 Task: Create a vintage postcard design with a travel theme.
Action: Mouse moved to (1188, 168)
Screenshot: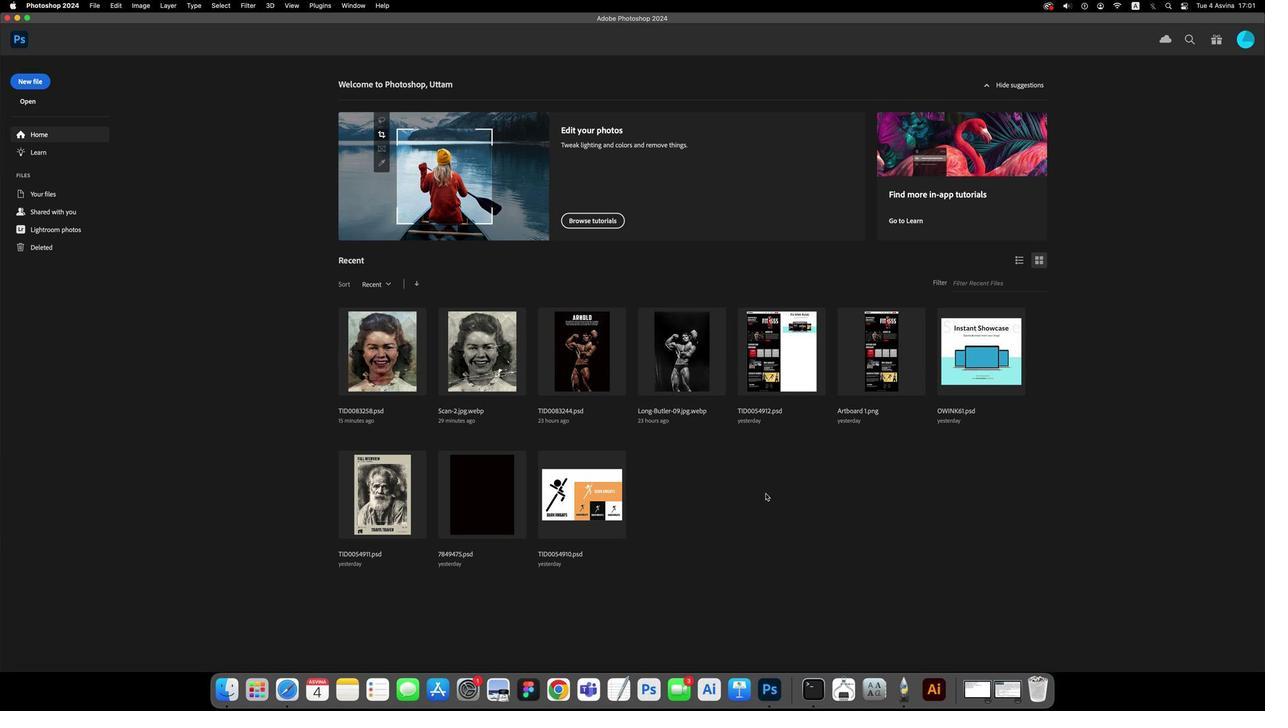 
Action: Mouse pressed left at (1188, 168)
Screenshot: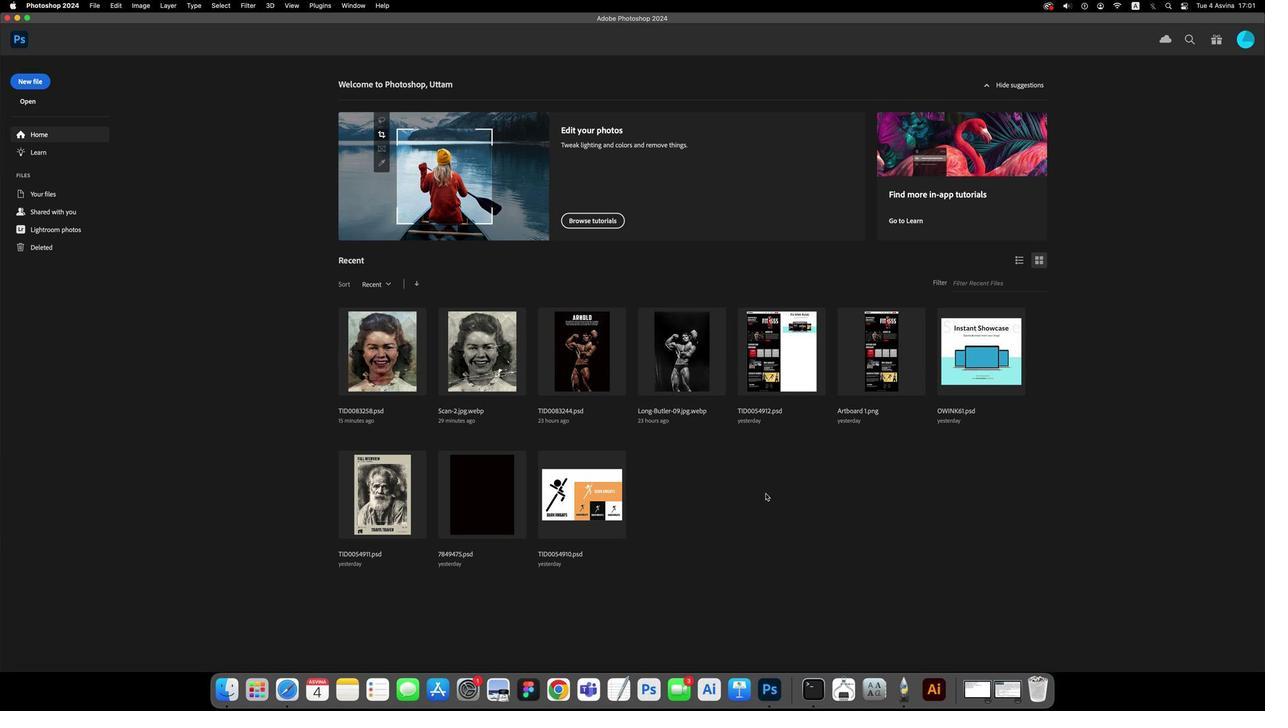 
Action: Mouse moved to (1188, 168)
Screenshot: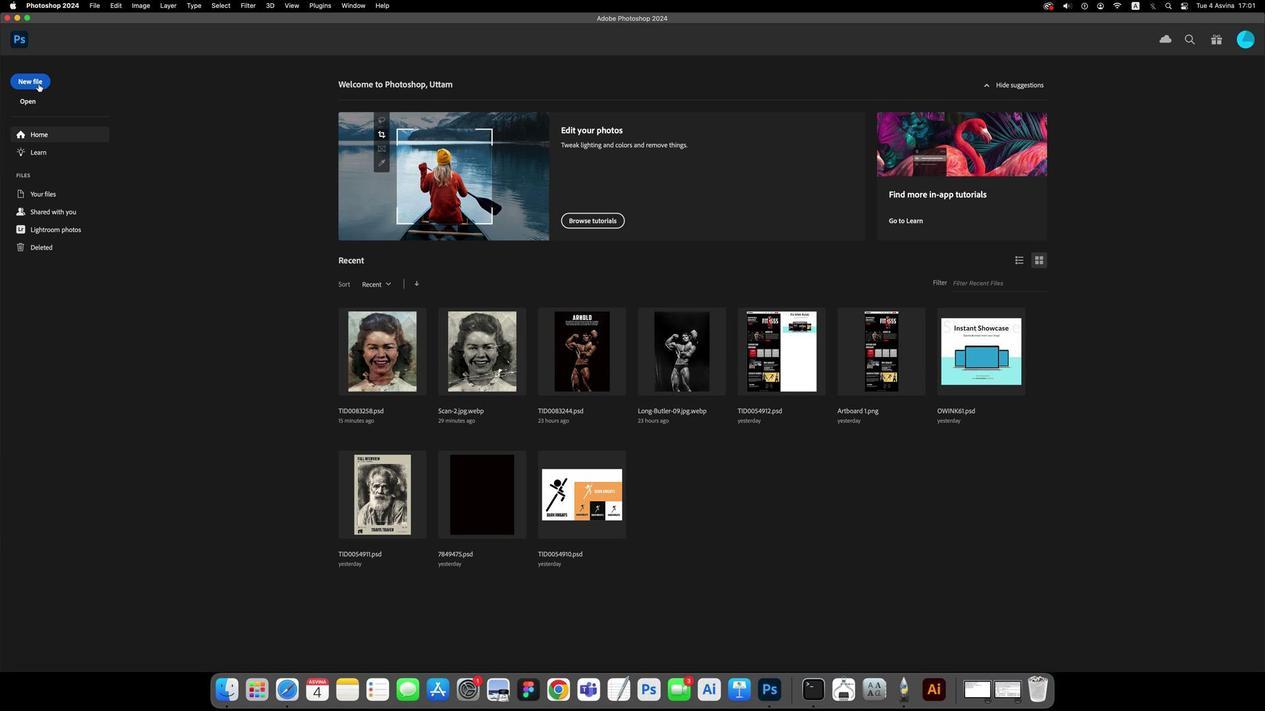 
Action: Mouse pressed left at (1188, 168)
Screenshot: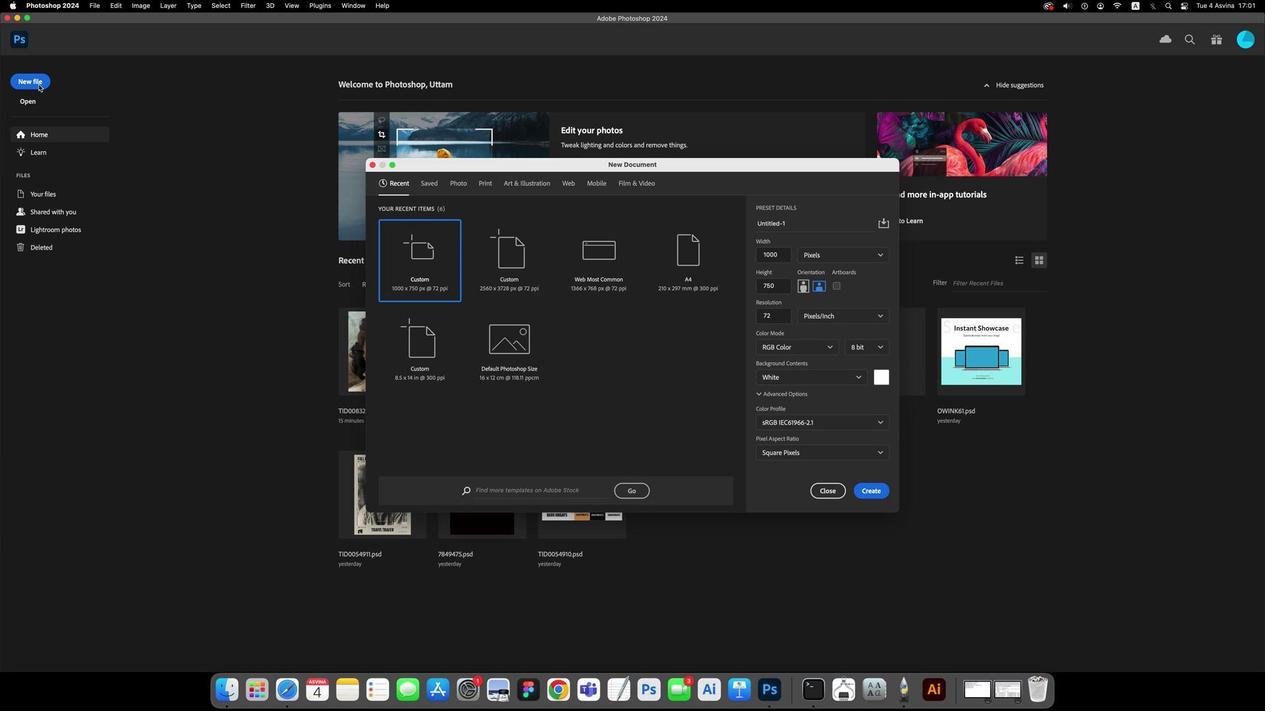 
Action: Mouse moved to (1188, 168)
Screenshot: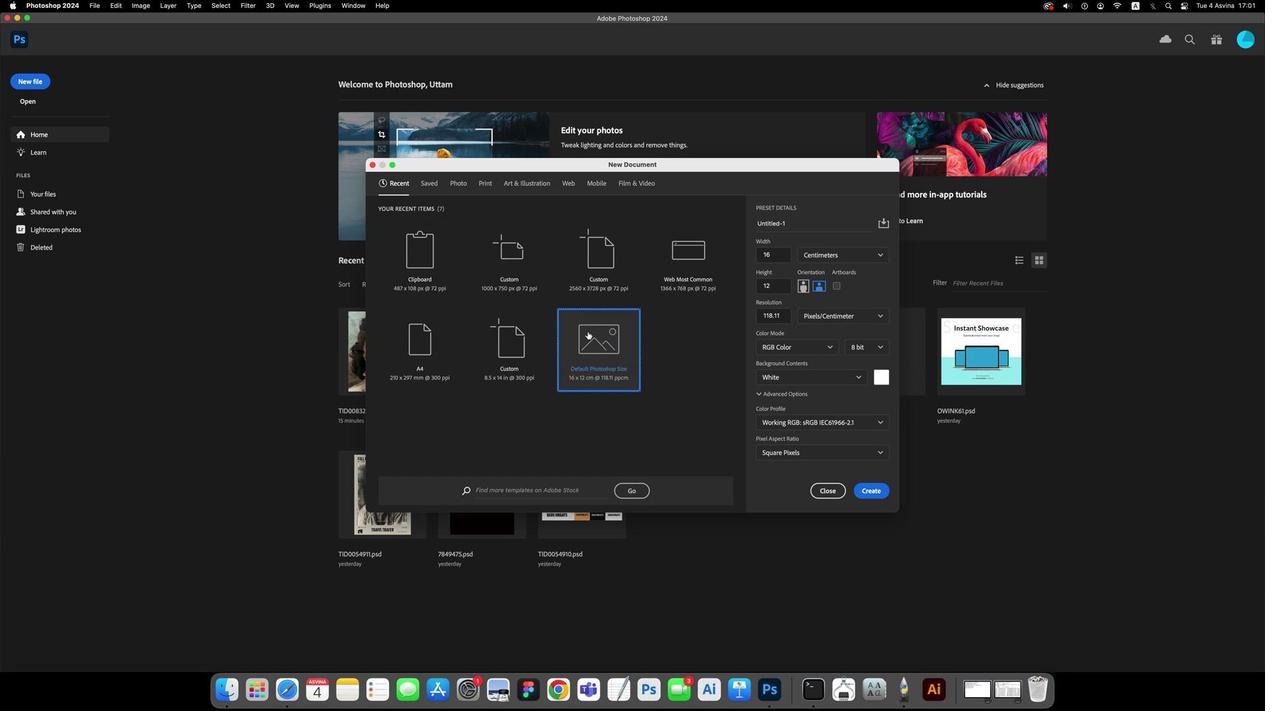 
Action: Mouse pressed left at (1188, 168)
Screenshot: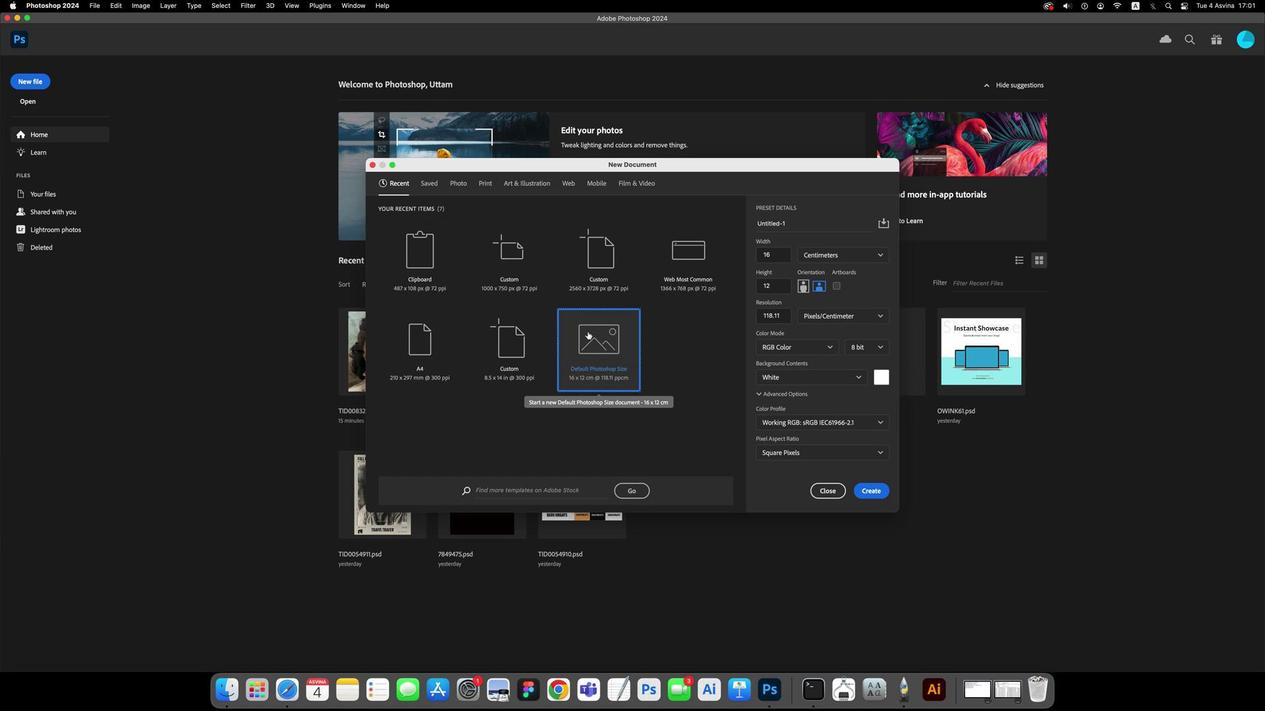 
Action: Mouse moved to (1188, 168)
Screenshot: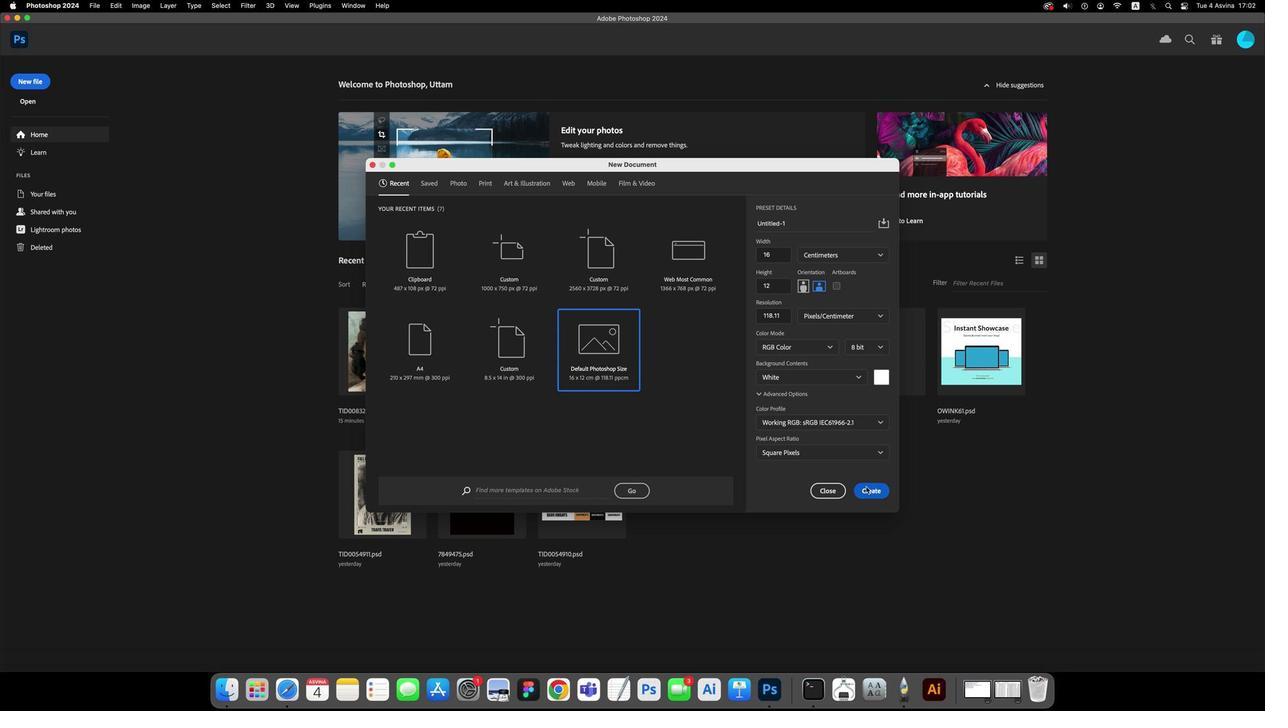 
Action: Mouse pressed left at (1188, 168)
Screenshot: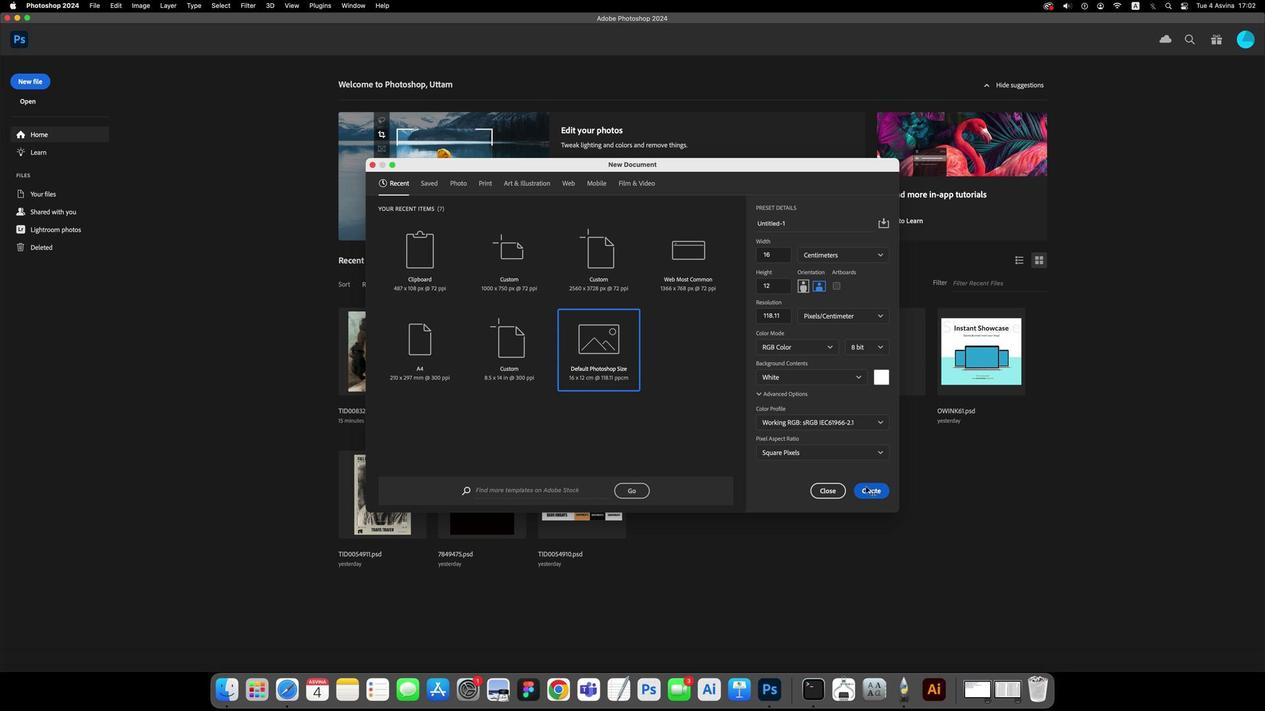 
Action: Mouse moved to (1188, 168)
Screenshot: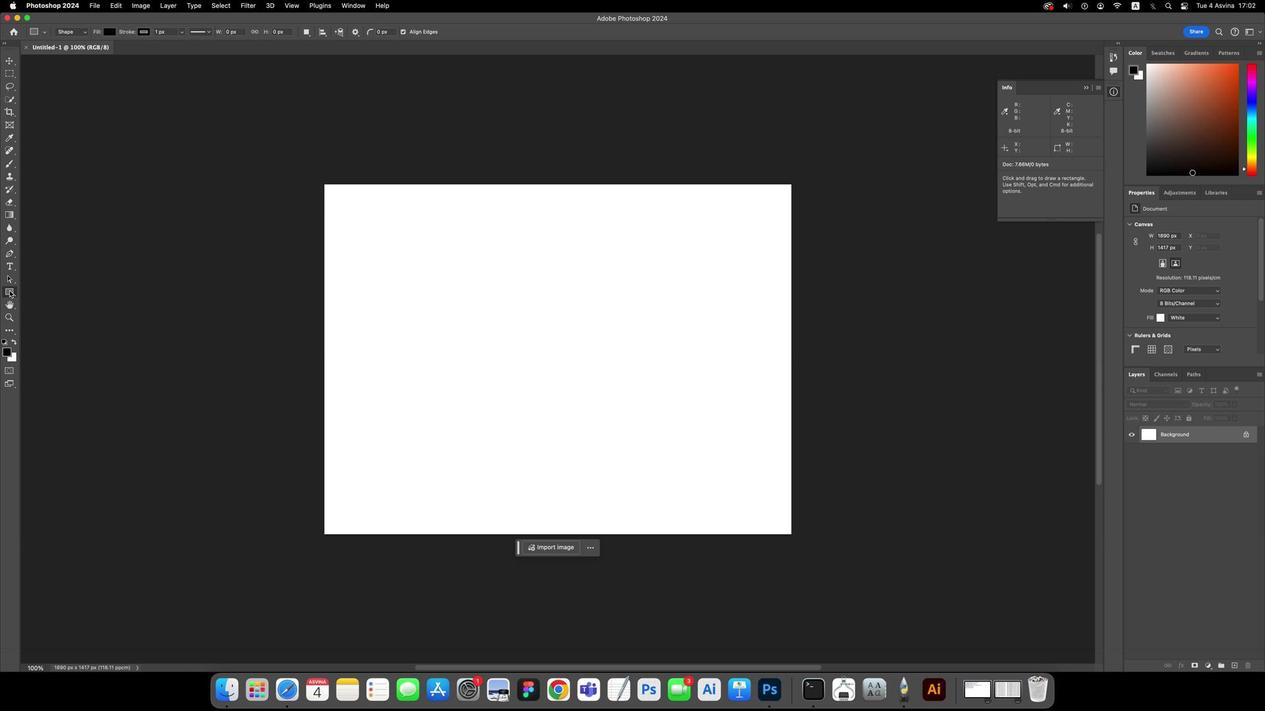 
Action: Mouse pressed left at (1188, 168)
Screenshot: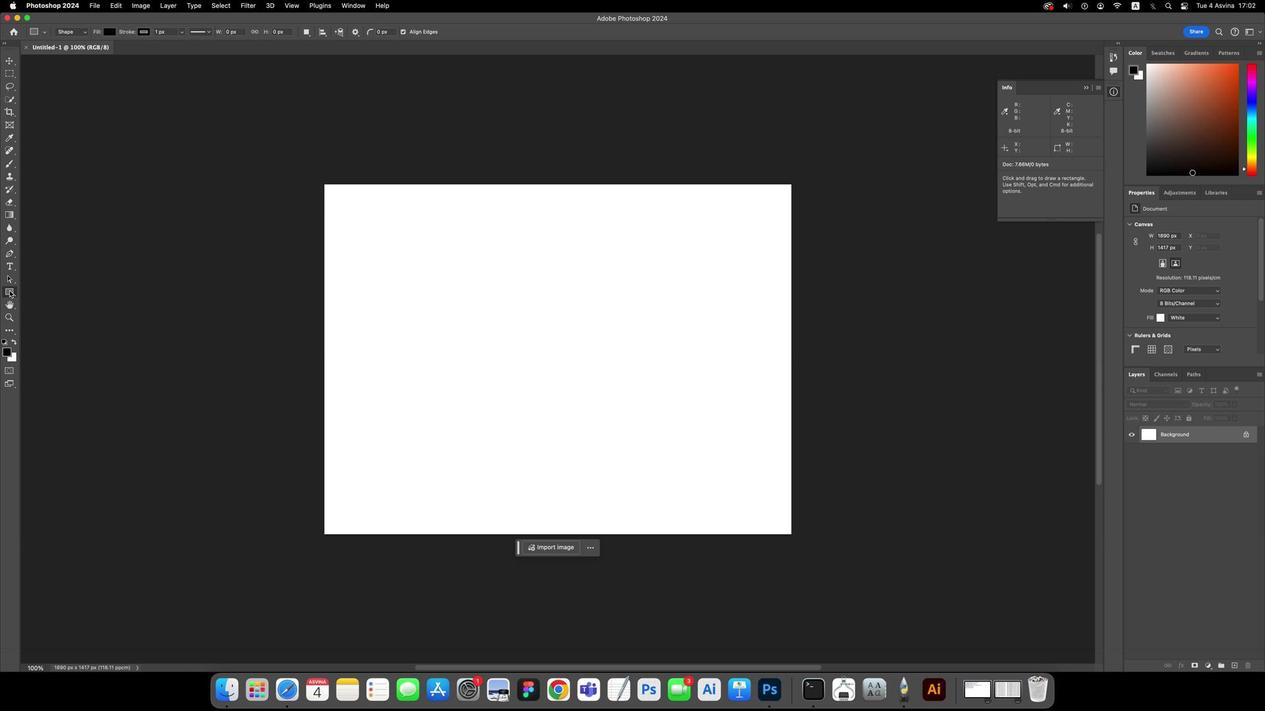 
Action: Mouse moved to (1188, 168)
Screenshot: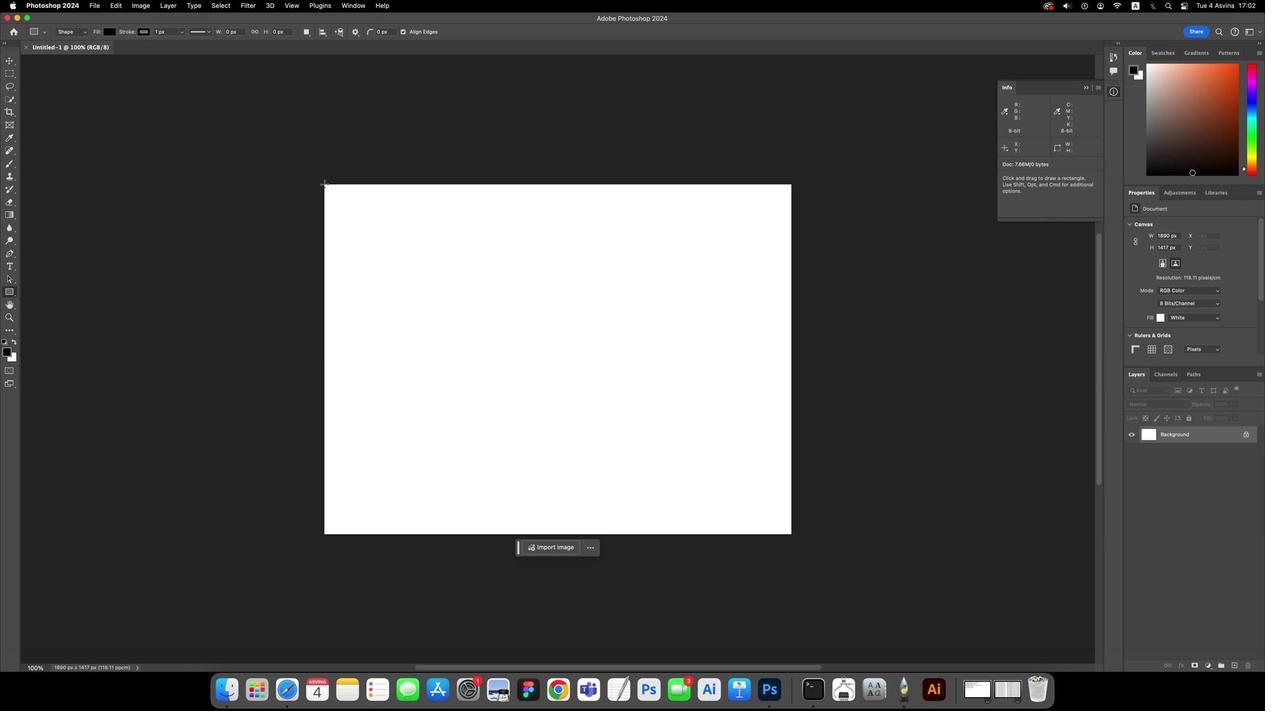
Action: Mouse pressed left at (1188, 168)
Screenshot: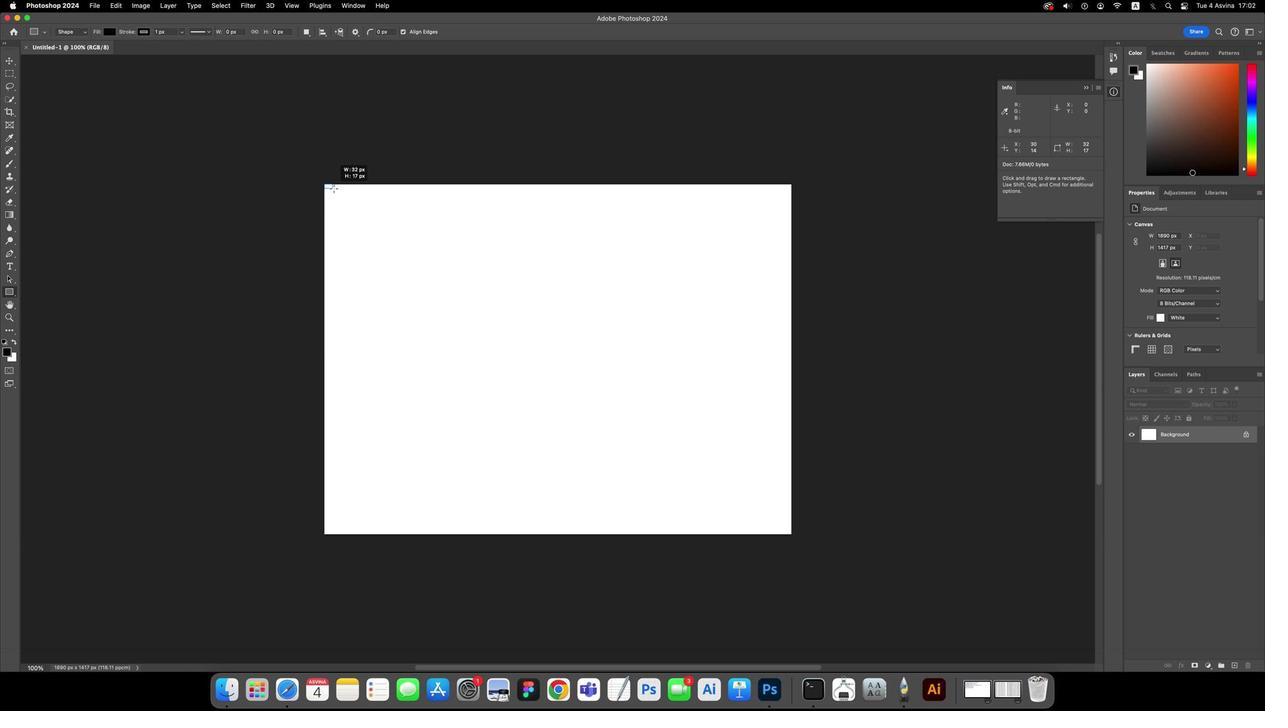 
Action: Mouse moved to (1188, 168)
Screenshot: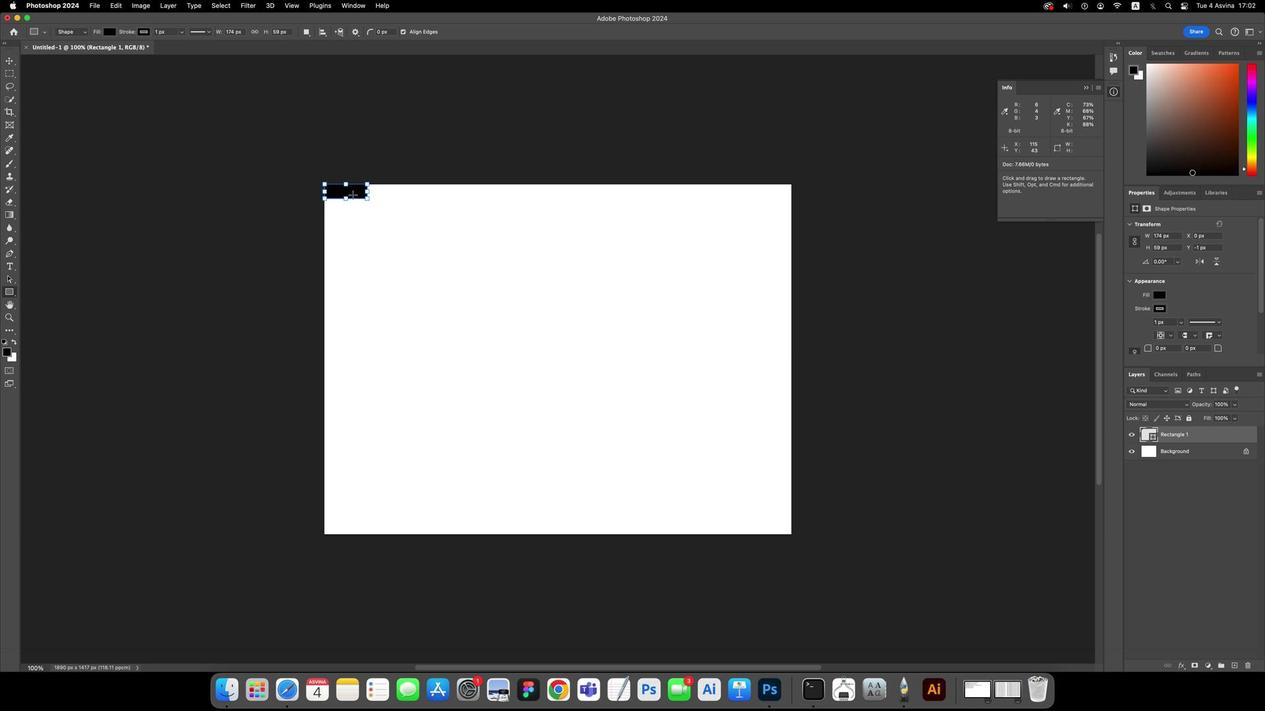 
Action: Key pressed 'v'
Screenshot: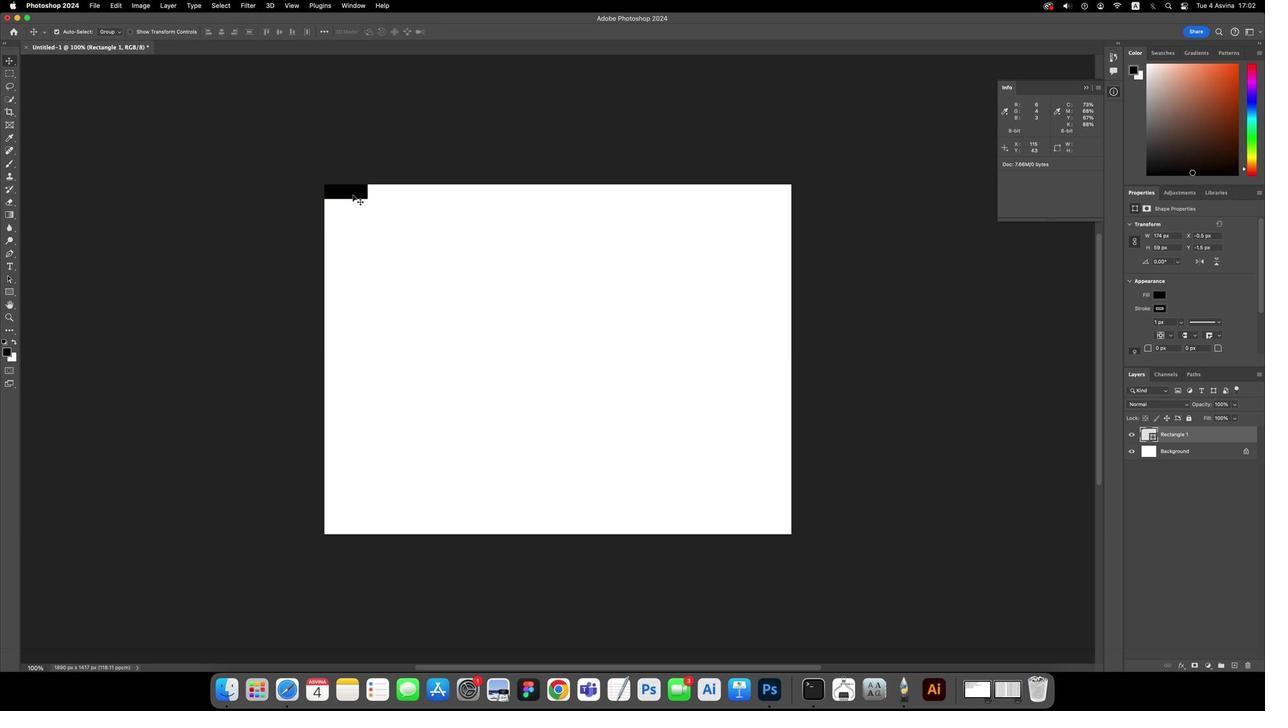
Action: Mouse moved to (1188, 168)
Screenshot: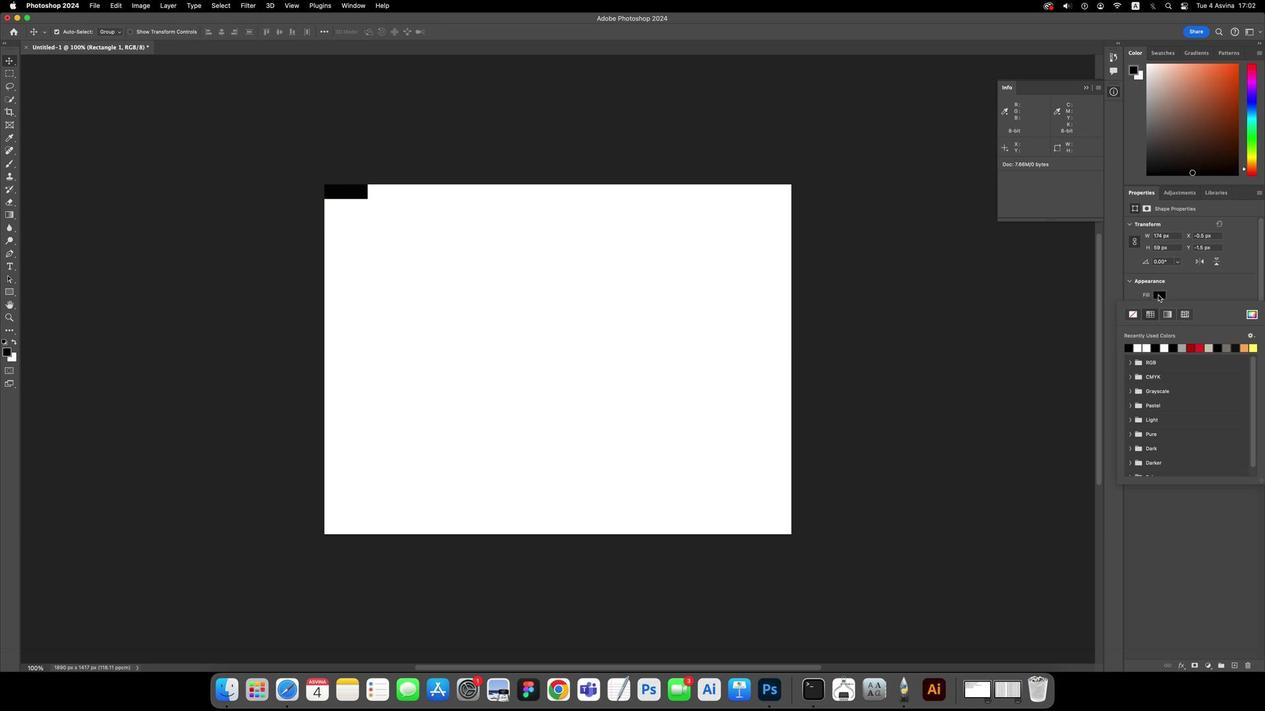 
Action: Mouse pressed left at (1188, 168)
Screenshot: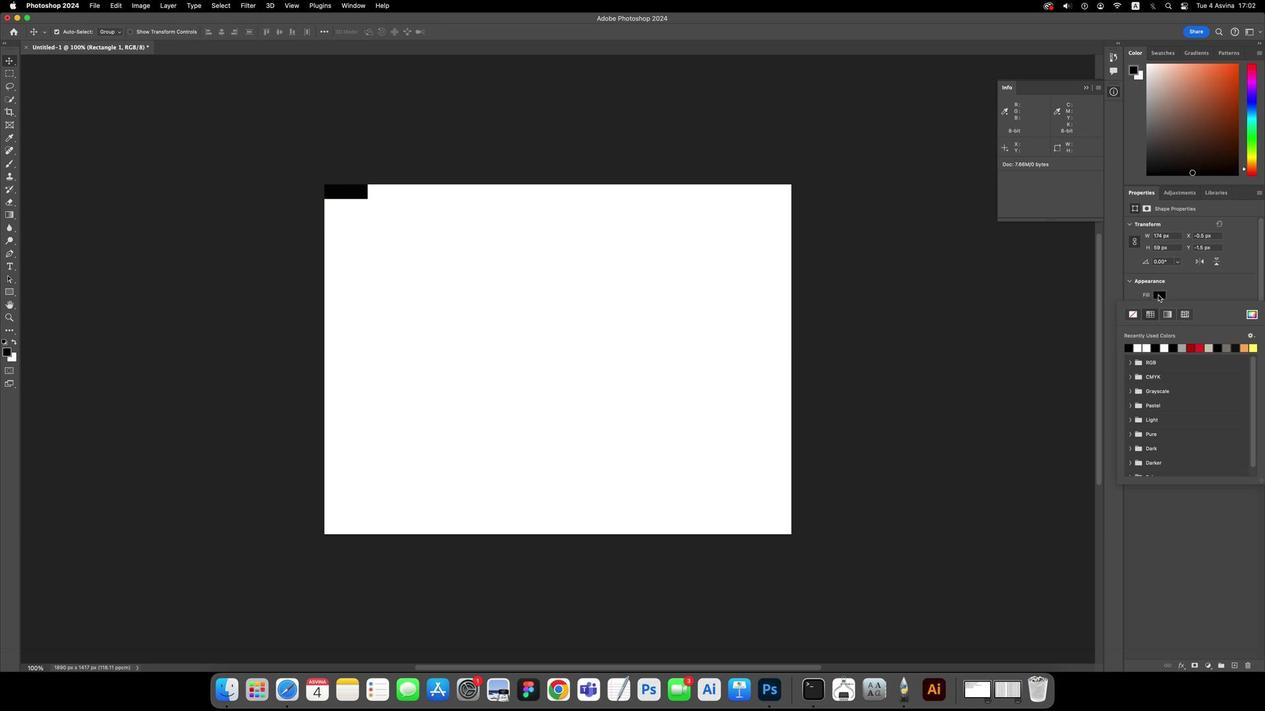 
Action: Mouse moved to (1188, 168)
Screenshot: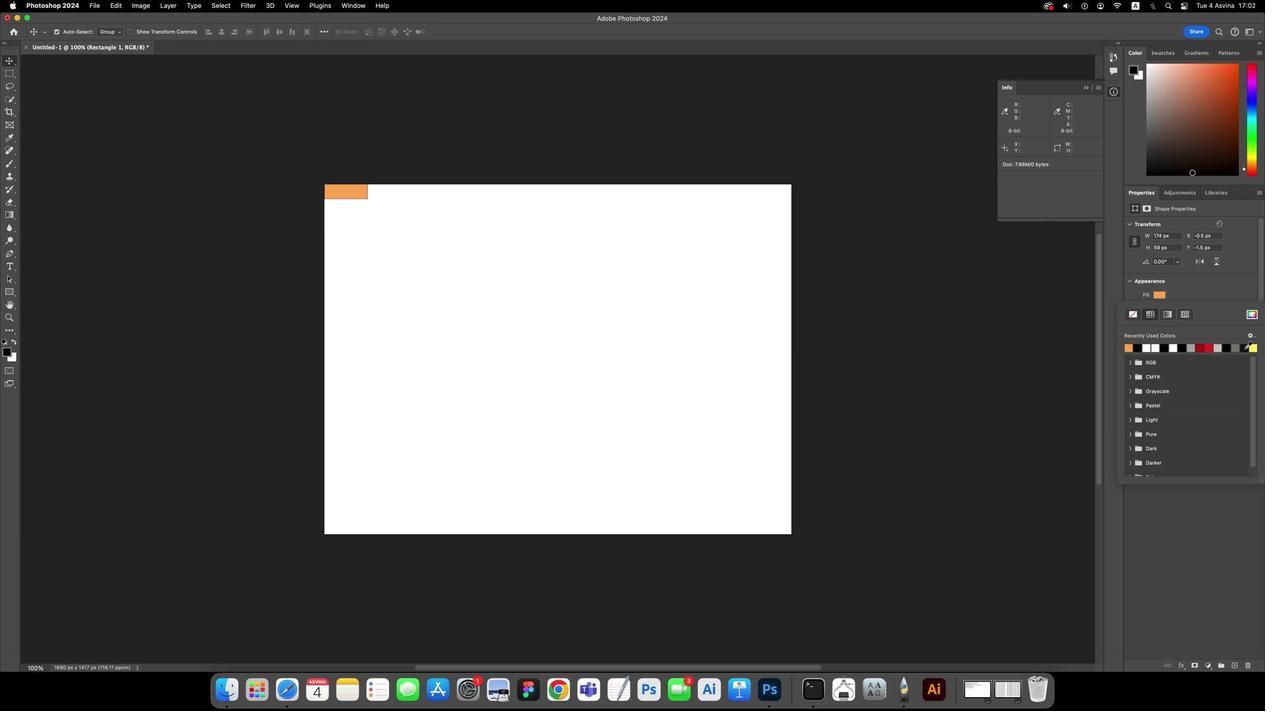 
Action: Mouse pressed left at (1188, 168)
Screenshot: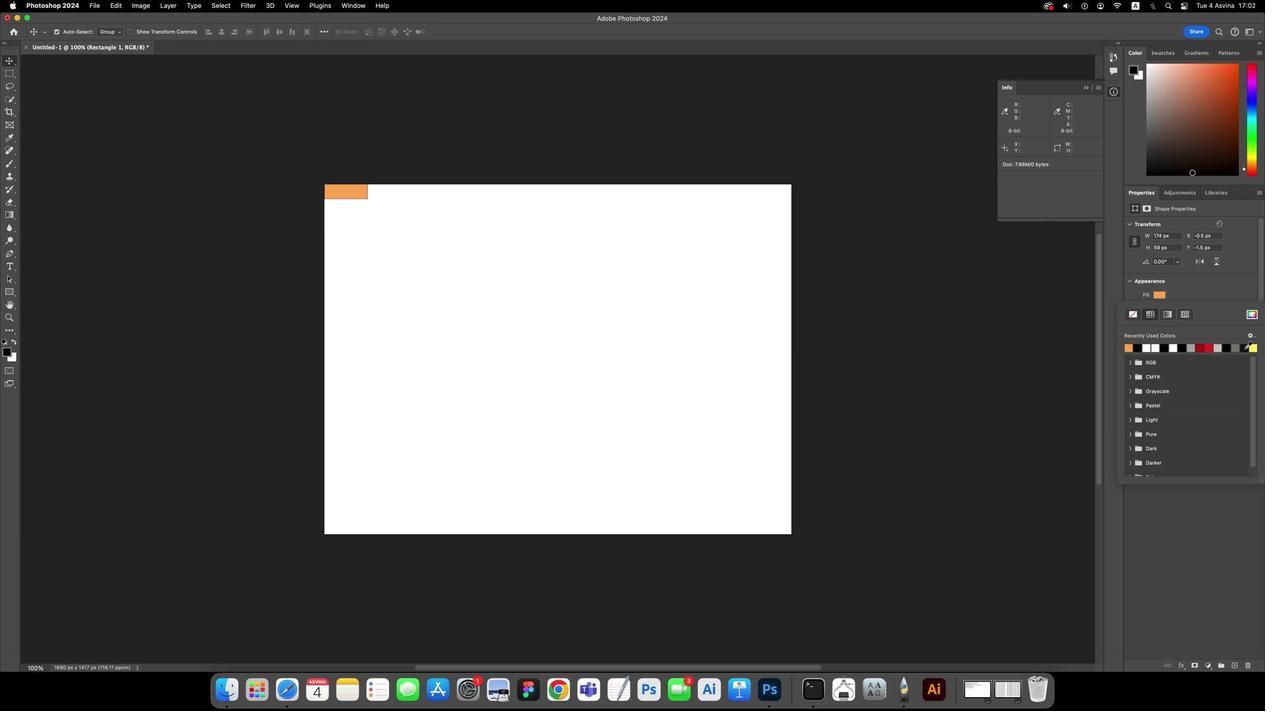 
Action: Mouse moved to (1188, 168)
Screenshot: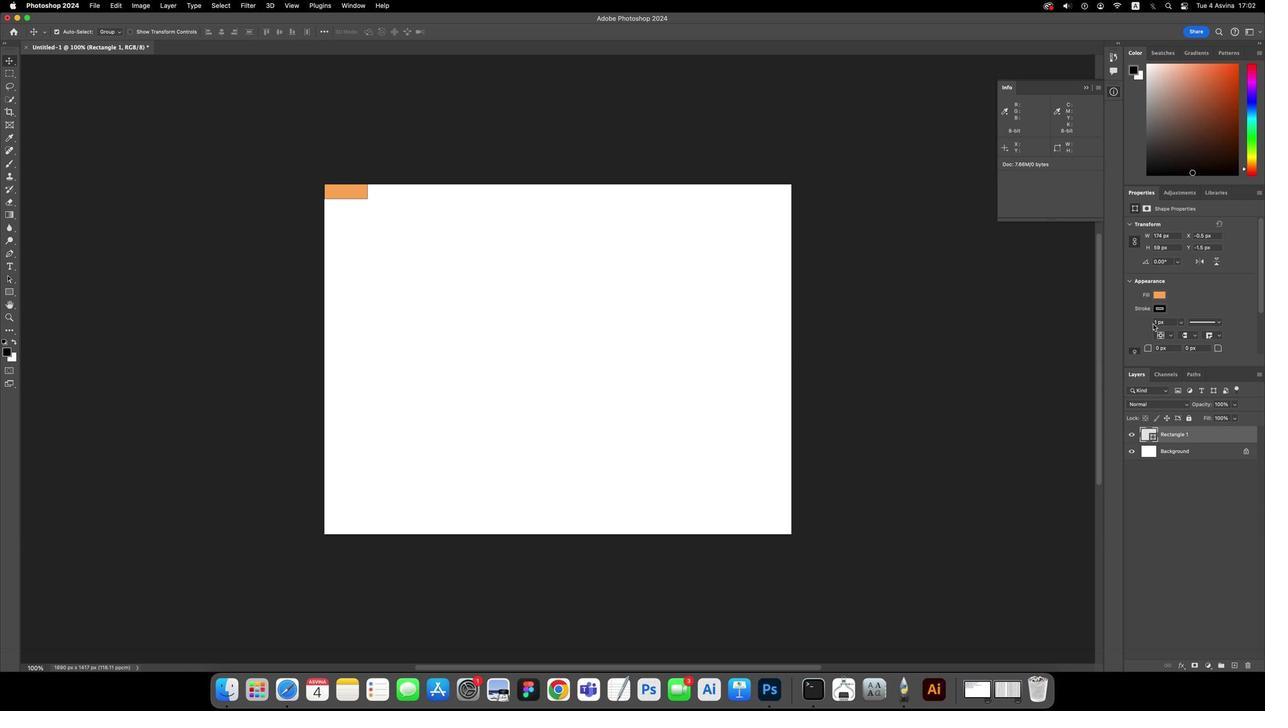 
Action: Mouse pressed left at (1188, 168)
Screenshot: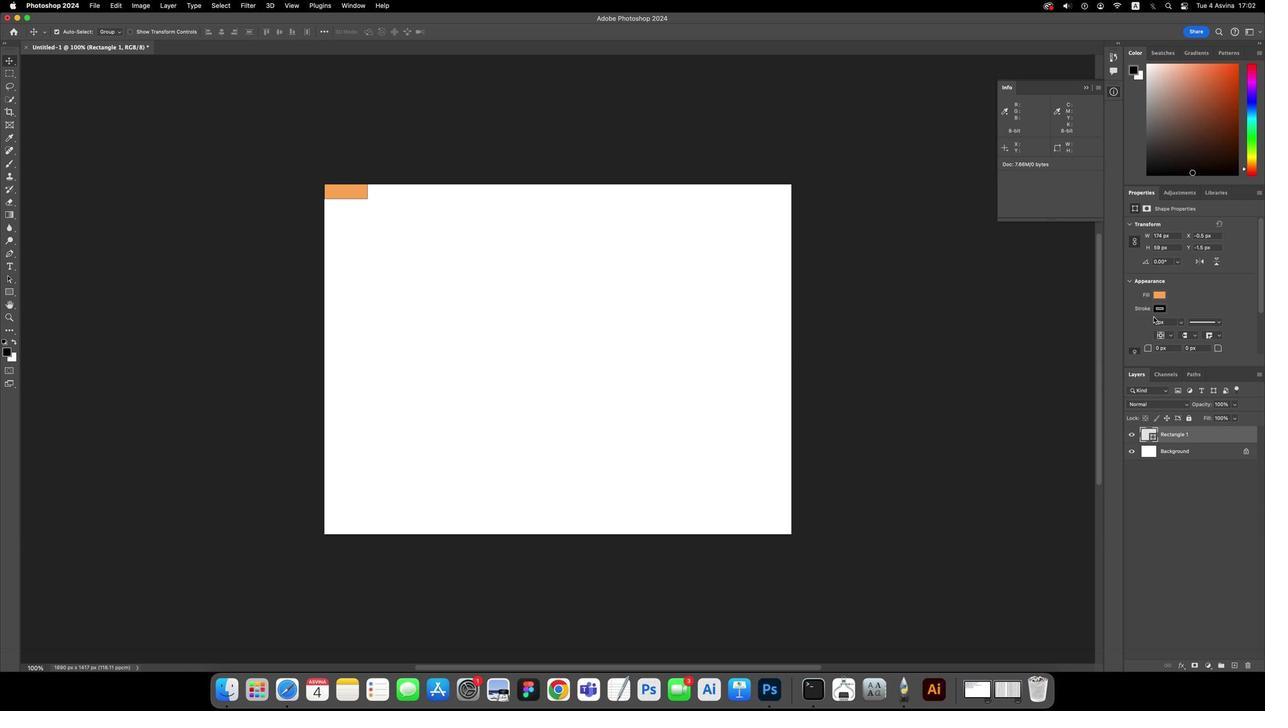 
Action: Mouse moved to (1188, 168)
Screenshot: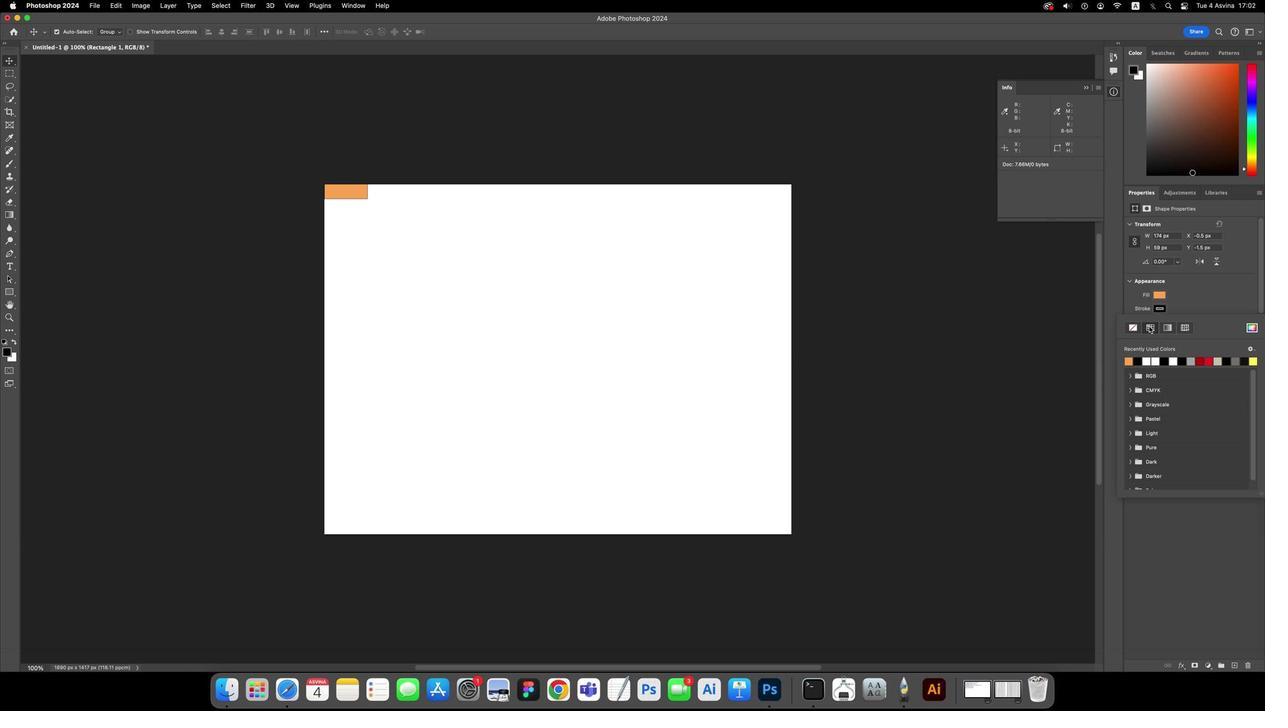 
Action: Mouse pressed left at (1188, 168)
Screenshot: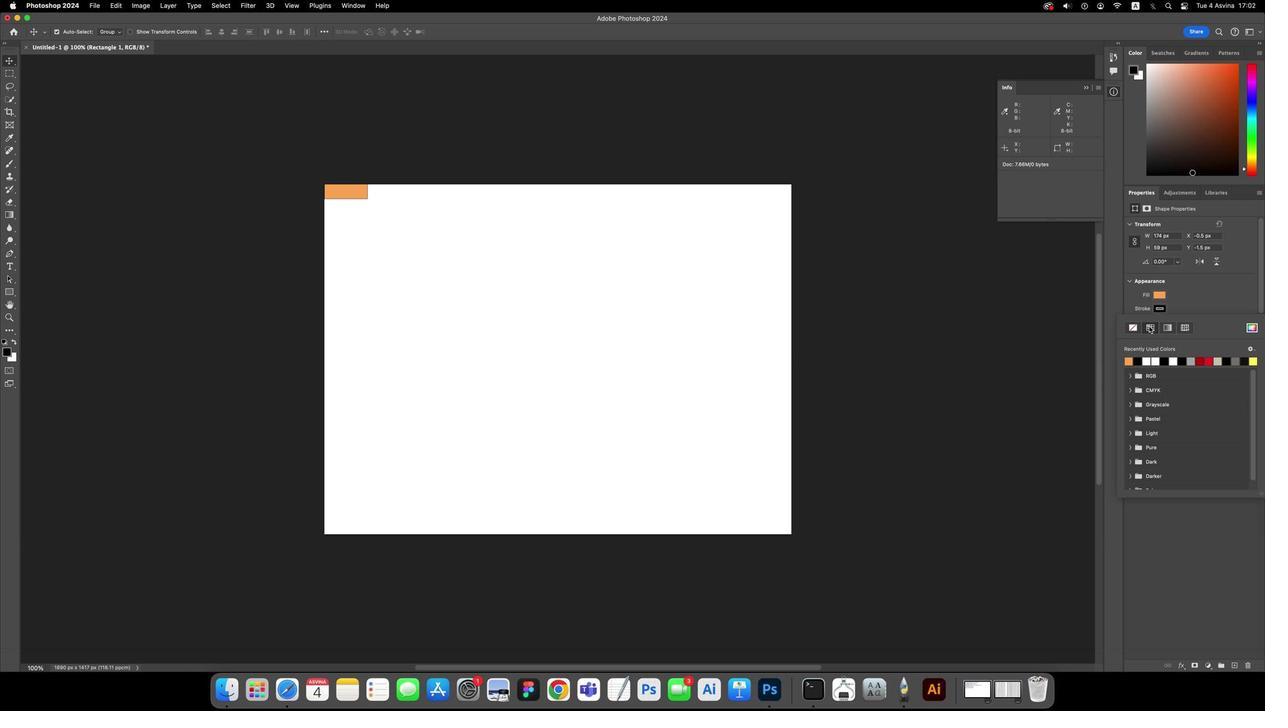 
Action: Mouse moved to (1188, 168)
Screenshot: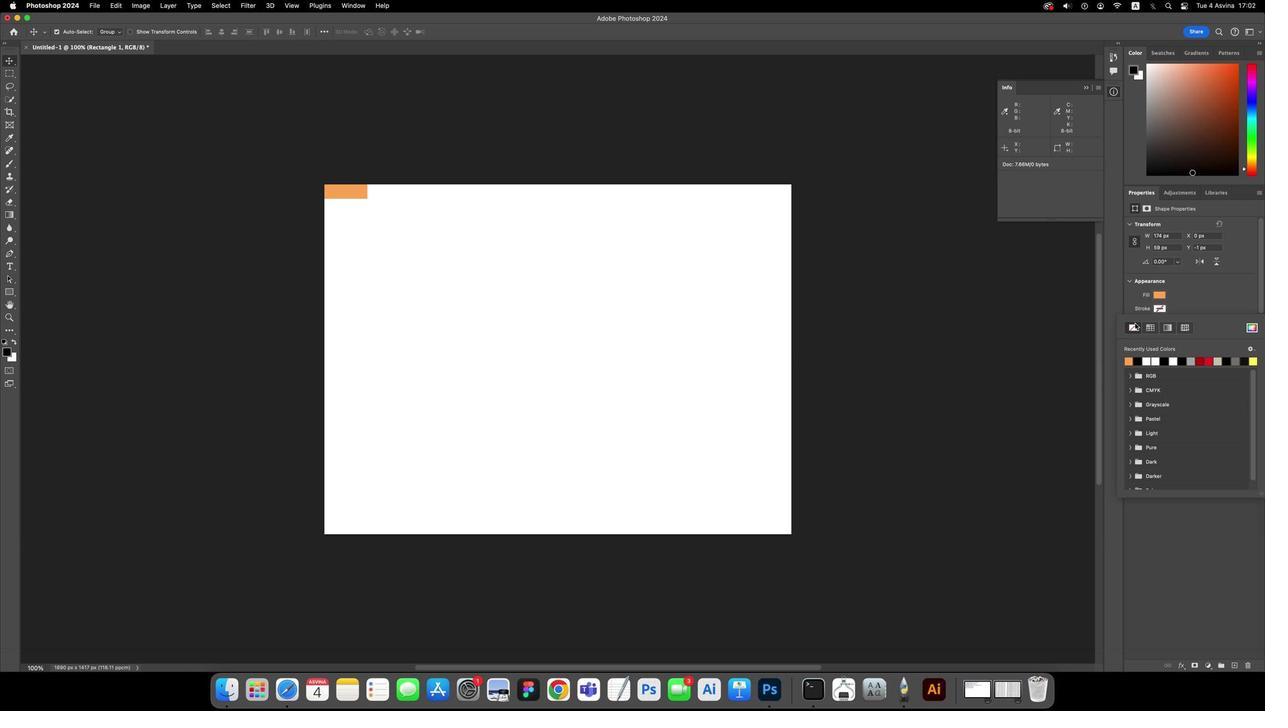 
Action: Mouse pressed left at (1188, 168)
Screenshot: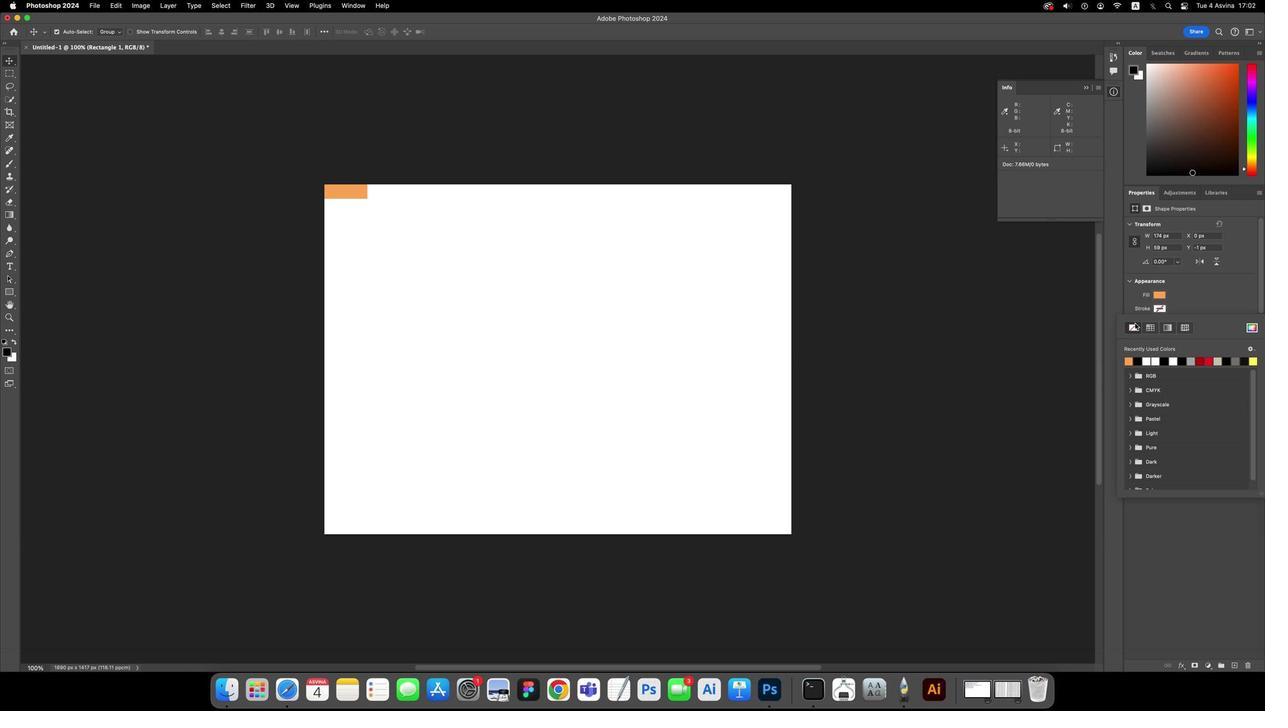 
Action: Mouse moved to (1188, 168)
Screenshot: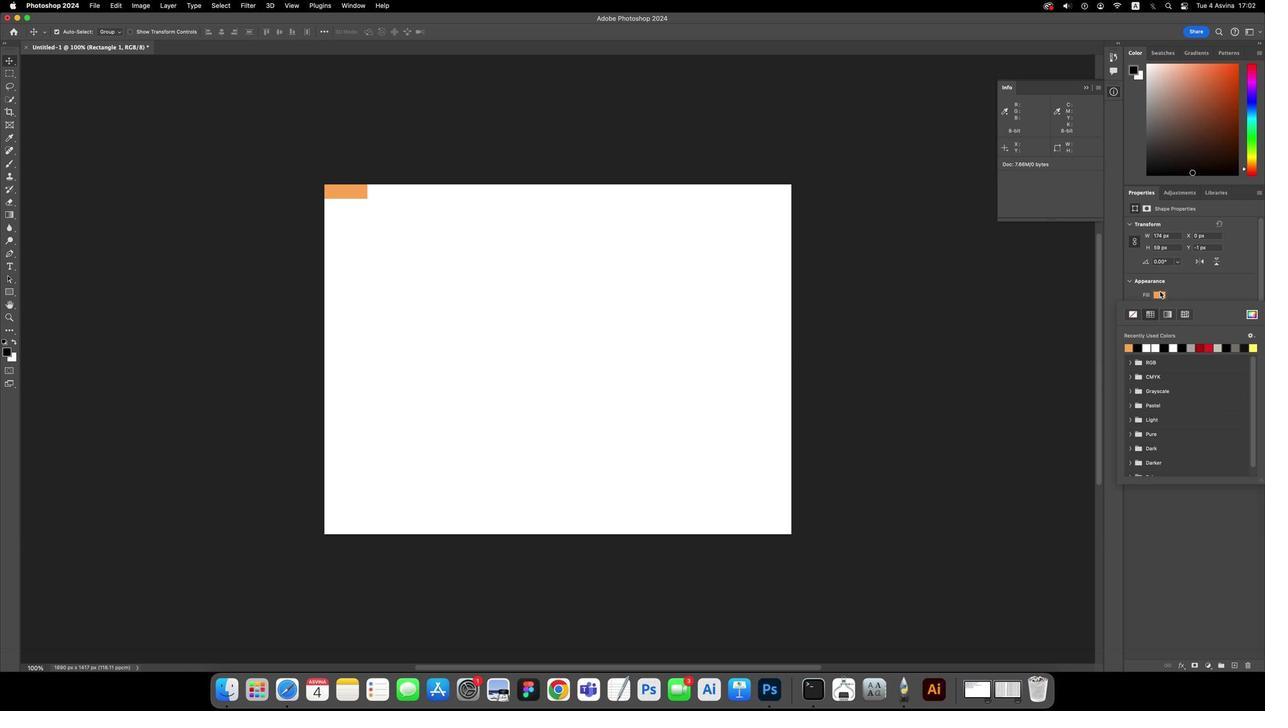 
Action: Mouse pressed left at (1188, 168)
Screenshot: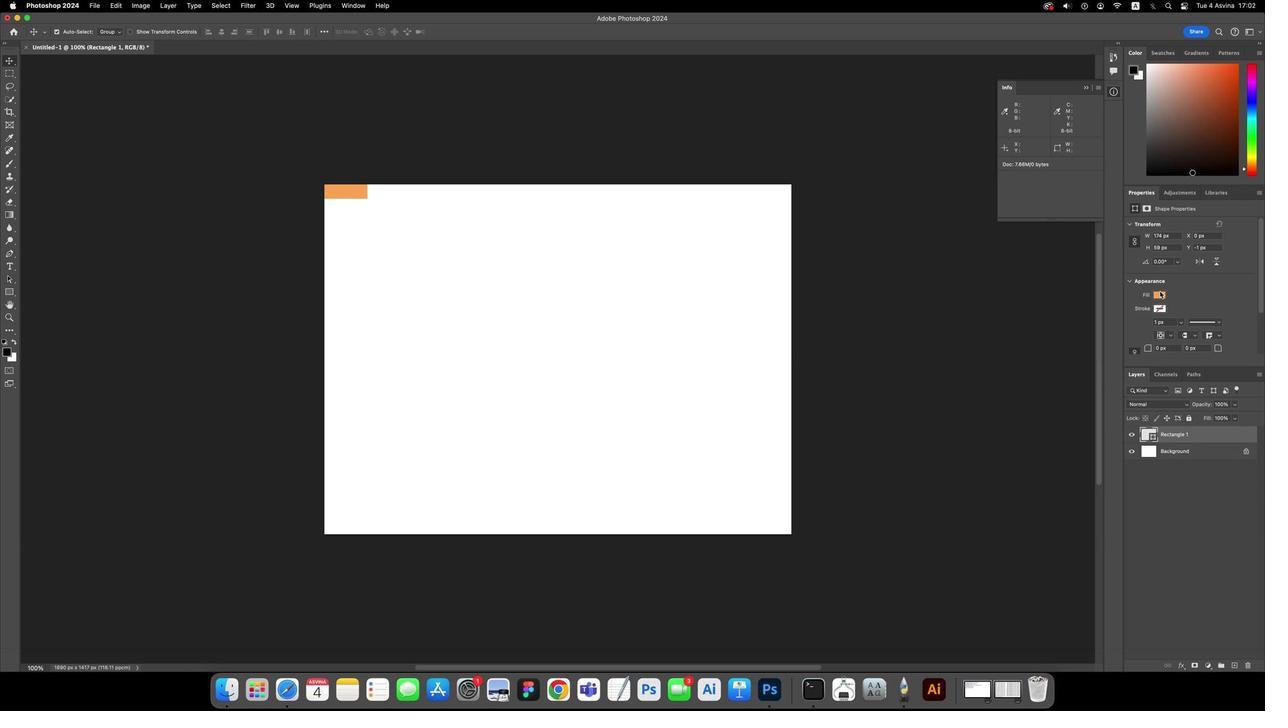 
Action: Mouse moved to (1188, 168)
Screenshot: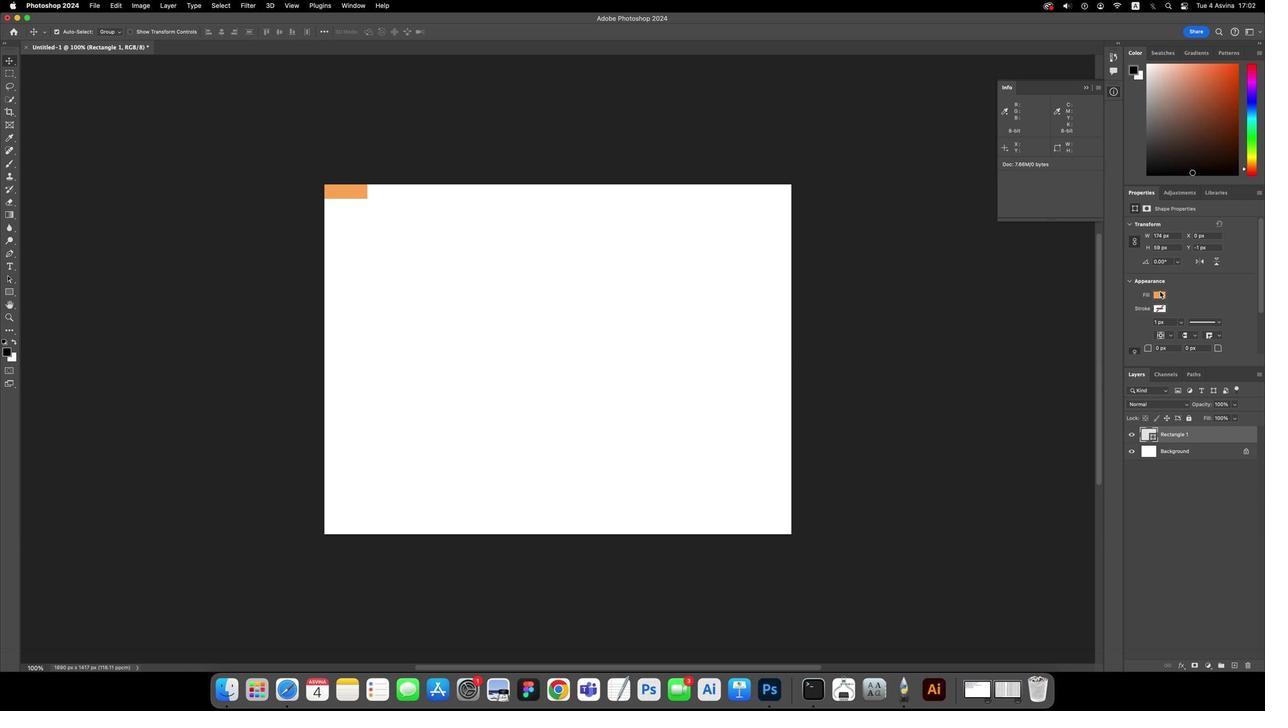
Action: Mouse pressed left at (1188, 168)
Screenshot: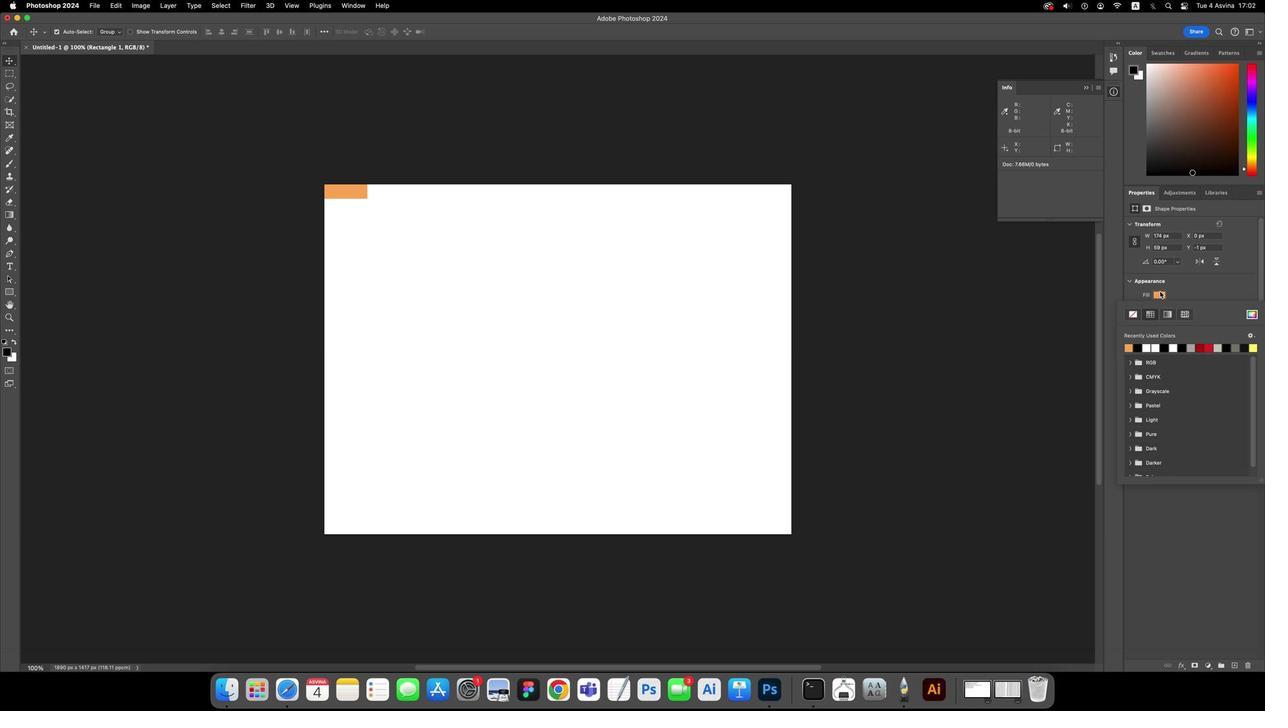 
Action: Mouse moved to (1188, 168)
Screenshot: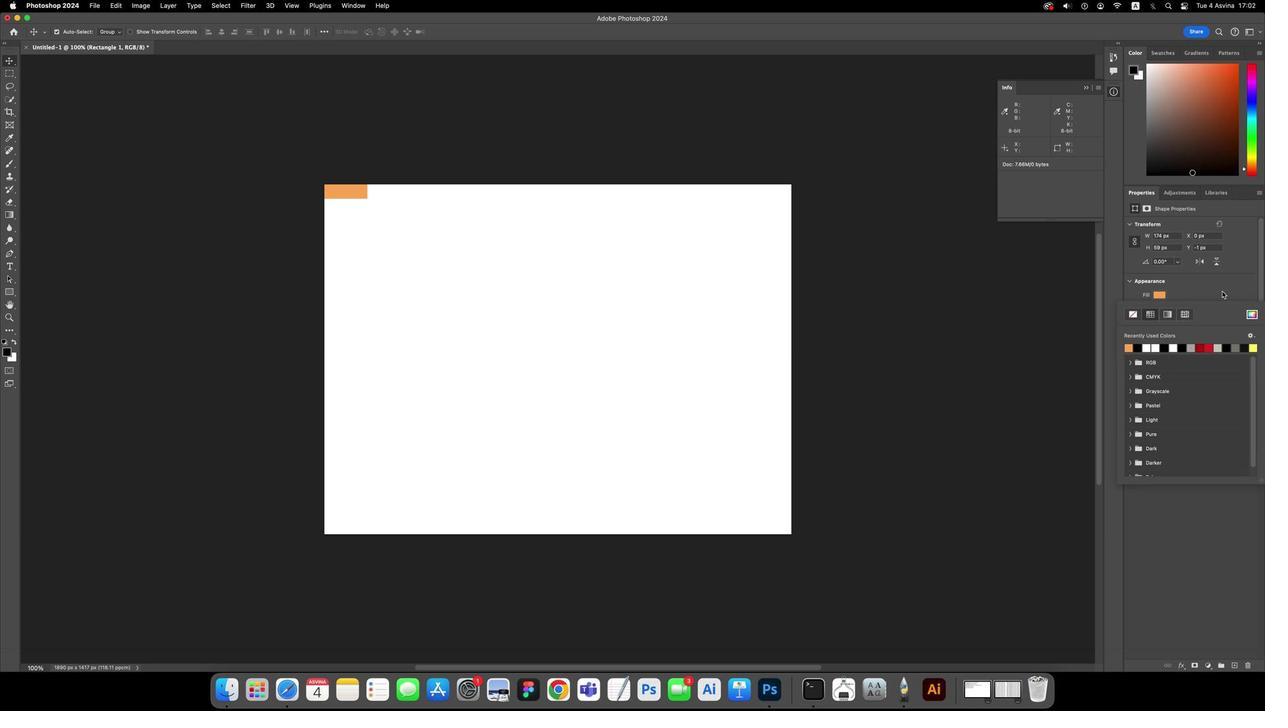 
Action: Mouse pressed left at (1188, 168)
Screenshot: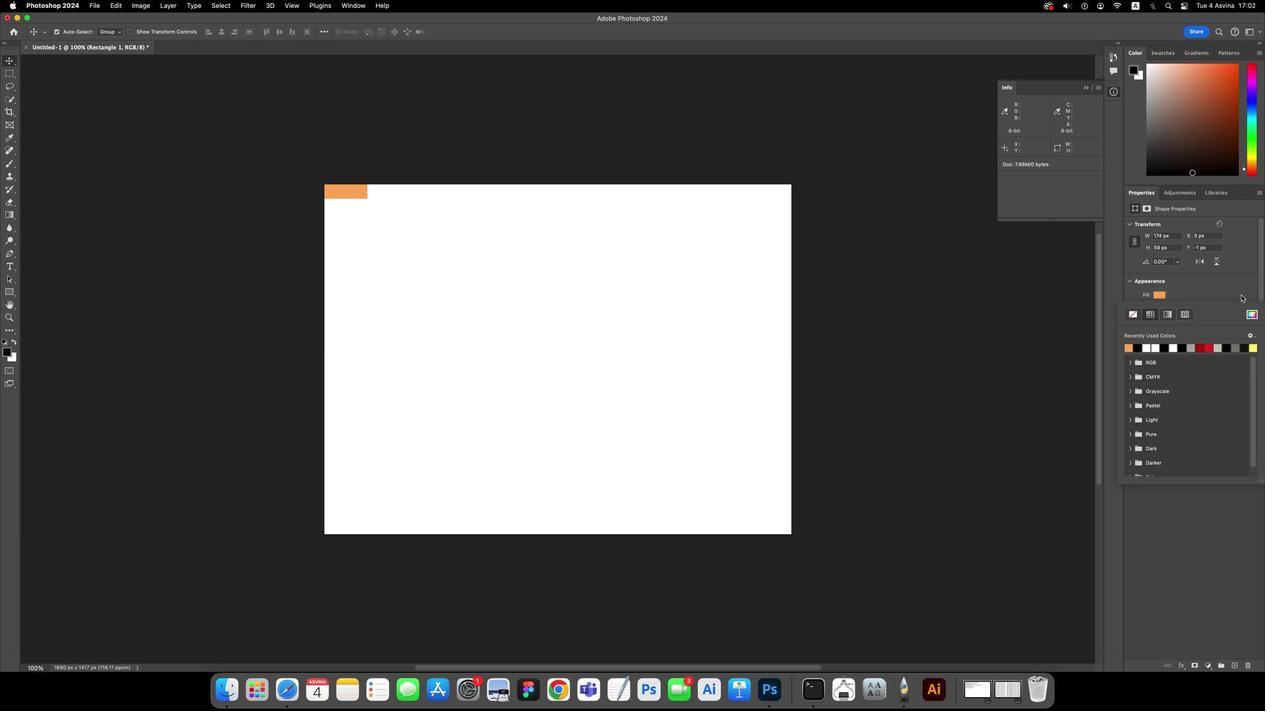 
Action: Mouse moved to (1188, 168)
Screenshot: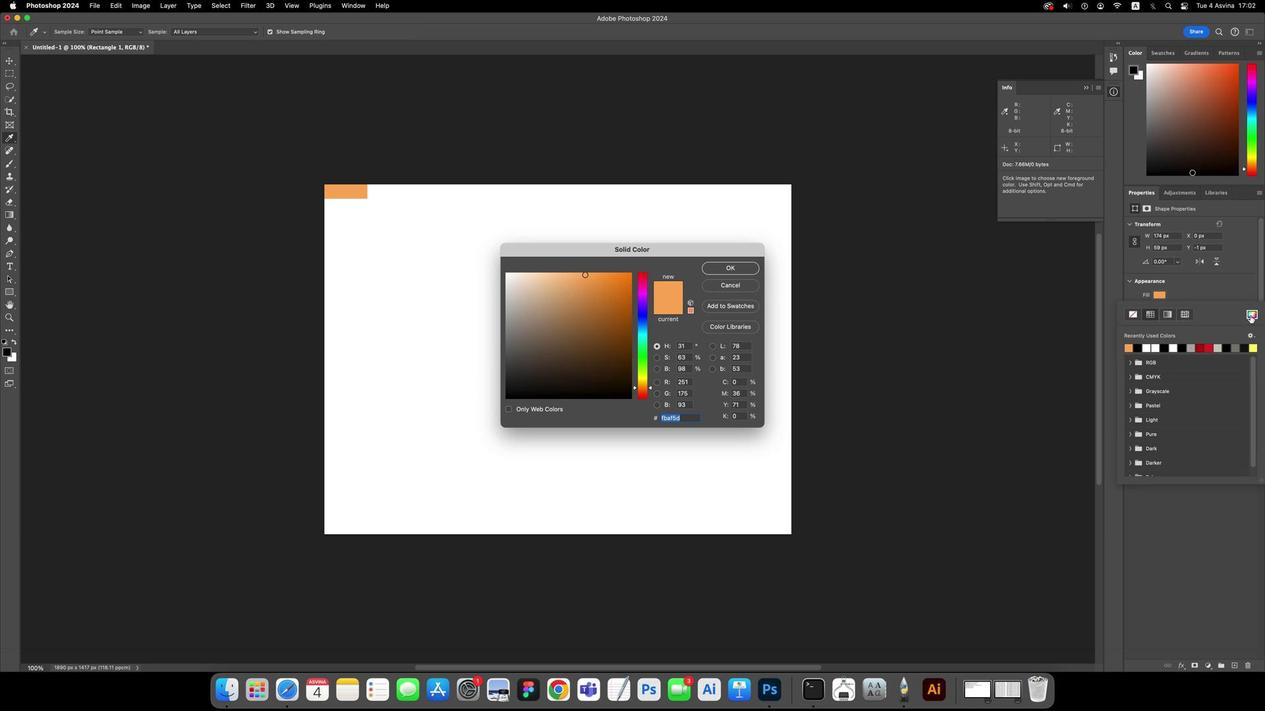 
Action: Mouse pressed left at (1188, 168)
Screenshot: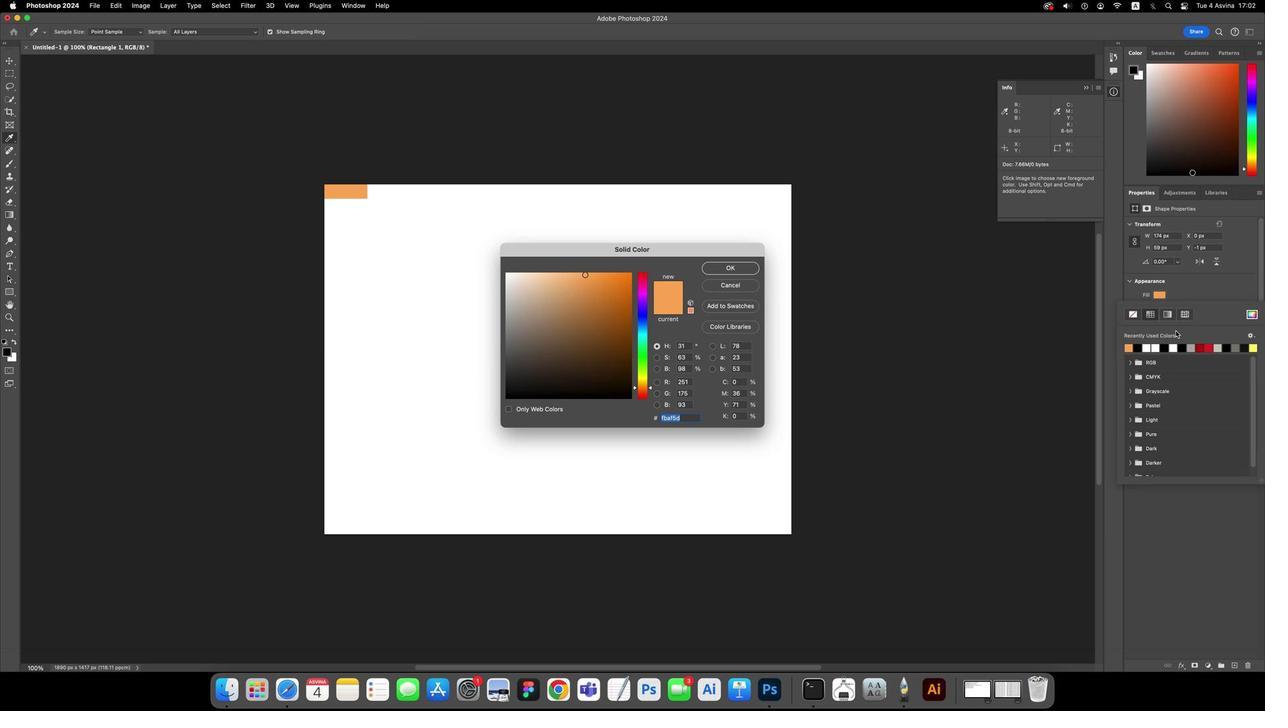 
Action: Mouse moved to (1188, 168)
Screenshot: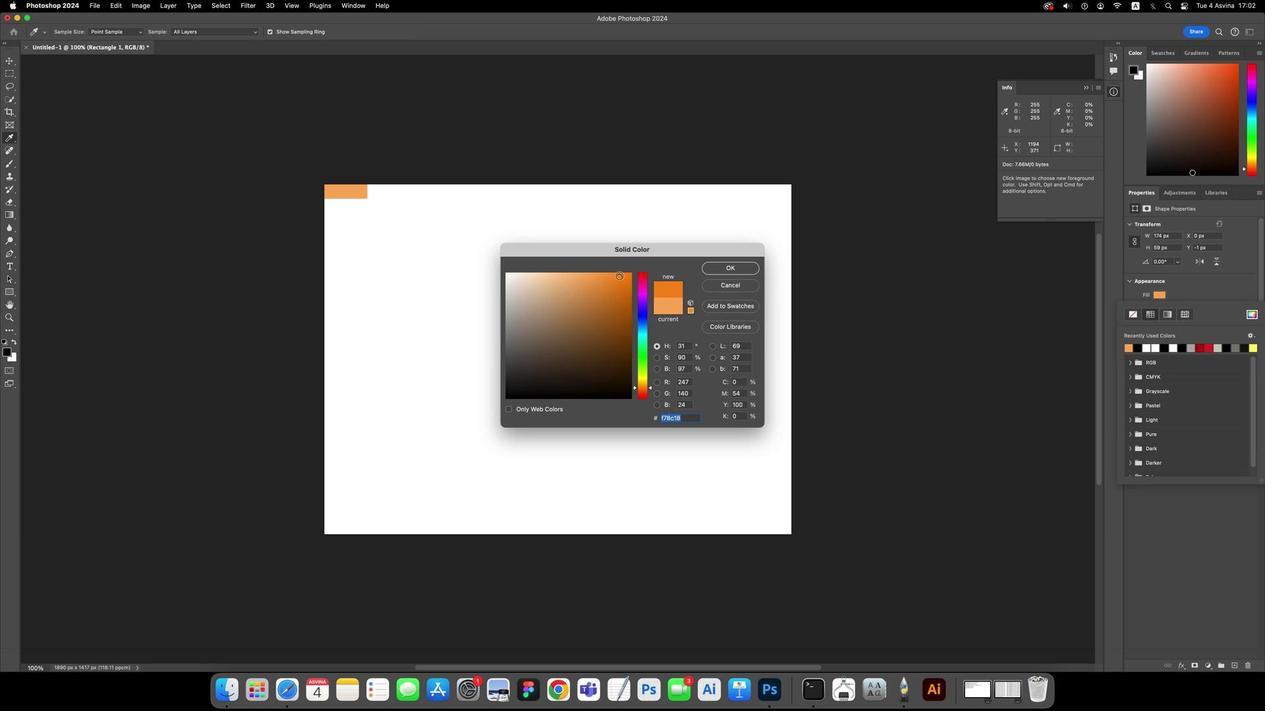 
Action: Mouse pressed left at (1188, 168)
Screenshot: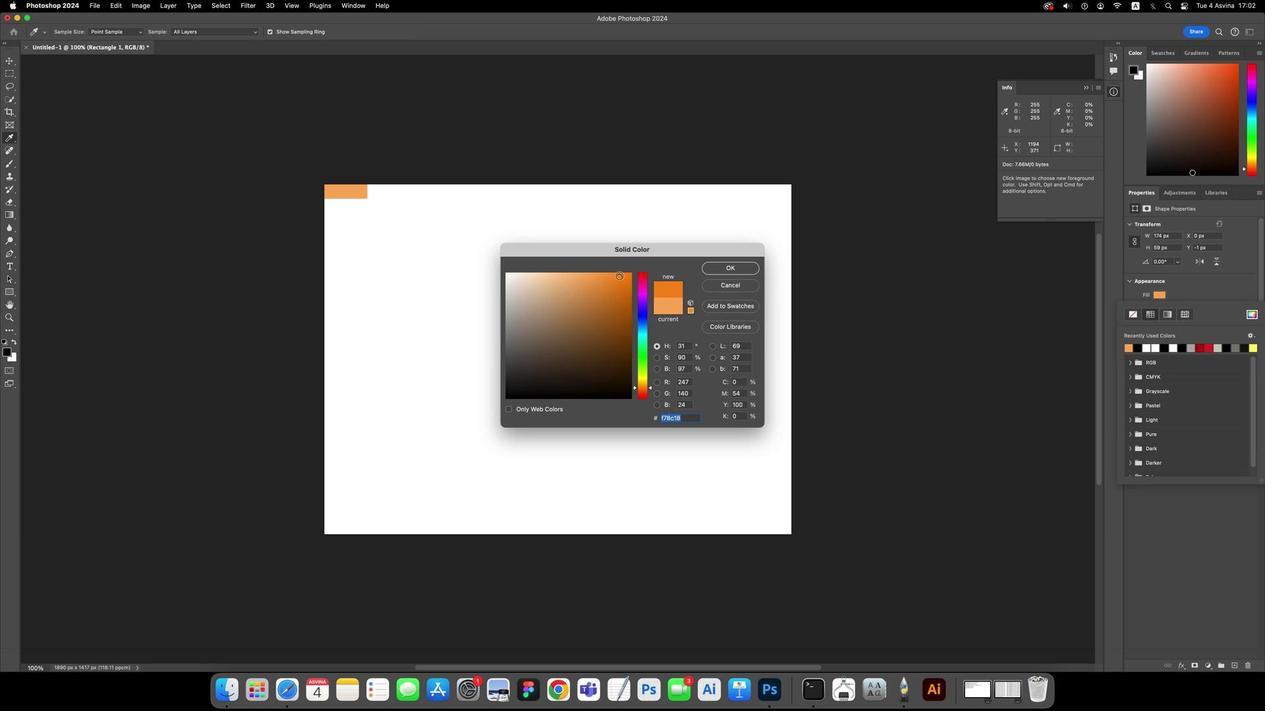 
Action: Mouse moved to (1188, 168)
Screenshot: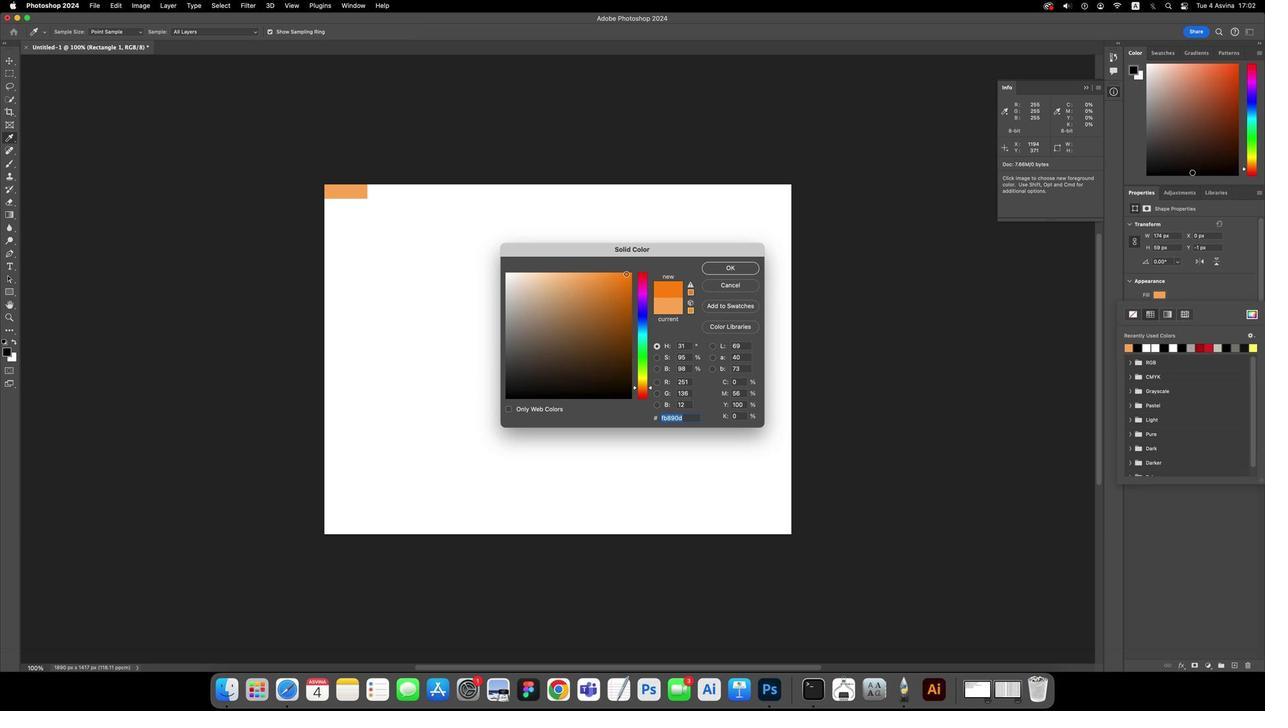 
Action: Mouse pressed left at (1188, 168)
Screenshot: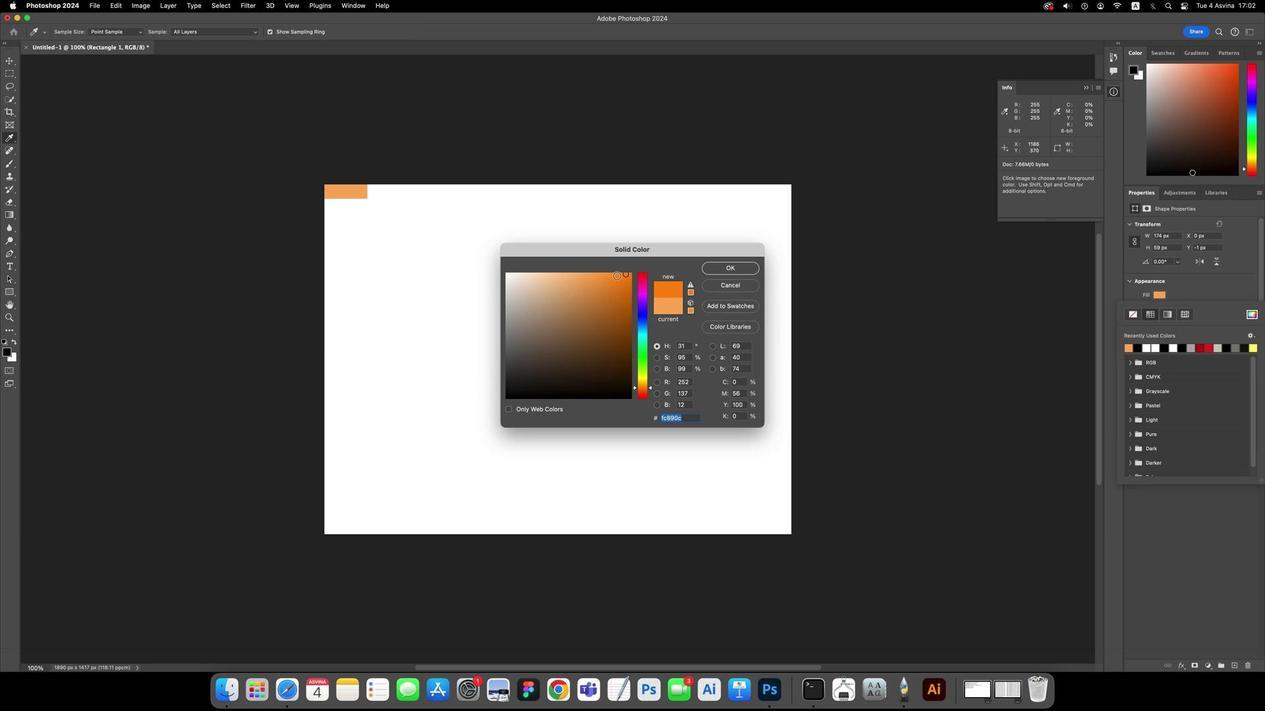 
Action: Mouse moved to (1188, 168)
Screenshot: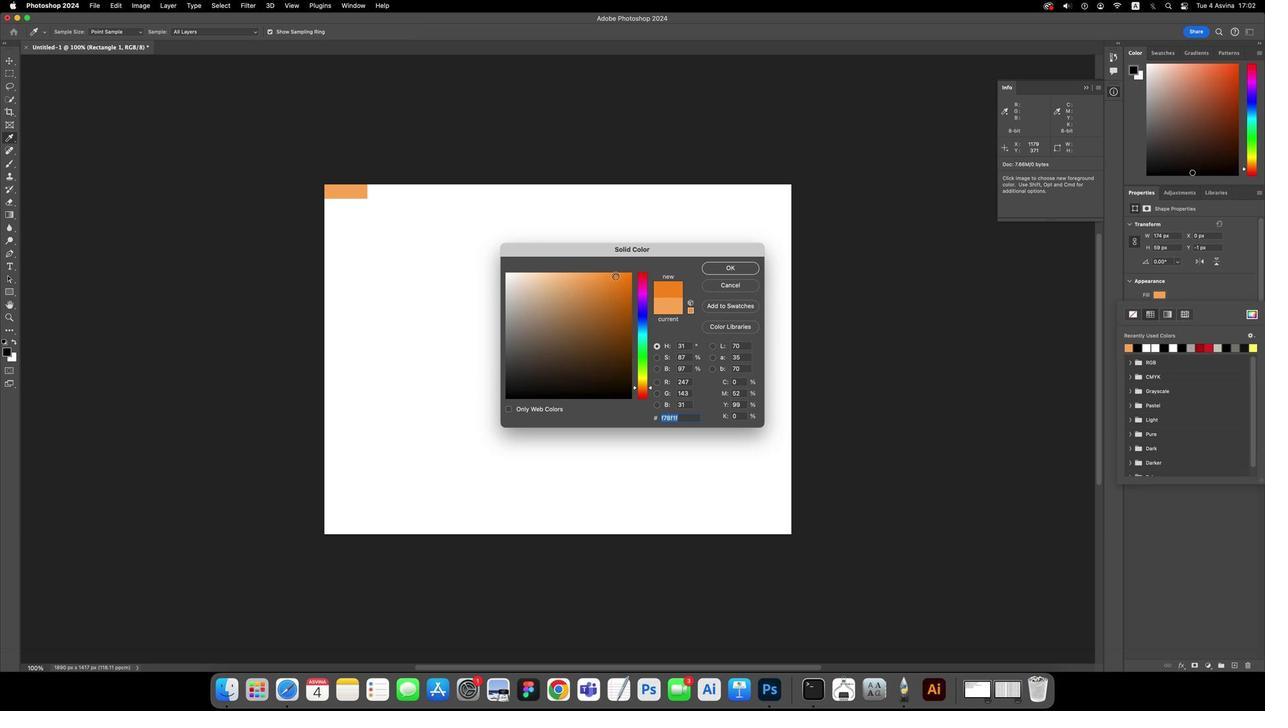 
Action: Mouse pressed left at (1188, 168)
Screenshot: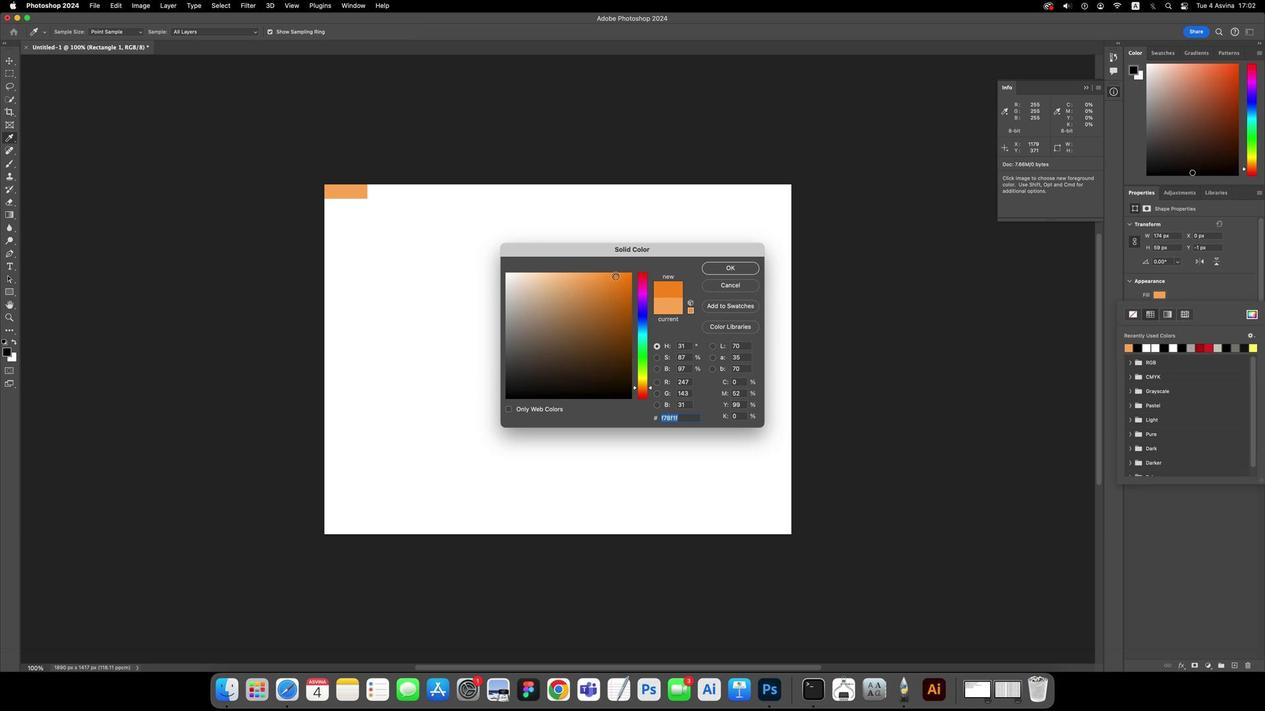 
Action: Mouse moved to (1188, 168)
Screenshot: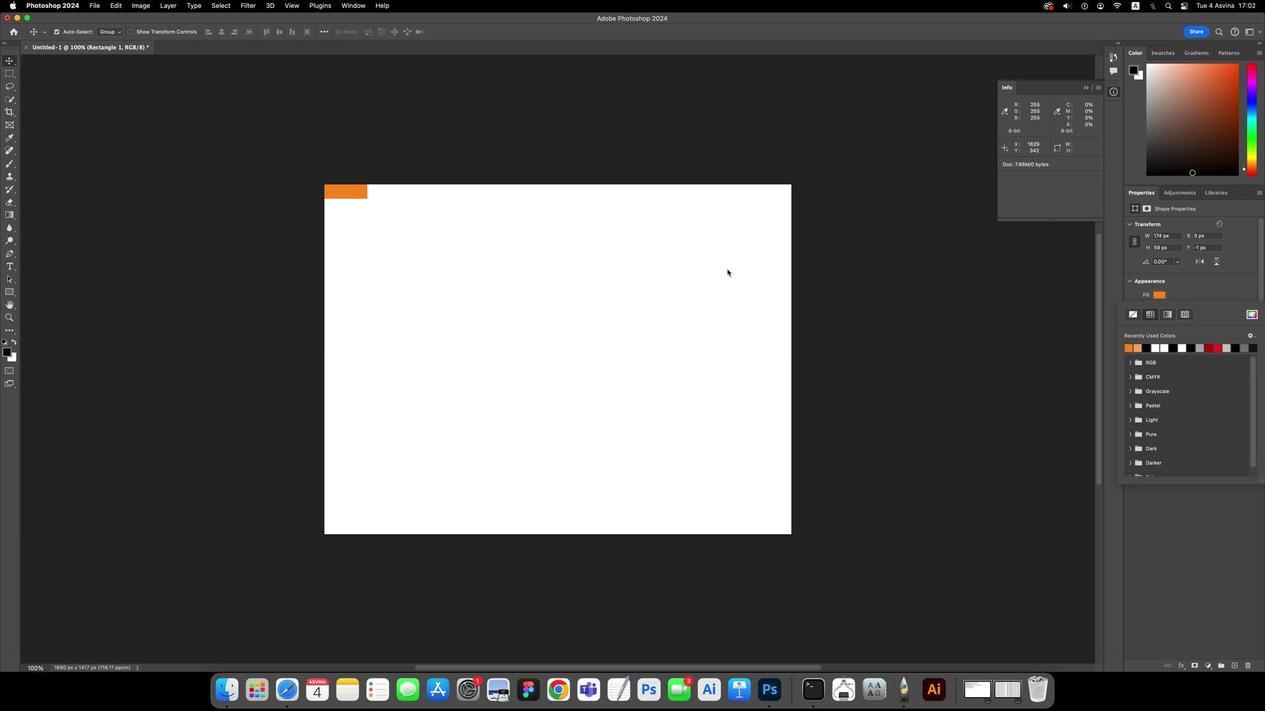 
Action: Mouse pressed left at (1188, 168)
Screenshot: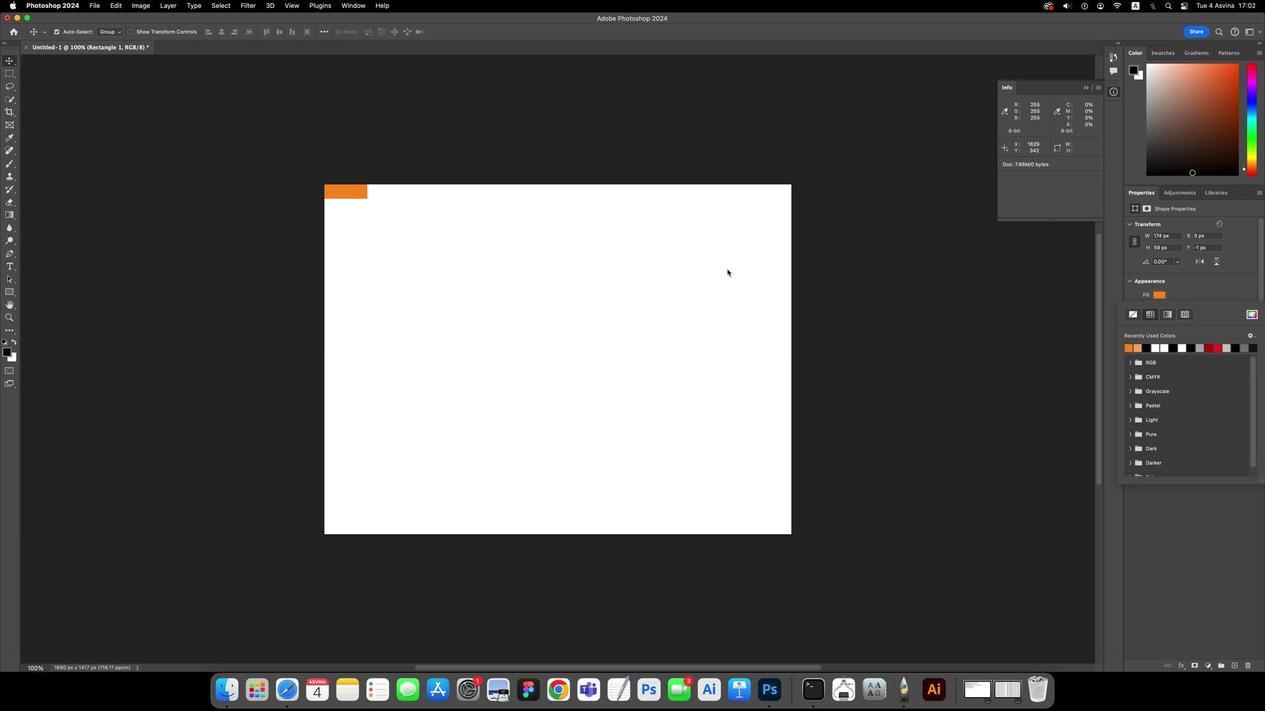 
Action: Mouse moved to (1188, 168)
Screenshot: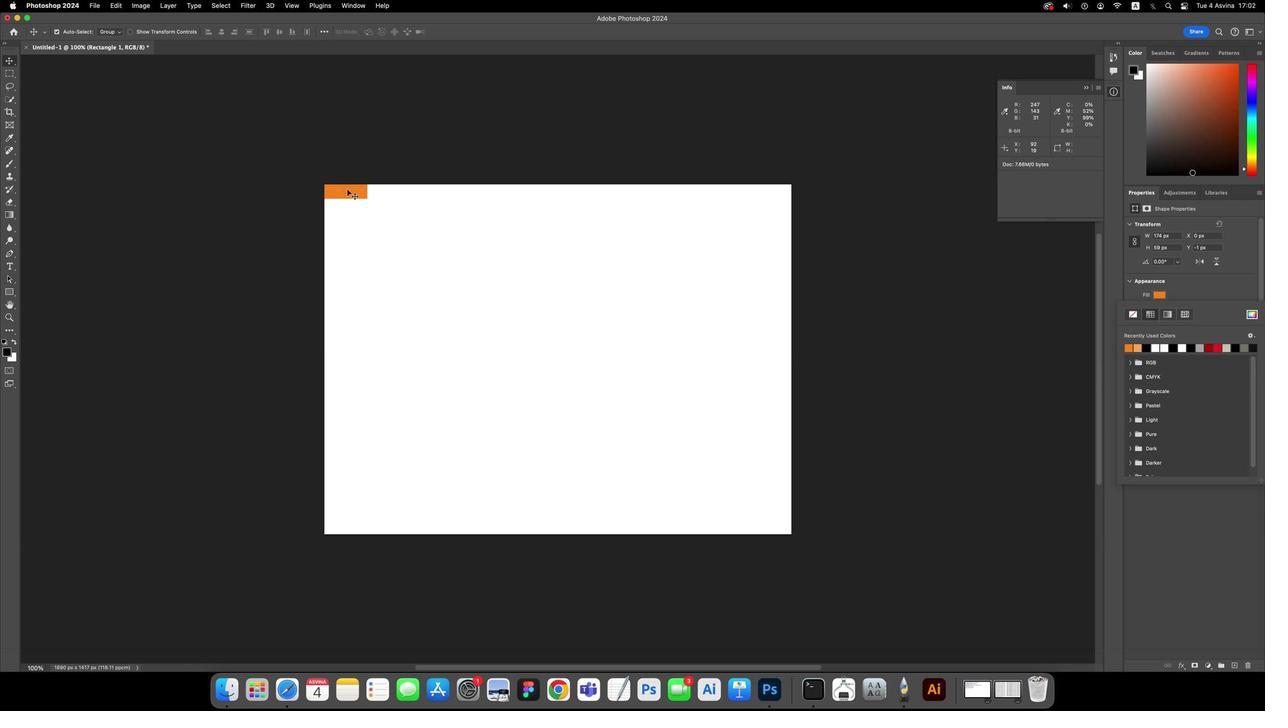 
Action: Key pressed Key.alt
Screenshot: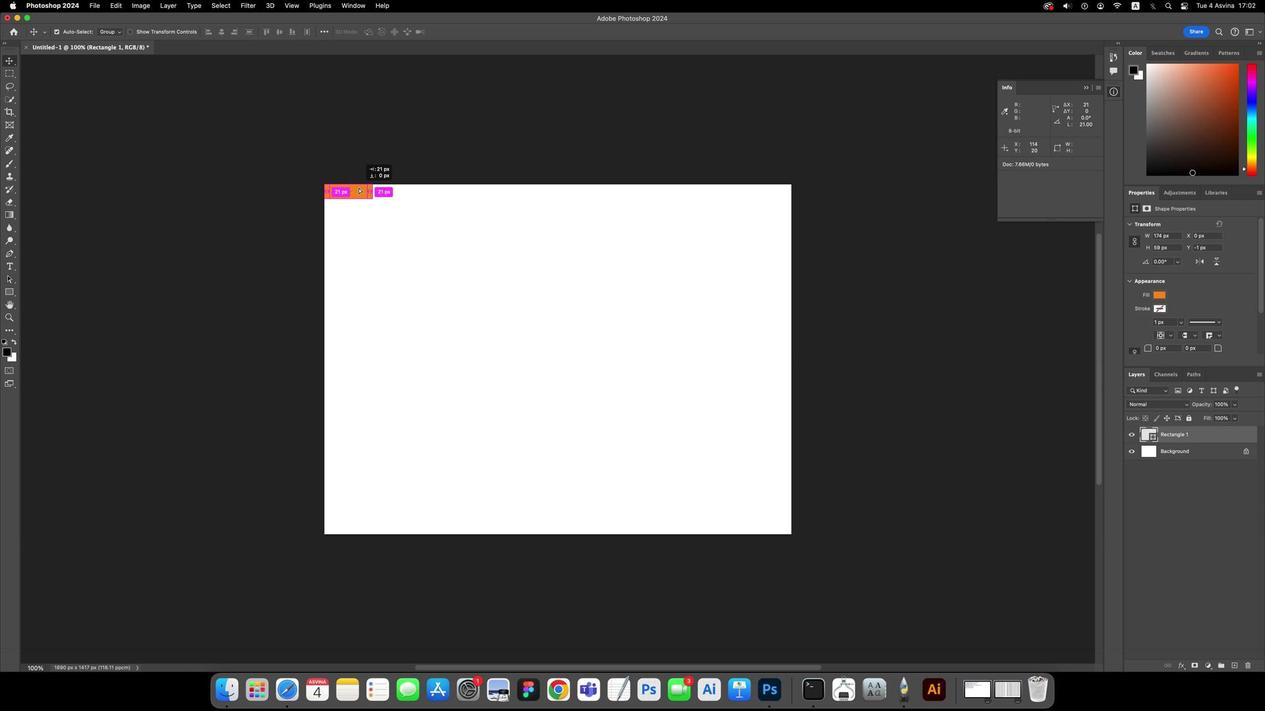 
Action: Mouse pressed left at (1188, 168)
Screenshot: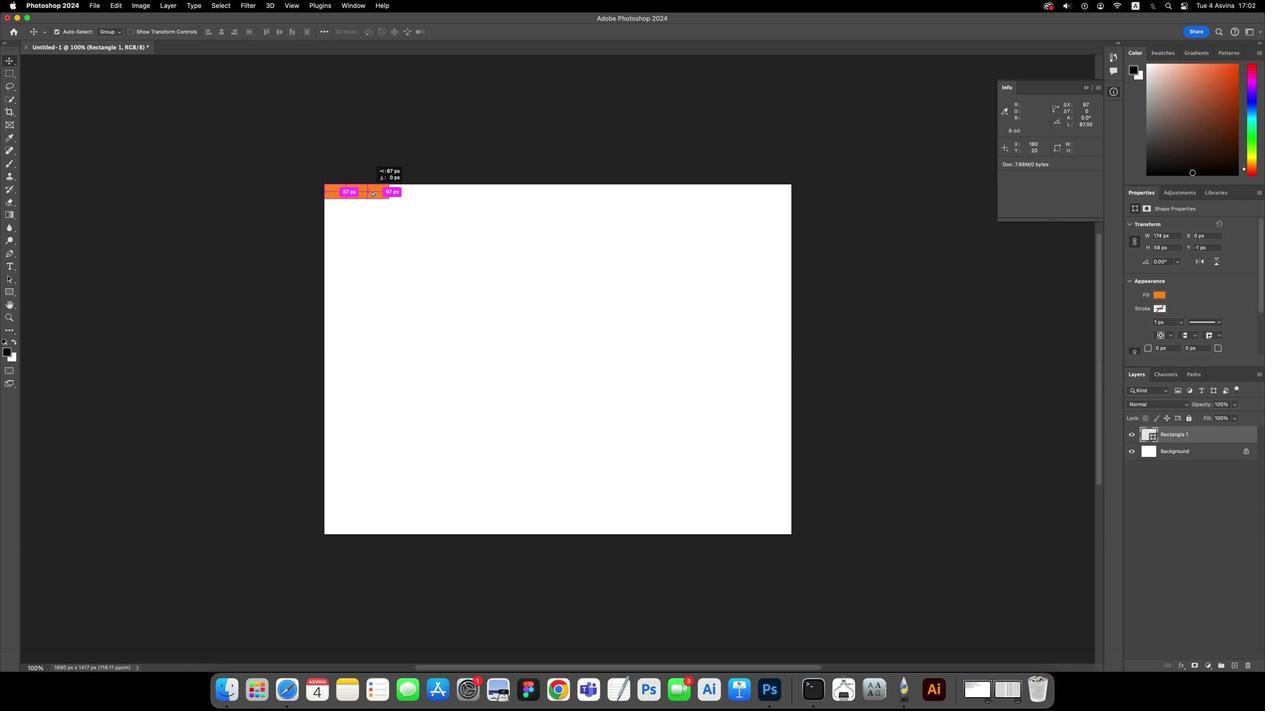 
Action: Mouse moved to (1188, 168)
Screenshot: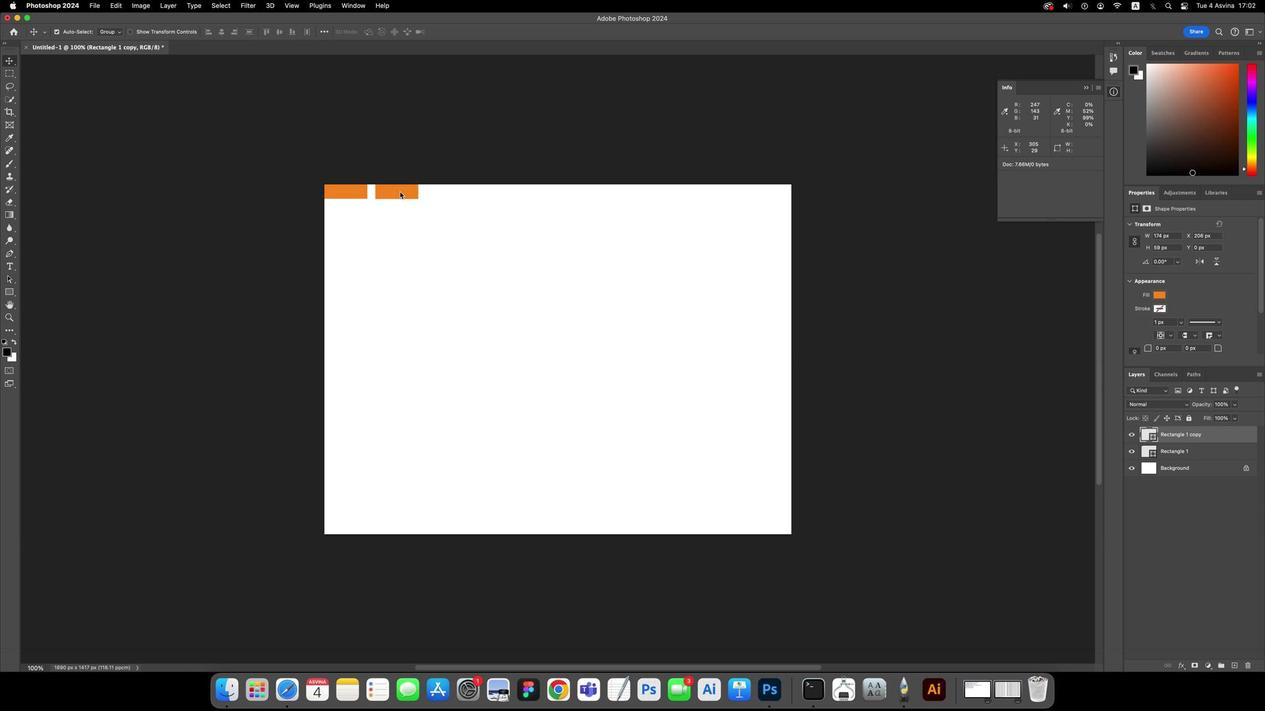 
Action: Key pressed Key.alt
Screenshot: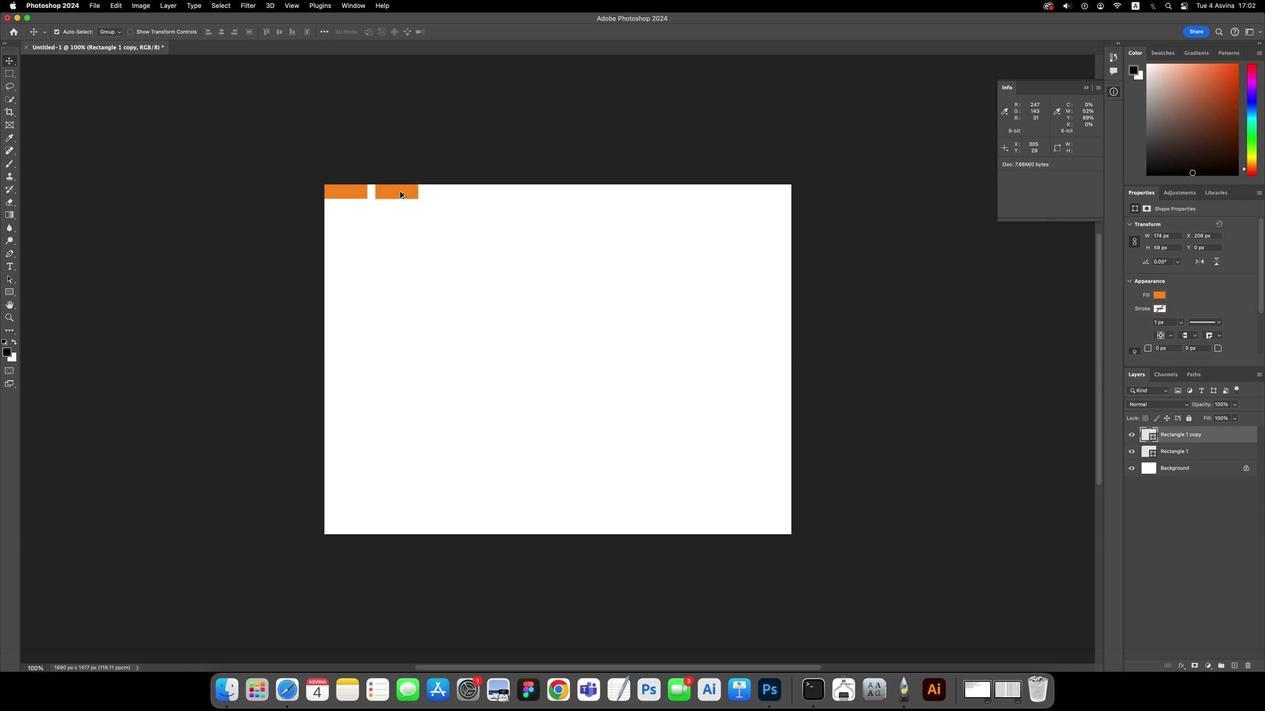 
Action: Mouse pressed left at (1188, 168)
Screenshot: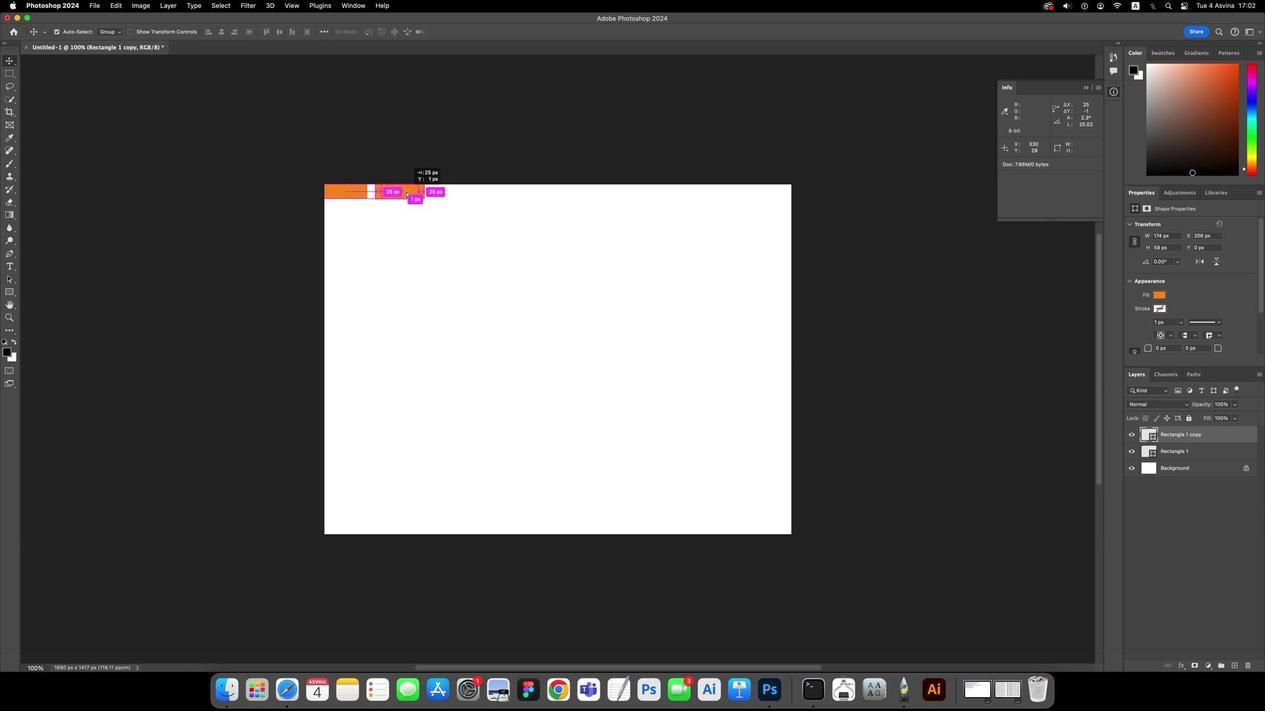 
Action: Mouse moved to (1188, 168)
Screenshot: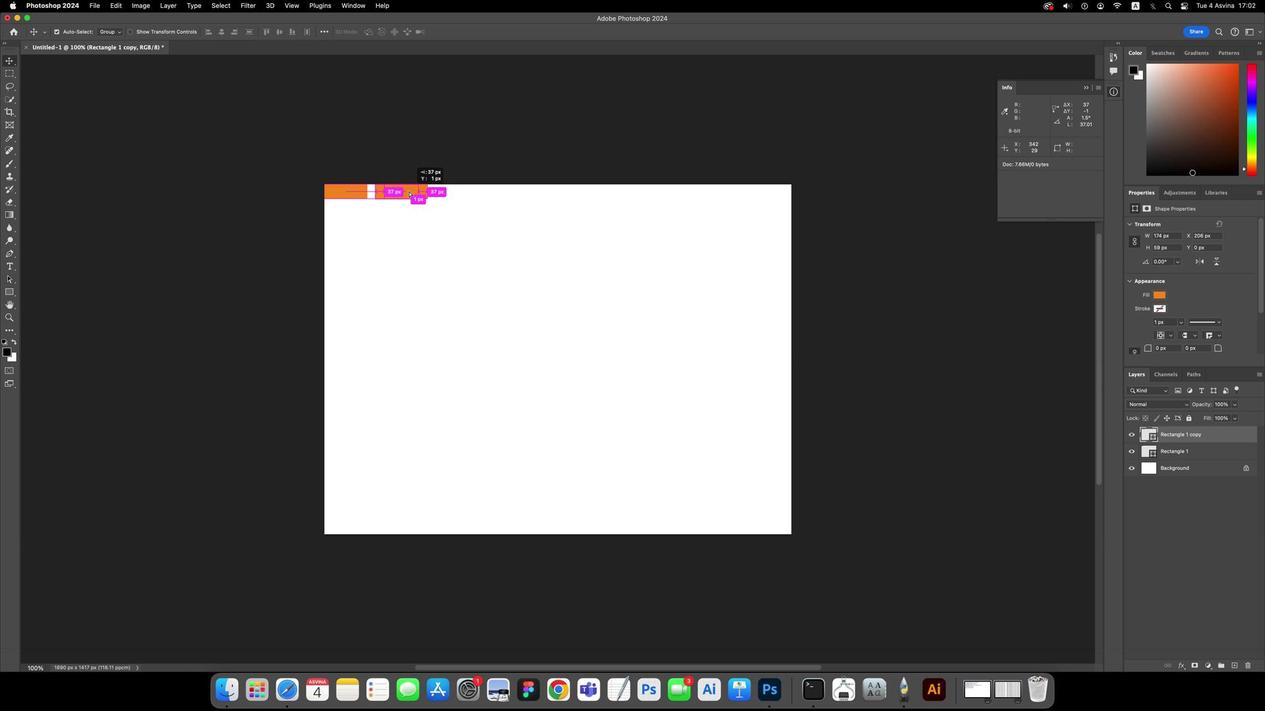 
Action: Key pressed Key.cmd'z'
Screenshot: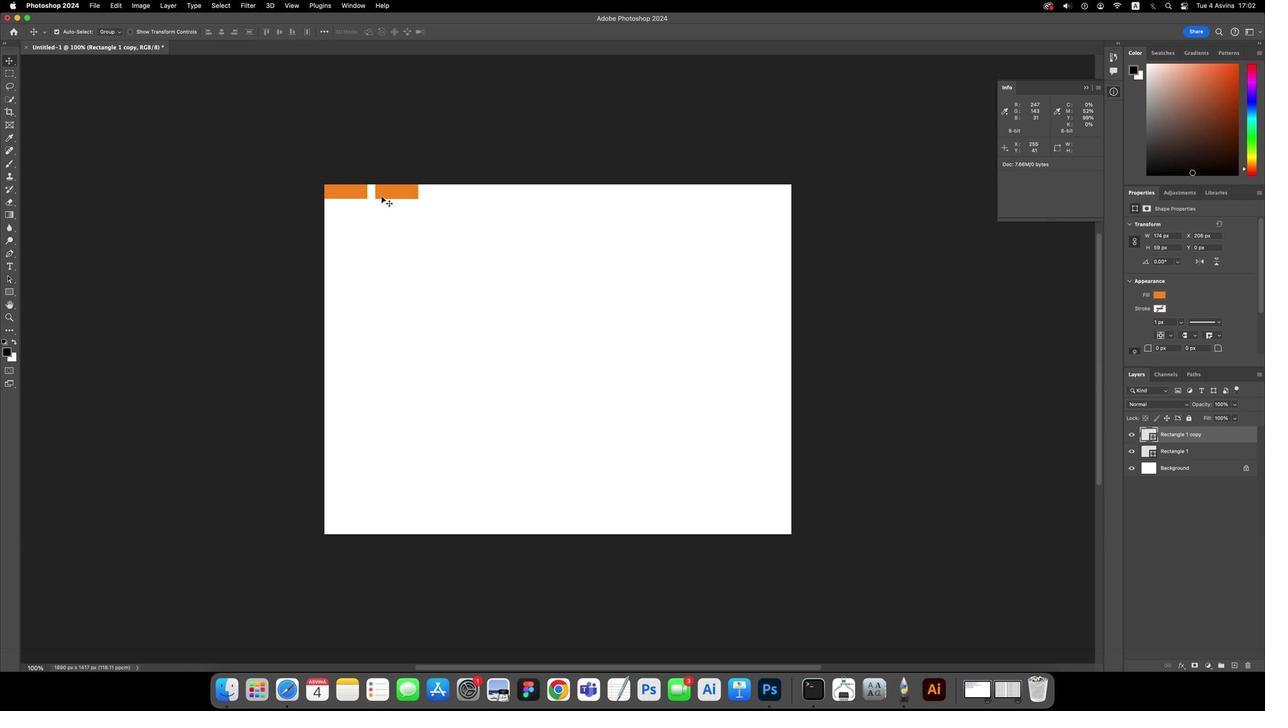 
Action: Mouse moved to (1188, 168)
Screenshot: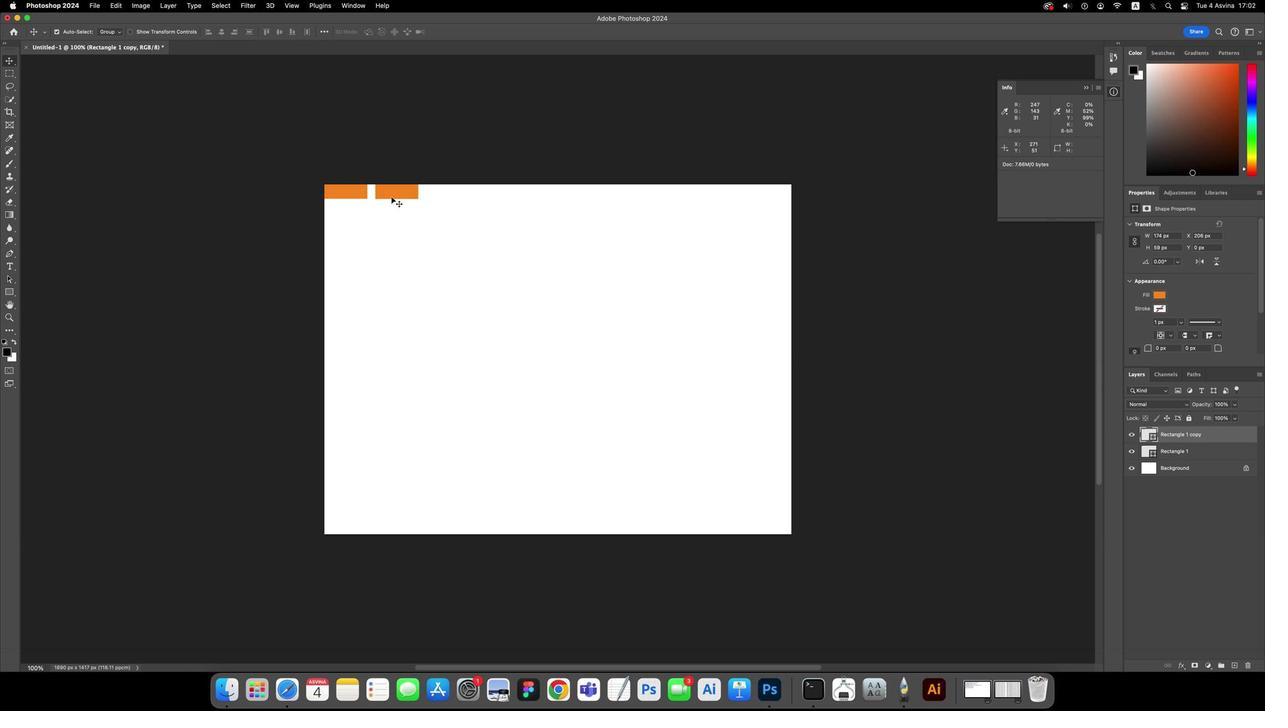 
Action: Mouse pressed left at (1188, 168)
Screenshot: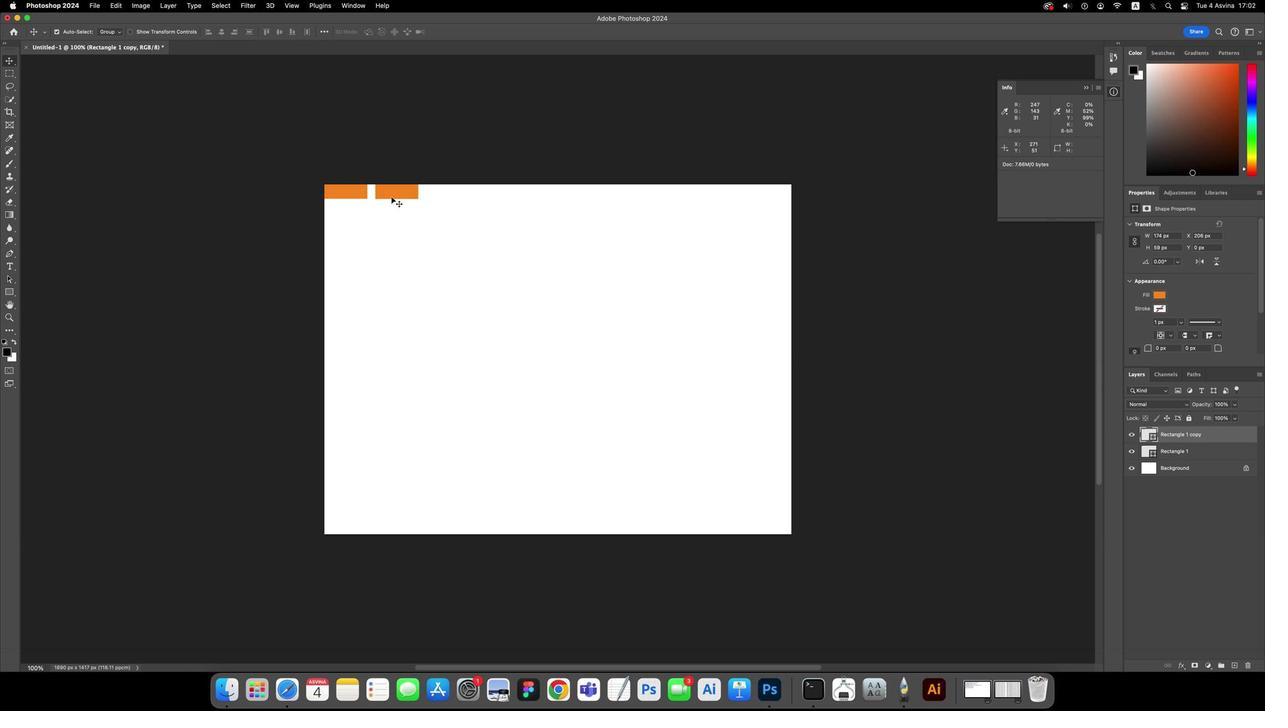 
Action: Mouse moved to (1188, 168)
Screenshot: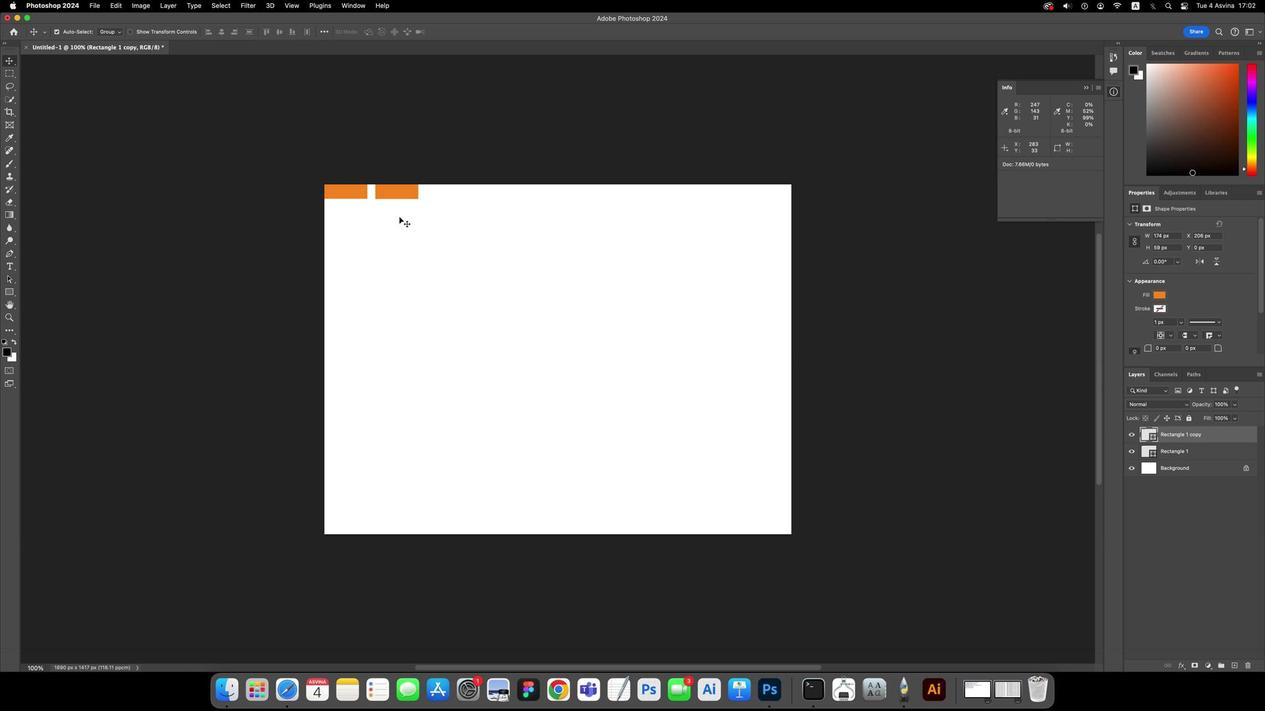 
Action: Mouse pressed left at (1188, 168)
Screenshot: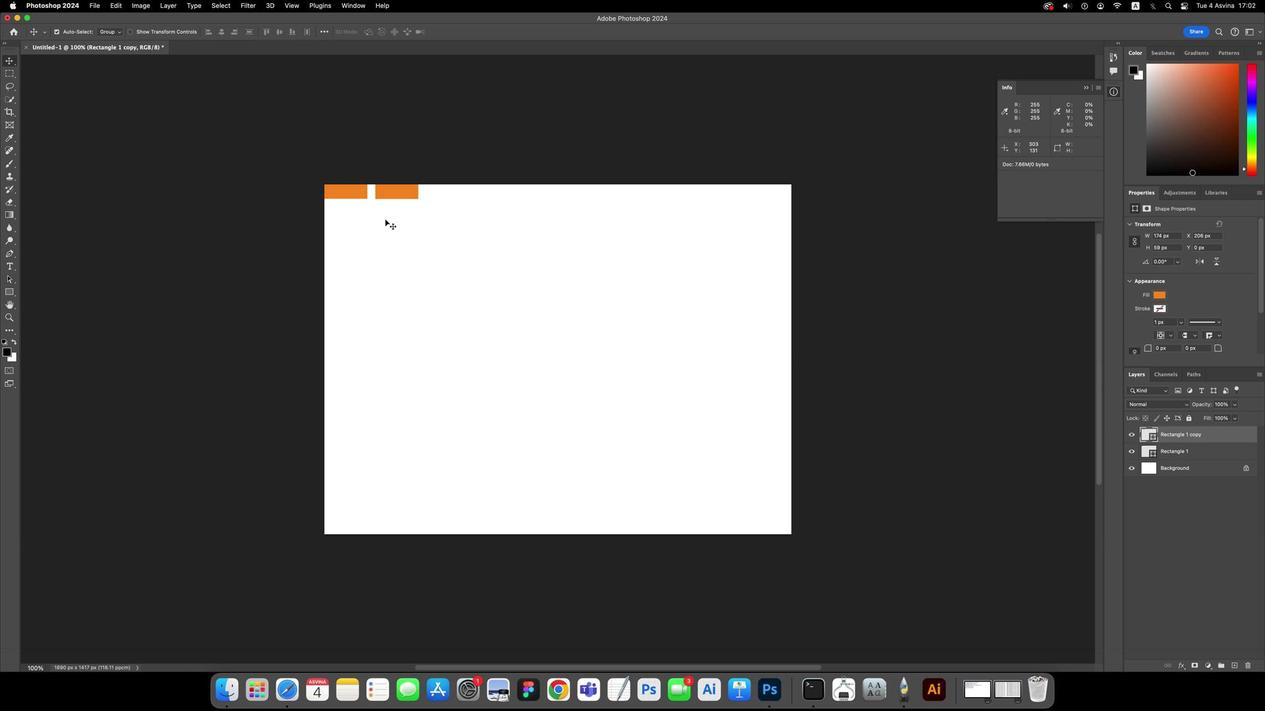 
Action: Mouse moved to (1188, 168)
Screenshot: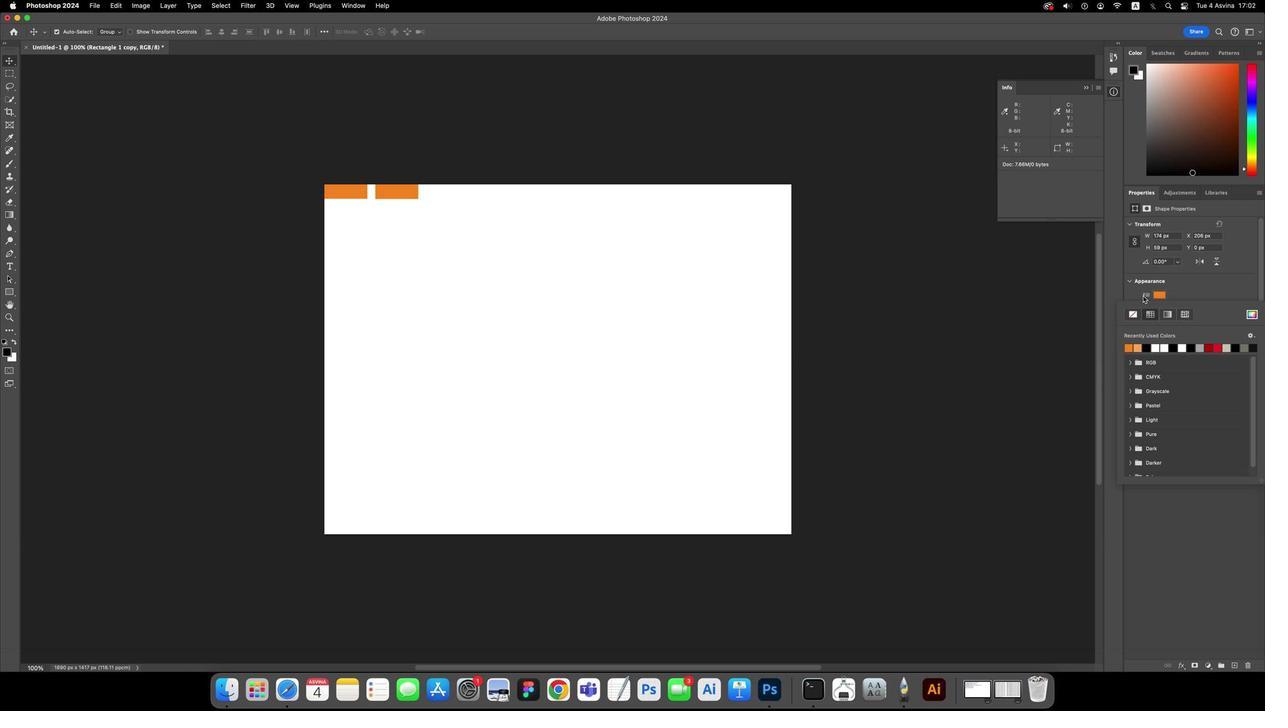 
Action: Mouse pressed left at (1188, 168)
Screenshot: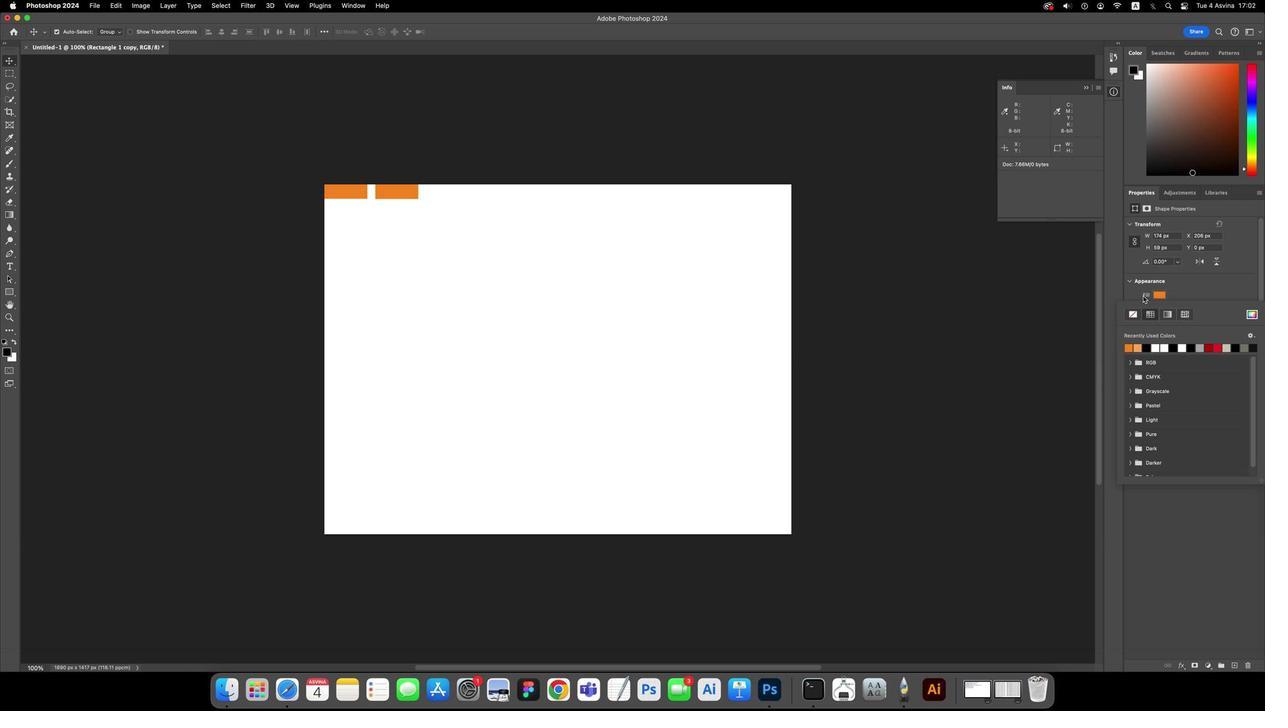 
Action: Mouse moved to (1188, 168)
Screenshot: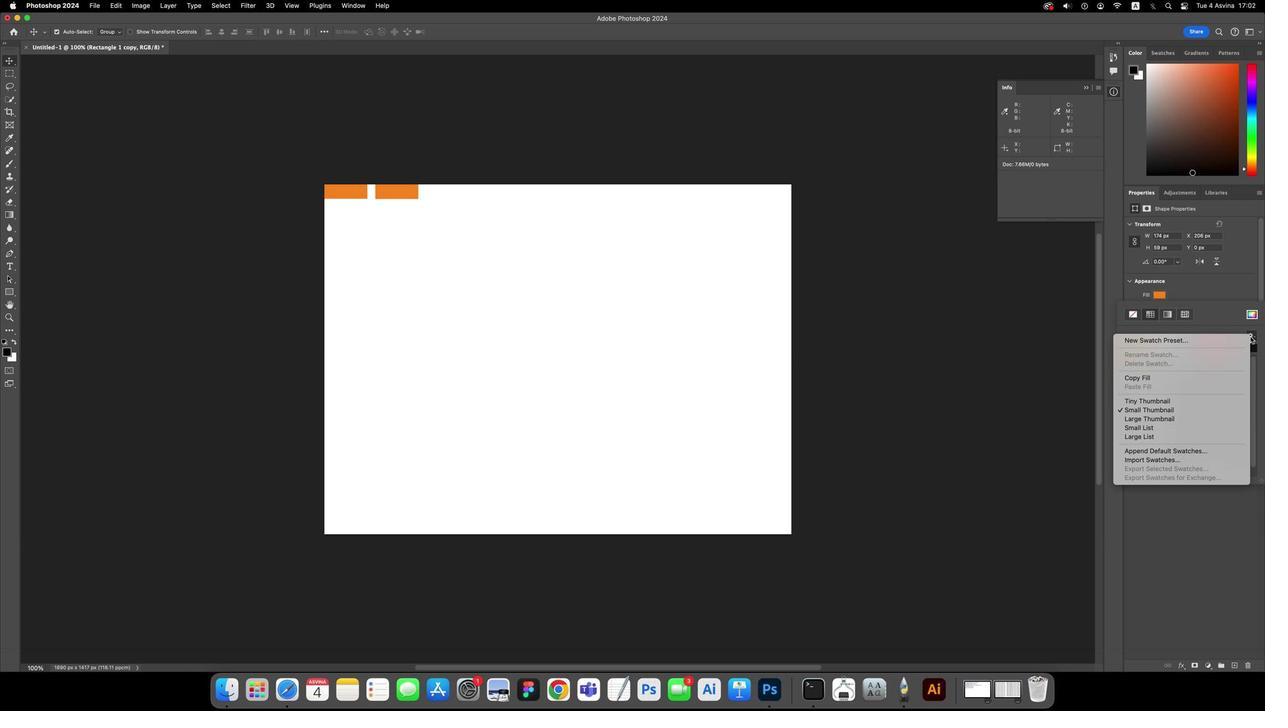 
Action: Mouse pressed left at (1188, 168)
Screenshot: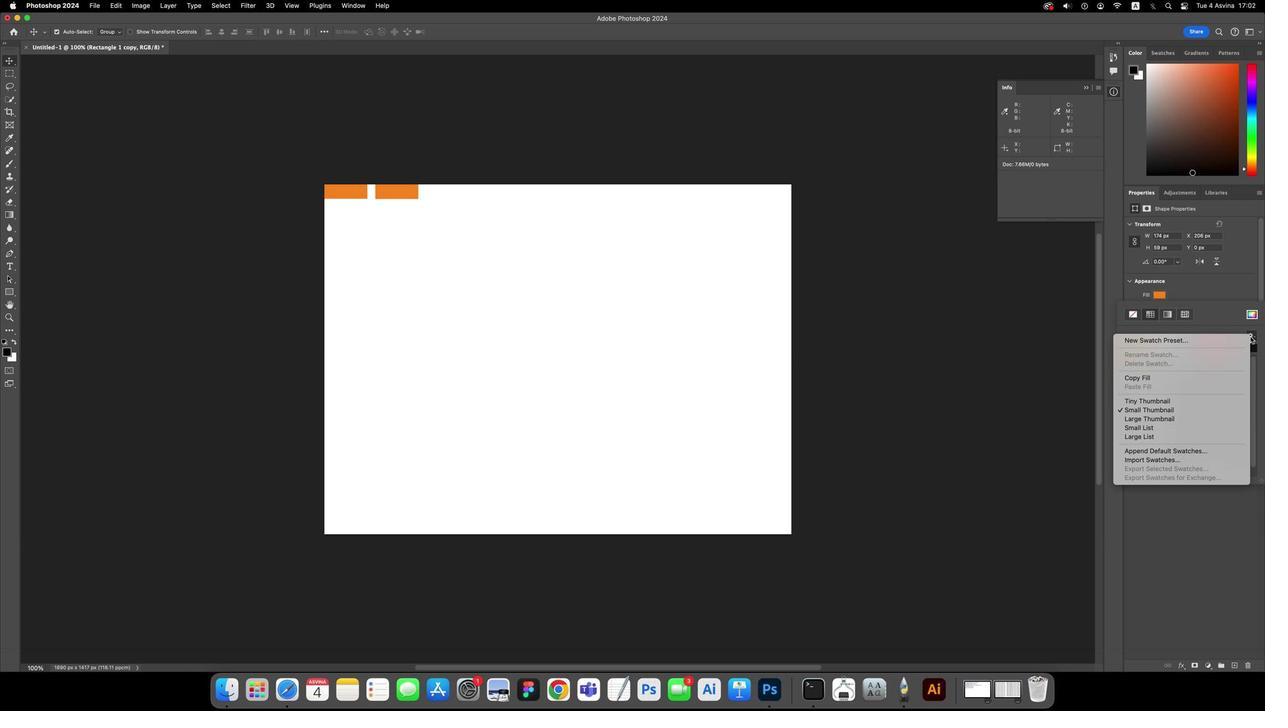 
Action: Mouse pressed left at (1188, 168)
Screenshot: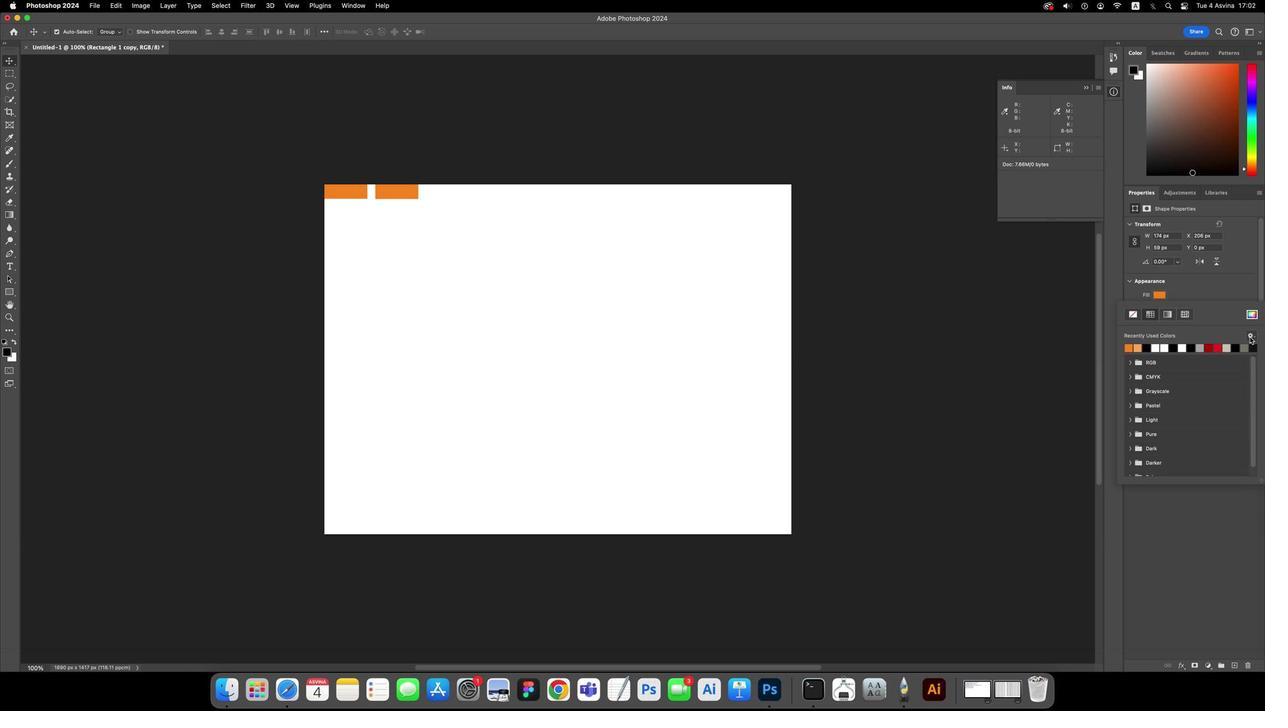 
Action: Mouse moved to (1188, 168)
Screenshot: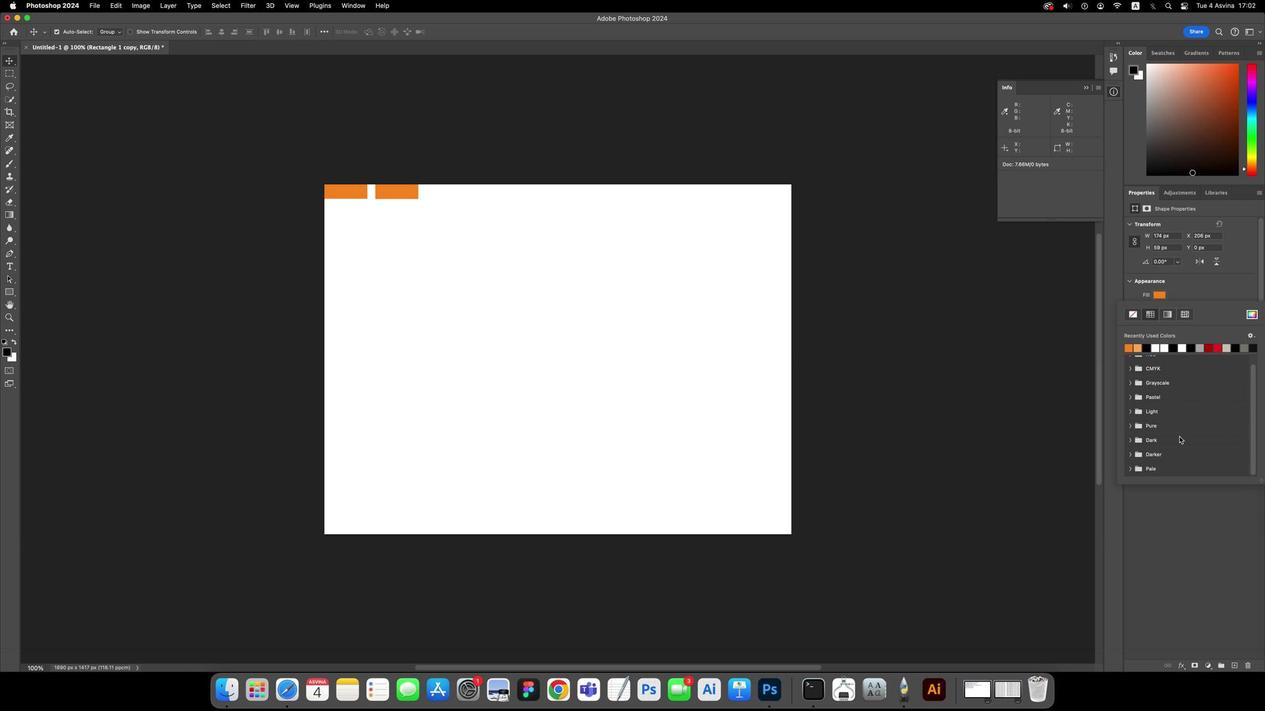 
Action: Mouse scrolled (1188, 168) with delta (1188, 168)
Screenshot: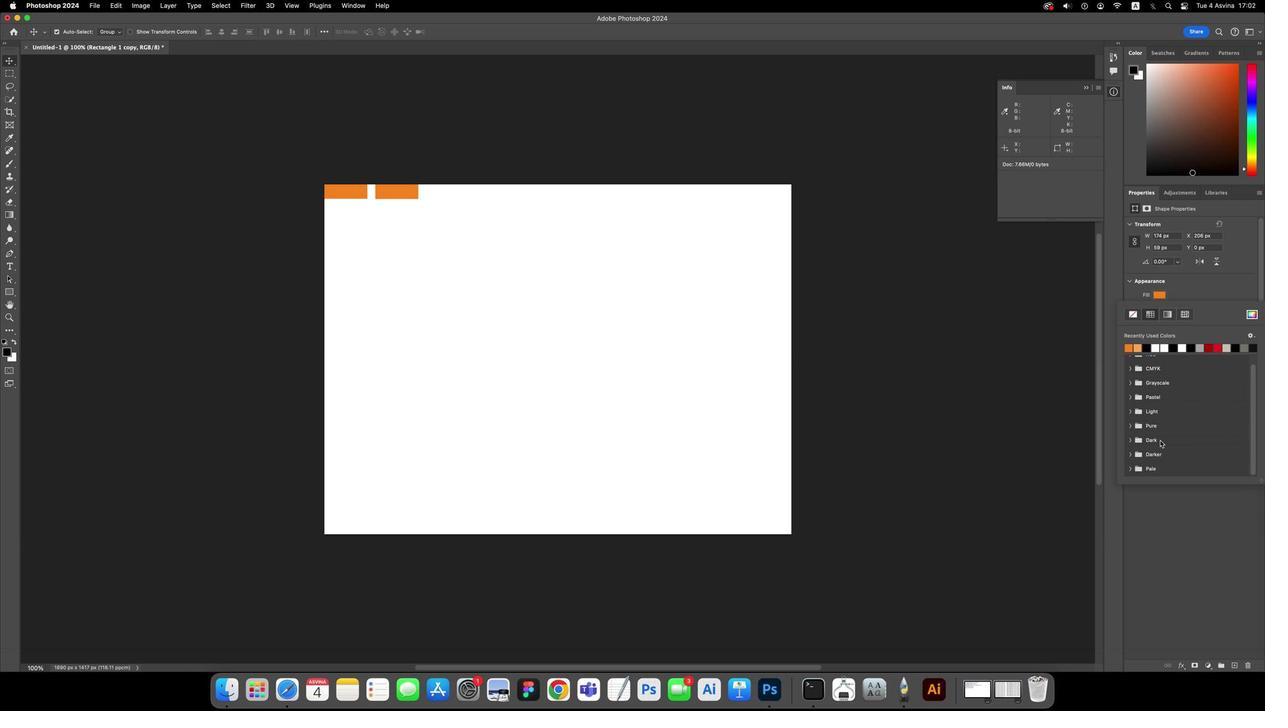 
Action: Mouse scrolled (1188, 168) with delta (1188, 168)
Screenshot: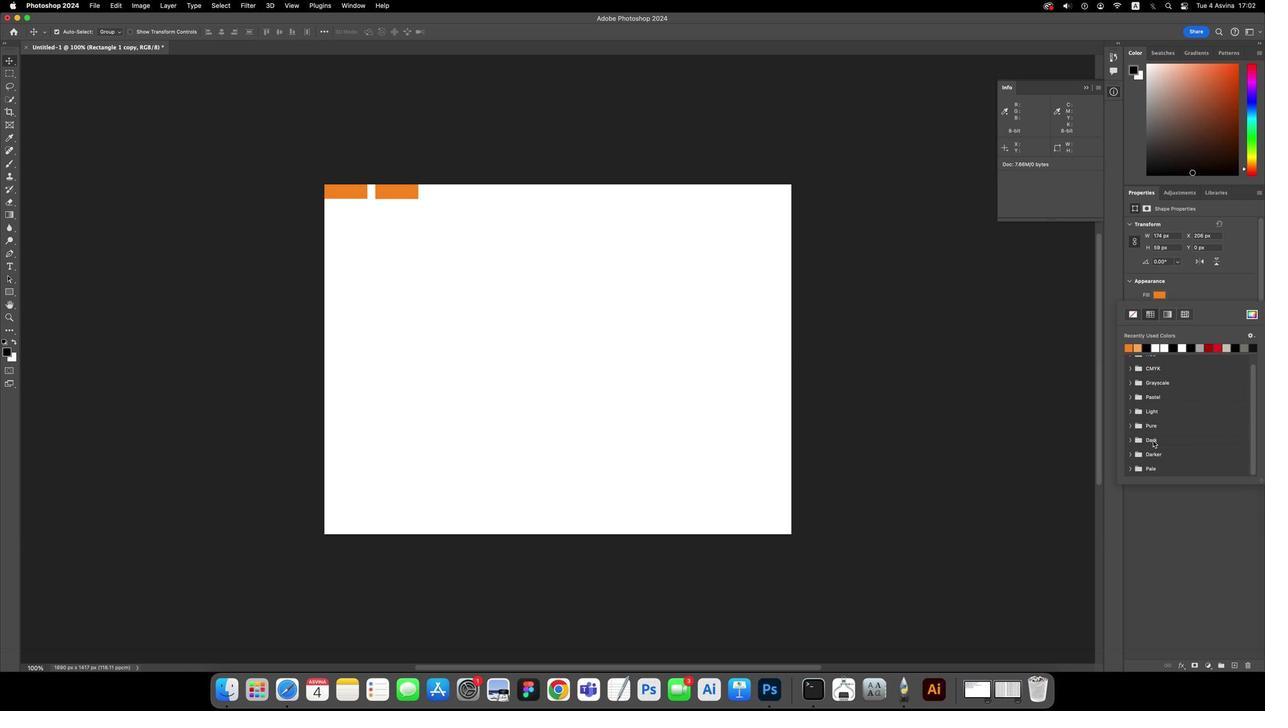 
Action: Mouse scrolled (1188, 168) with delta (1188, 168)
Screenshot: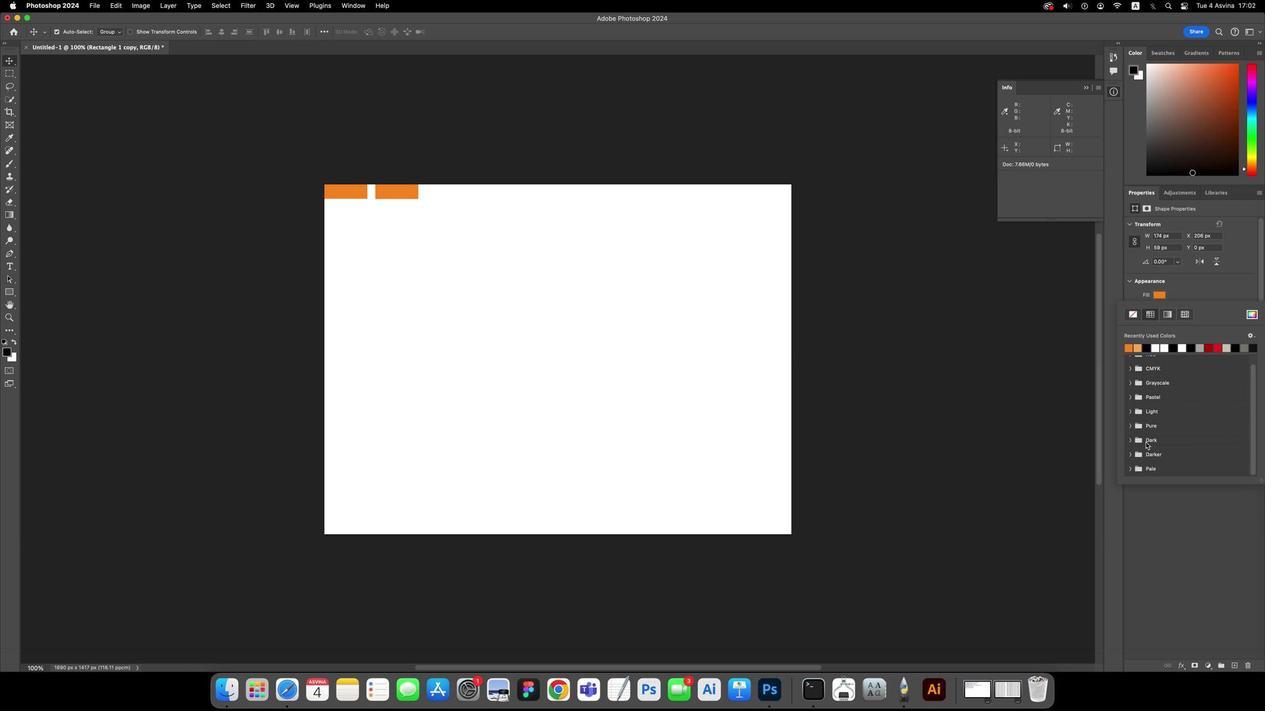 
Action: Mouse moved to (1188, 168)
Screenshot: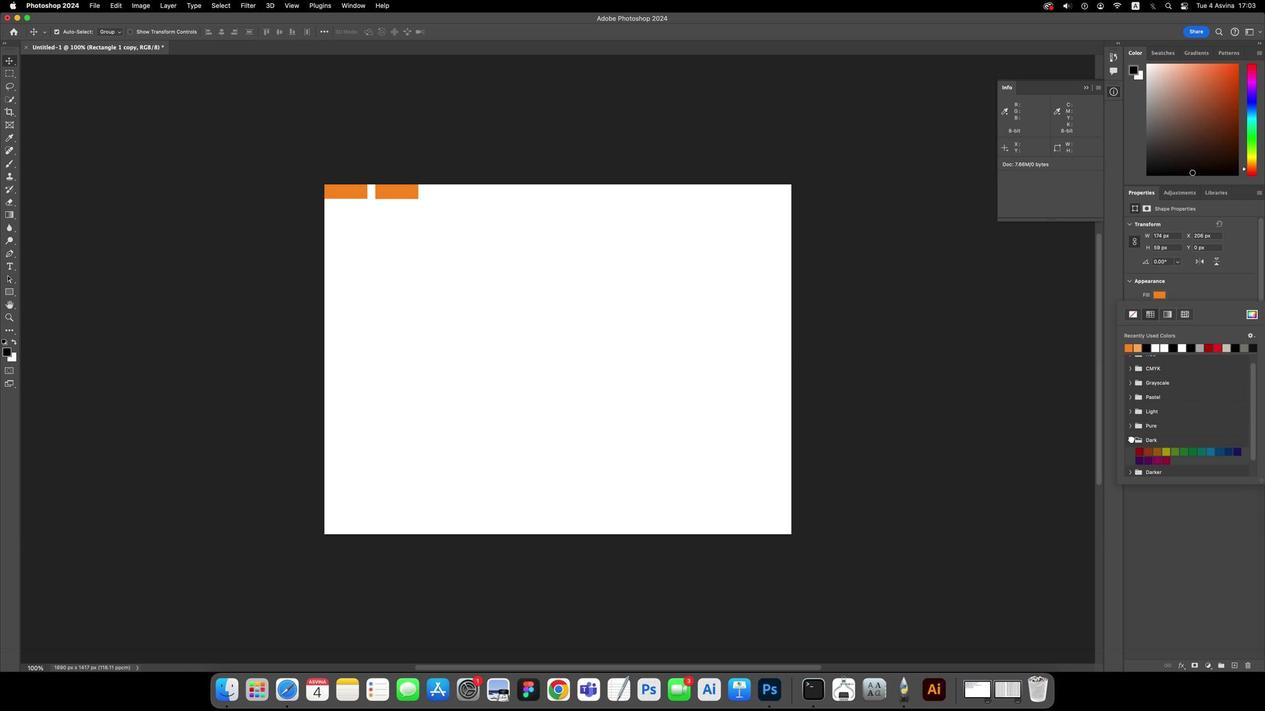 
Action: Mouse pressed left at (1188, 168)
Screenshot: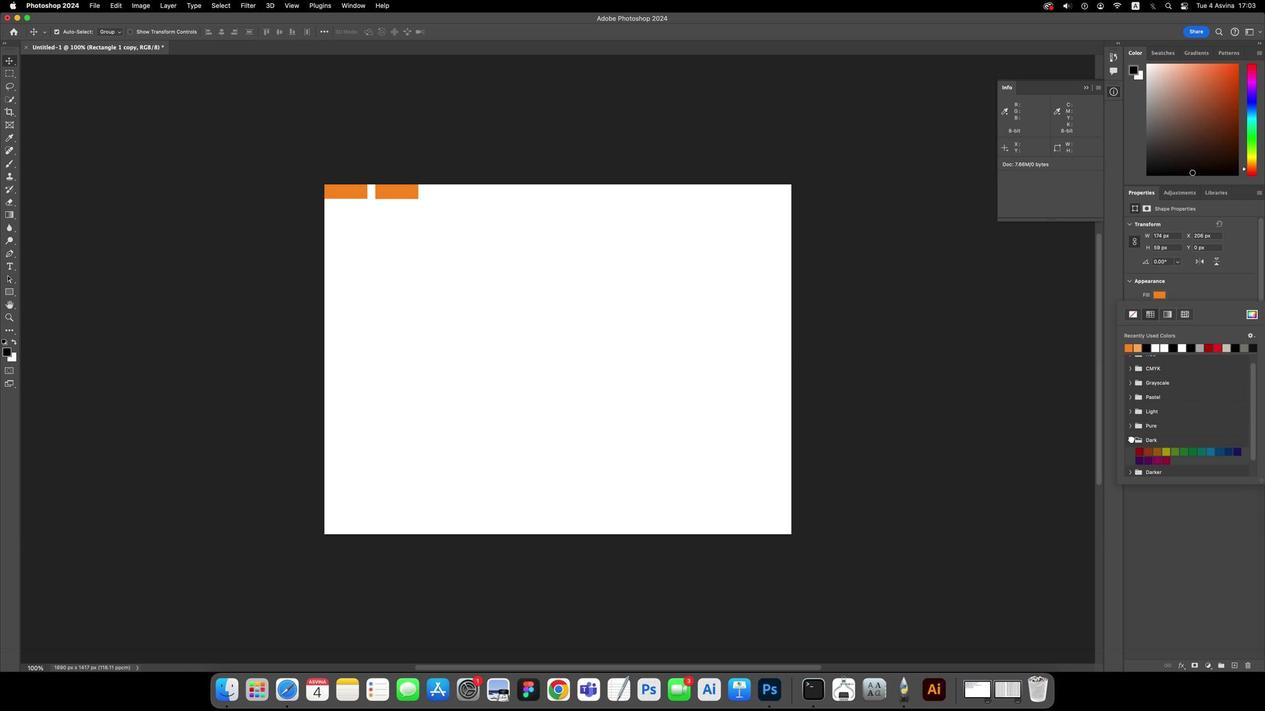 
Action: Mouse pressed left at (1188, 168)
Screenshot: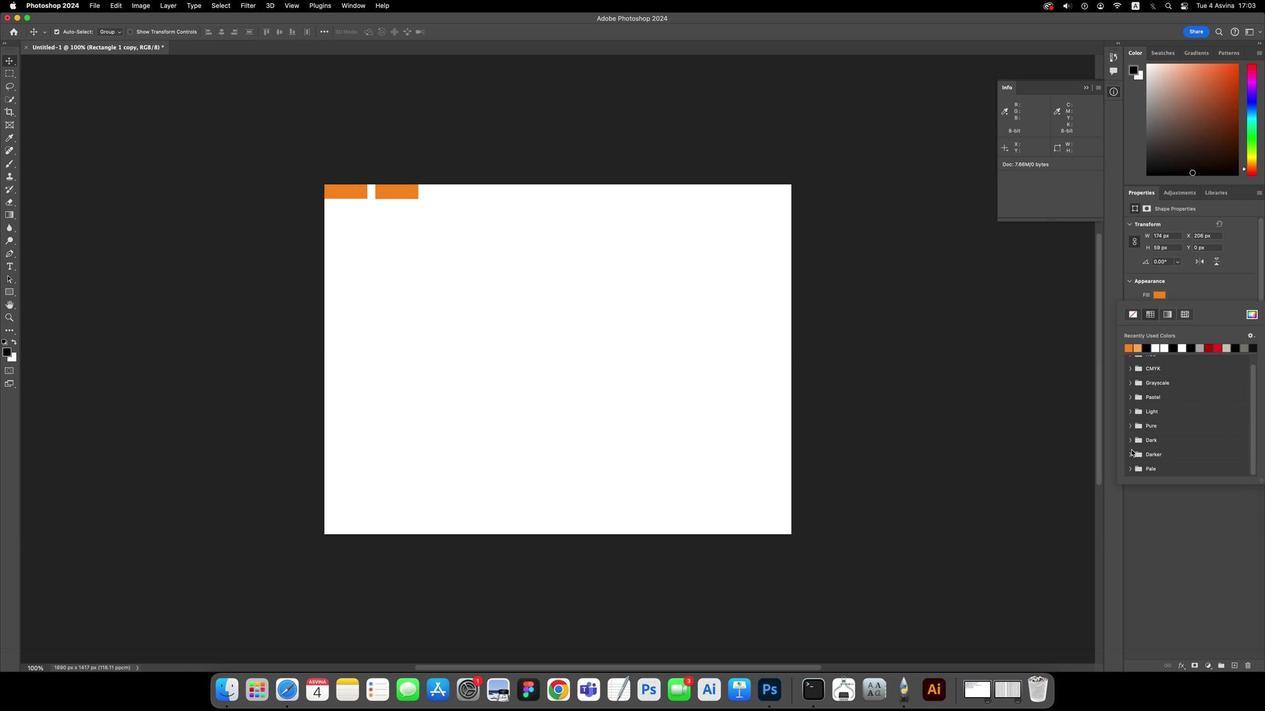 
Action: Mouse moved to (1188, 168)
Screenshot: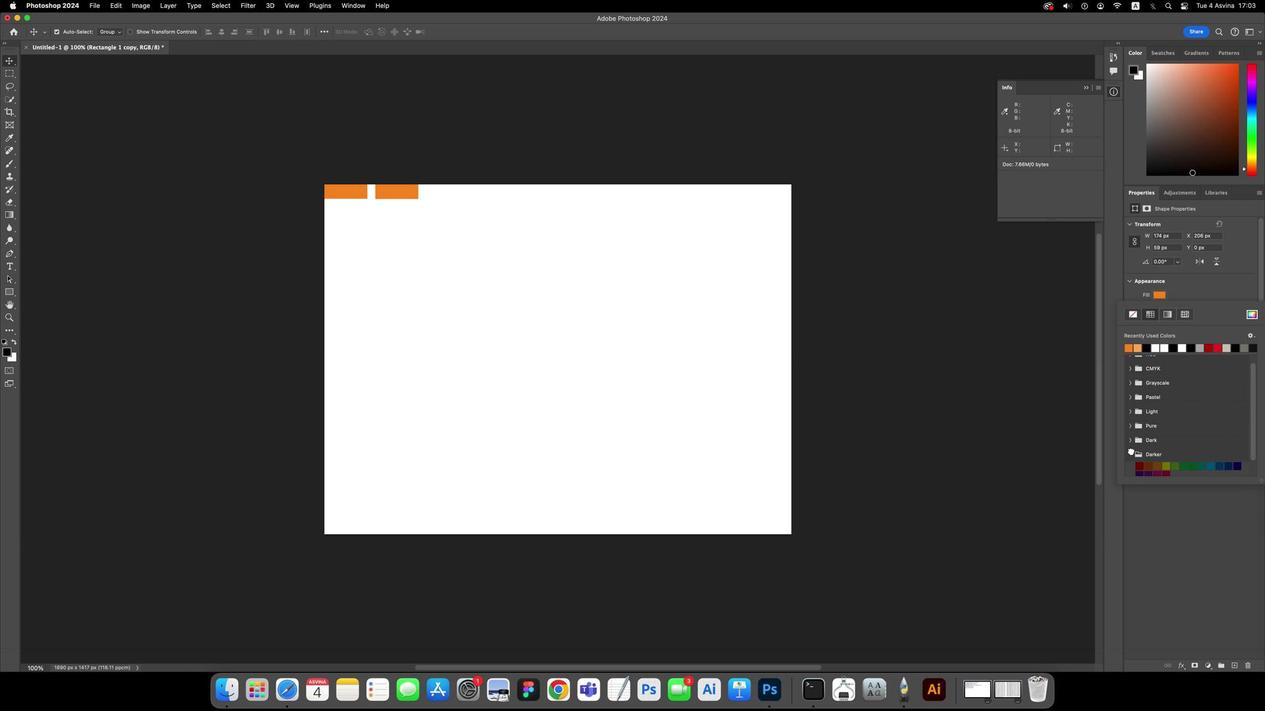 
Action: Mouse pressed left at (1188, 168)
Screenshot: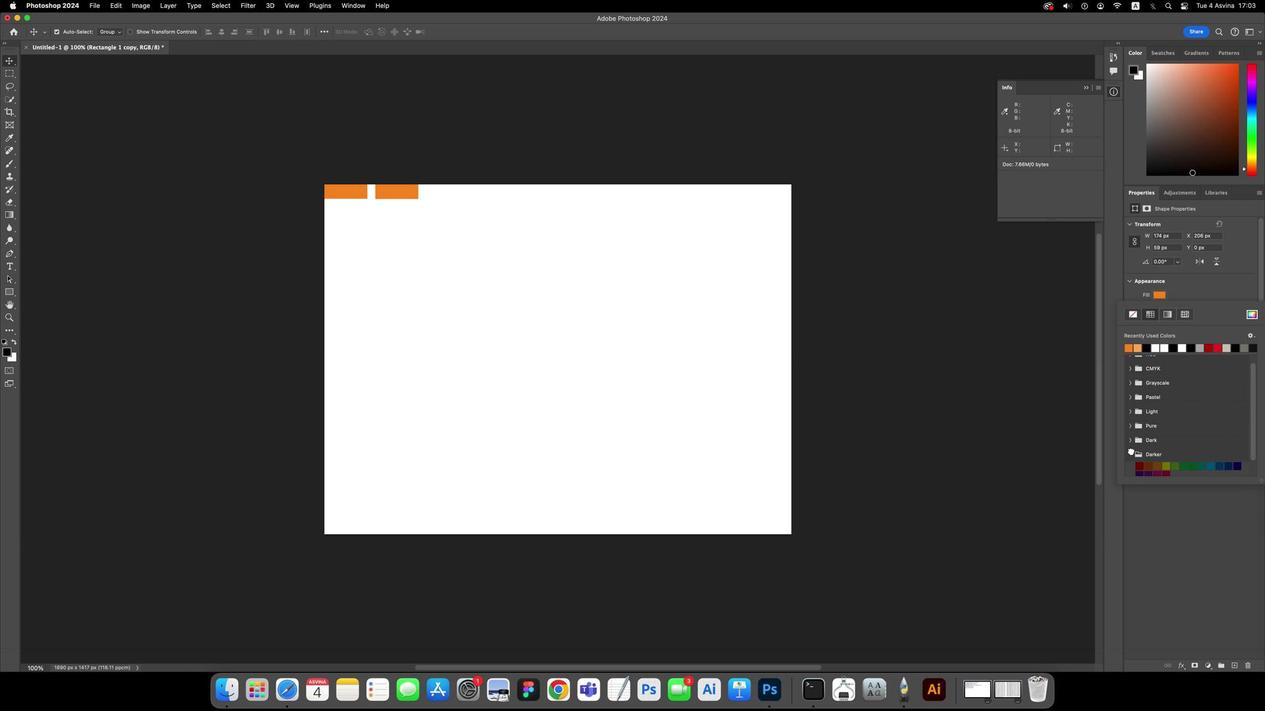
Action: Mouse pressed left at (1188, 168)
Screenshot: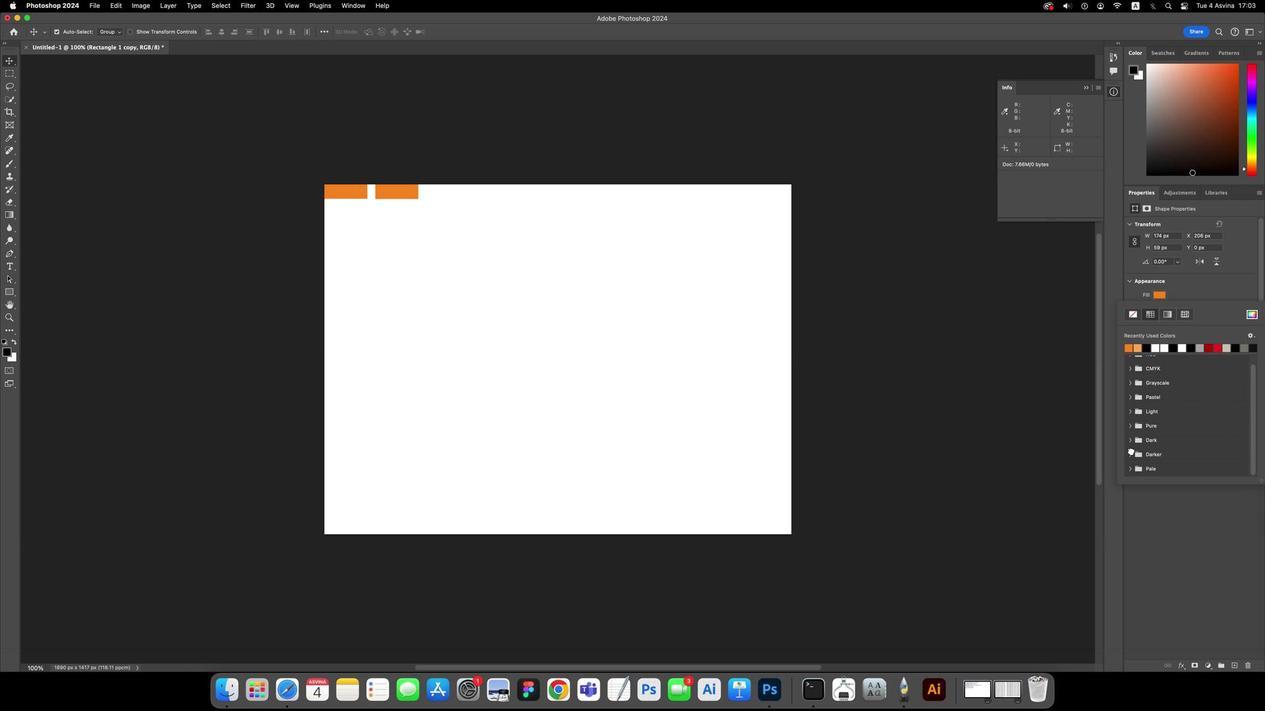 
Action: Mouse scrolled (1188, 168) with delta (1188, 168)
Screenshot: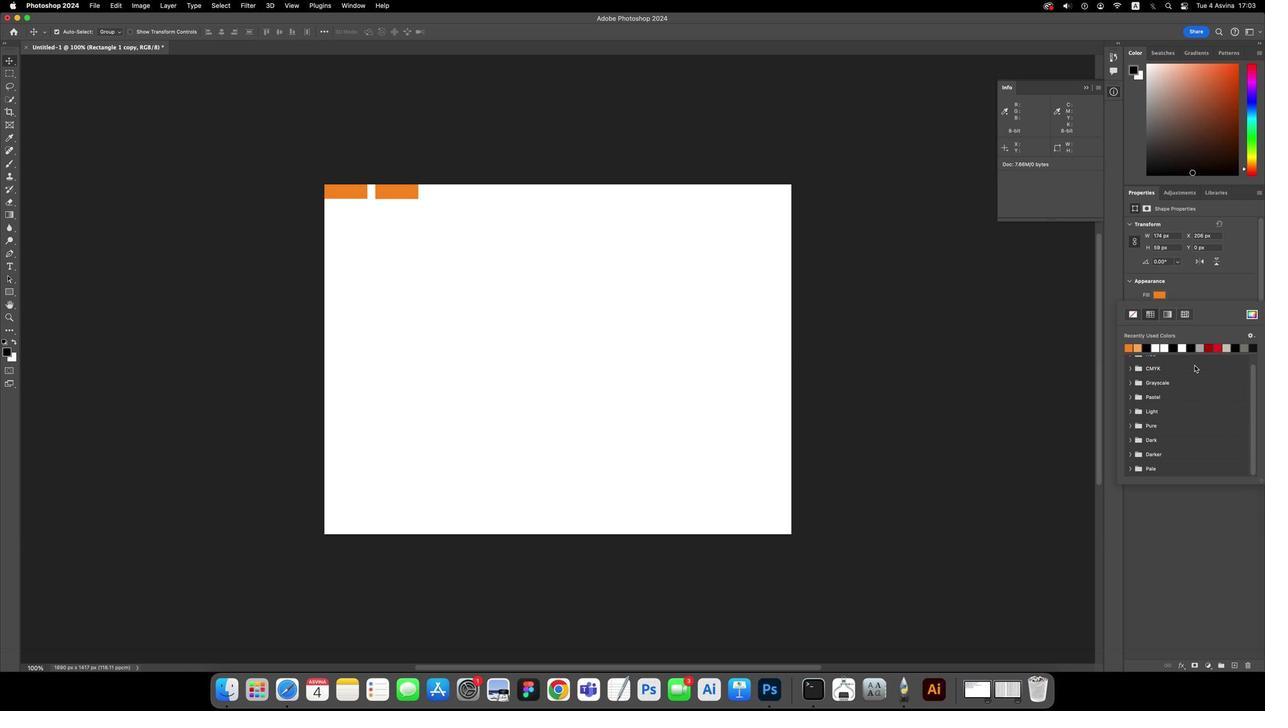 
Action: Mouse scrolled (1188, 168) with delta (1188, 168)
Screenshot: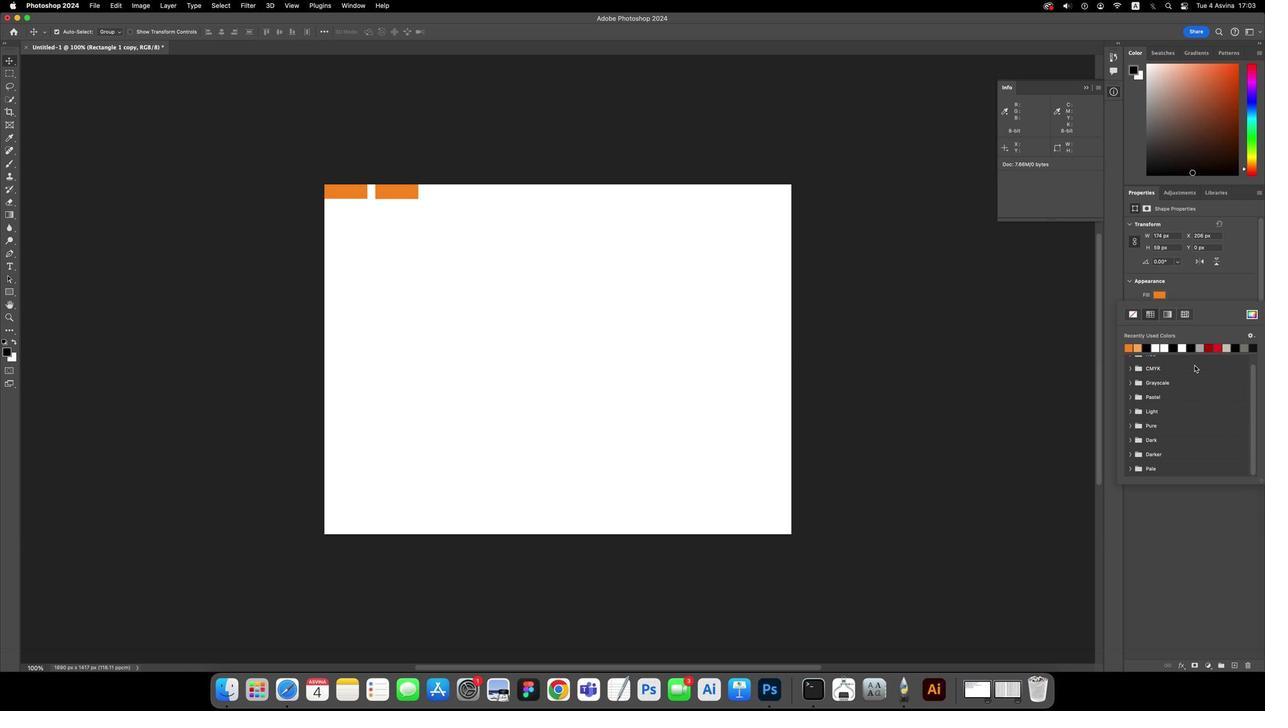
Action: Mouse moved to (1188, 168)
Screenshot: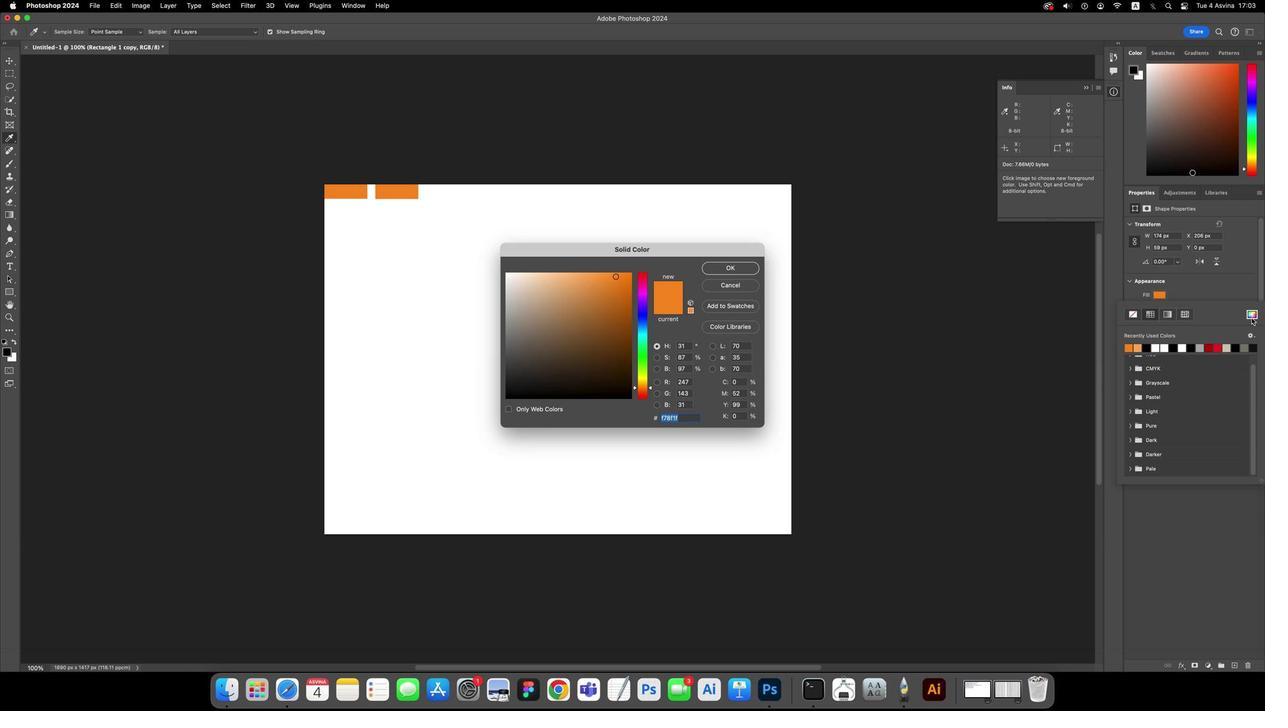 
Action: Mouse pressed left at (1188, 168)
Screenshot: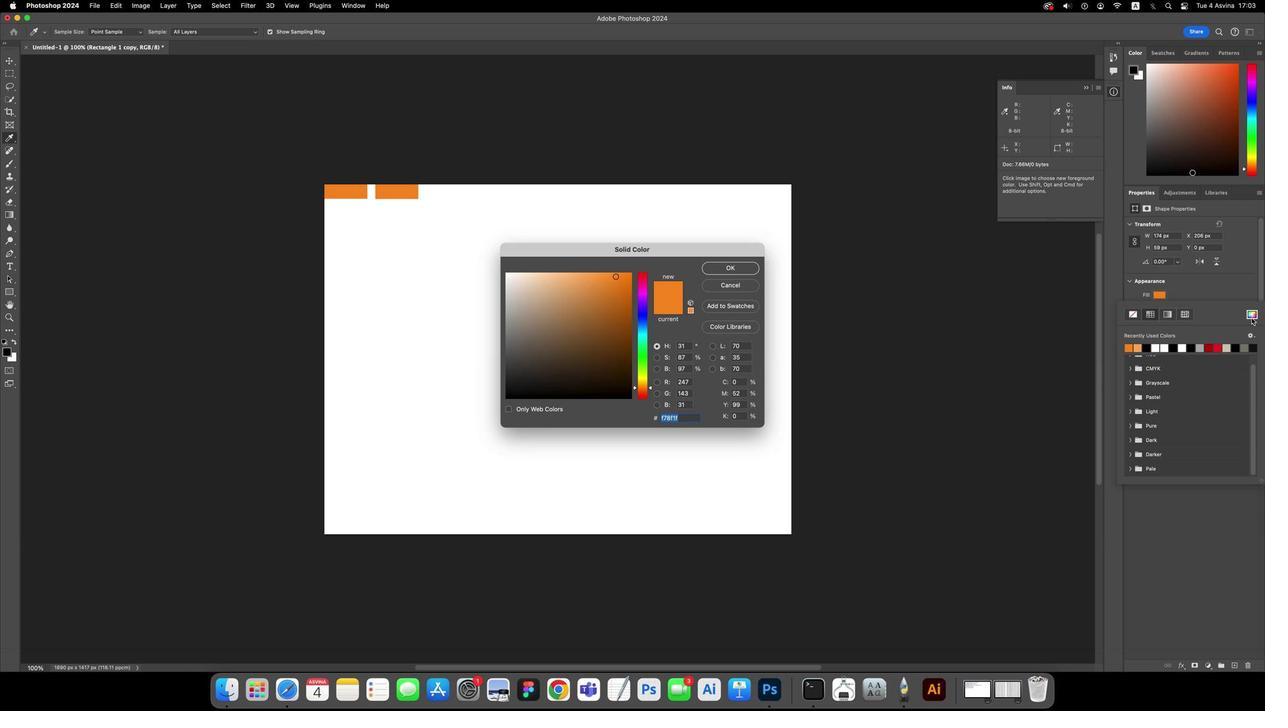 
Action: Mouse moved to (1188, 168)
Screenshot: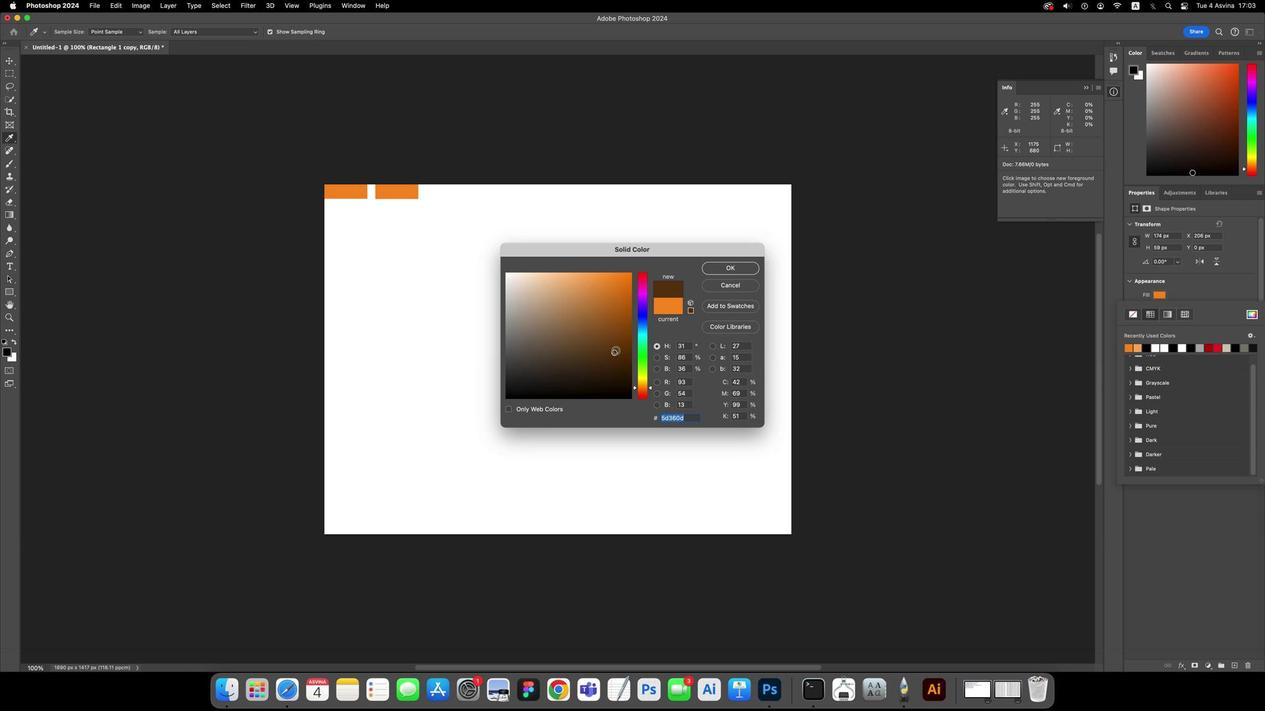 
Action: Mouse pressed left at (1188, 168)
Screenshot: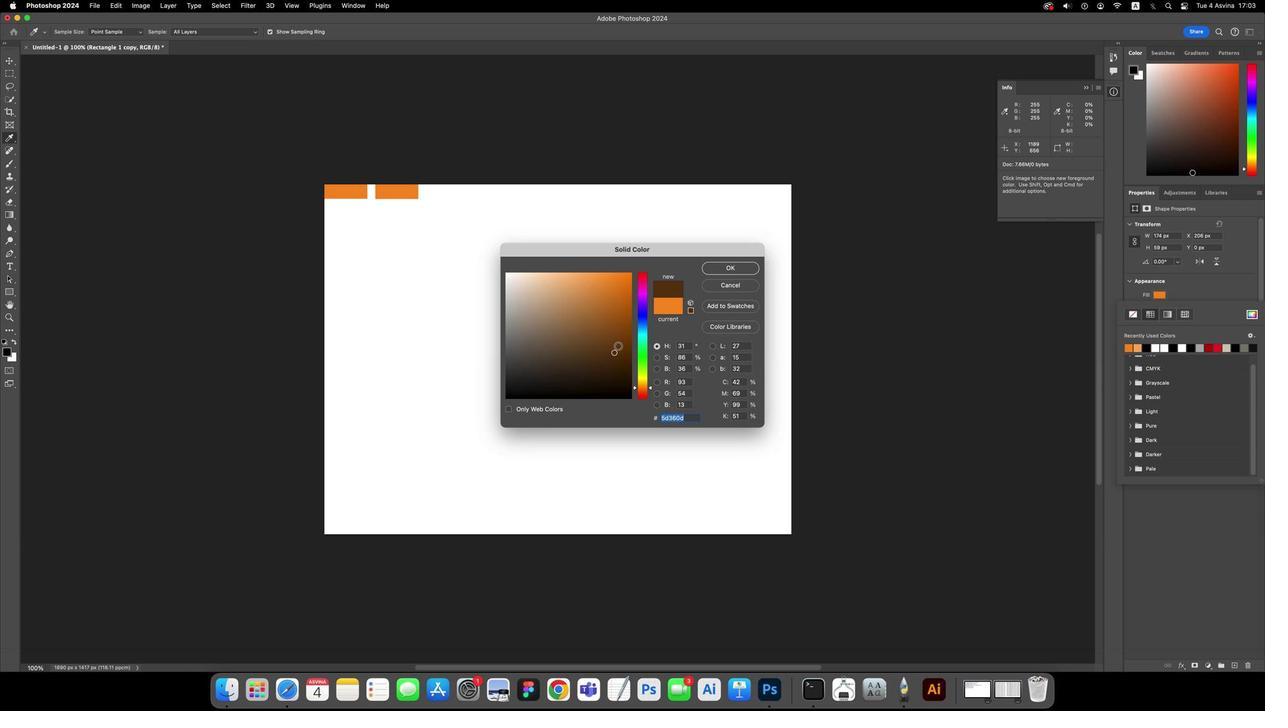 
Action: Mouse moved to (1188, 168)
Screenshot: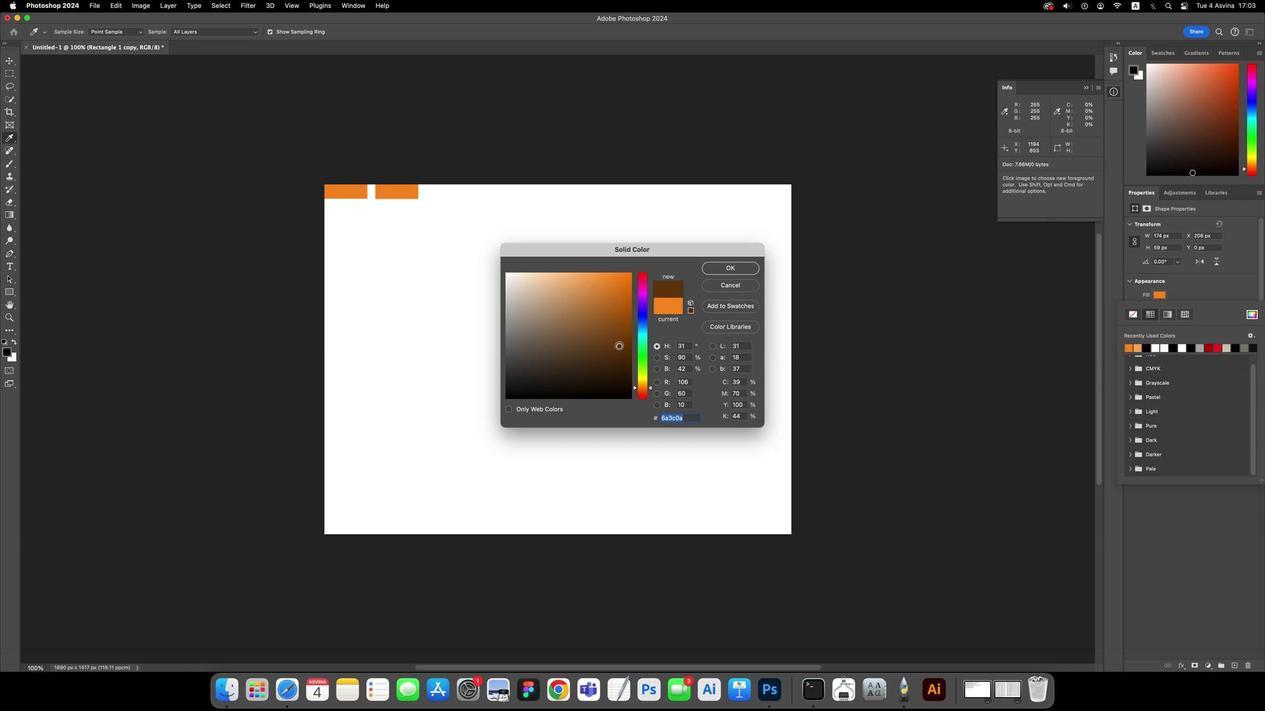
Action: Mouse pressed left at (1188, 168)
Screenshot: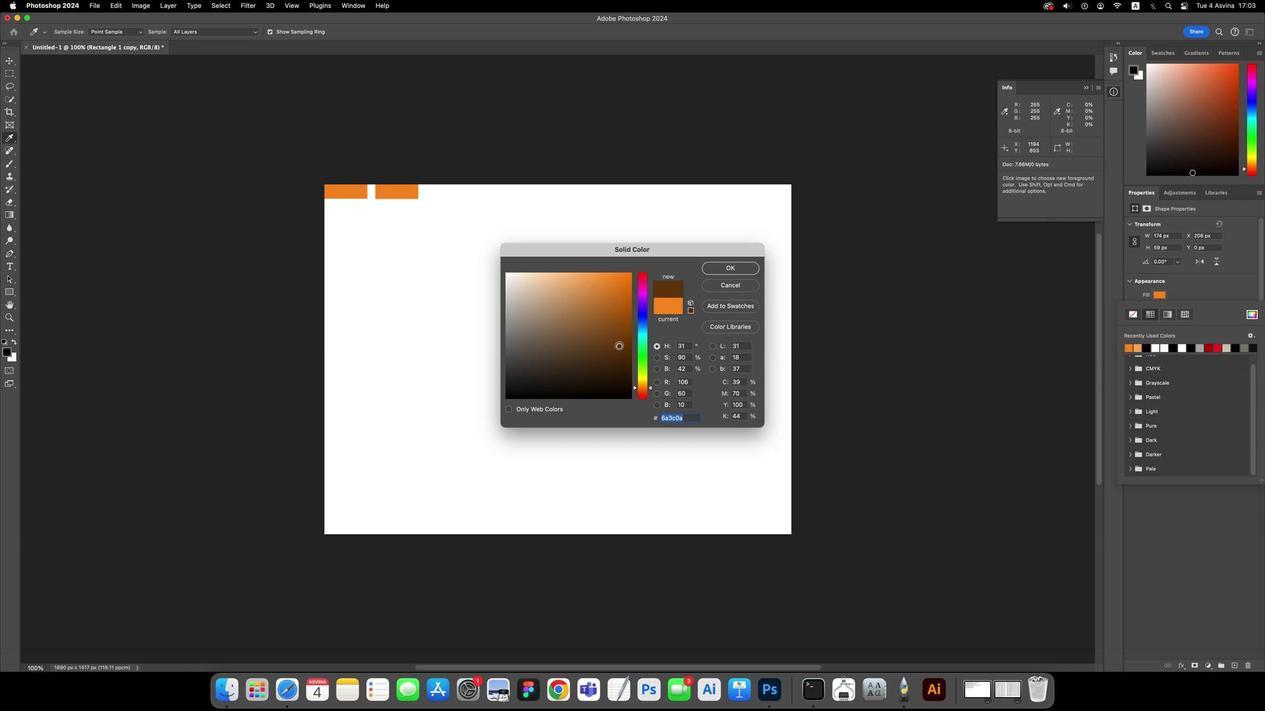 
Action: Mouse moved to (1188, 168)
Screenshot: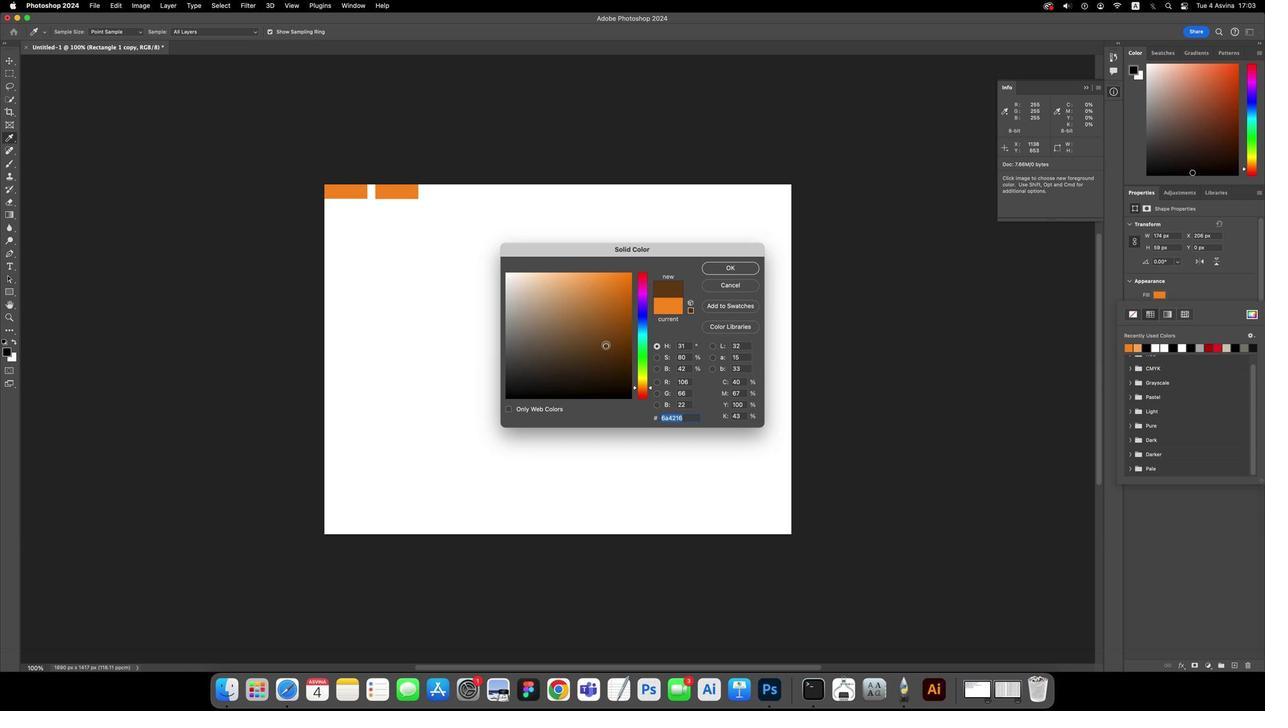 
Action: Mouse pressed left at (1188, 168)
Screenshot: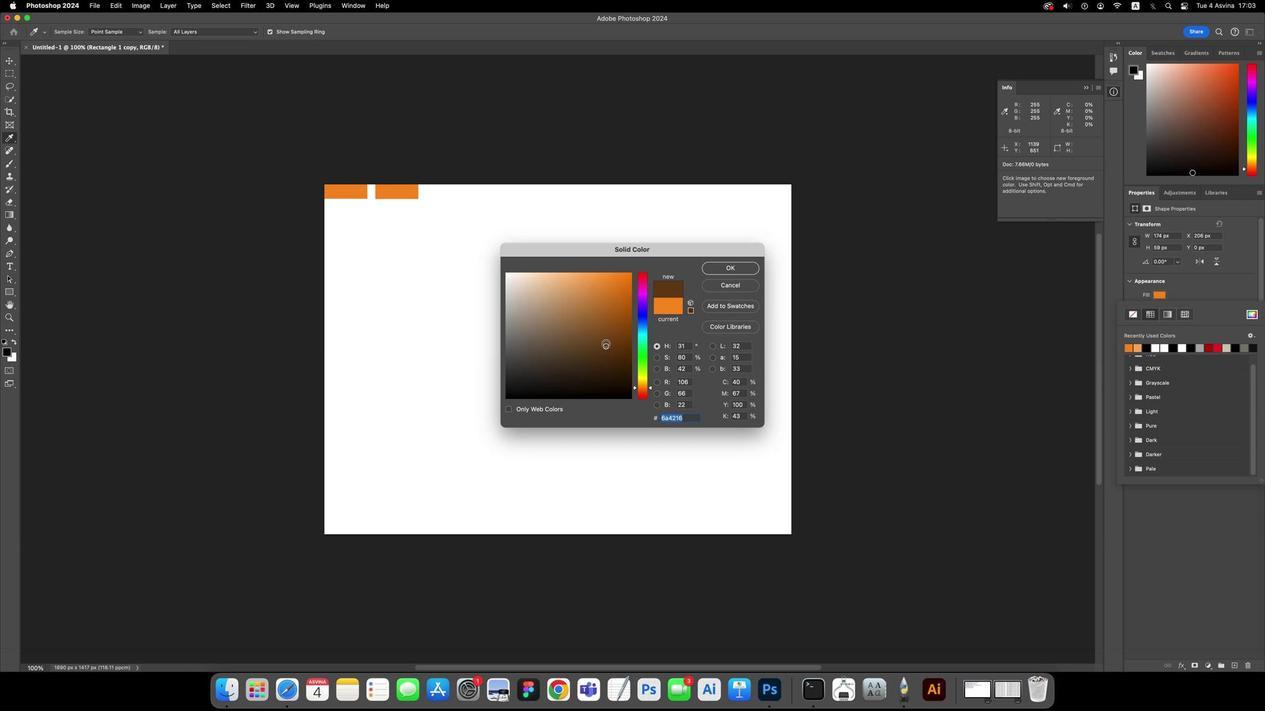 
Action: Mouse moved to (1188, 168)
Screenshot: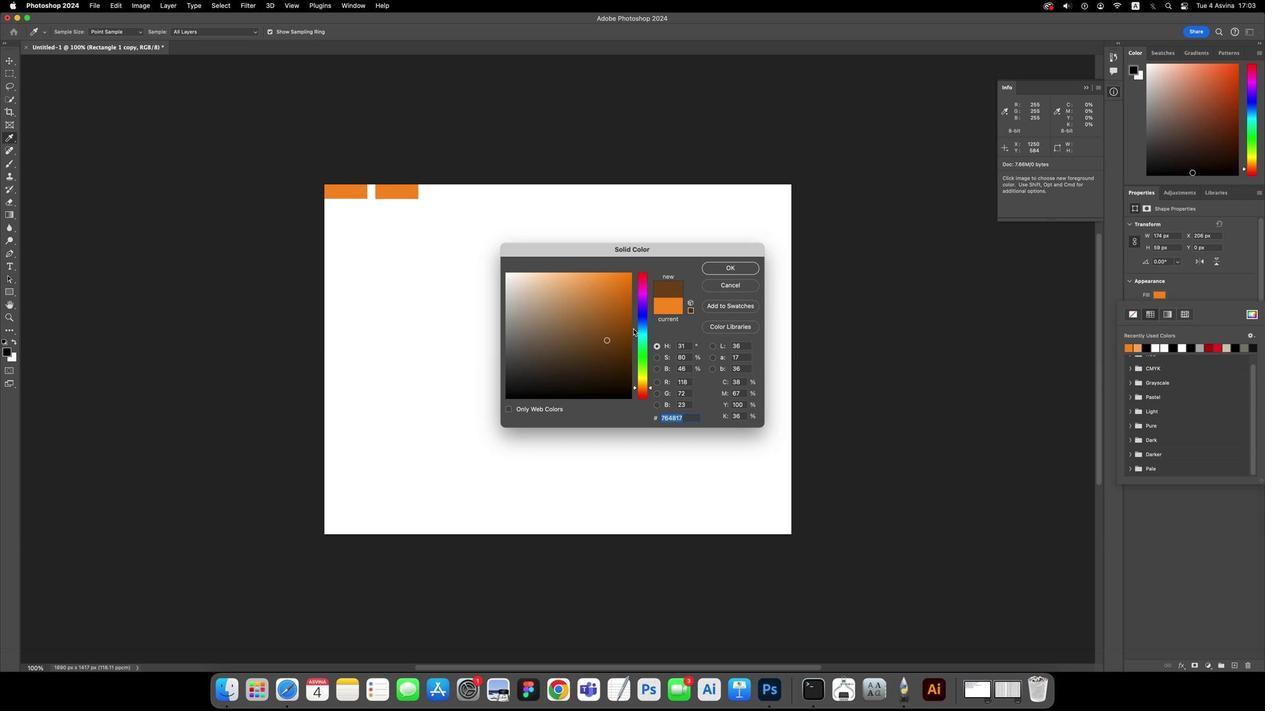 
Action: Mouse pressed left at (1188, 168)
Screenshot: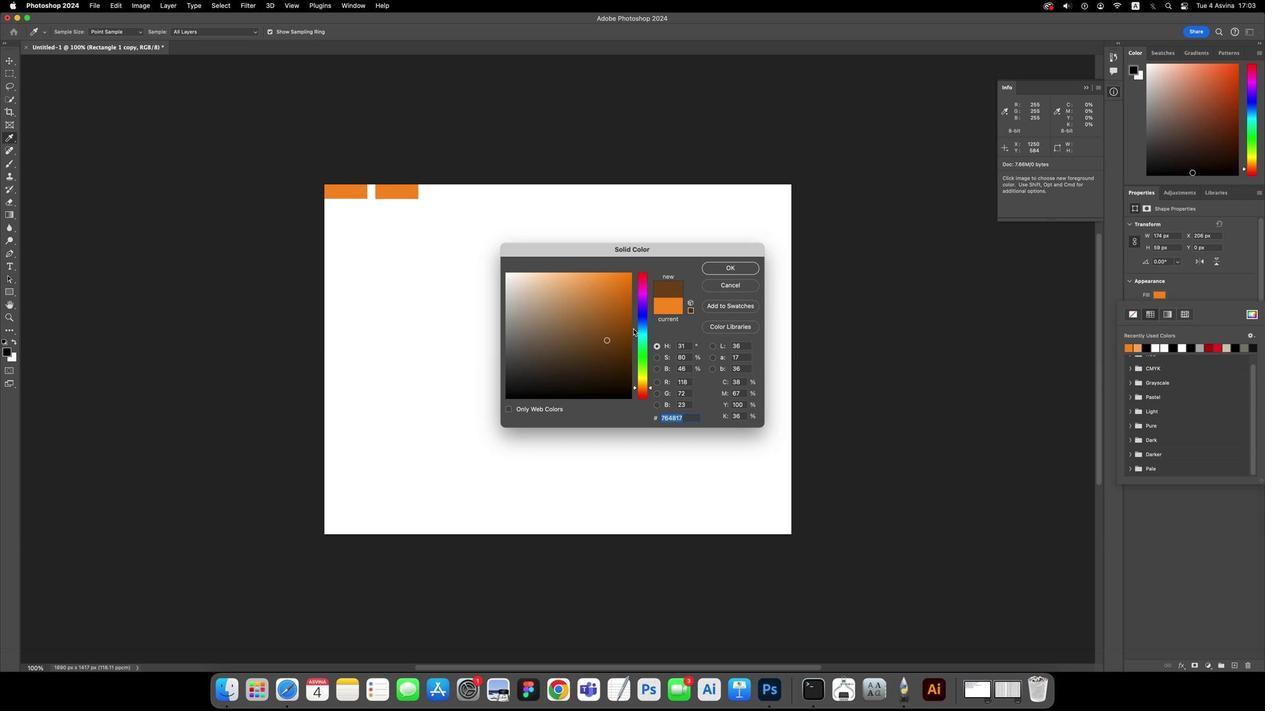 
Action: Mouse moved to (1188, 168)
Screenshot: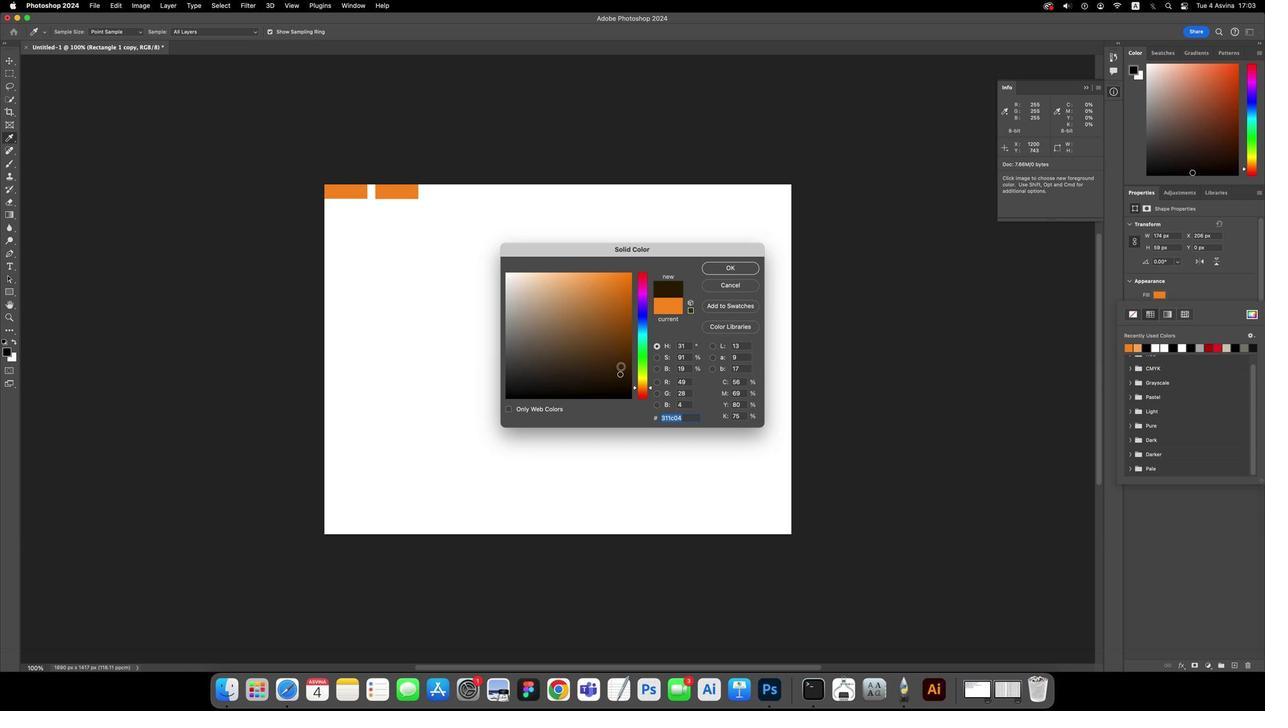 
Action: Mouse pressed left at (1188, 168)
Screenshot: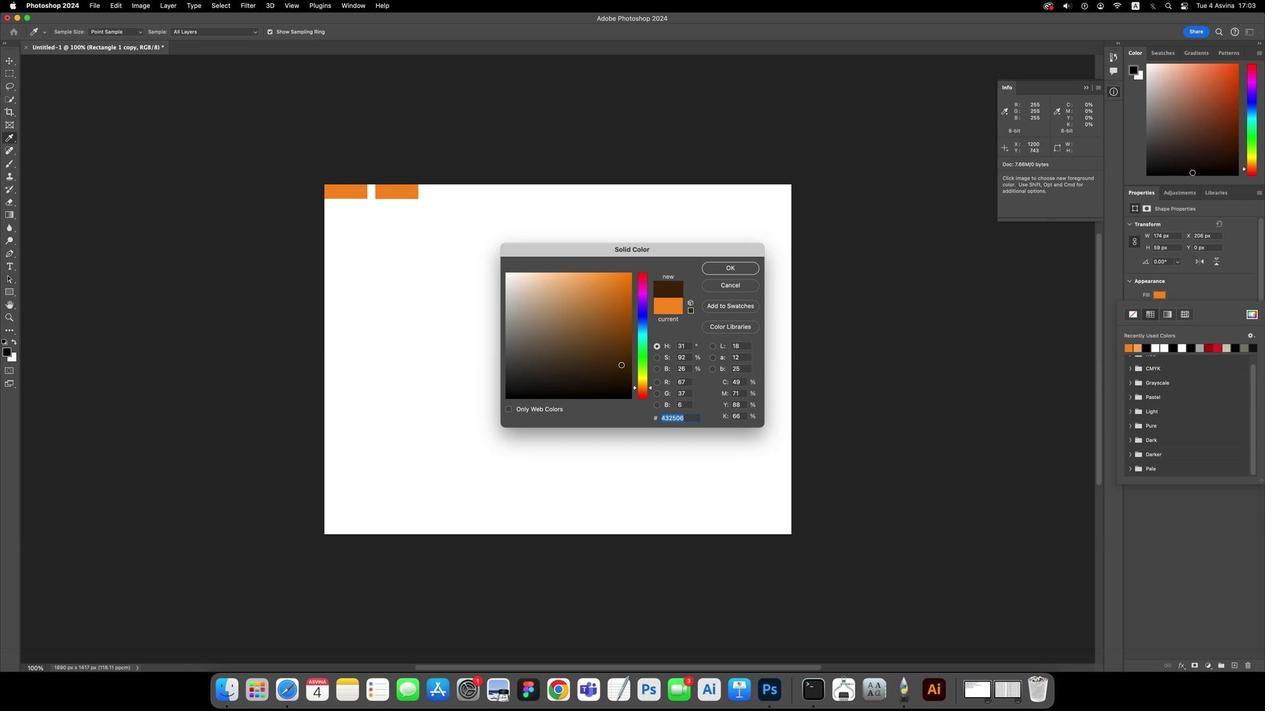 
Action: Mouse moved to (1188, 168)
Screenshot: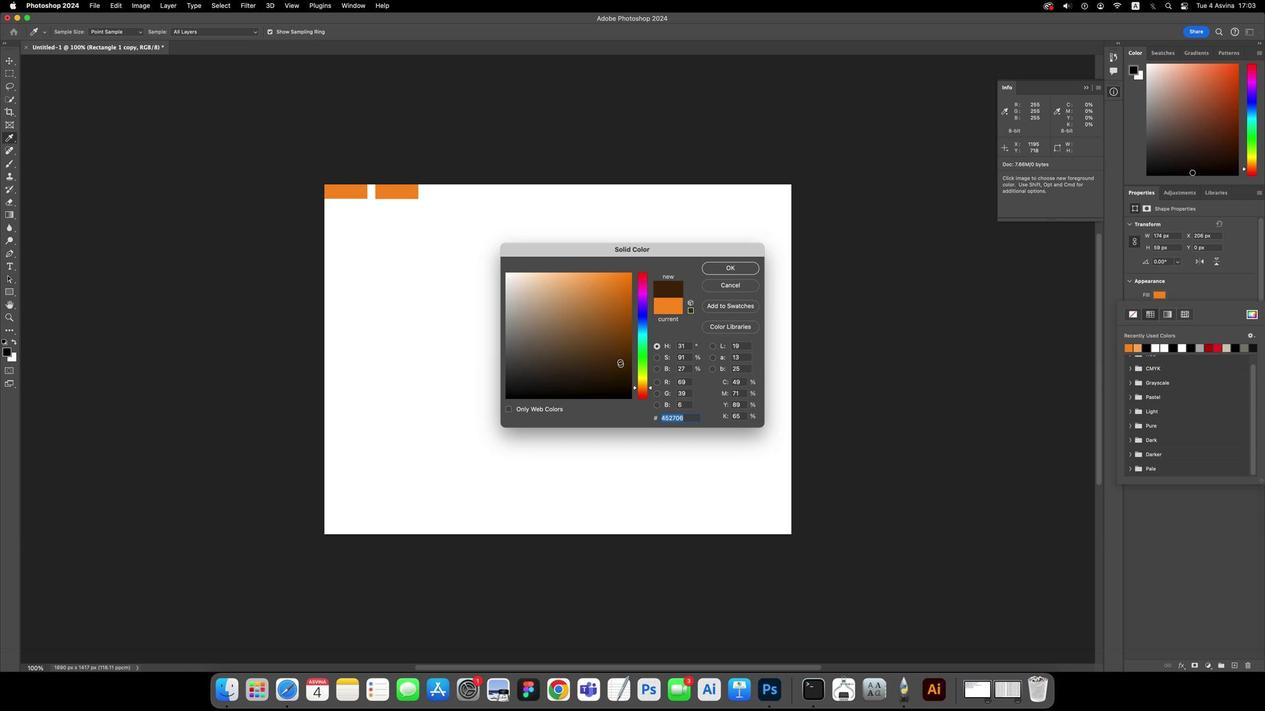 
Action: Mouse pressed left at (1188, 168)
Screenshot: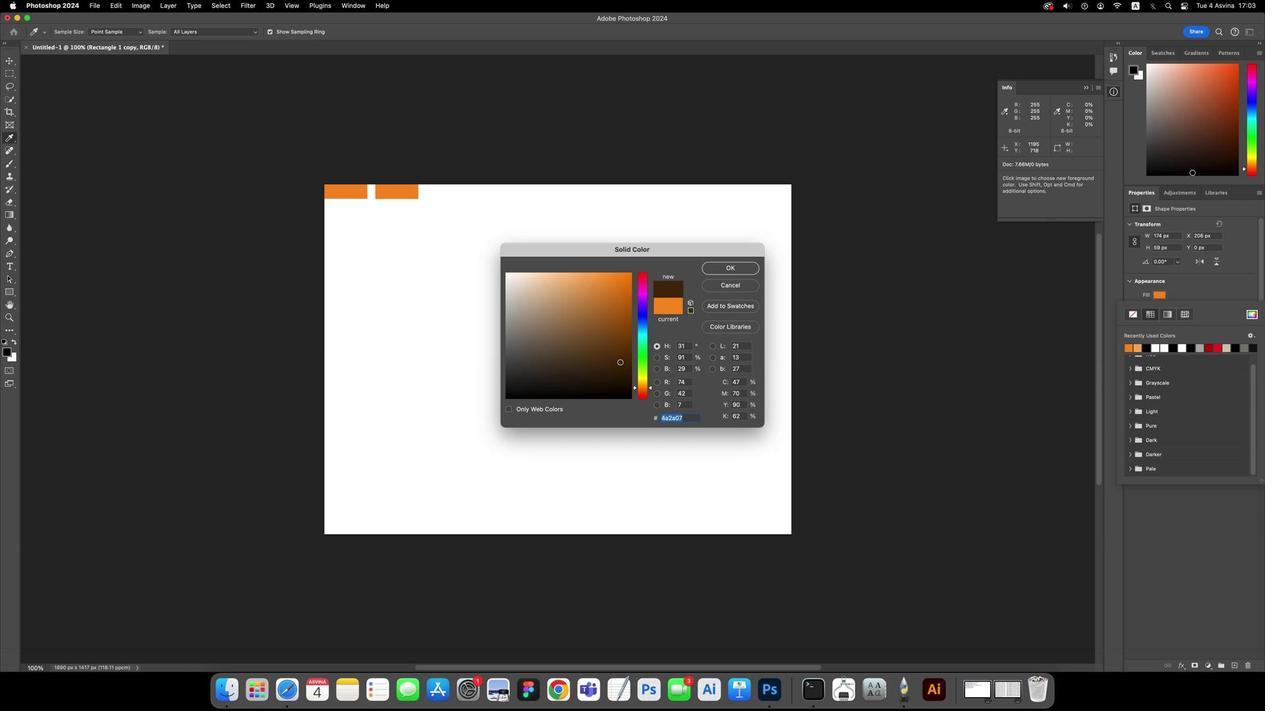 
Action: Mouse moved to (1188, 168)
Screenshot: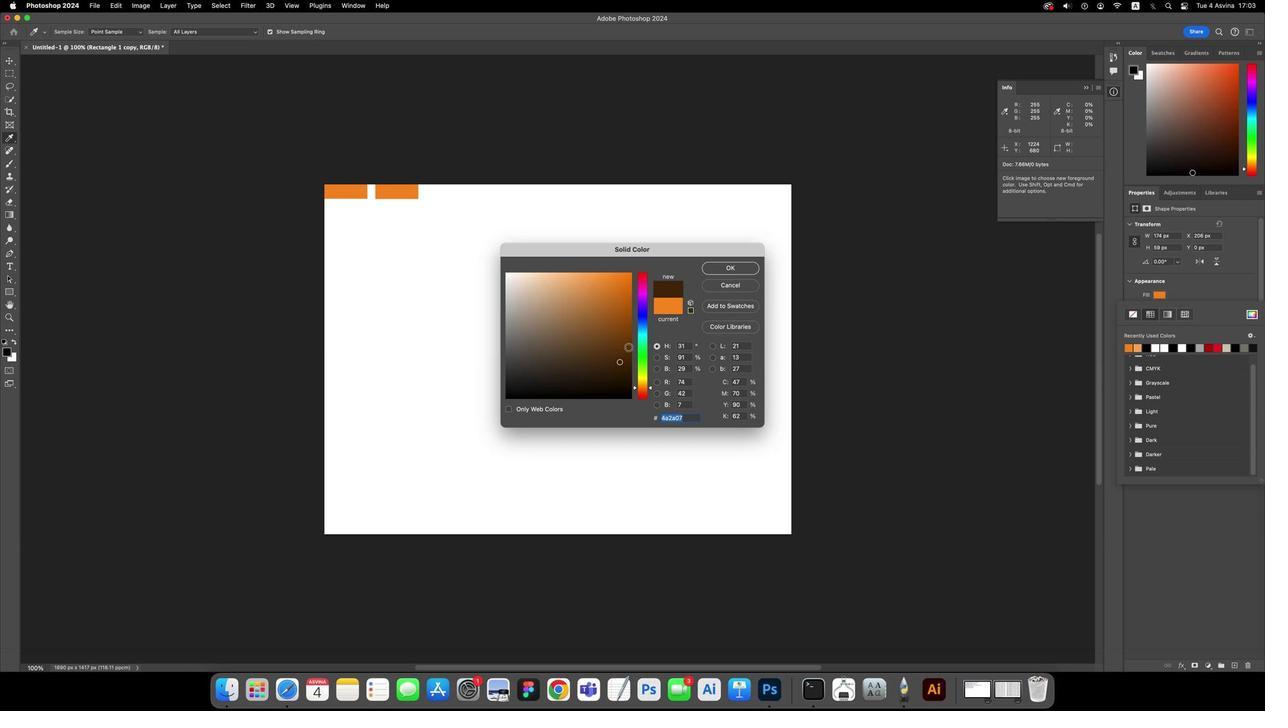 
Action: Mouse pressed left at (1188, 168)
Screenshot: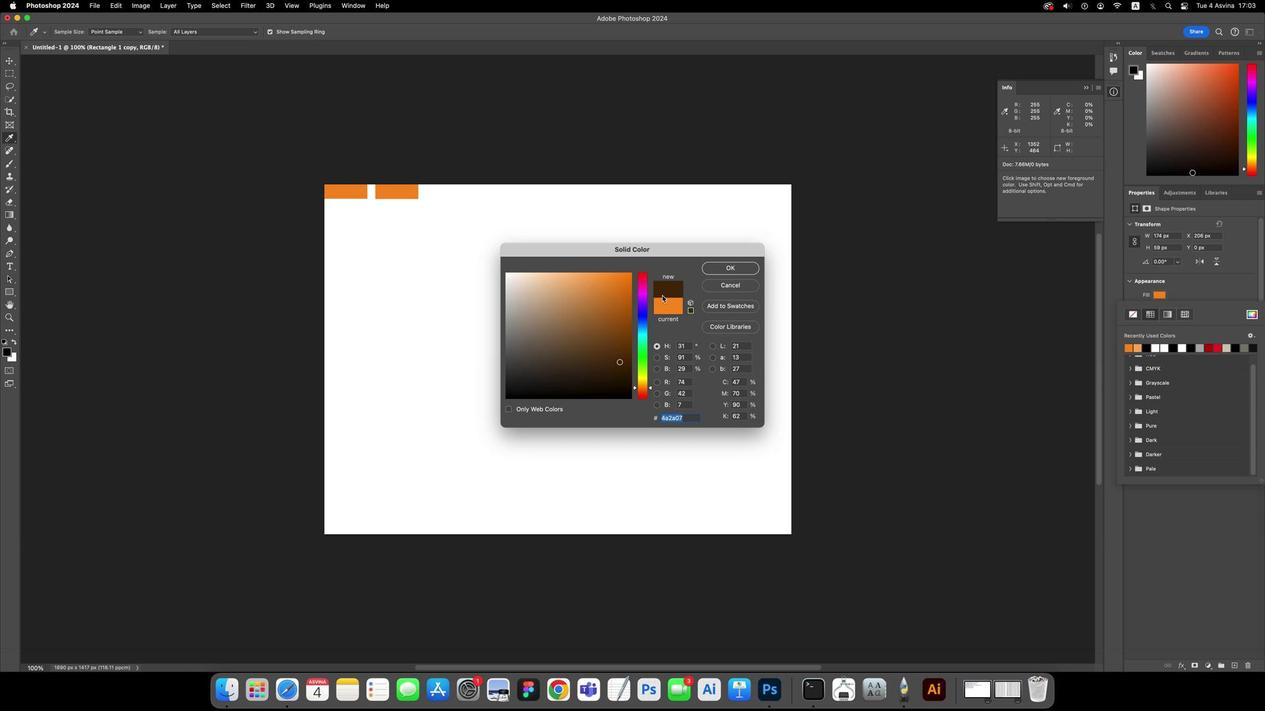 
Action: Mouse moved to (1188, 168)
Screenshot: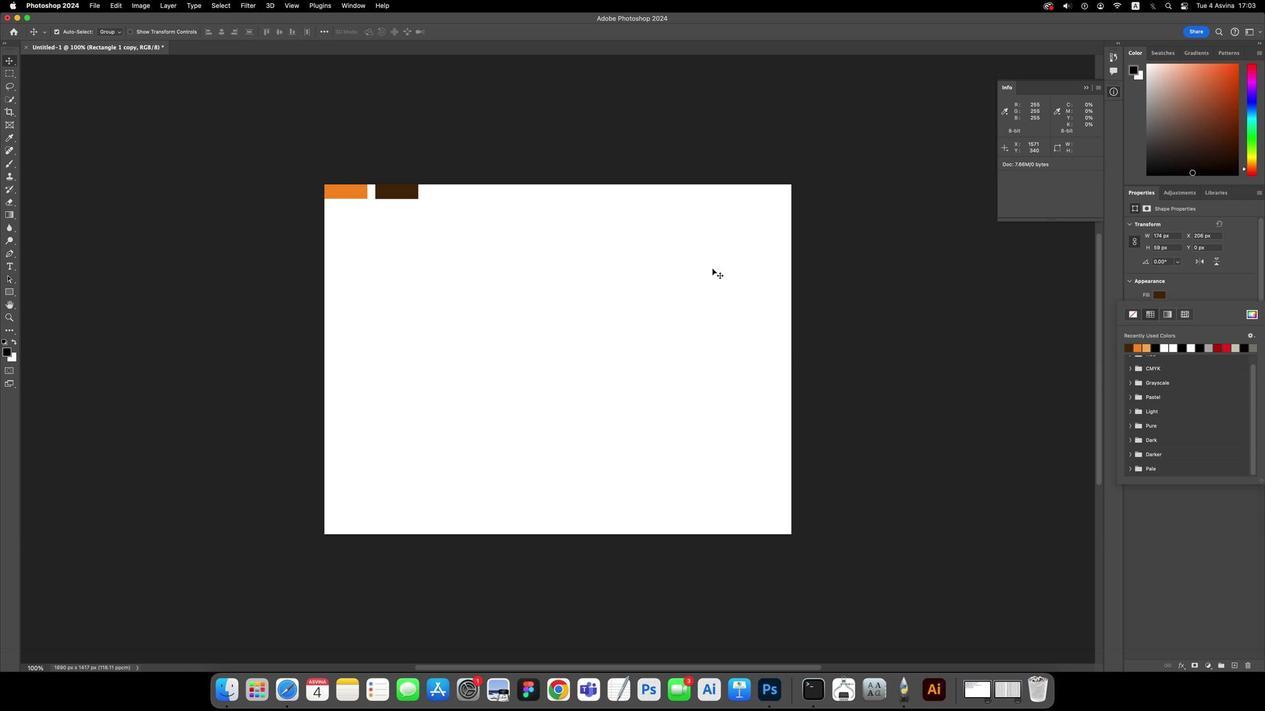 
Action: Mouse pressed left at (1188, 168)
Screenshot: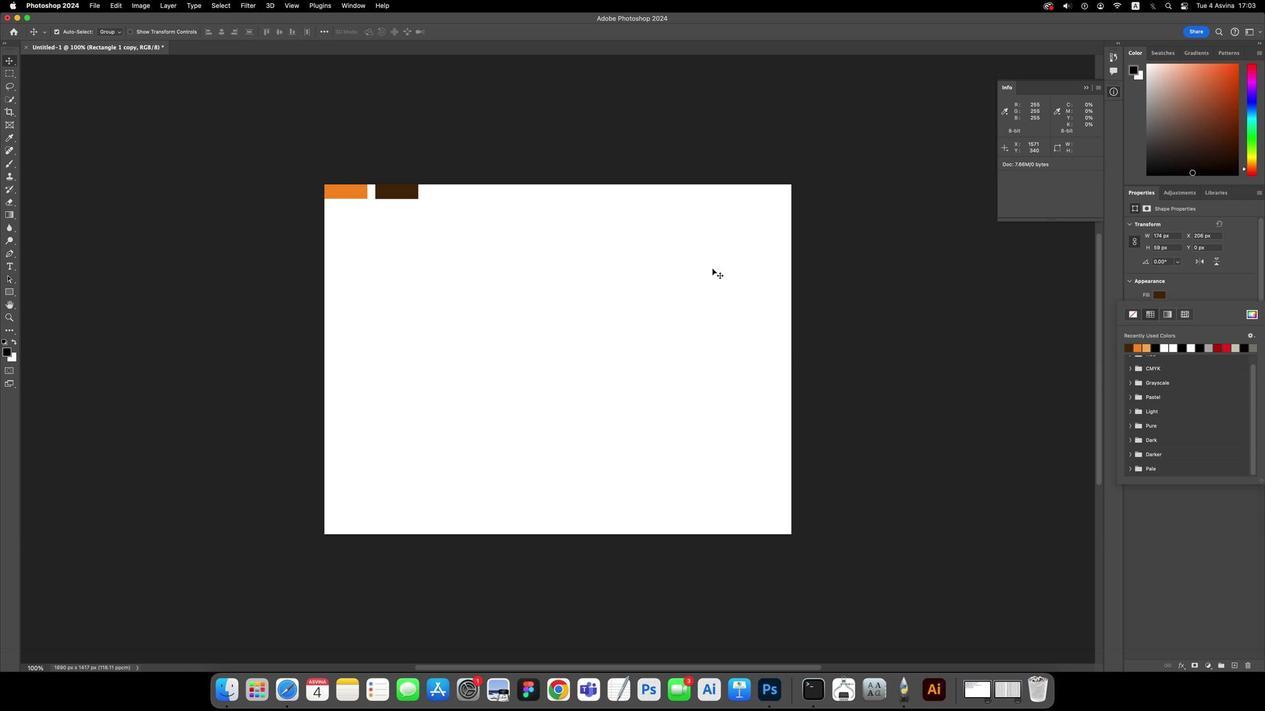 
Action: Mouse moved to (1188, 168)
Screenshot: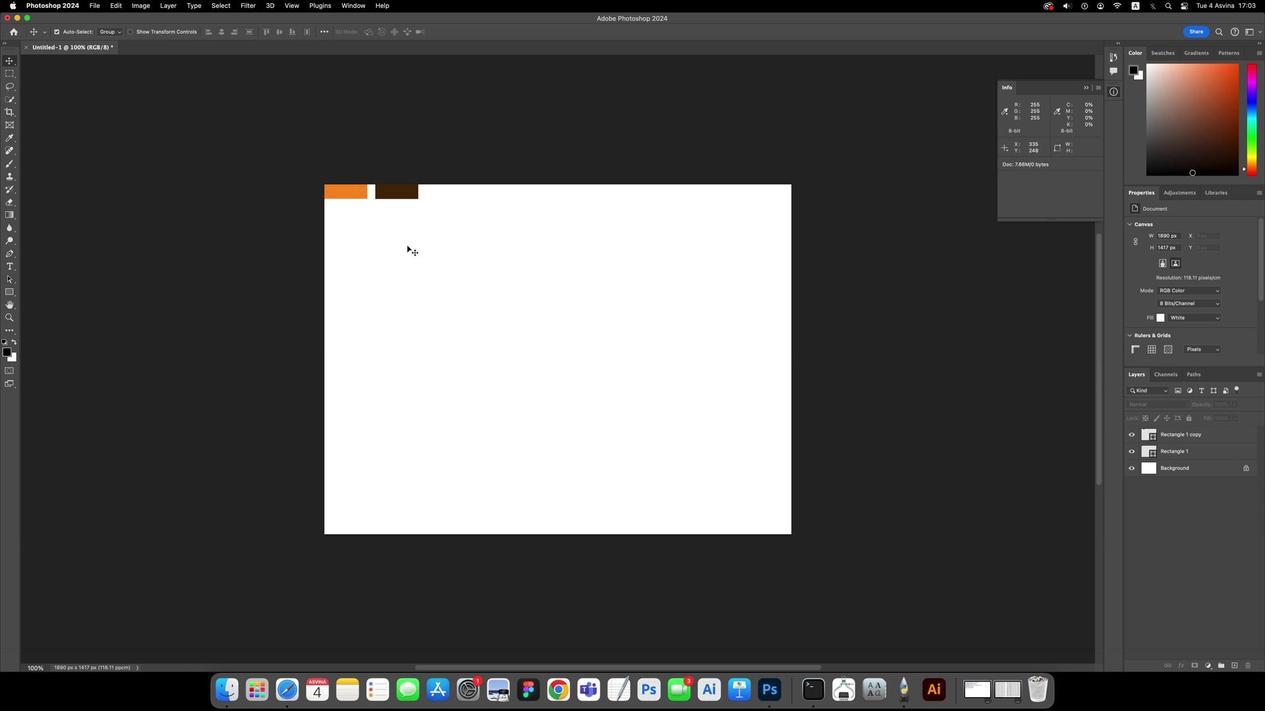 
Action: Mouse pressed left at (1188, 168)
Screenshot: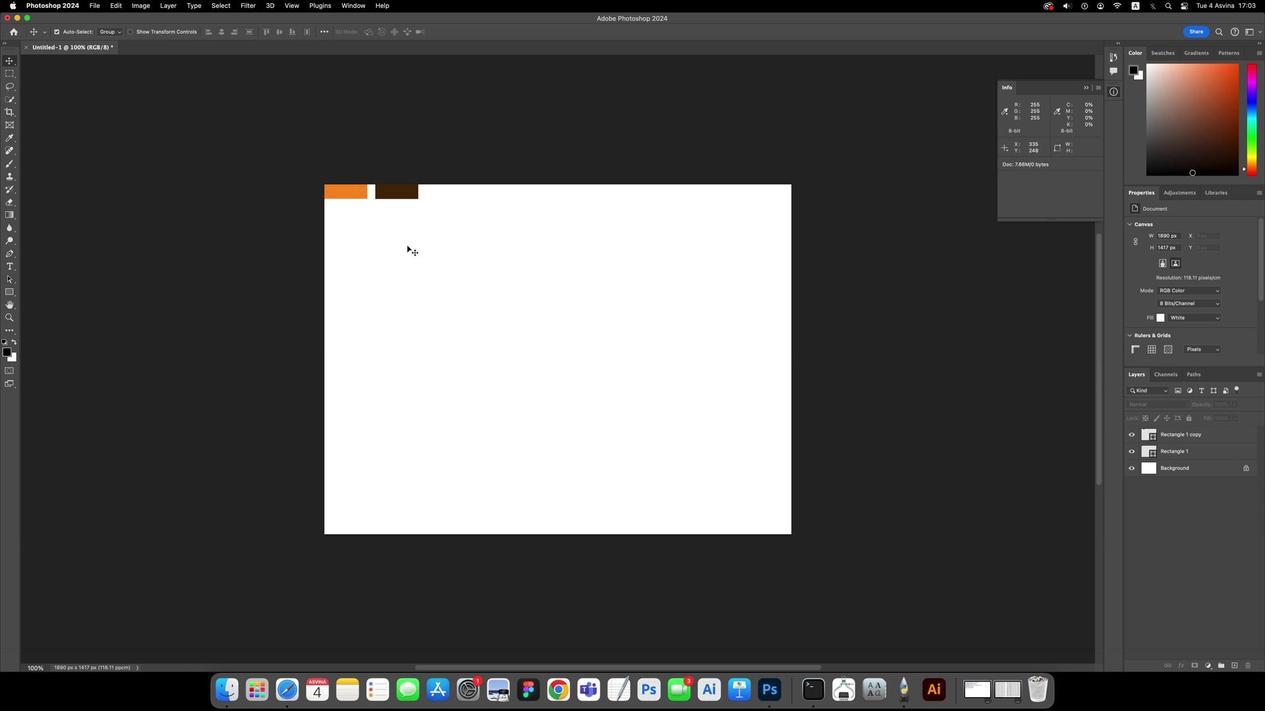 
Action: Mouse moved to (1188, 168)
Screenshot: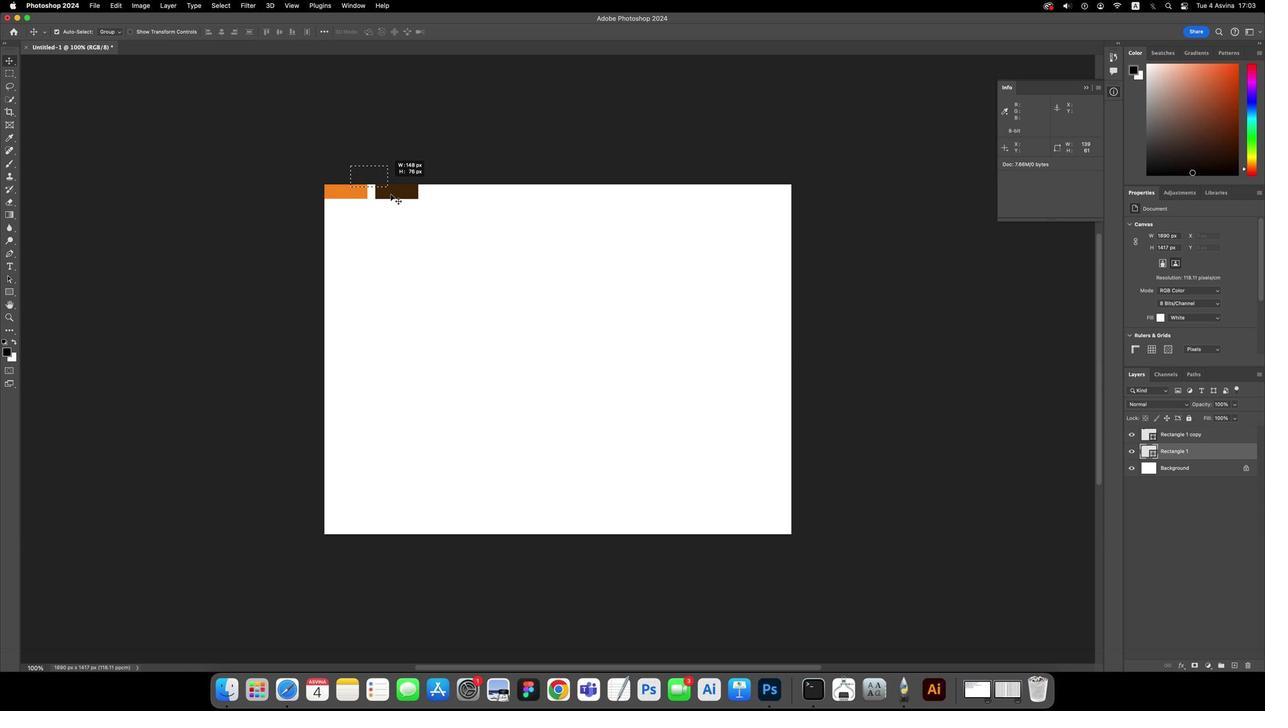 
Action: Mouse pressed left at (1188, 168)
Screenshot: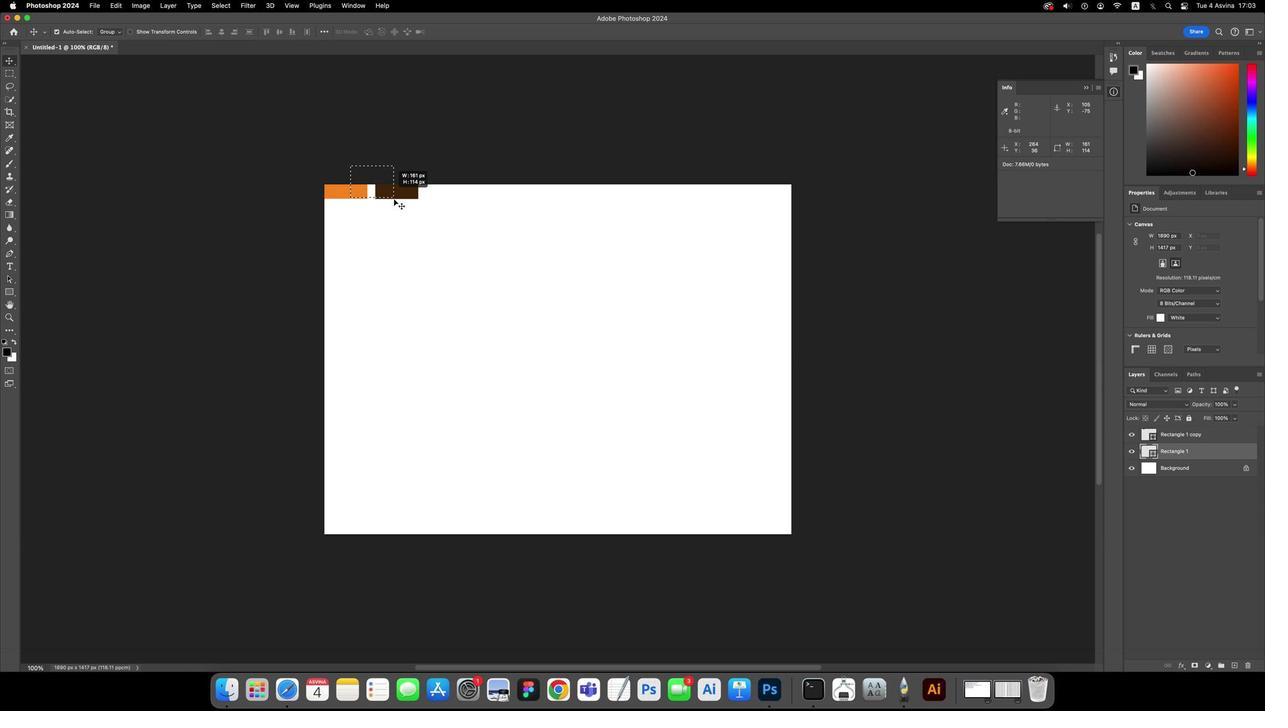 
Action: Mouse moved to (1188, 168)
Screenshot: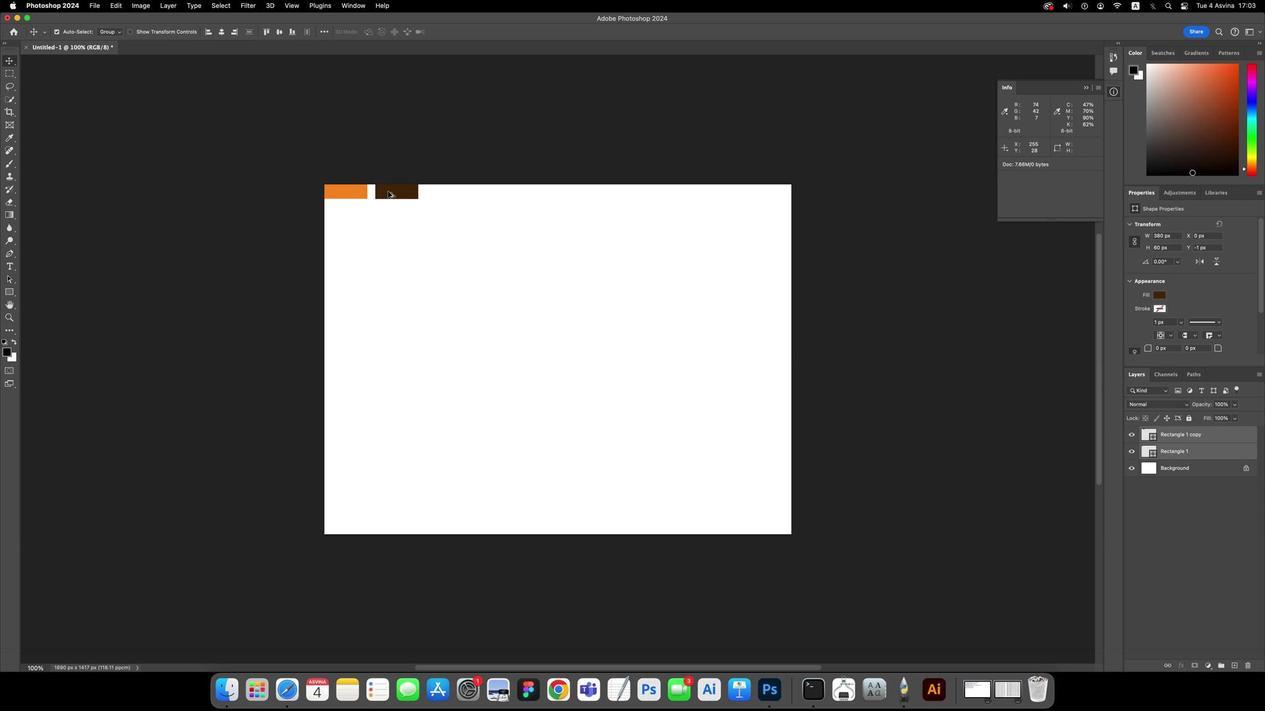 
Action: Key pressed Key.alt
Screenshot: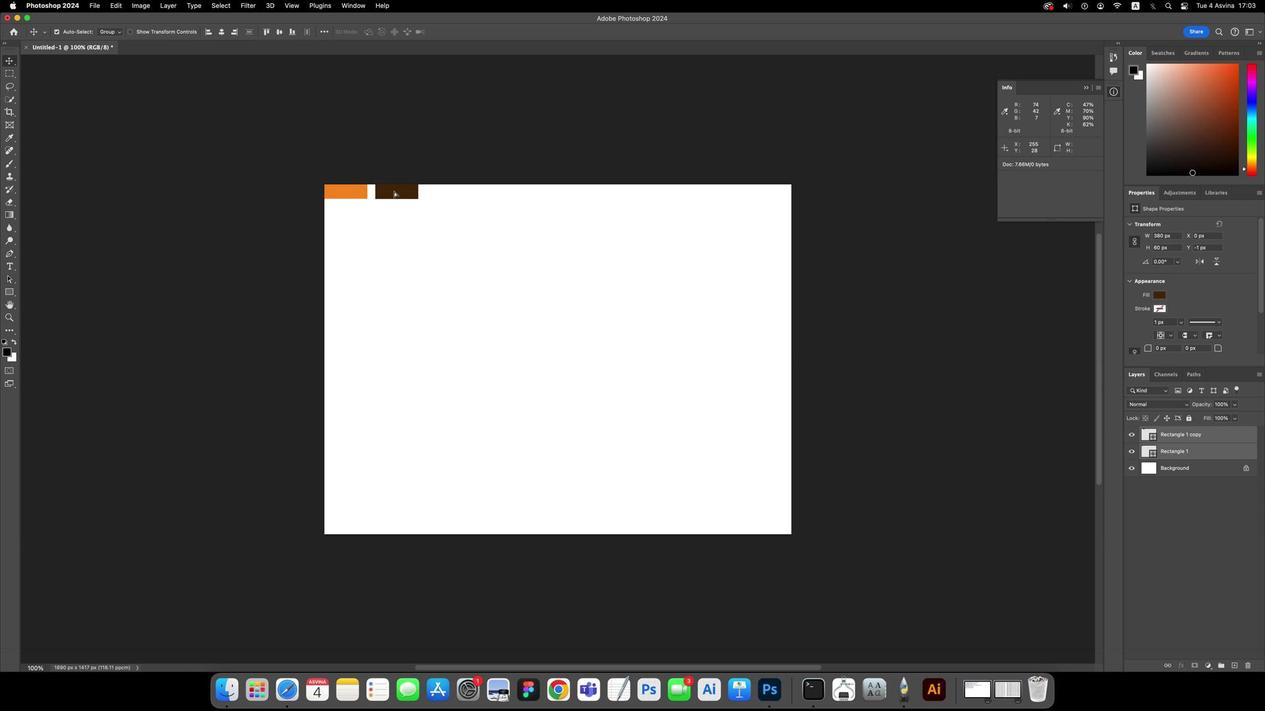 
Action: Mouse moved to (1188, 168)
Screenshot: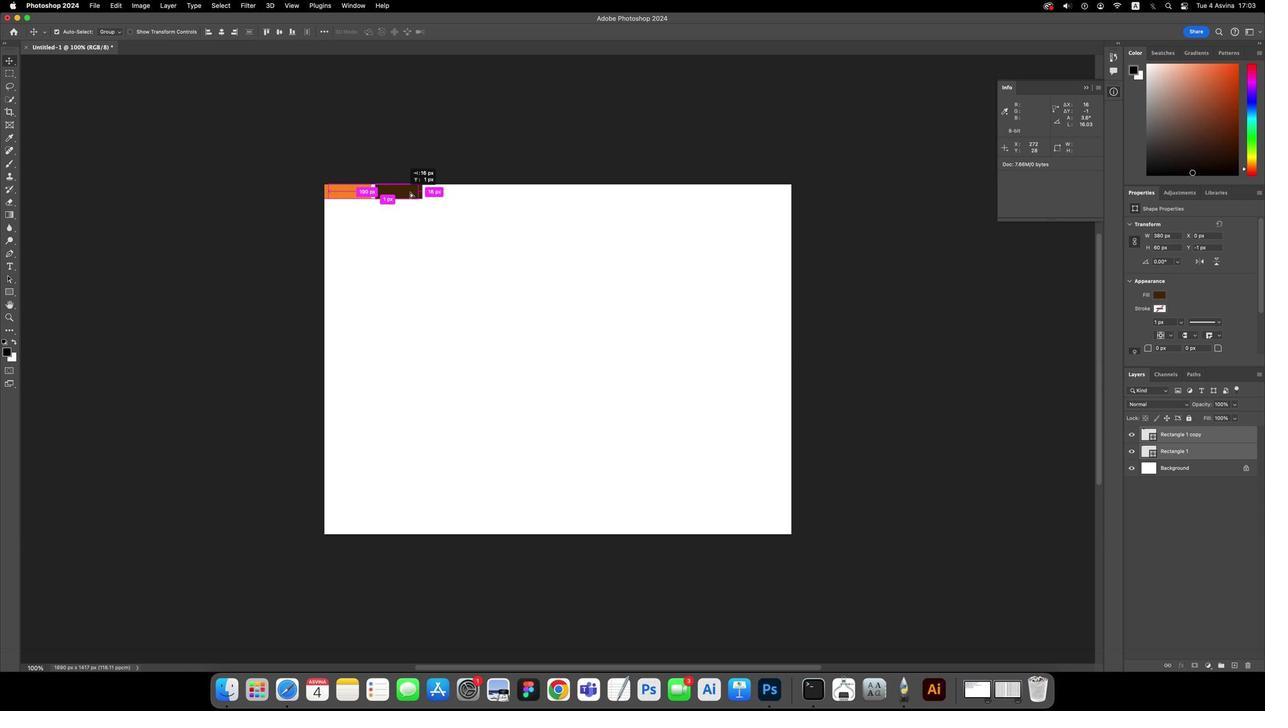 
Action: Mouse pressed left at (1188, 168)
Screenshot: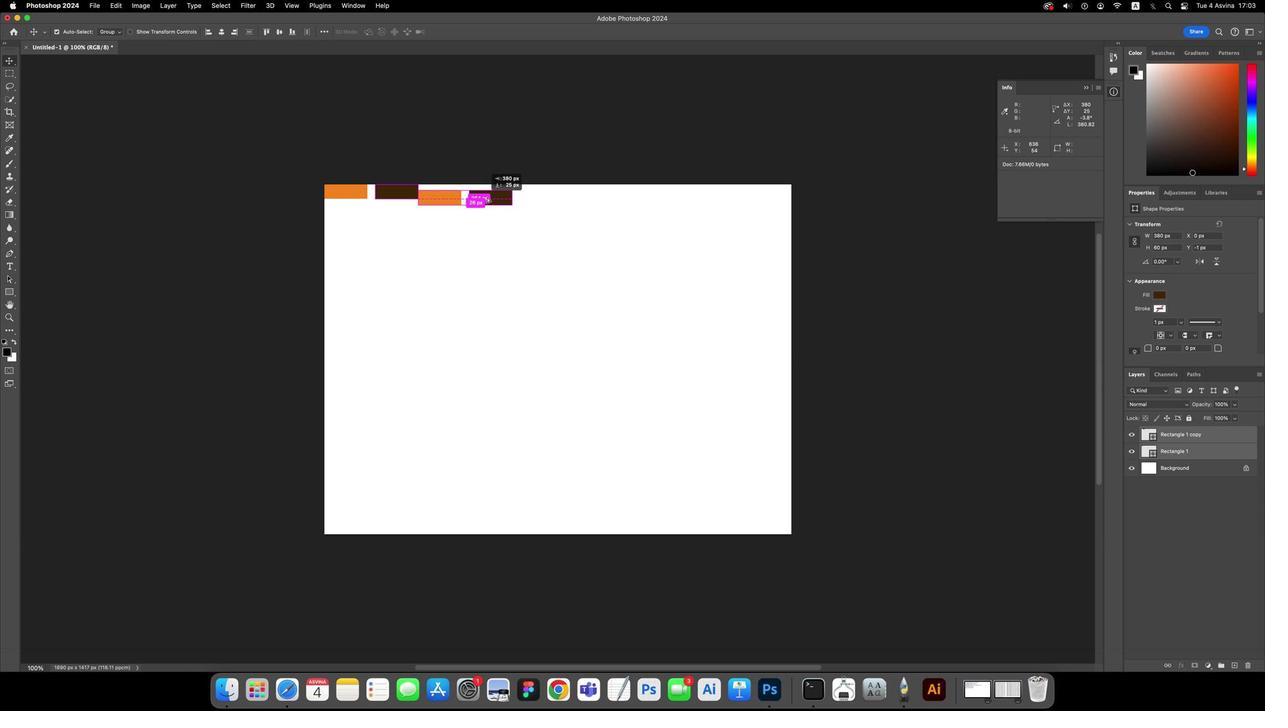 
Action: Mouse moved to (1188, 168)
Screenshot: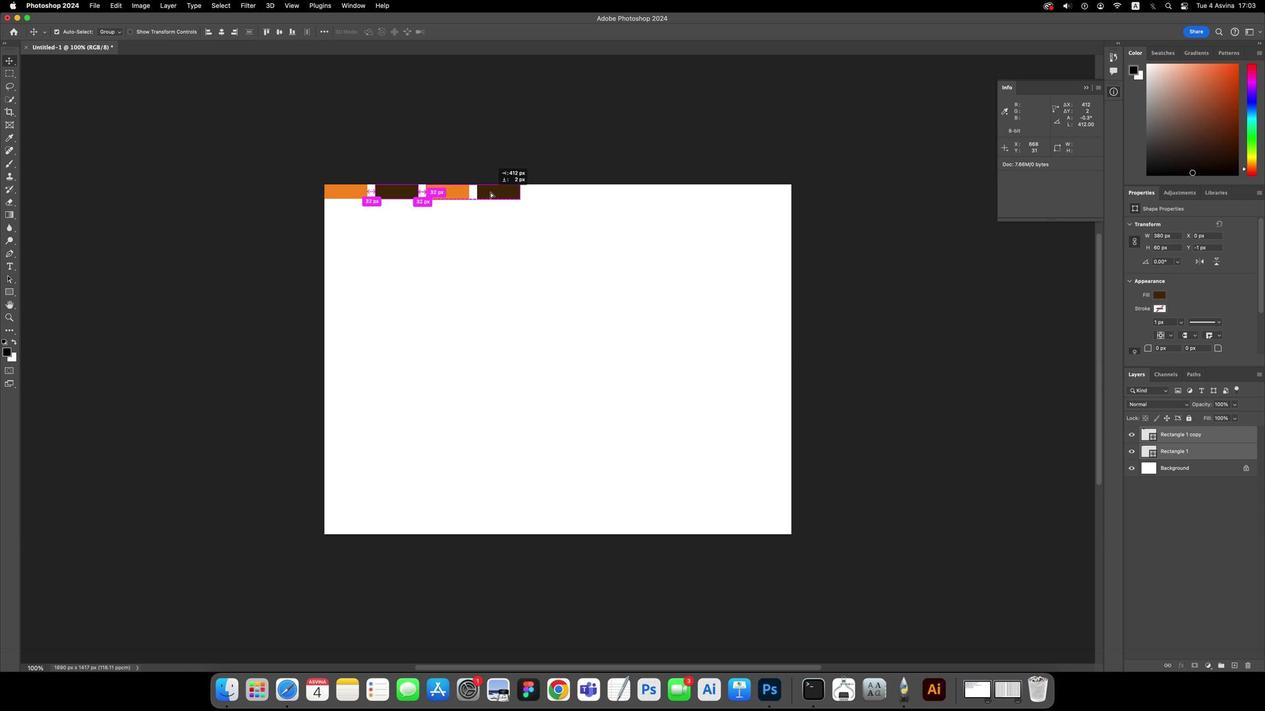 
Action: Mouse pressed left at (1188, 168)
Screenshot: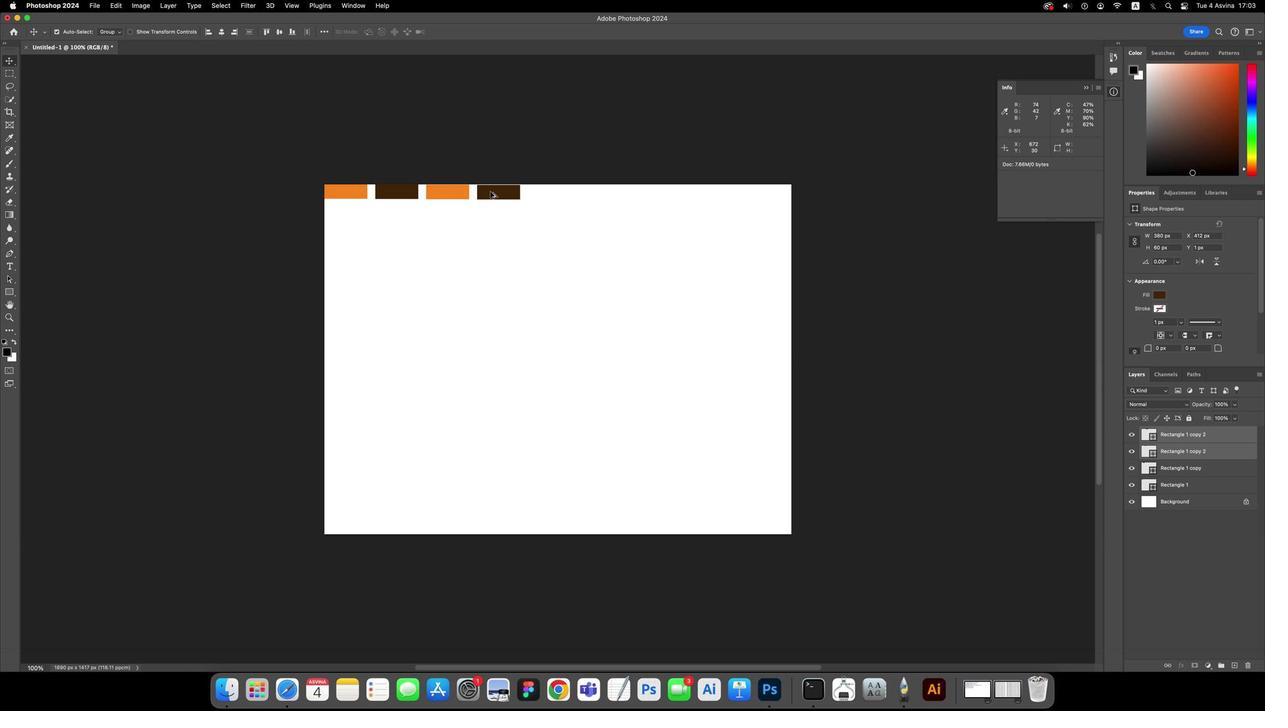 
Action: Mouse moved to (1188, 168)
Screenshot: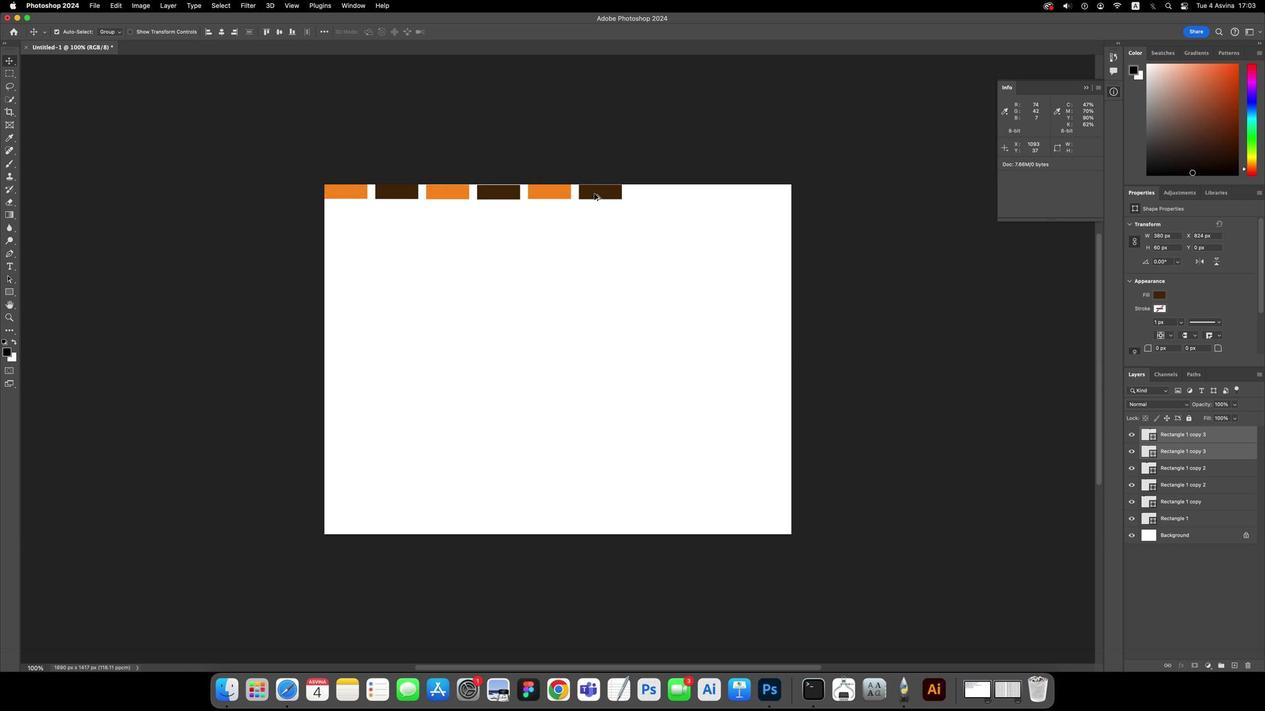
Action: Mouse pressed left at (1188, 168)
Screenshot: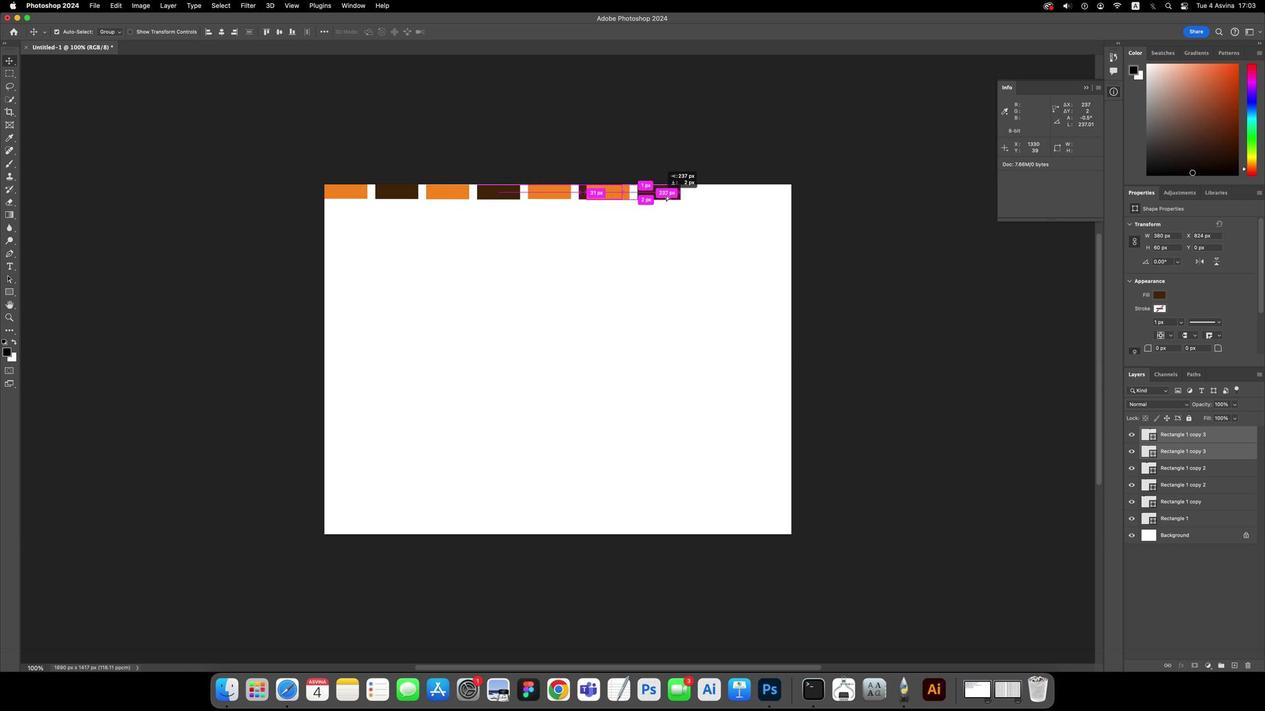 
Action: Mouse moved to (1188, 168)
Screenshot: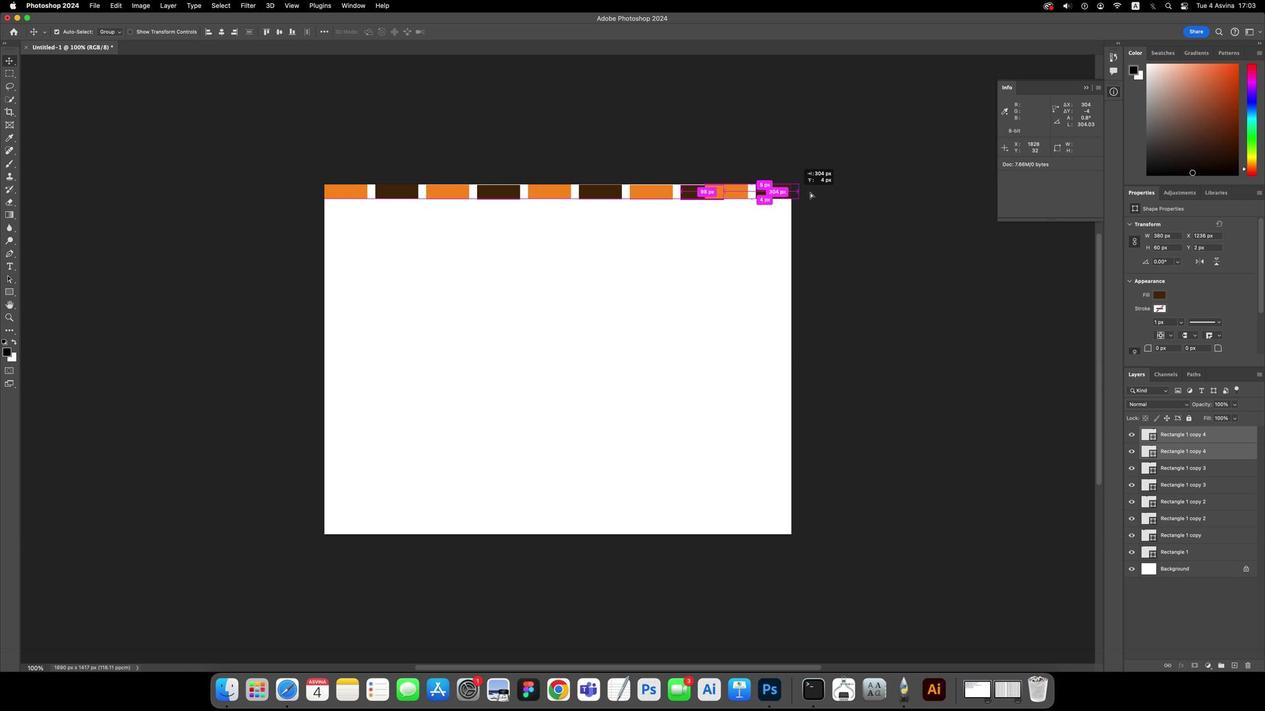 
Action: Mouse pressed left at (1188, 168)
Screenshot: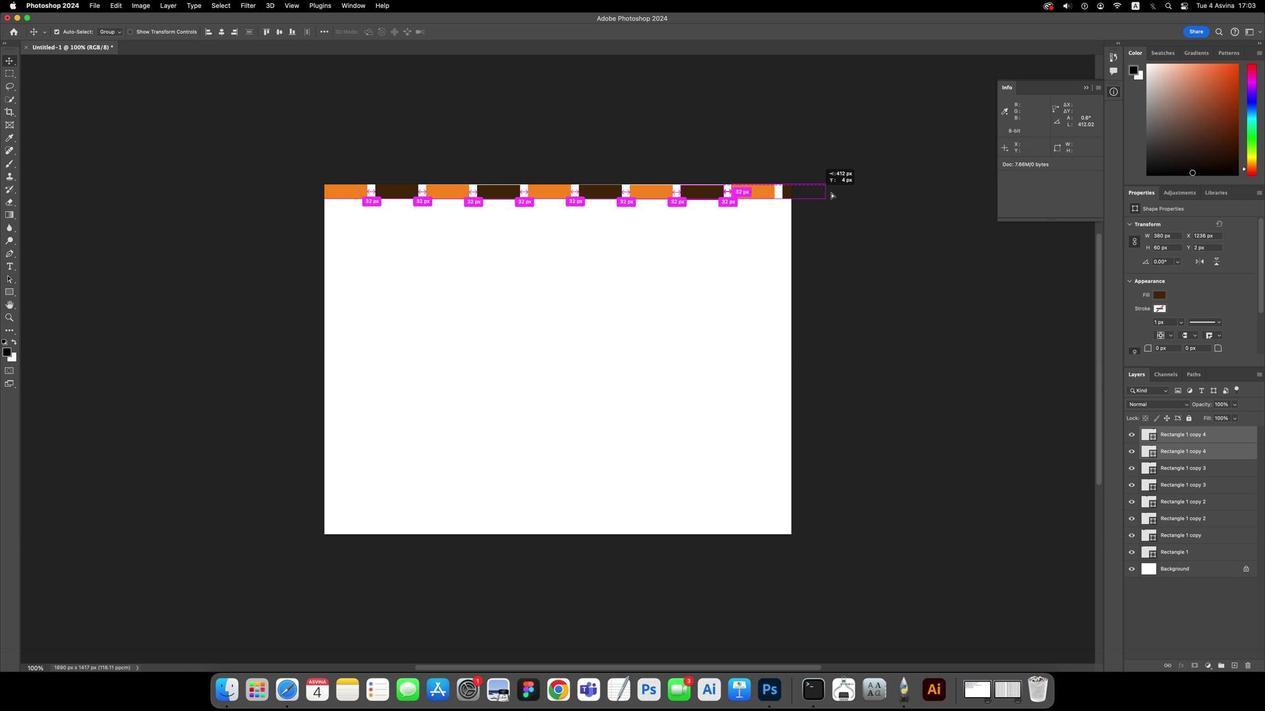
Action: Mouse moved to (1188, 168)
Screenshot: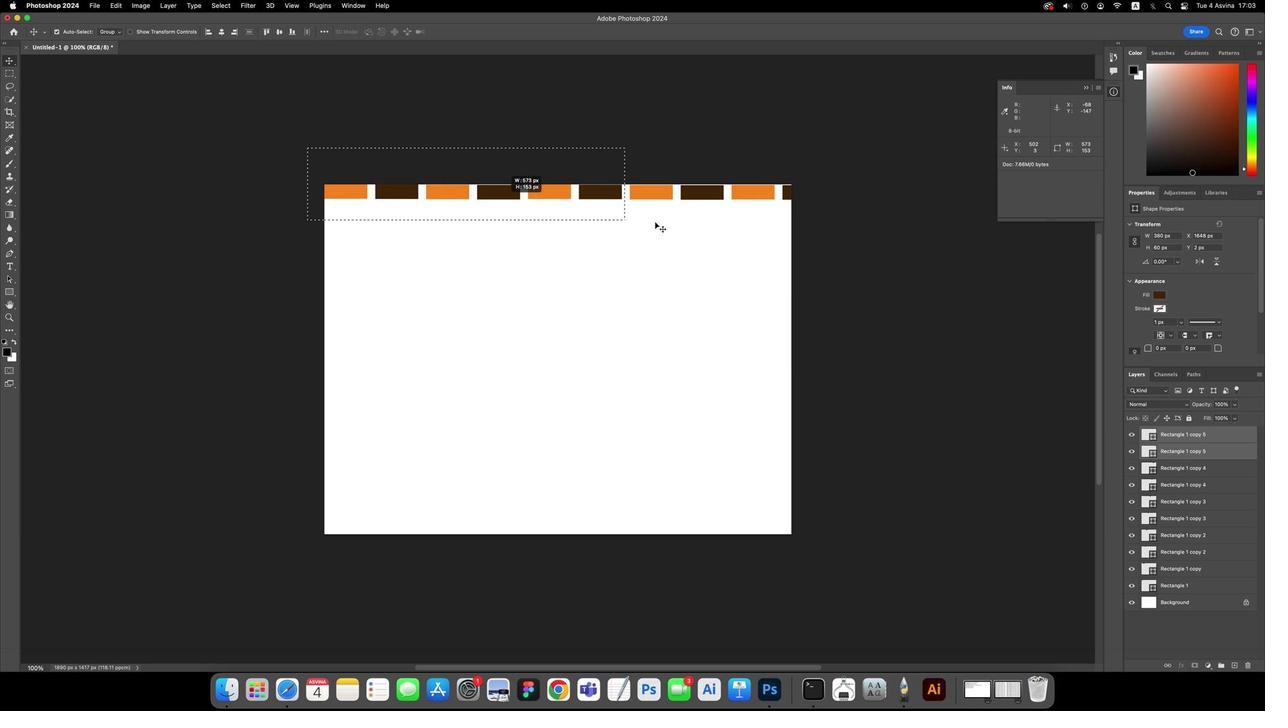 
Action: Mouse pressed left at (1188, 168)
Screenshot: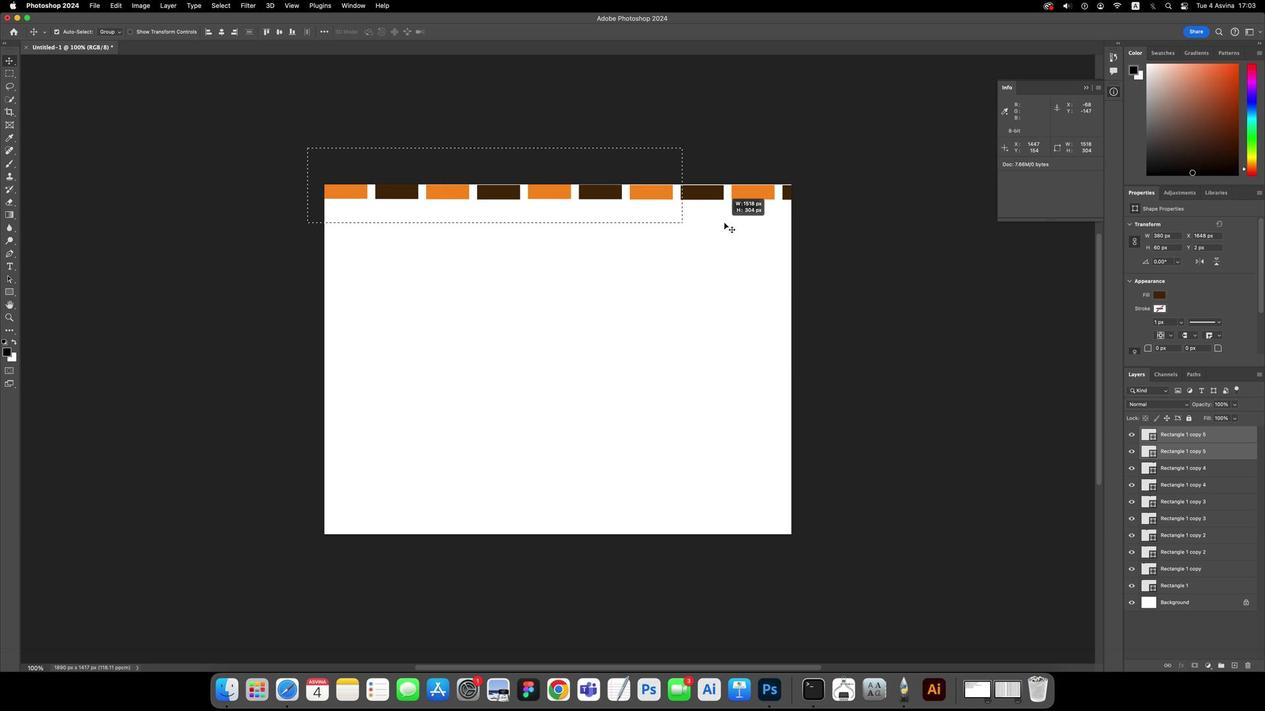 
Action: Mouse moved to (1188, 168)
Screenshot: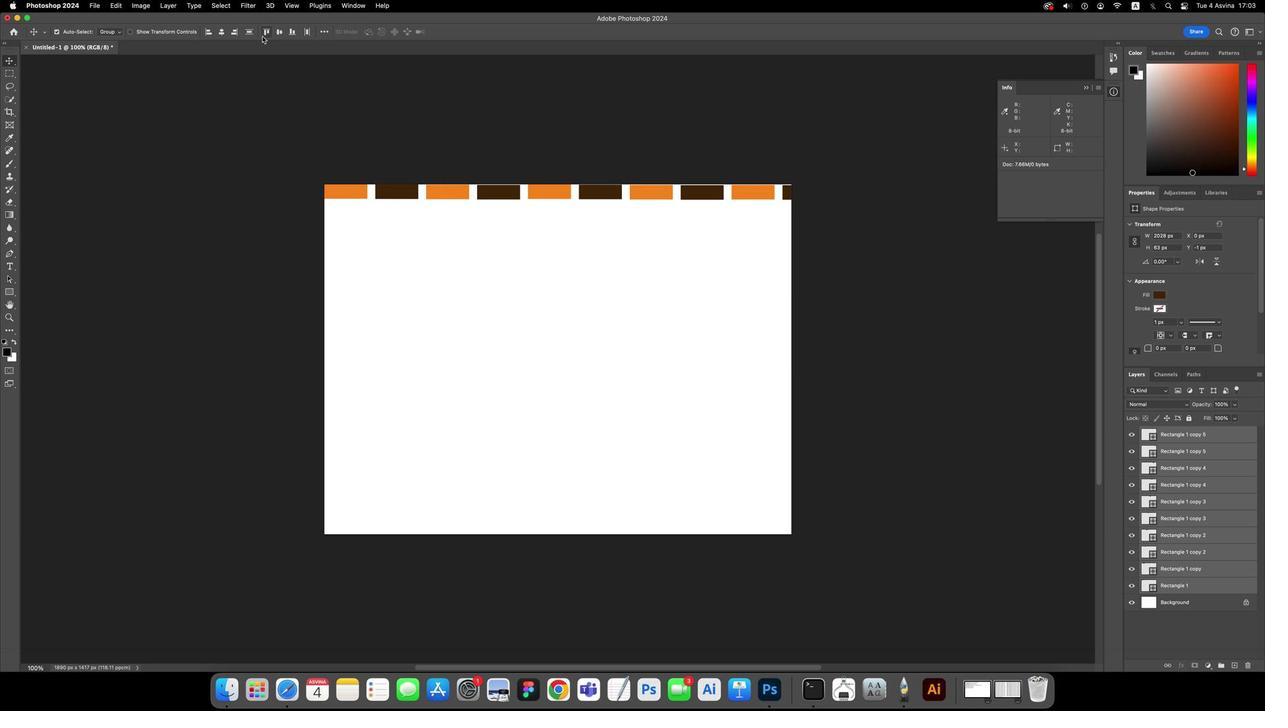 
Action: Mouse pressed left at (1188, 168)
Screenshot: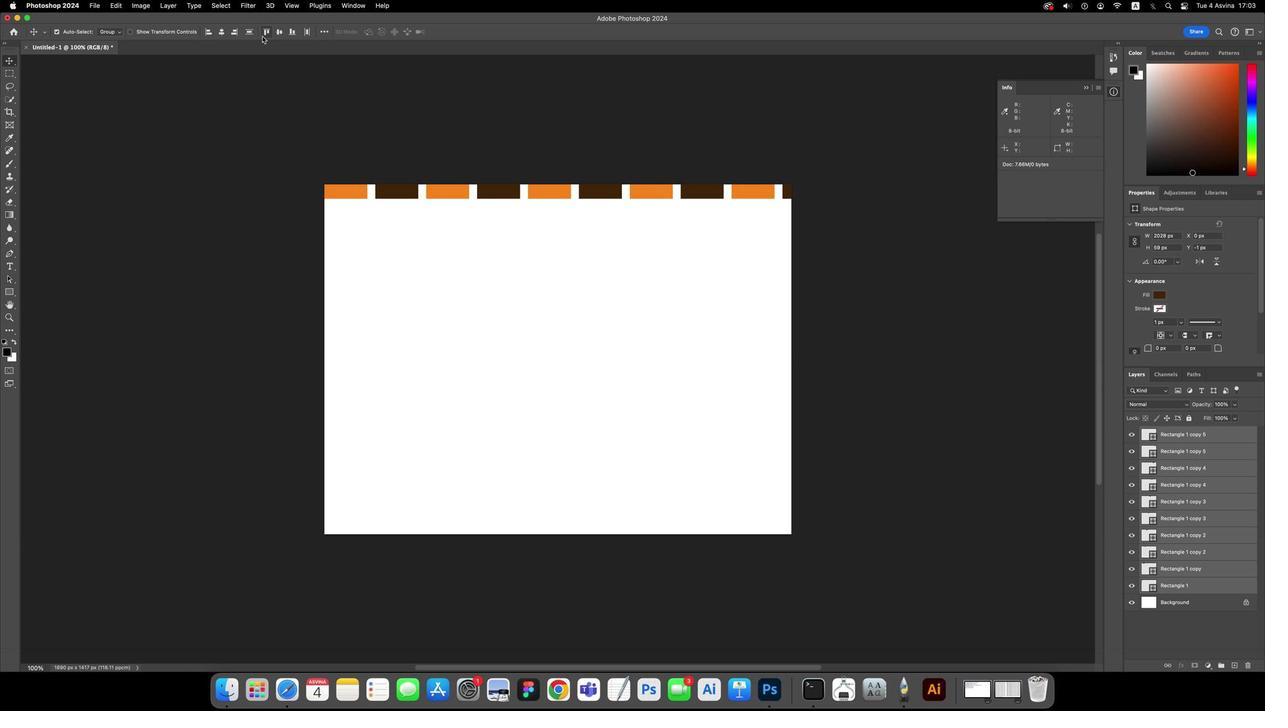 
Action: Mouse moved to (1188, 168)
Screenshot: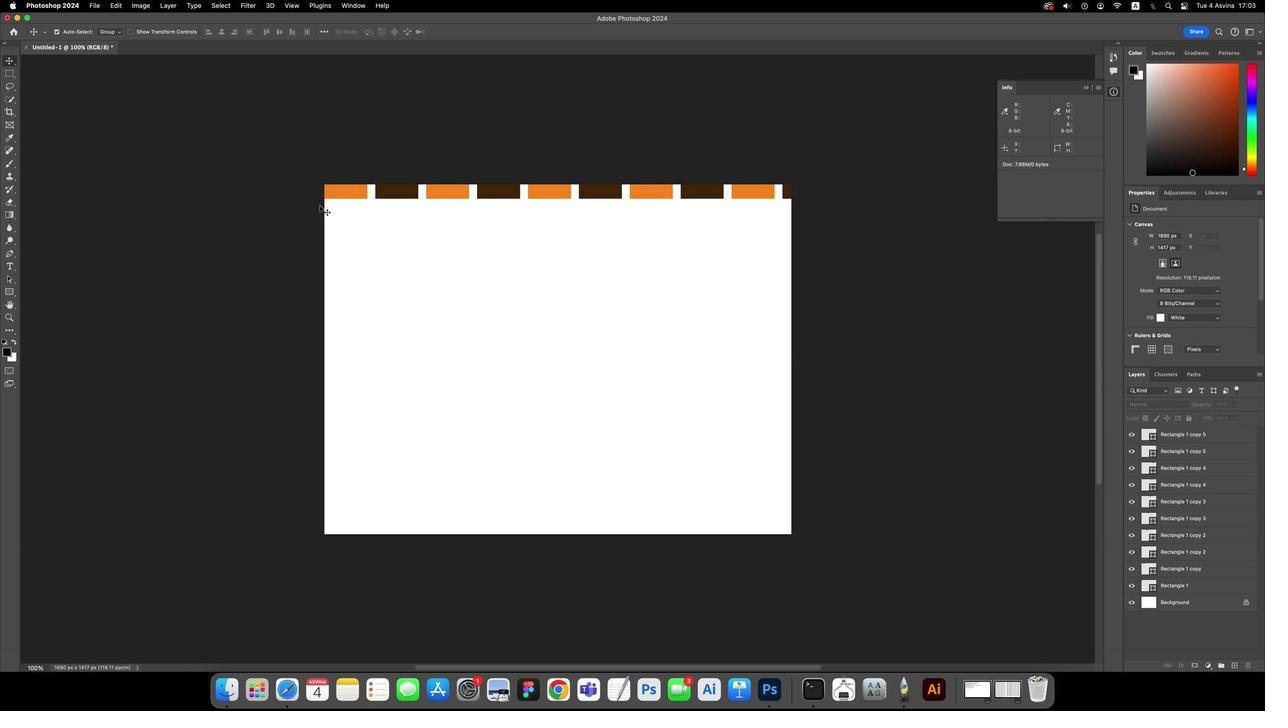 
Action: Mouse pressed left at (1188, 168)
Screenshot: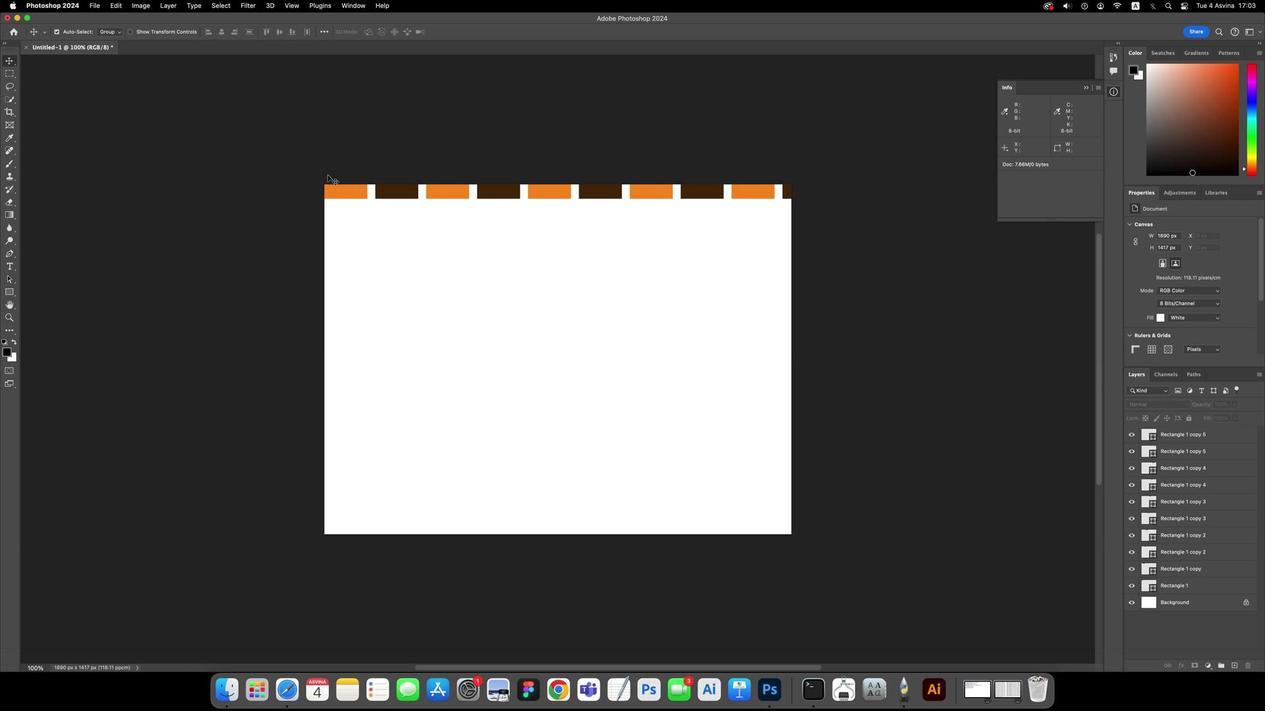 
Action: Mouse moved to (1188, 168)
Screenshot: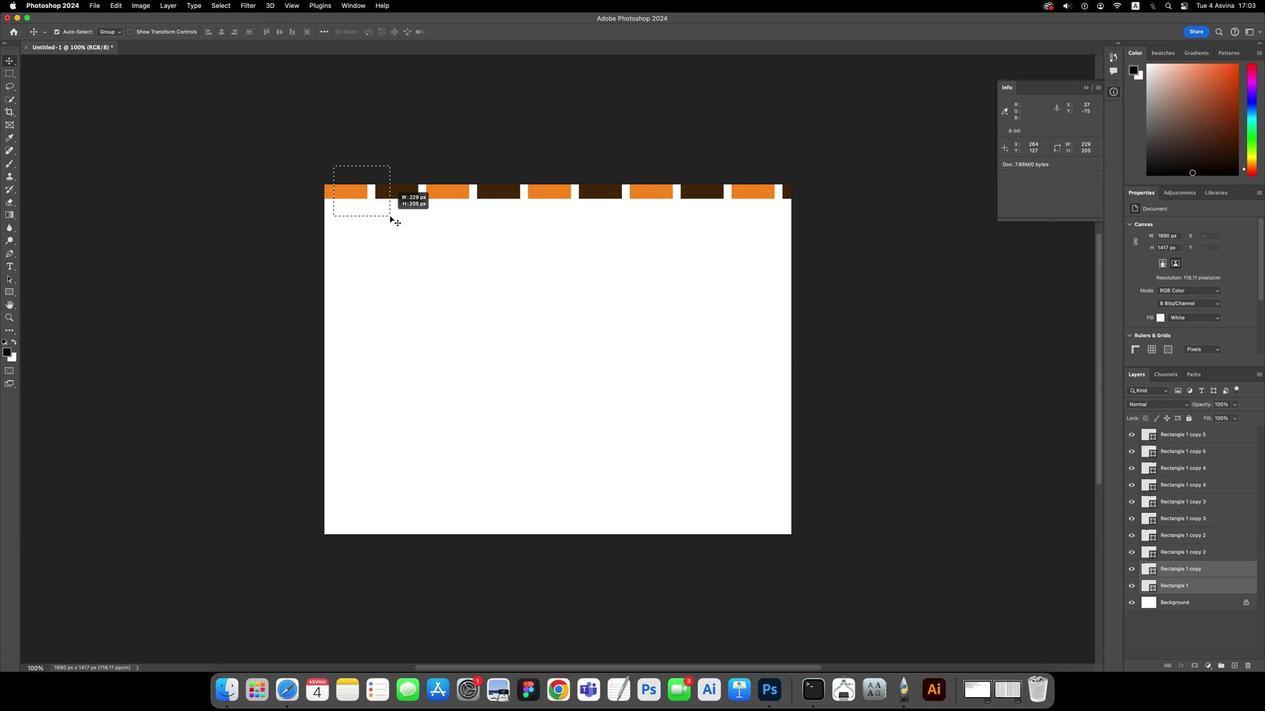 
Action: Mouse pressed left at (1188, 168)
Screenshot: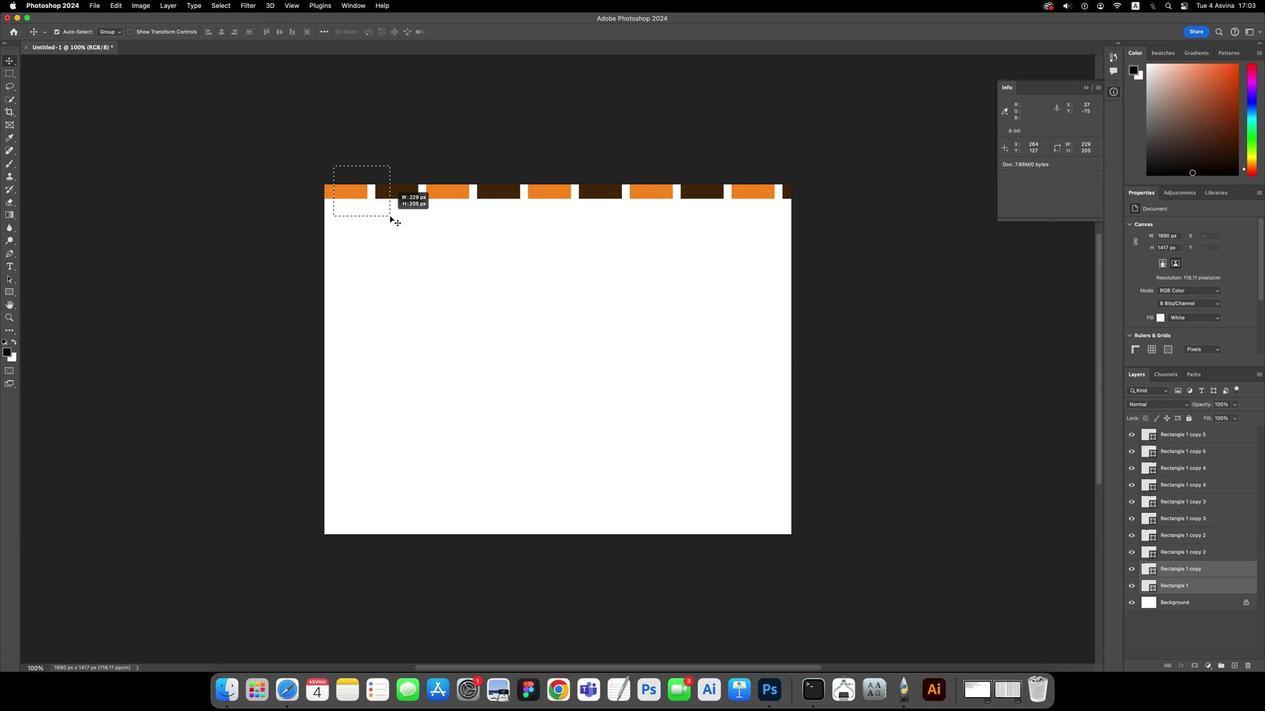 
Action: Mouse moved to (1188, 168)
Screenshot: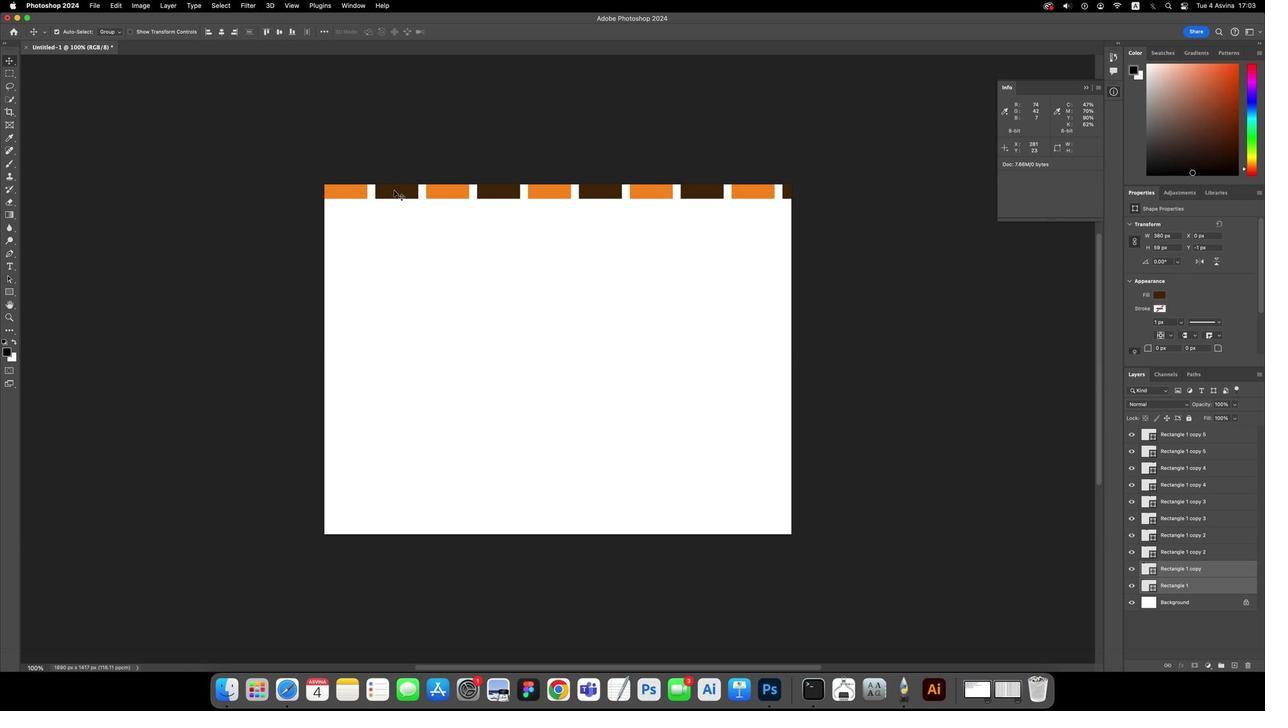 
Action: Key pressed Key.alt
Screenshot: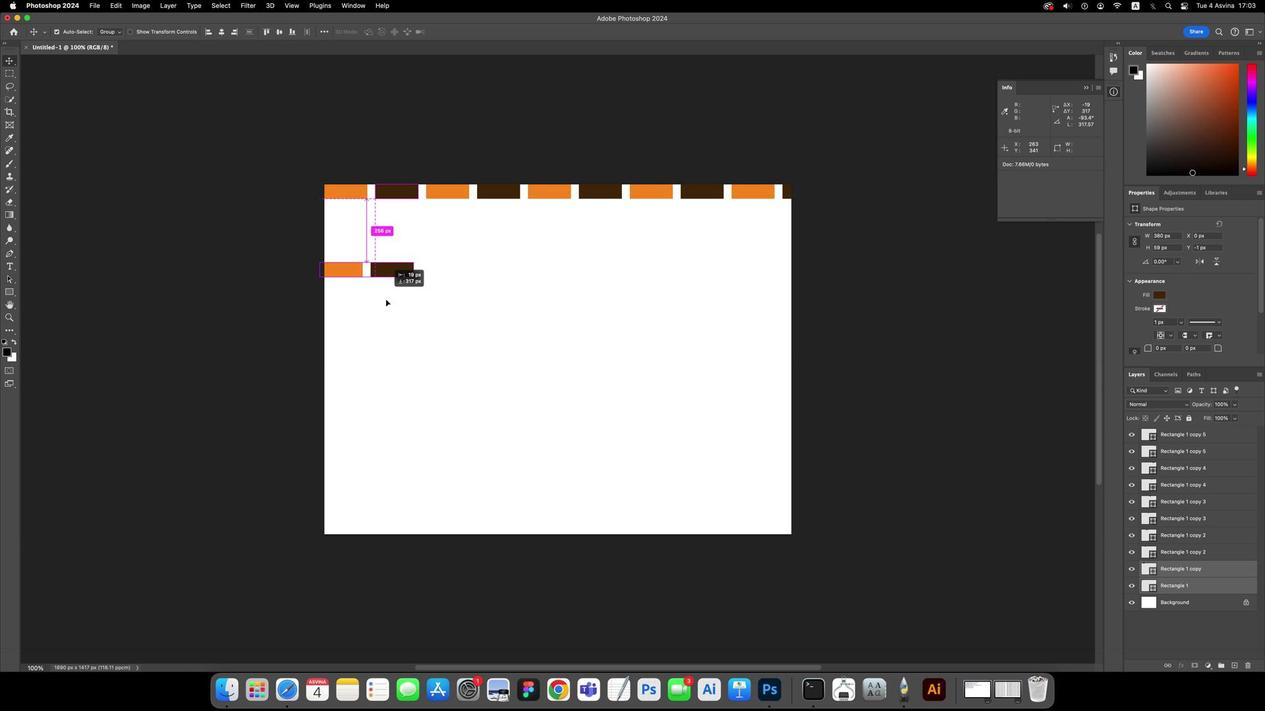 
Action: Mouse pressed left at (1188, 168)
Screenshot: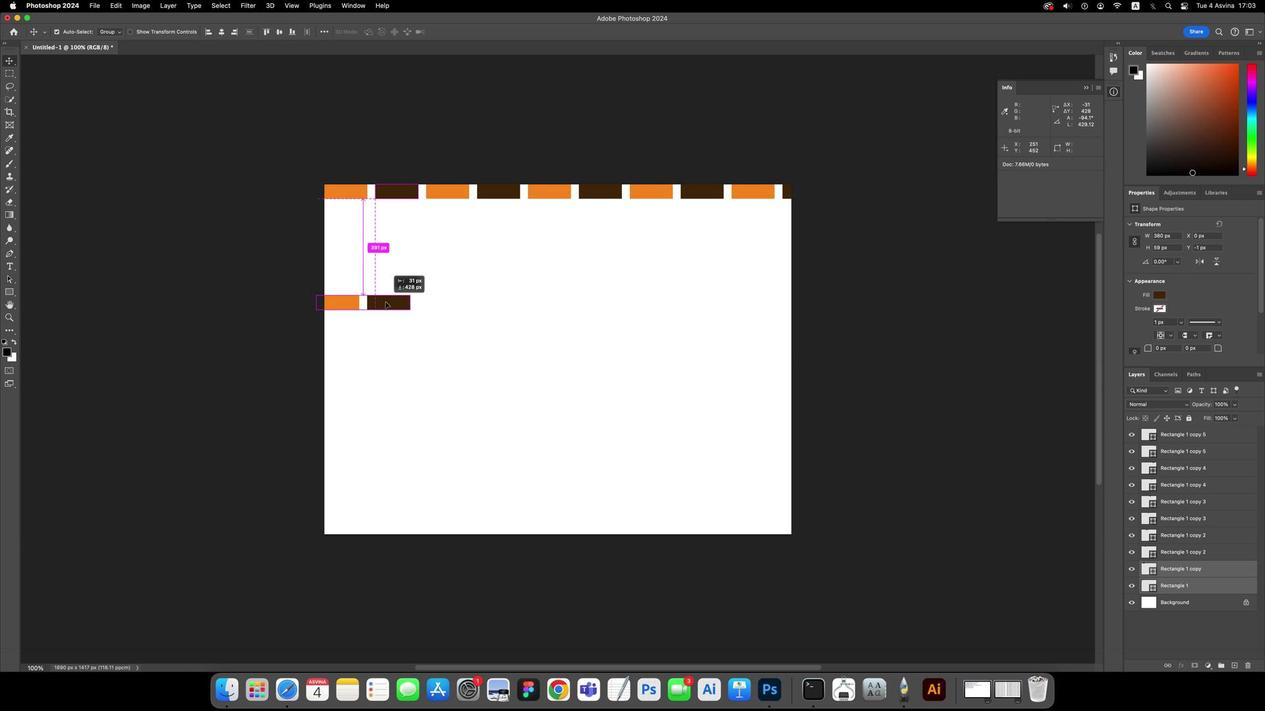
Action: Mouse moved to (1188, 168)
Screenshot: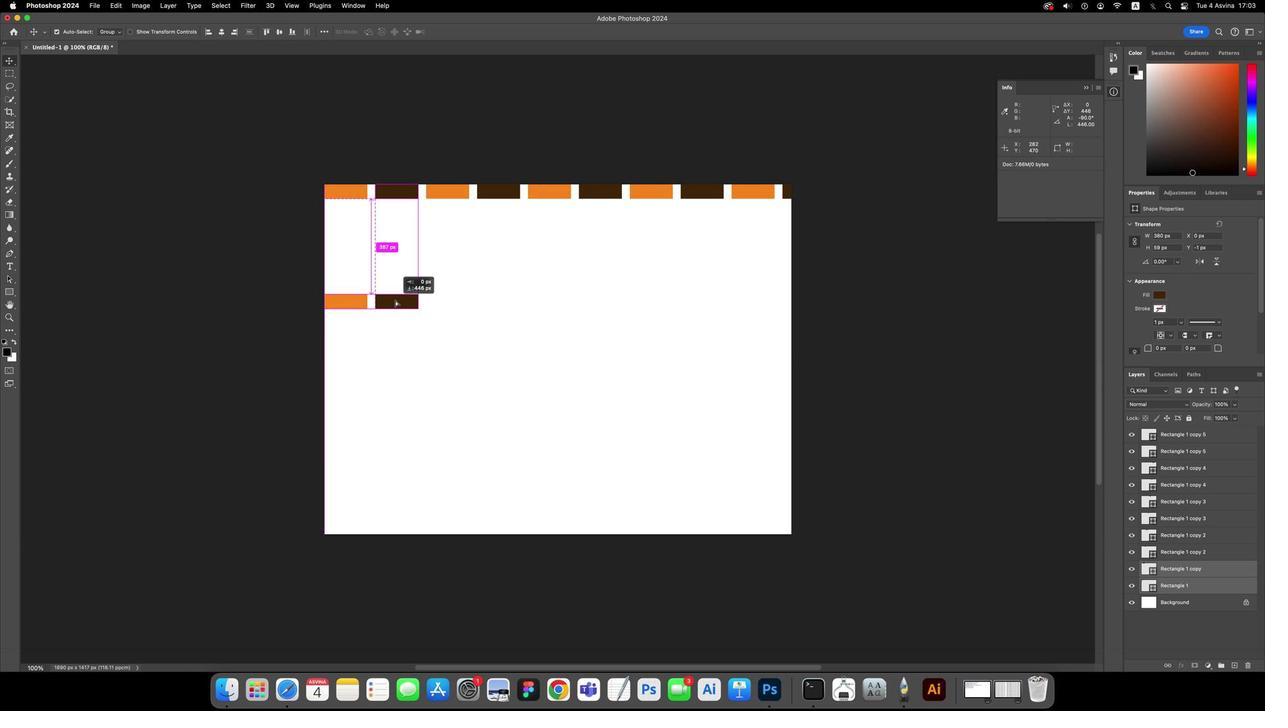 
Action: Key pressed Key.cmd't'
Screenshot: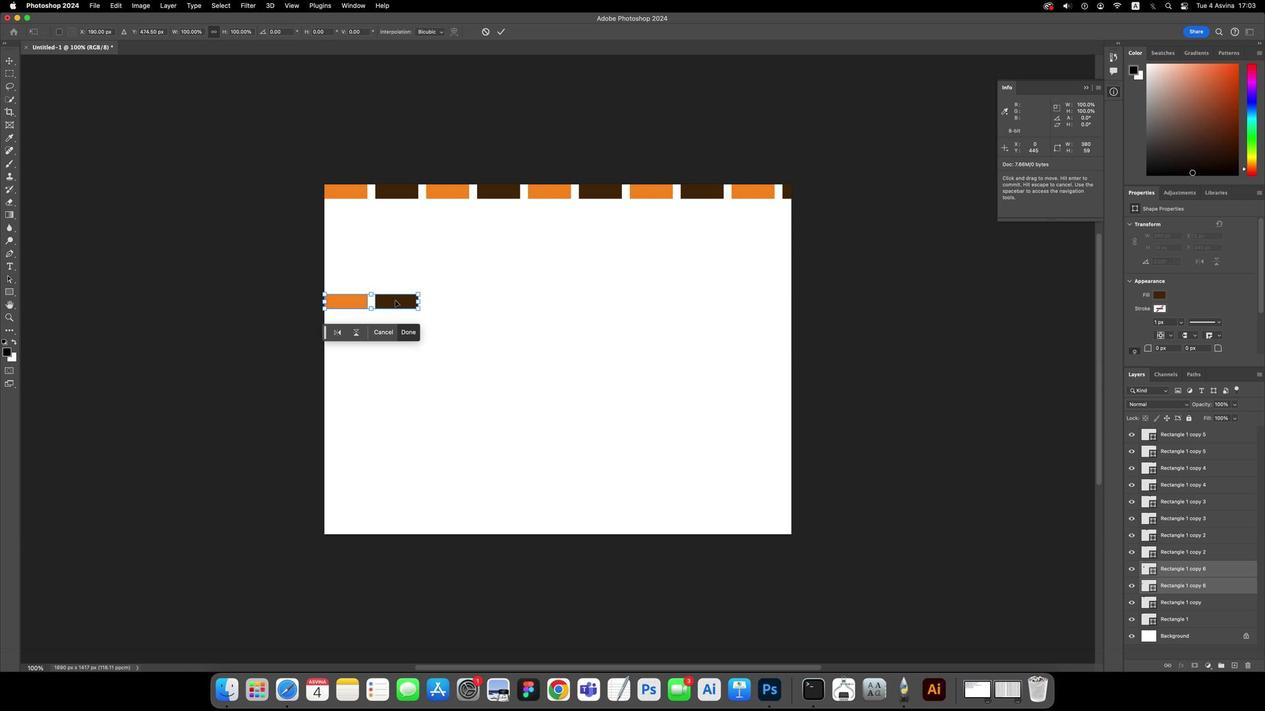 
Action: Mouse moved to (1188, 168)
Screenshot: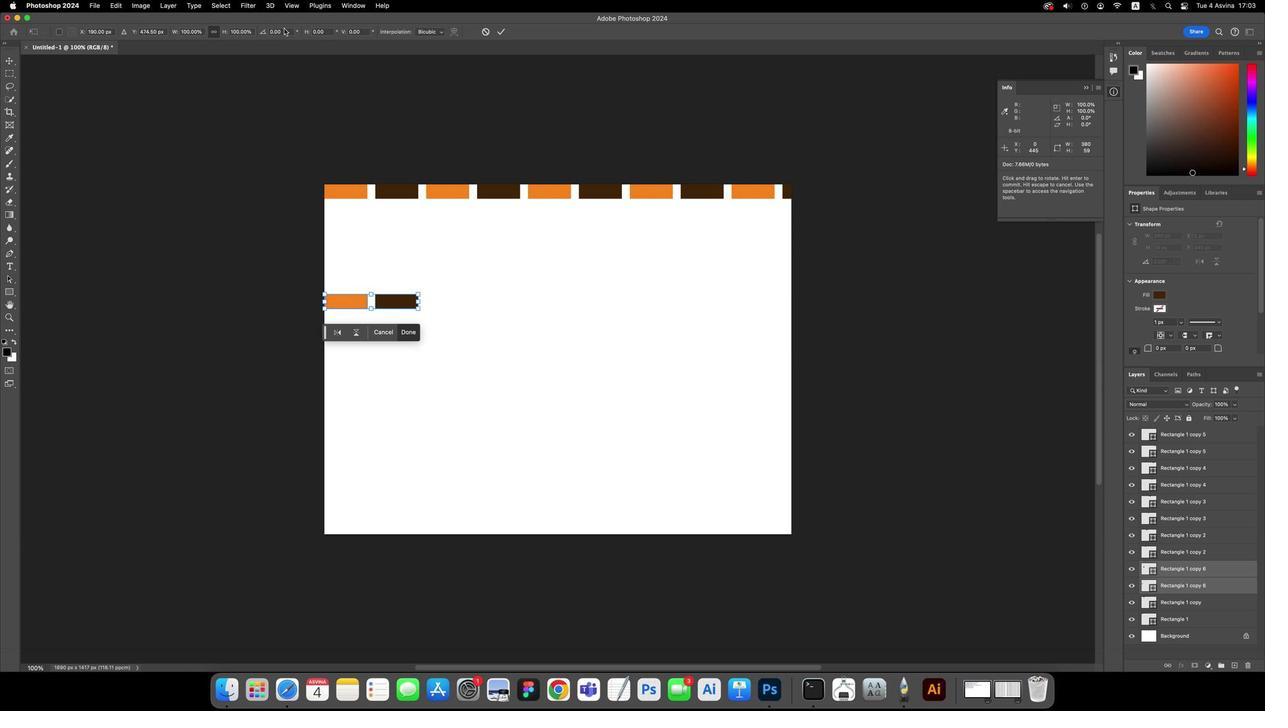 
Action: Mouse pressed left at (1188, 168)
Screenshot: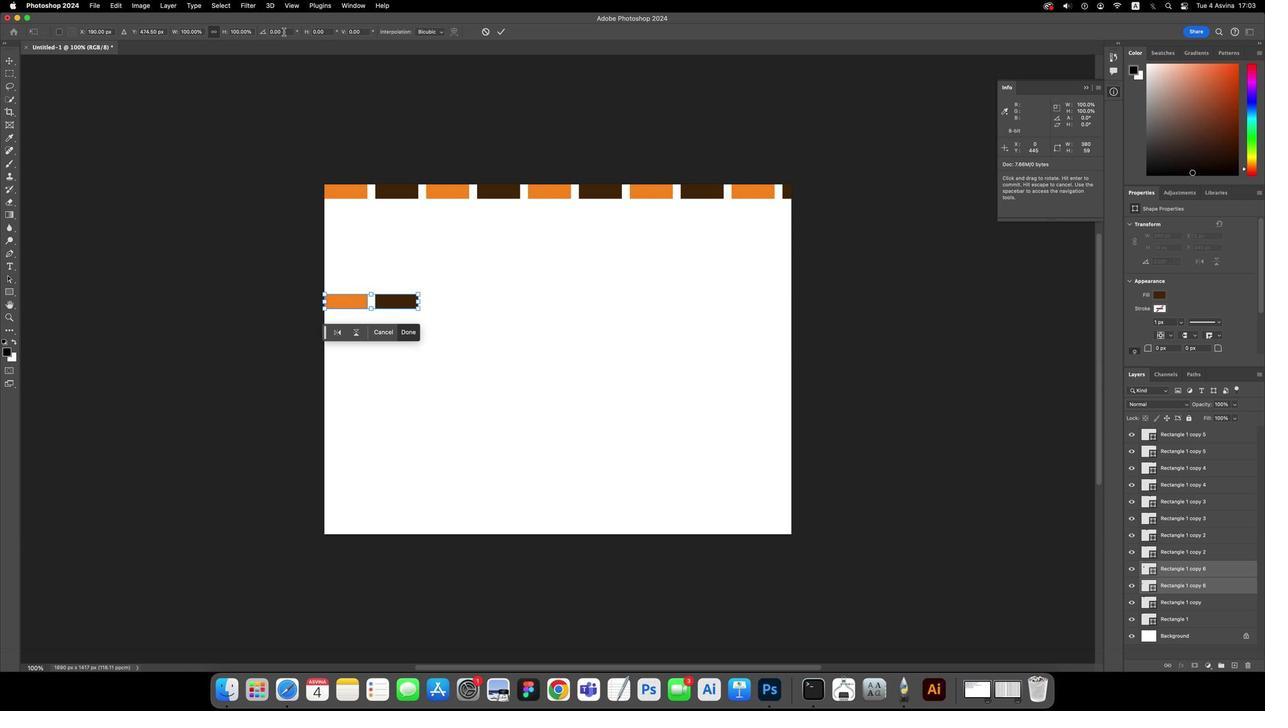 
Action: Mouse moved to (1188, 168)
Screenshot: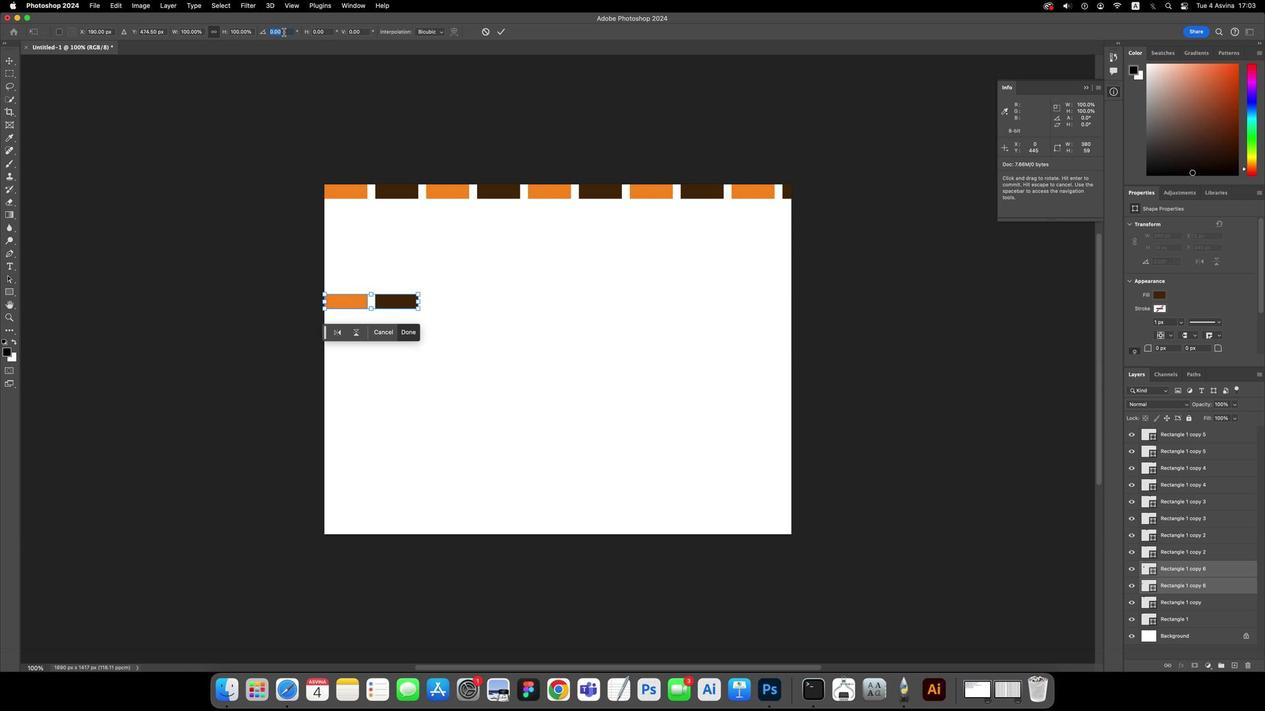 
Action: Mouse pressed left at (1188, 168)
Screenshot: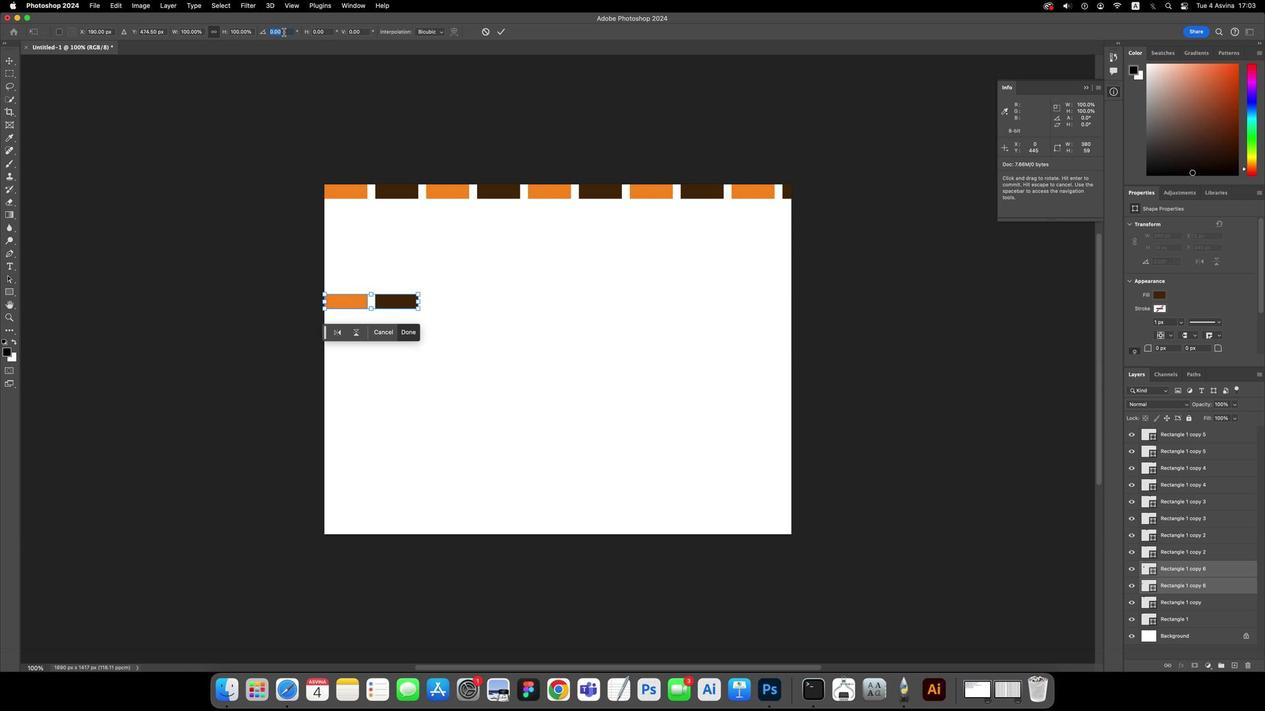 
Action: Key pressed '9''0'Key.enter
Screenshot: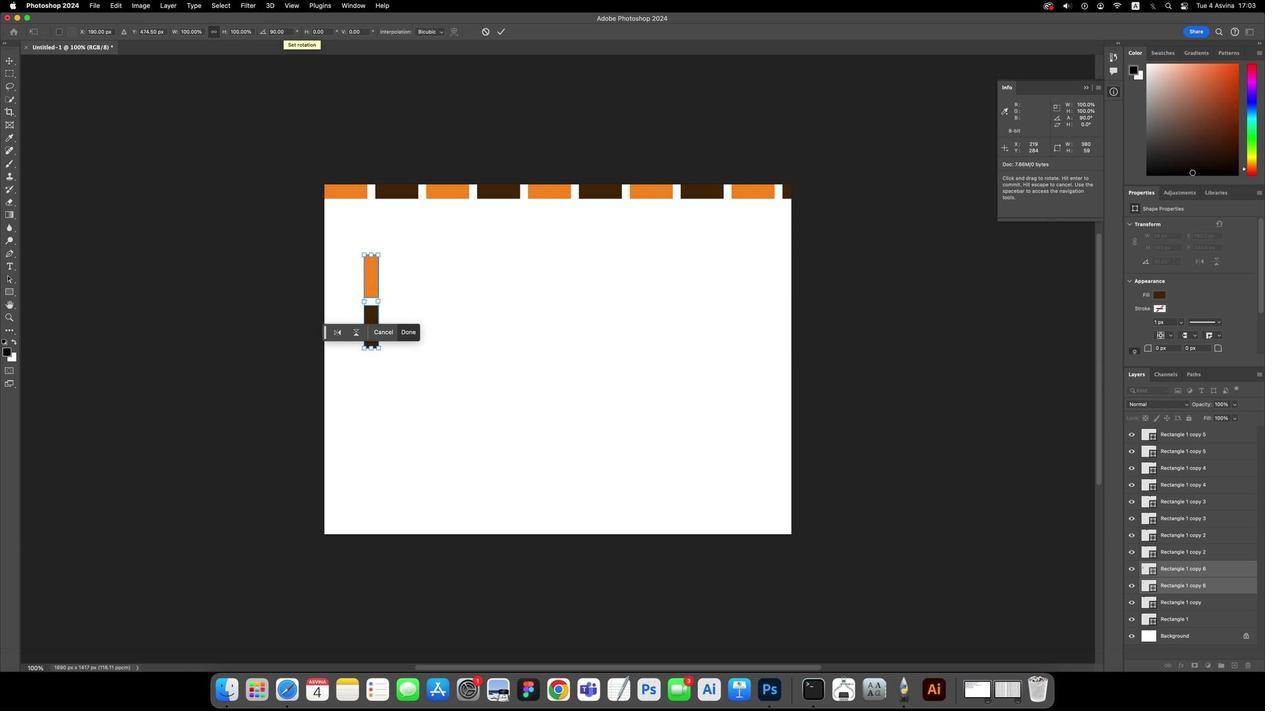 
Action: Mouse moved to (1188, 168)
Screenshot: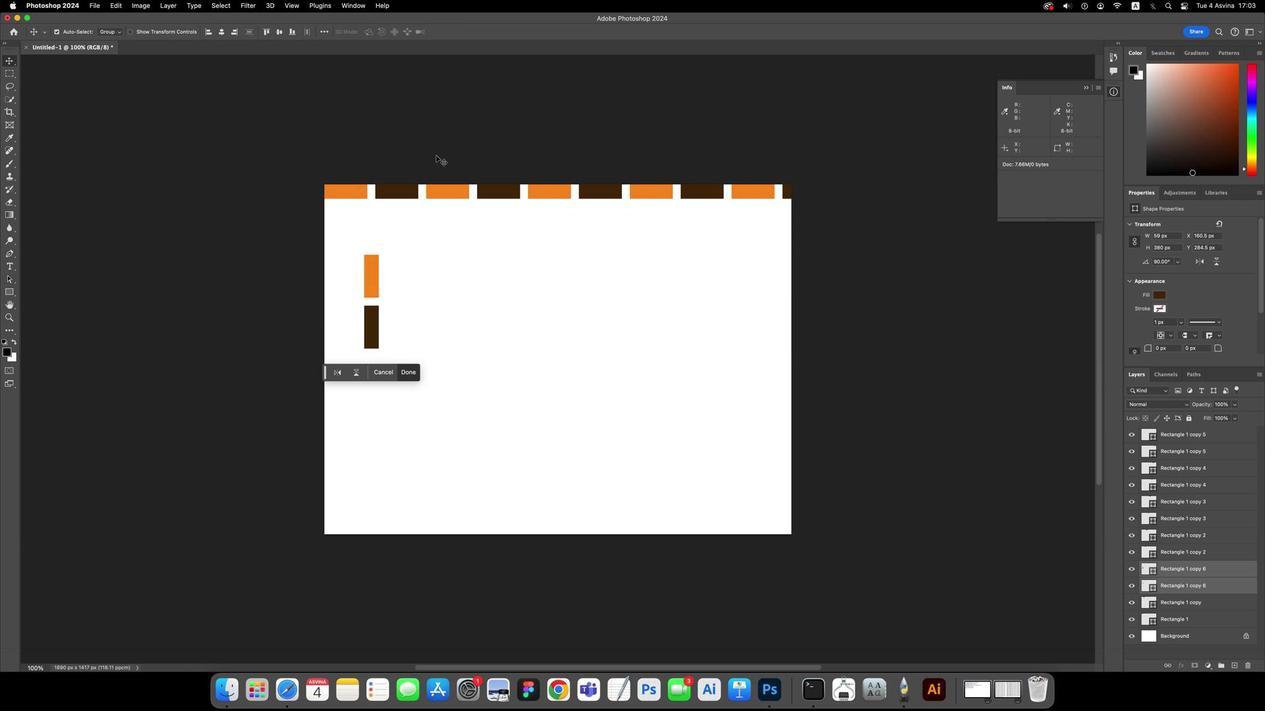 
Action: Mouse pressed left at (1188, 168)
Screenshot: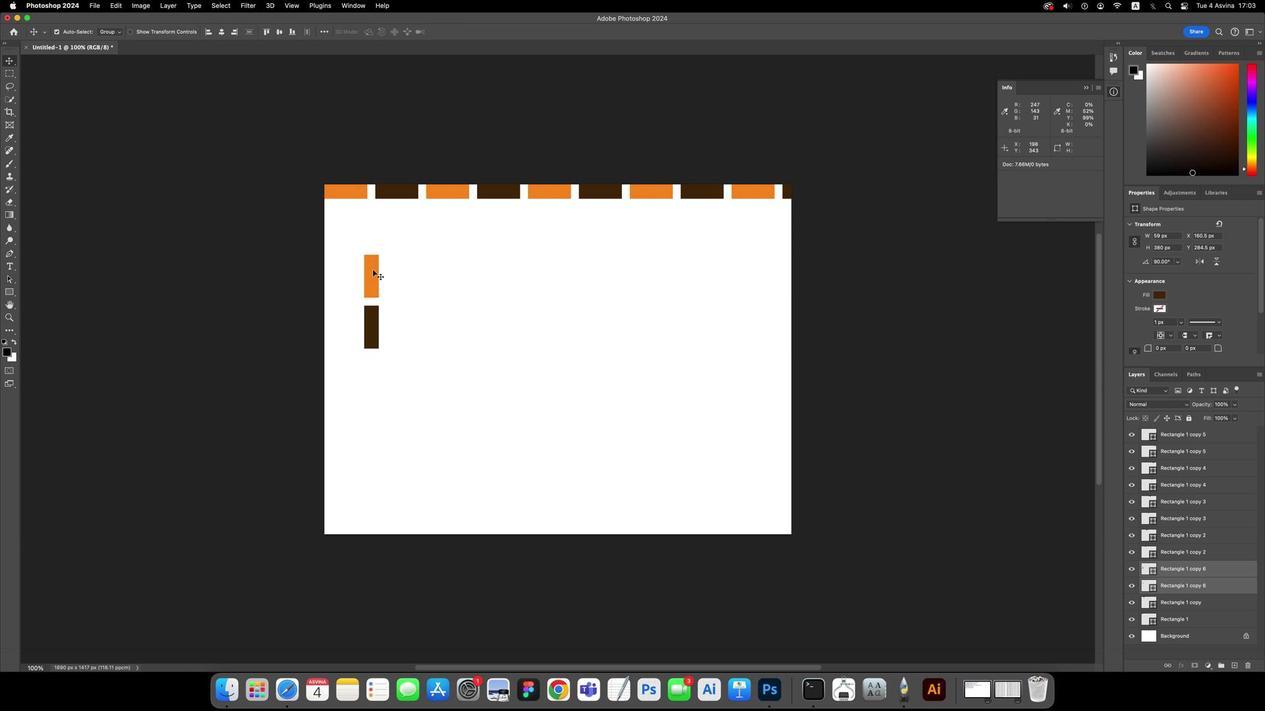 
Action: Mouse moved to (1188, 168)
Screenshot: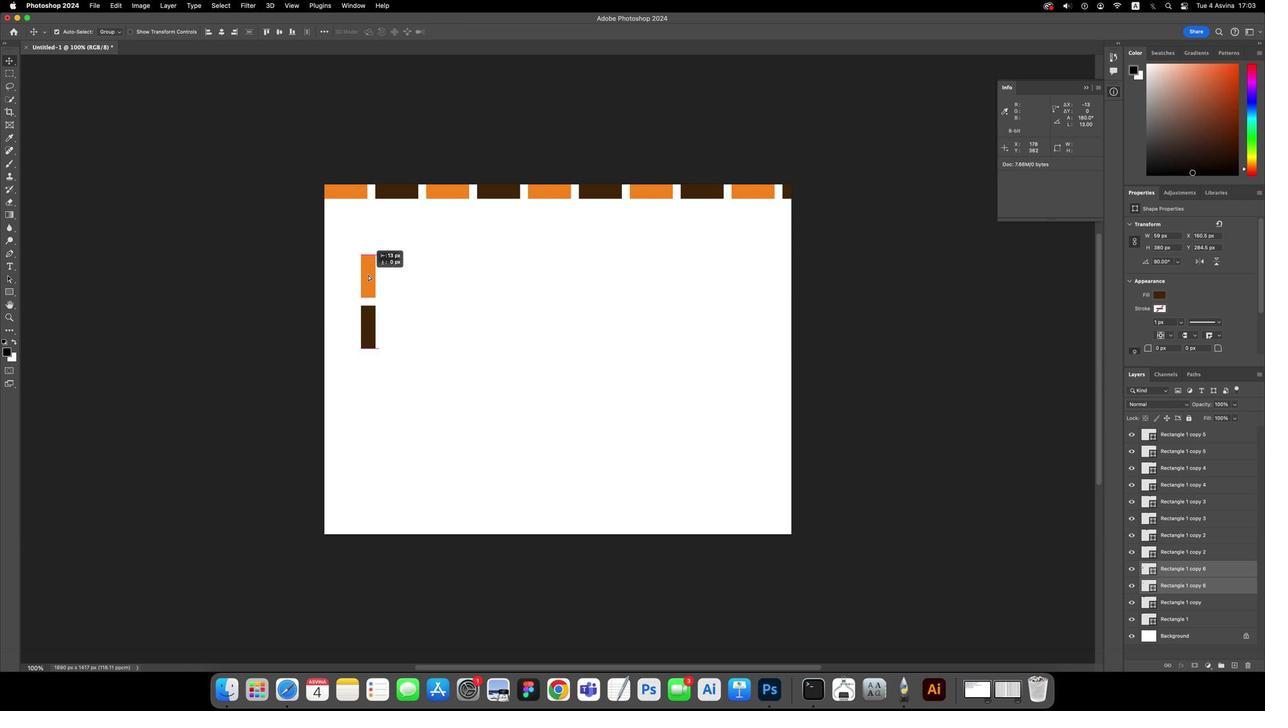 
Action: Mouse pressed left at (1188, 168)
Screenshot: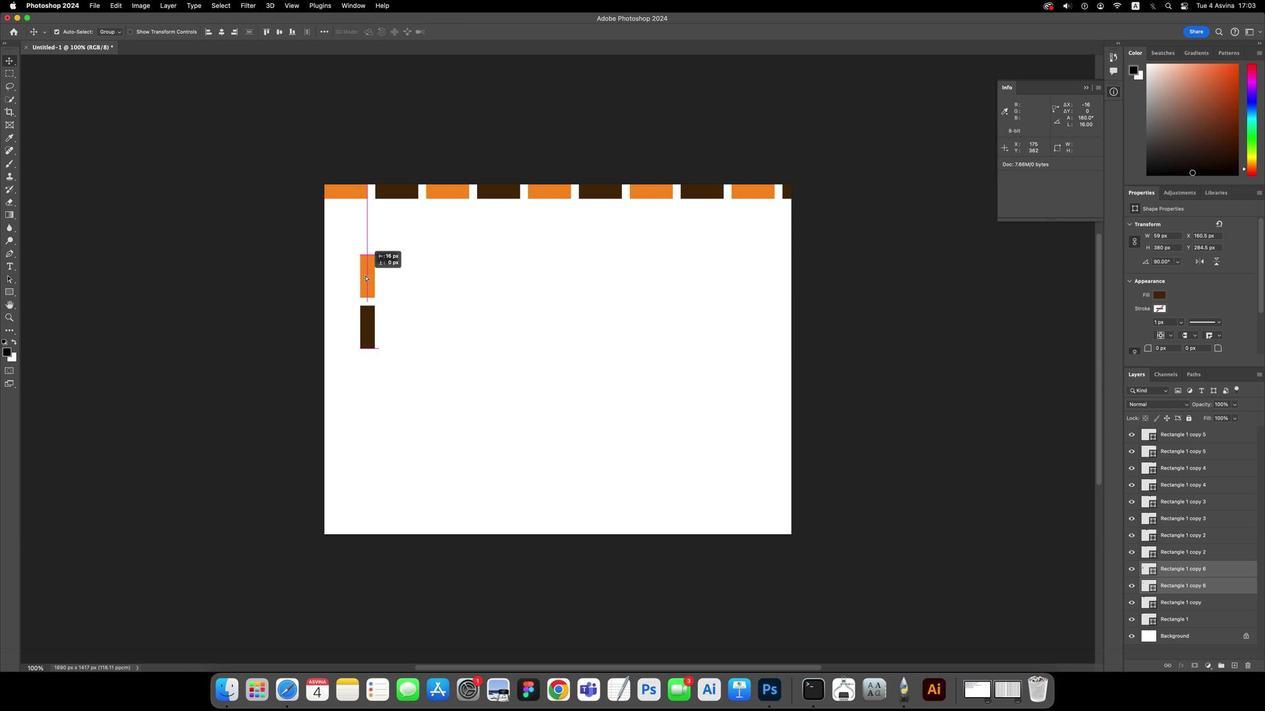 
Action: Mouse moved to (1188, 168)
Screenshot: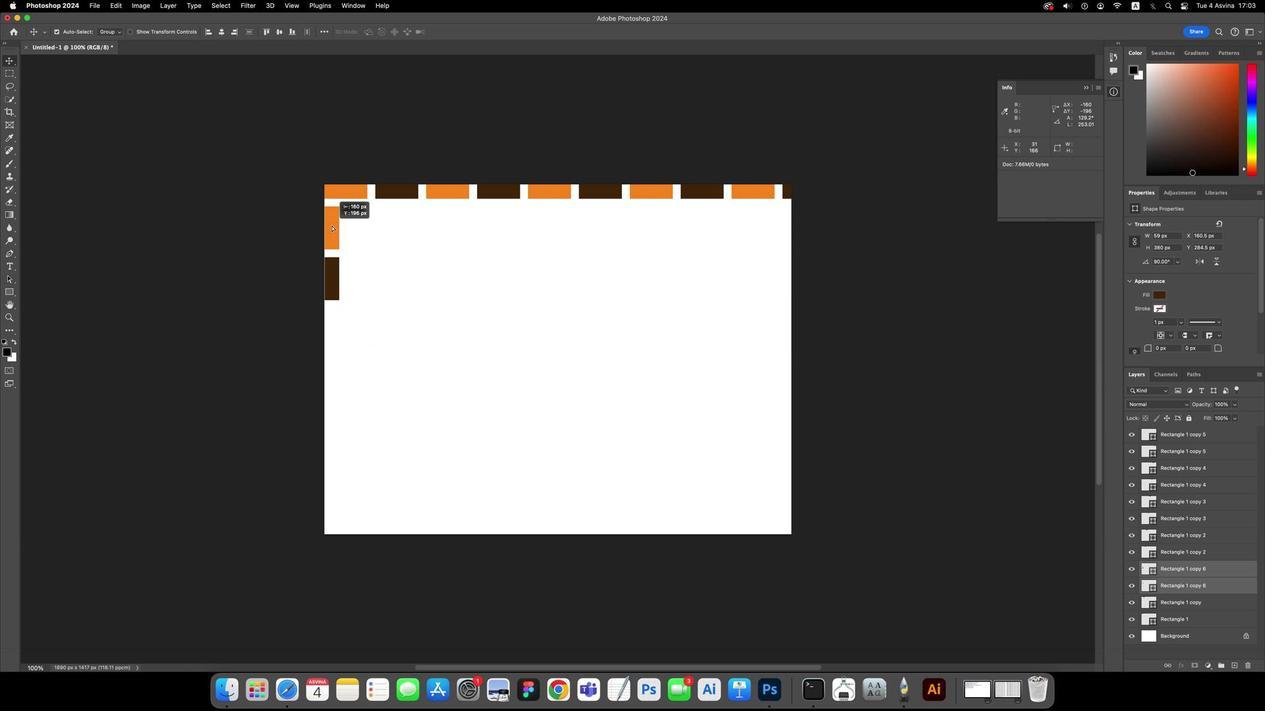 
Action: Mouse pressed left at (1188, 168)
Screenshot: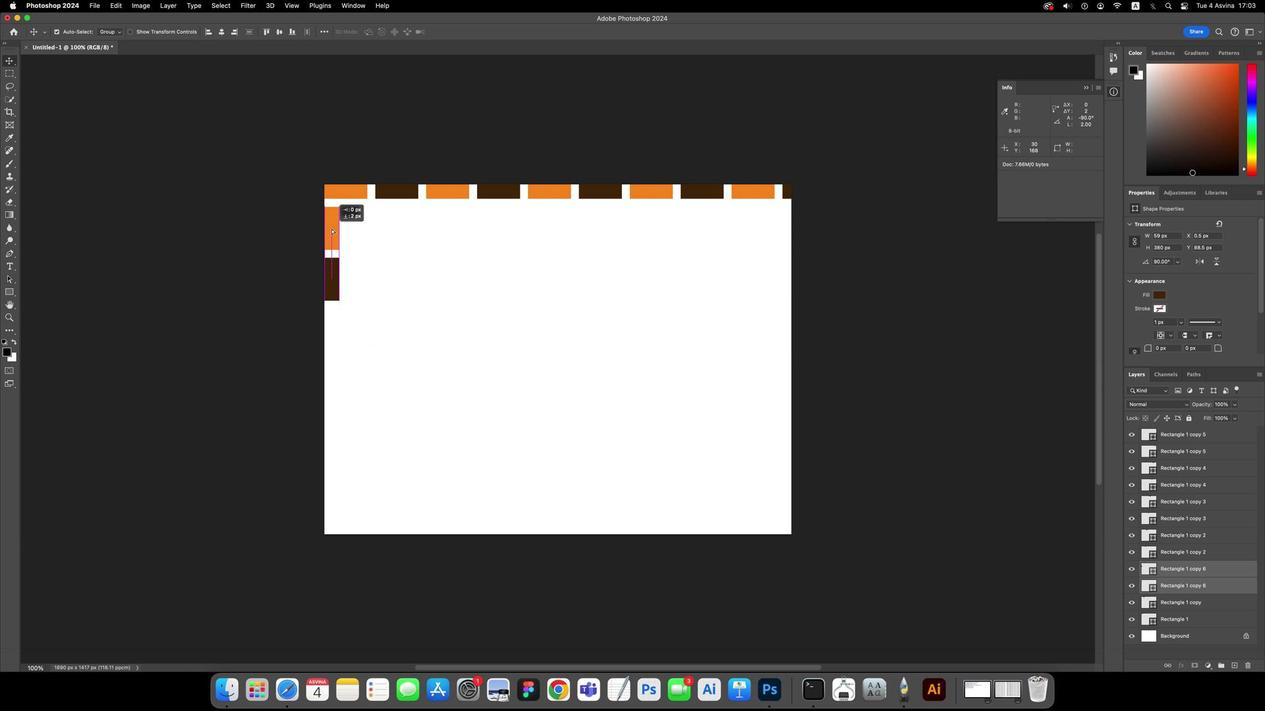 
Action: Mouse moved to (1188, 168)
Screenshot: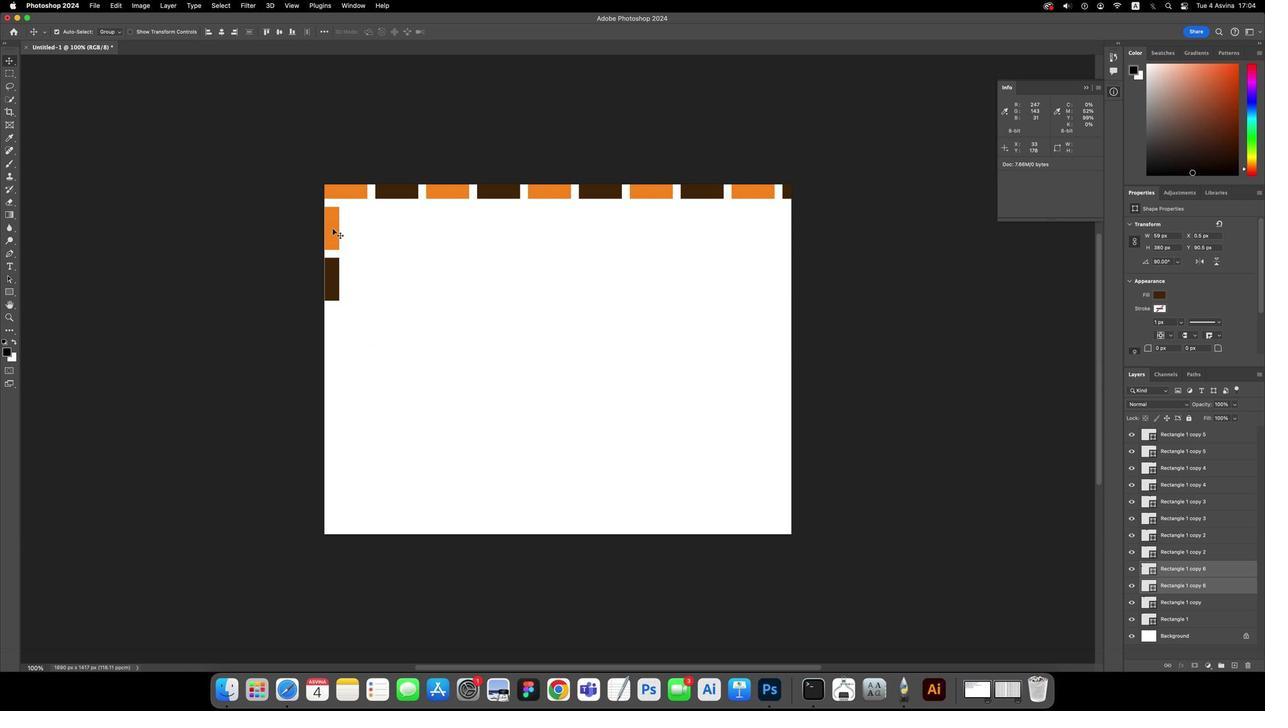 
Action: Key pressed Key.alt
Screenshot: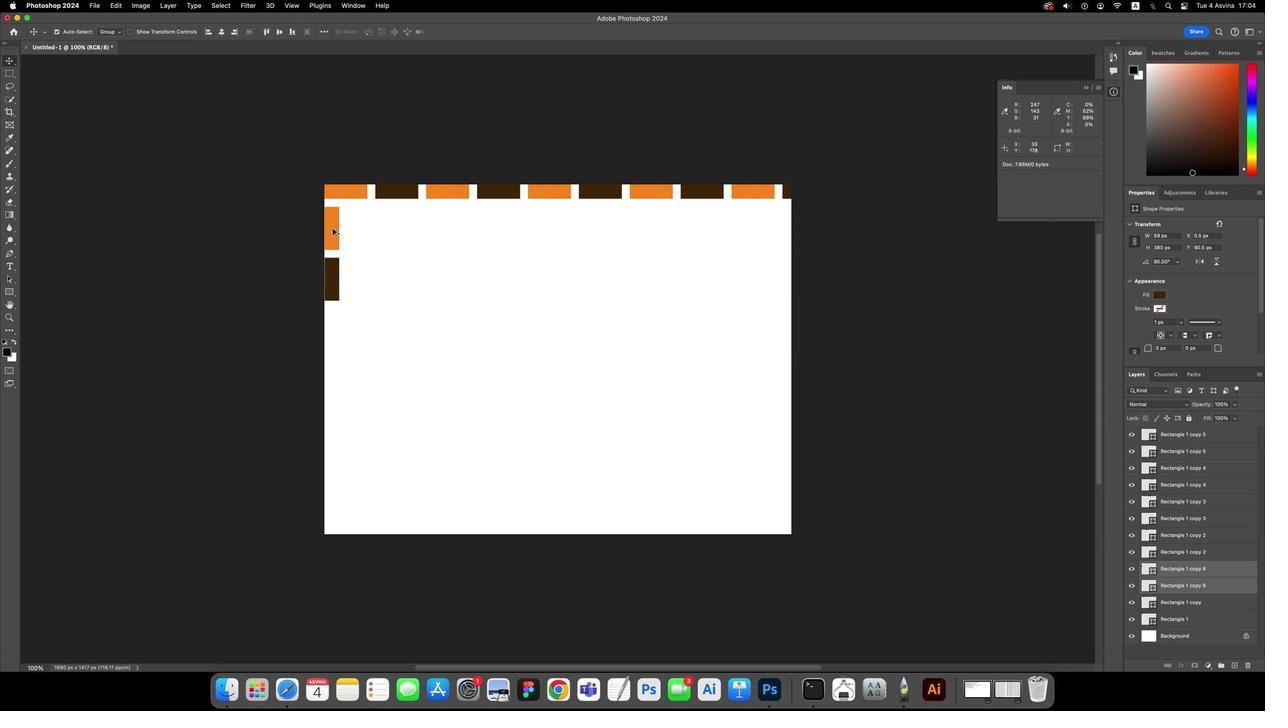
Action: Mouse pressed left at (1188, 168)
Screenshot: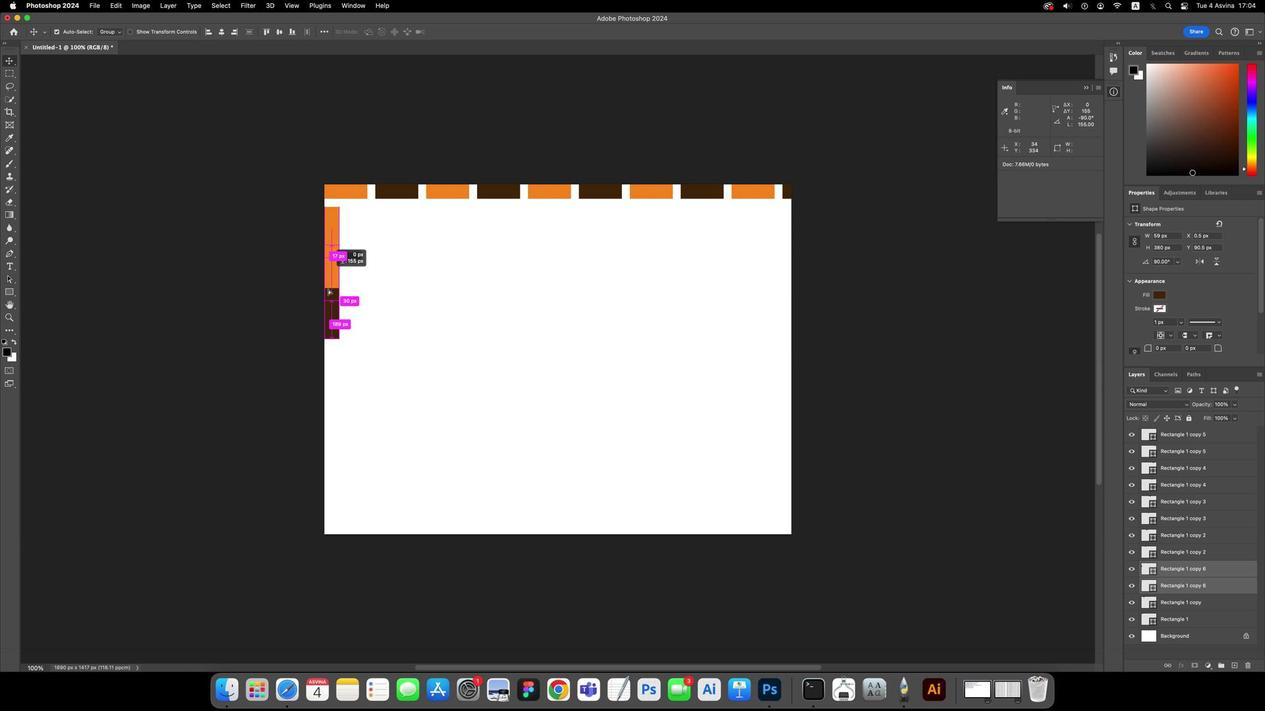 
Action: Mouse moved to (1188, 168)
Screenshot: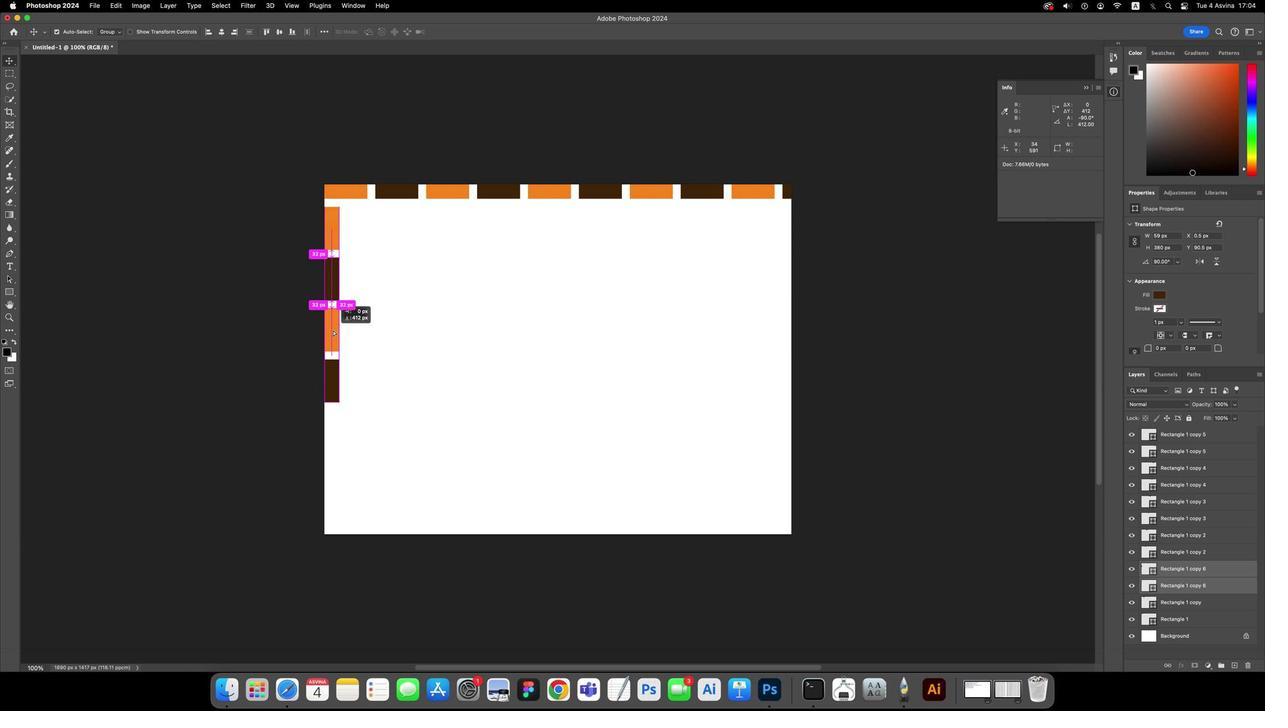 
Action: Mouse pressed left at (1188, 168)
Screenshot: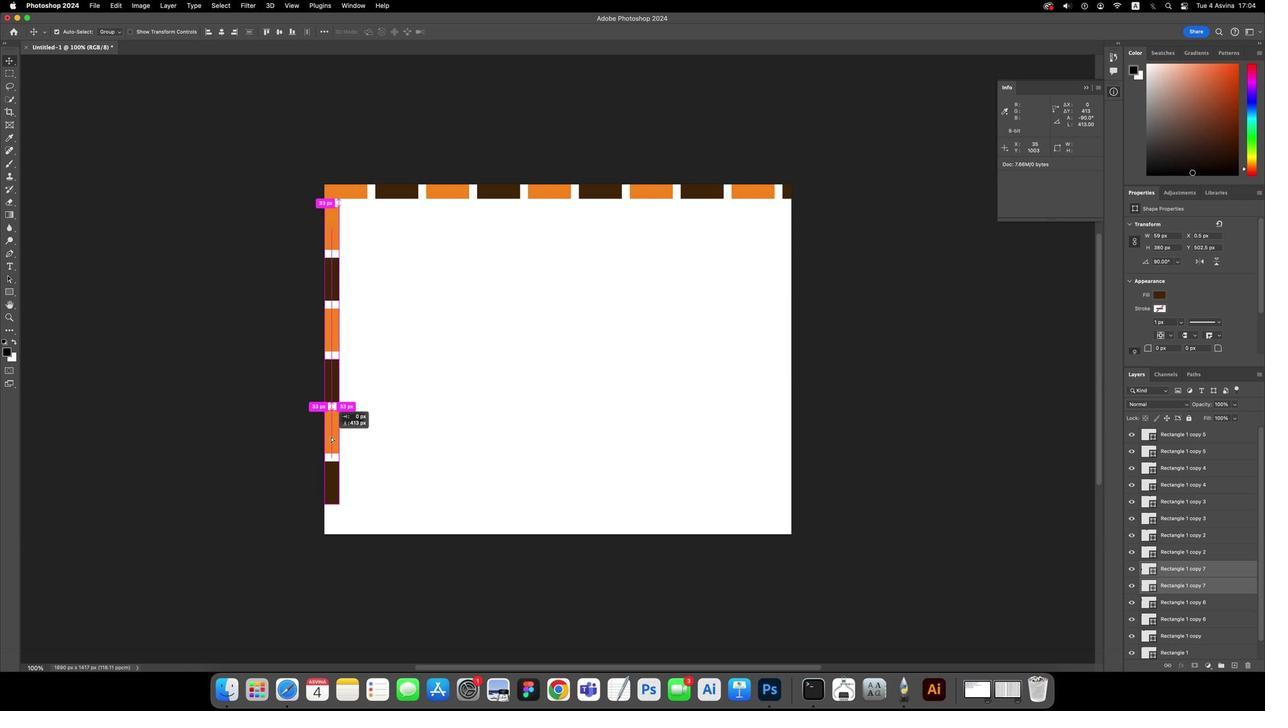 
Action: Mouse moved to (1188, 168)
Screenshot: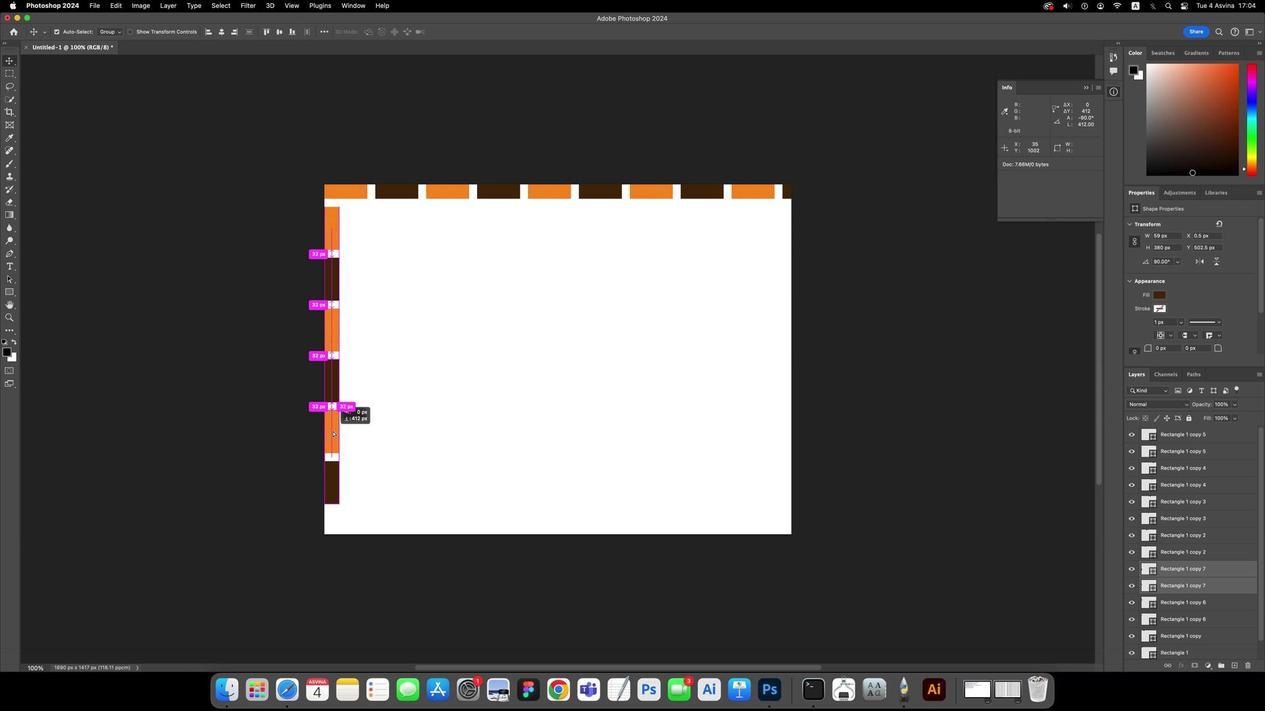 
Action: Mouse pressed left at (1188, 168)
Screenshot: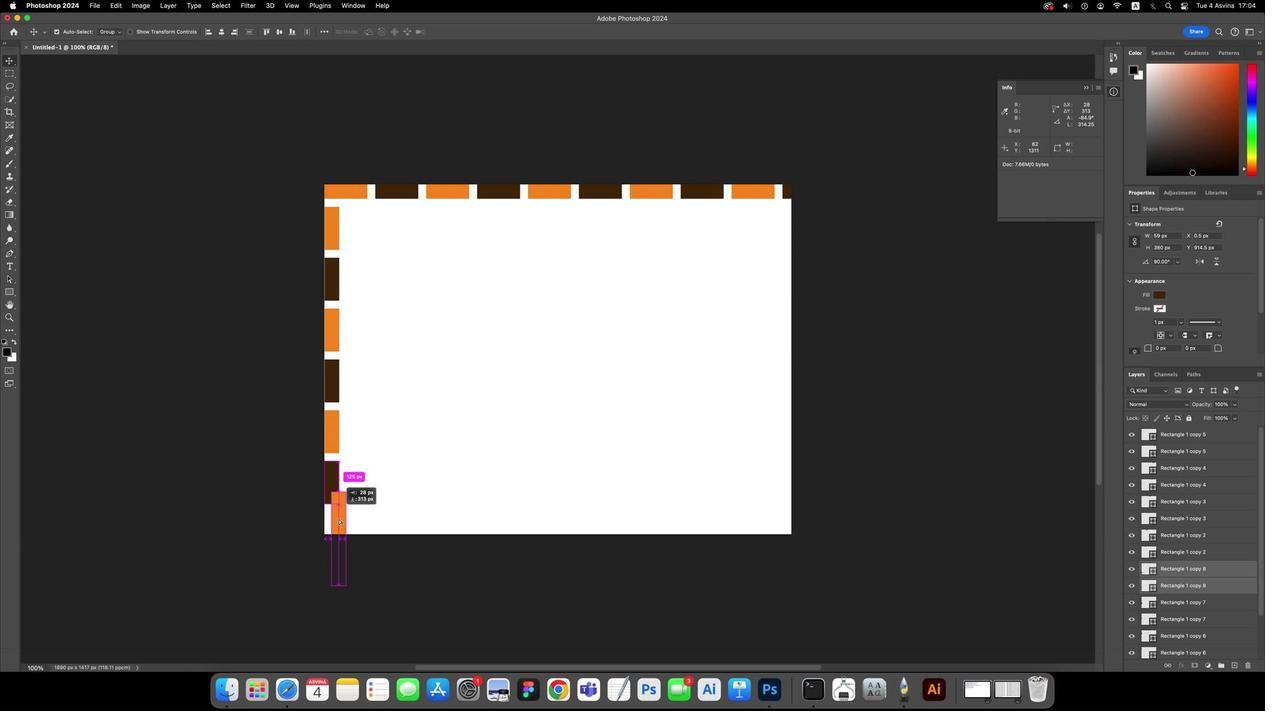 
Action: Mouse moved to (1188, 168)
Screenshot: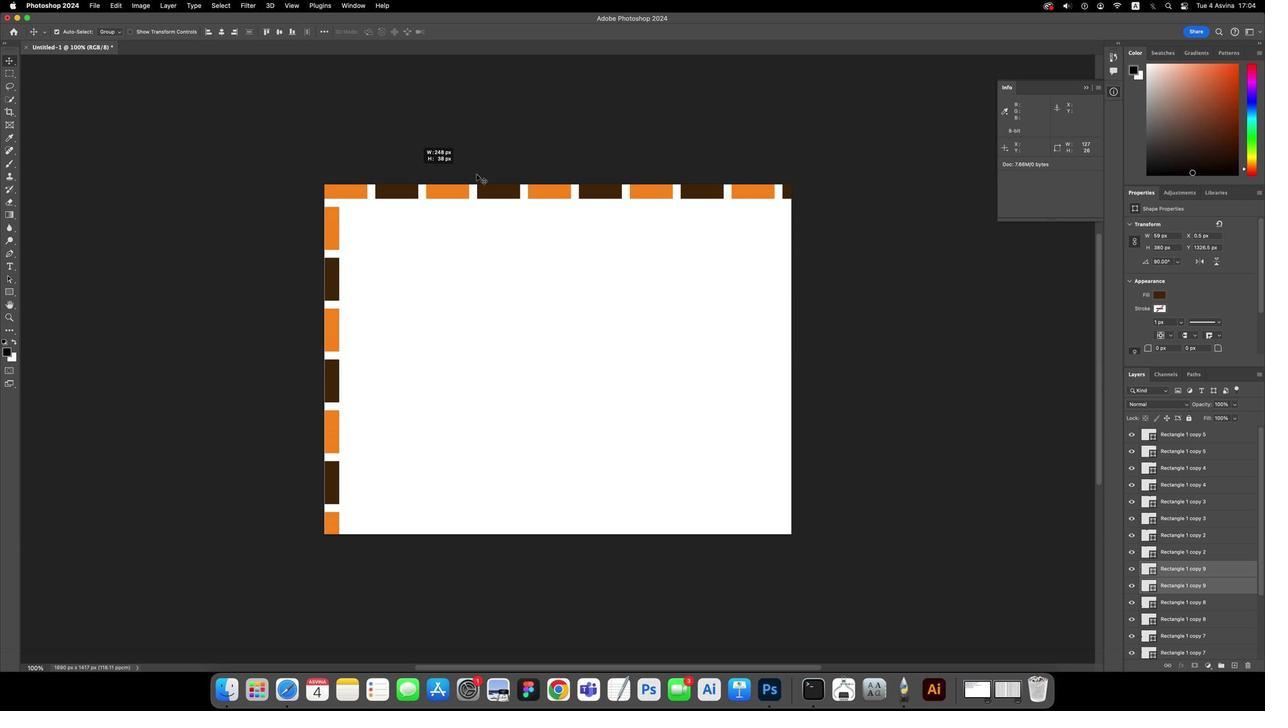 
Action: Mouse pressed left at (1188, 168)
Screenshot: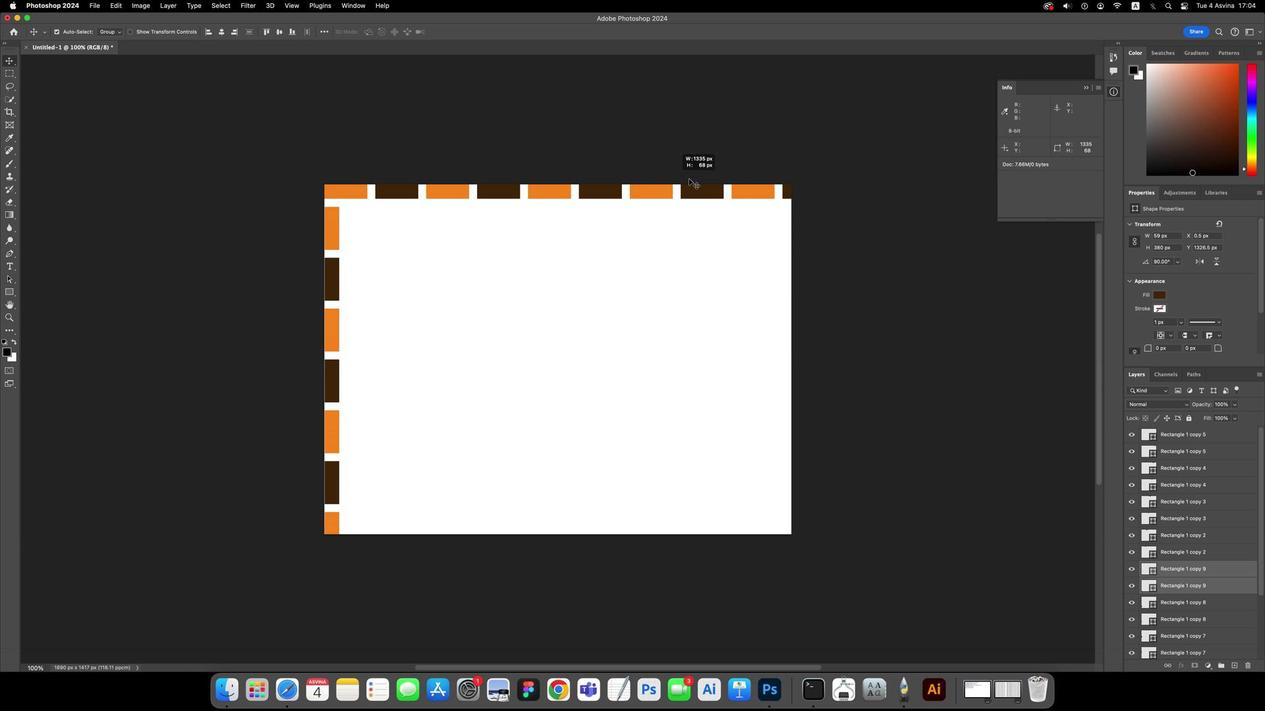 
Action: Mouse moved to (1188, 168)
Screenshot: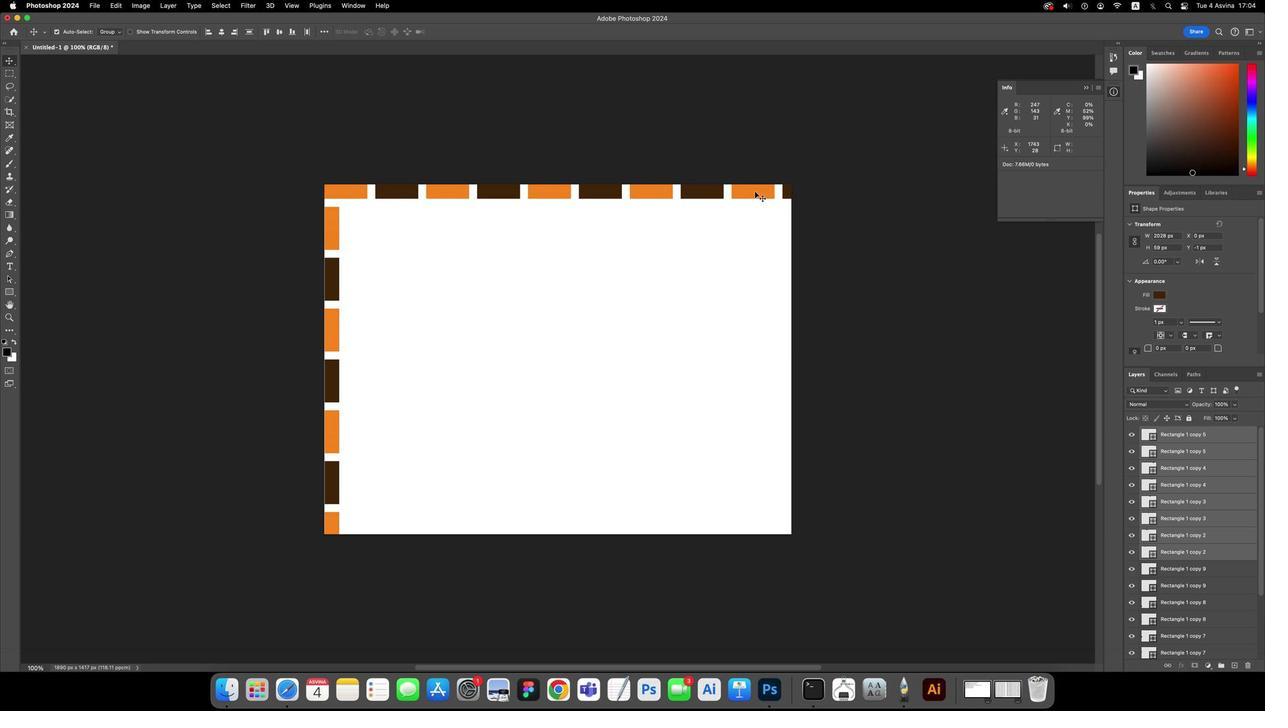 
Action: Key pressed Key.alt
Screenshot: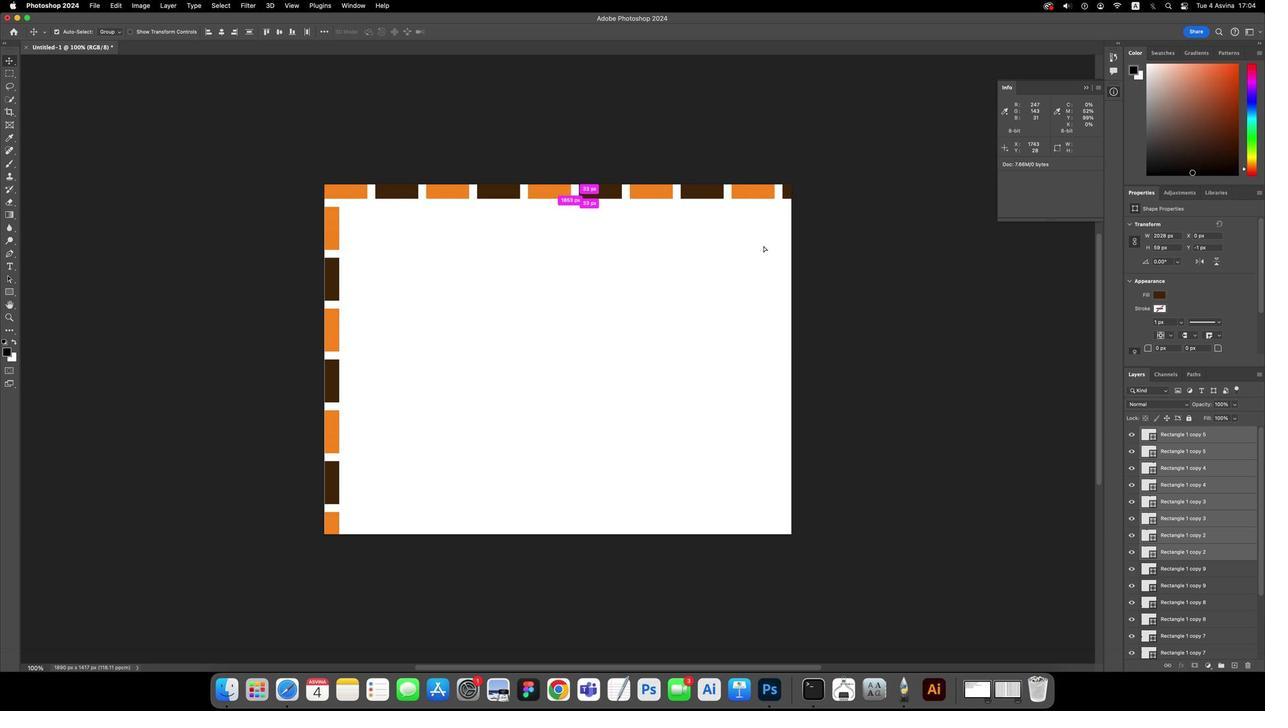 
Action: Mouse pressed left at (1188, 168)
Screenshot: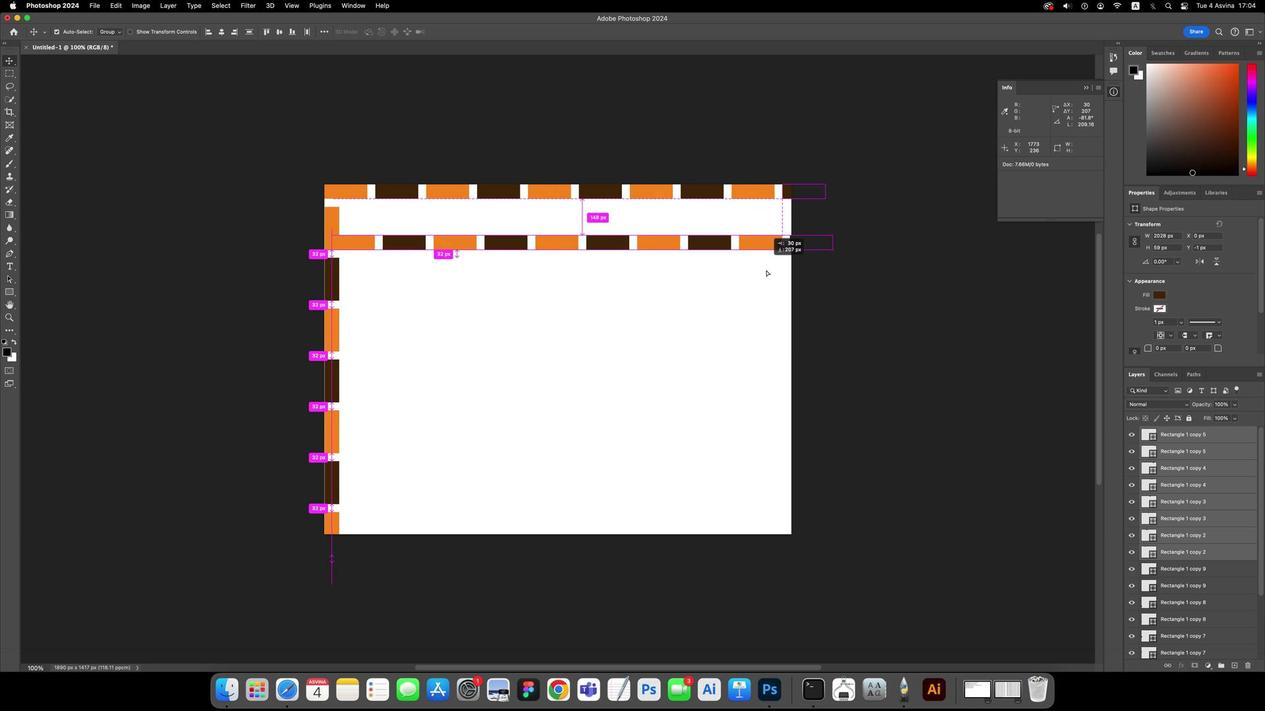 
Action: Mouse moved to (1188, 168)
Screenshot: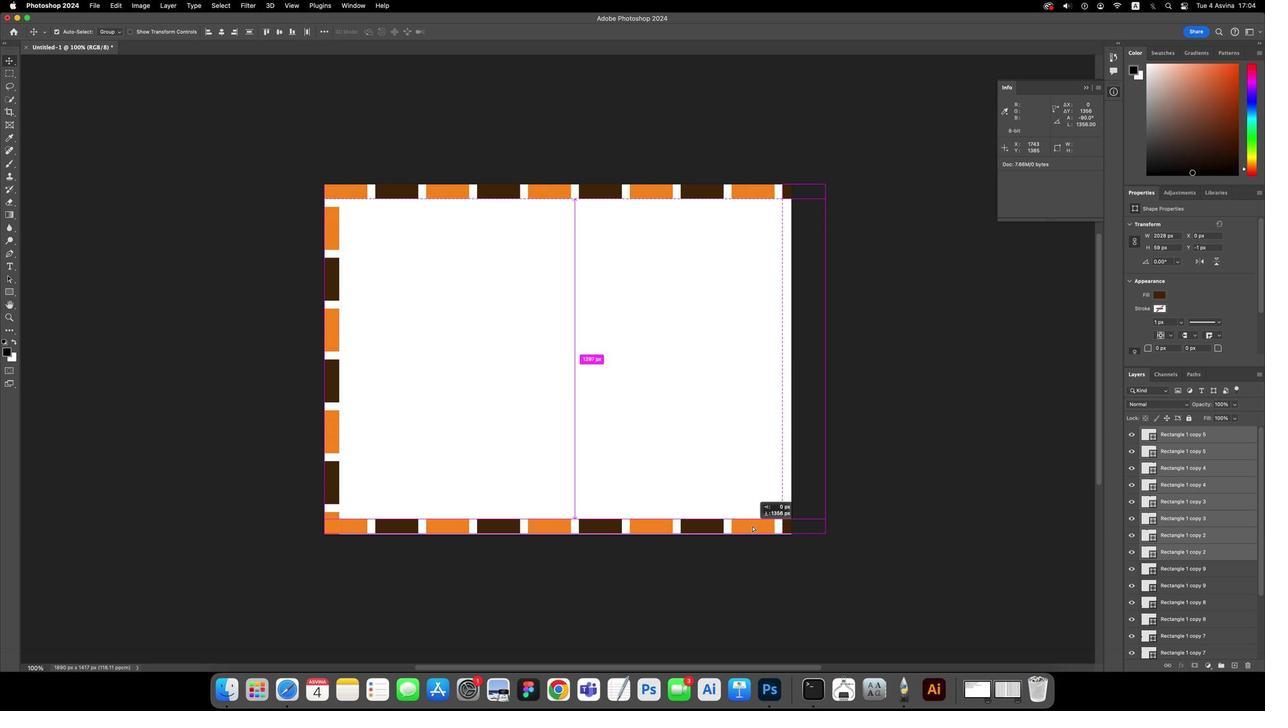 
Action: Key pressed Key.downKey.downKey.down
Screenshot: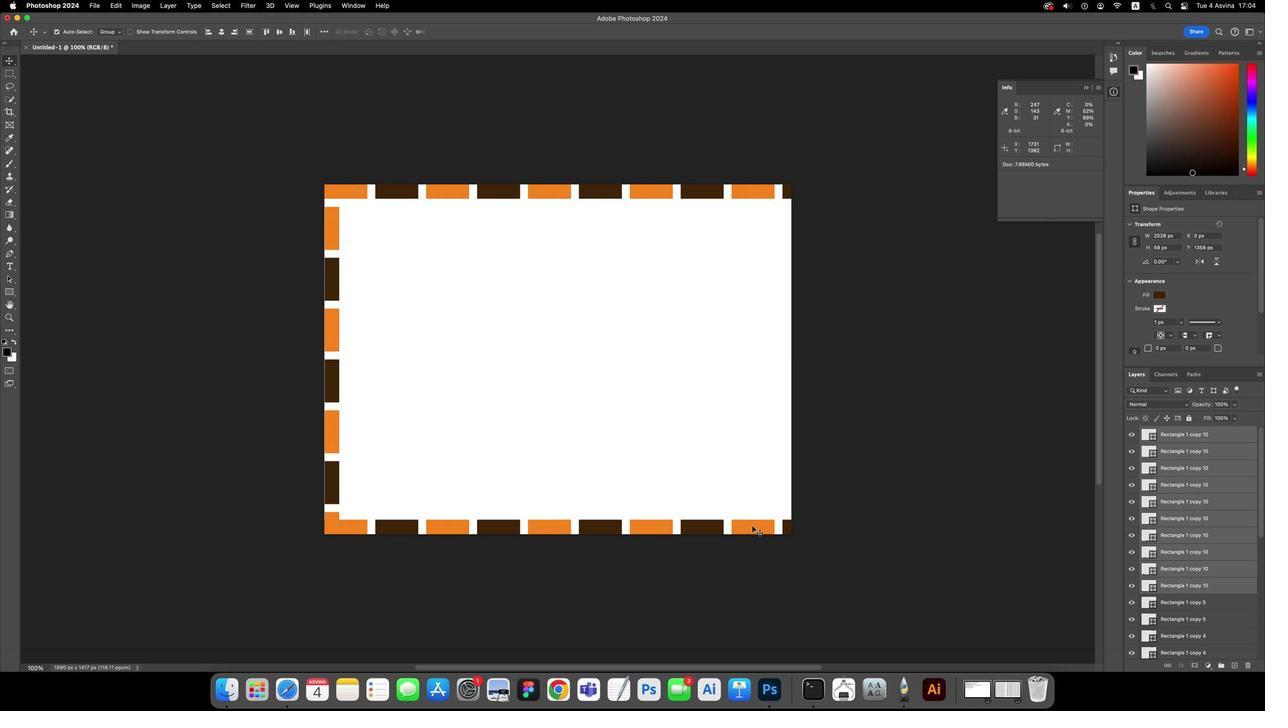 
Action: Mouse moved to (1188, 168)
Screenshot: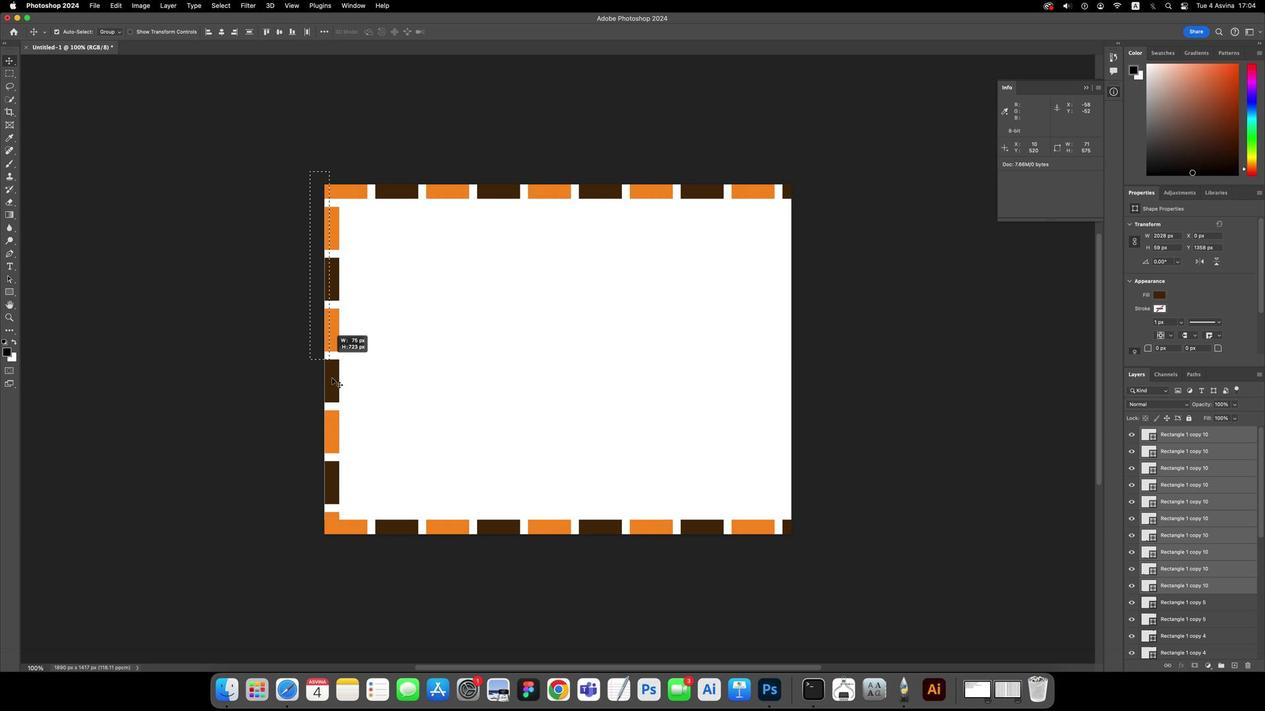 
Action: Mouse pressed left at (1188, 168)
Screenshot: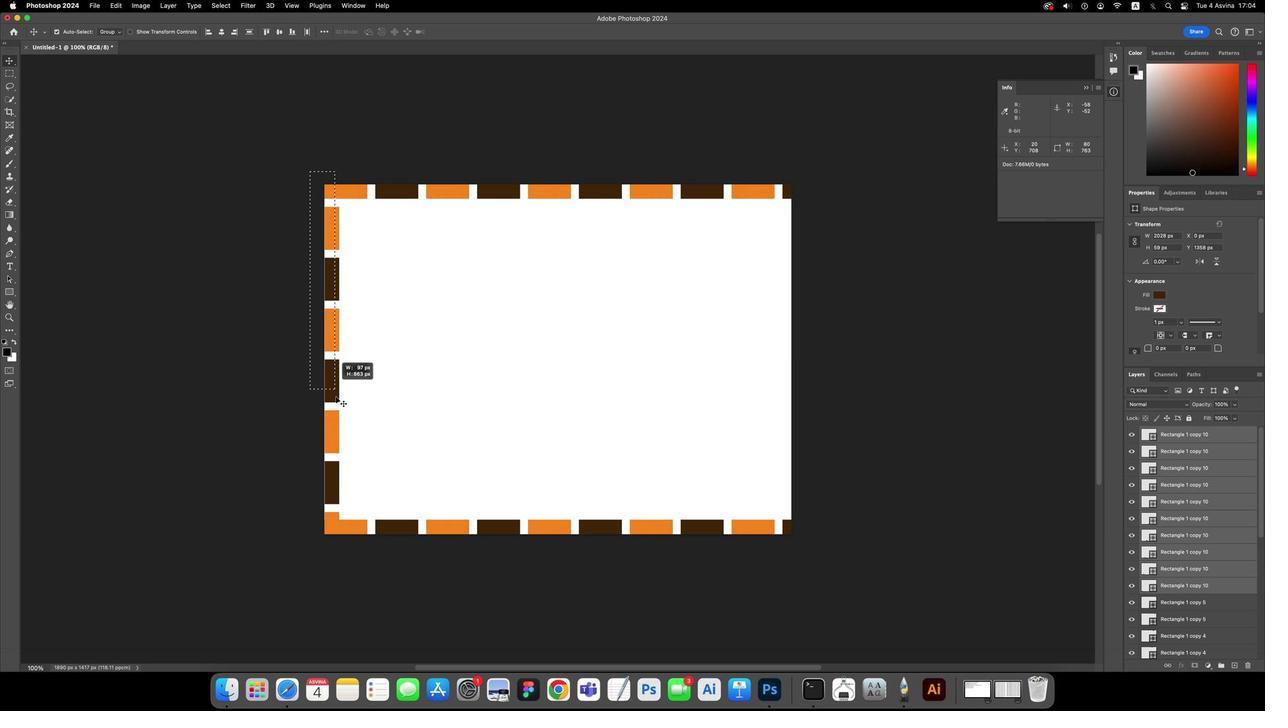 
Action: Mouse moved to (1188, 168)
Screenshot: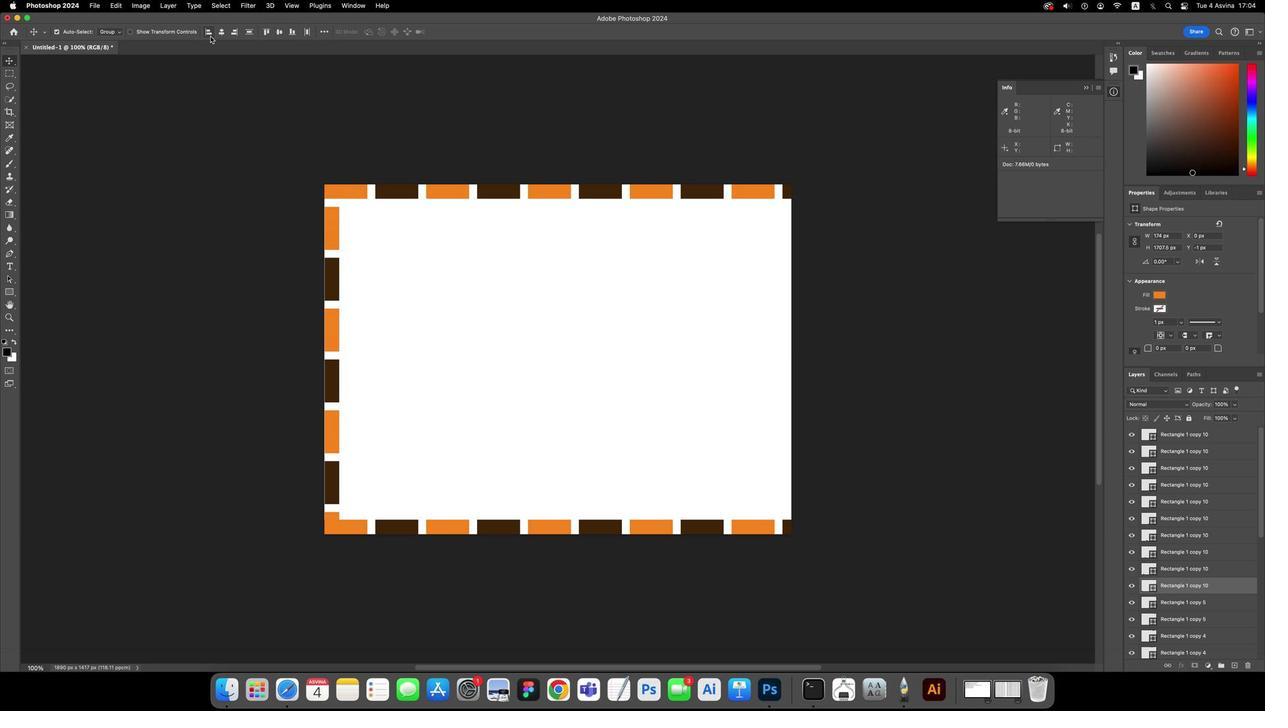 
Action: Mouse pressed left at (1188, 168)
Screenshot: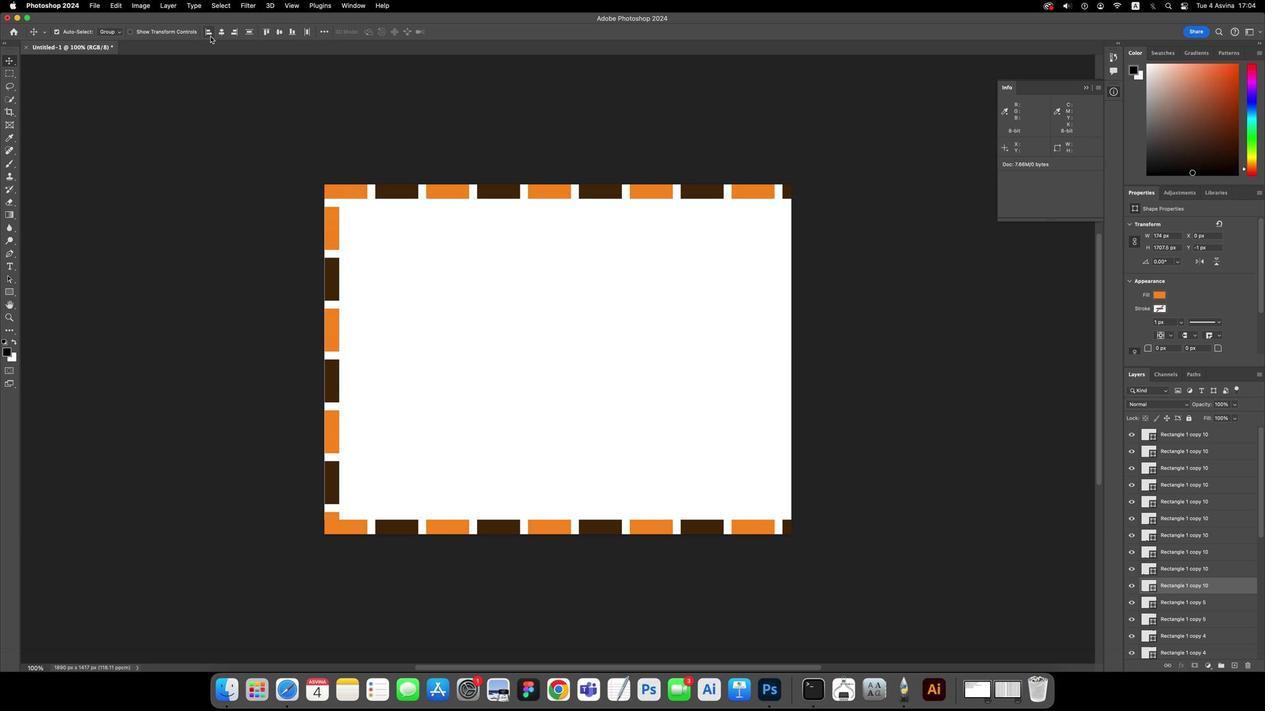 
Action: Mouse pressed left at (1188, 168)
Screenshot: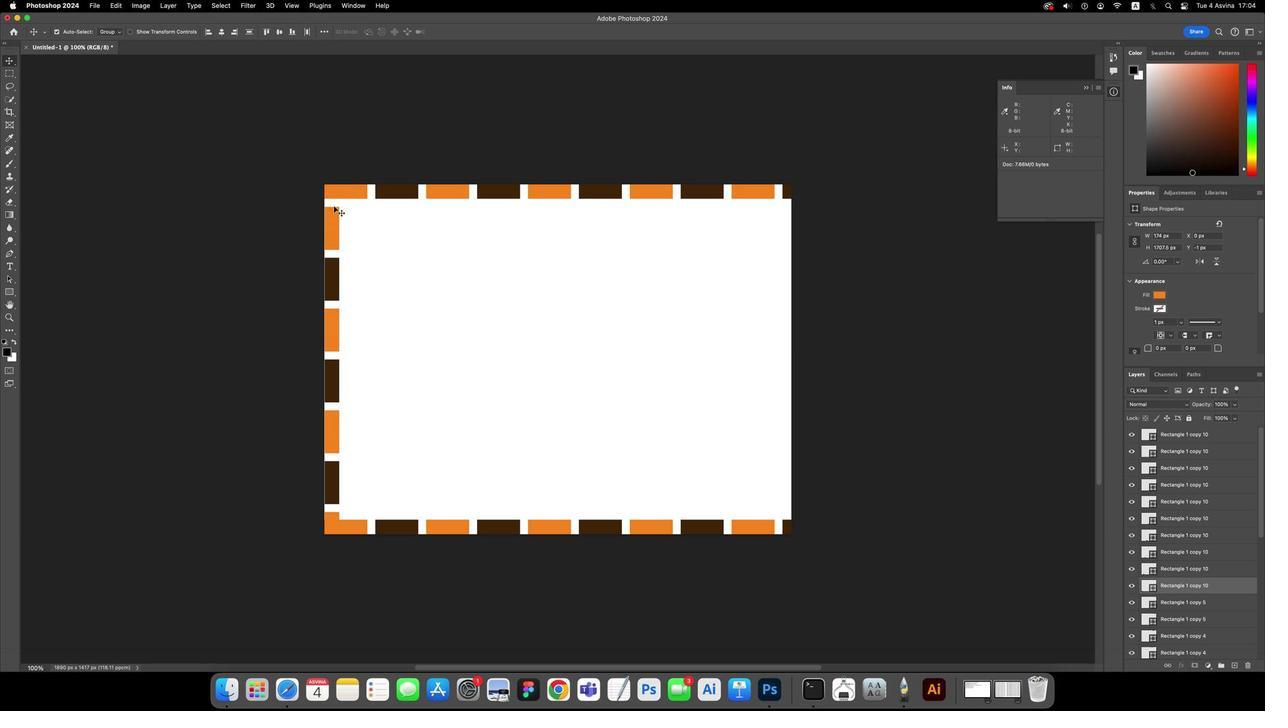 
Action: Mouse moved to (1188, 168)
Screenshot: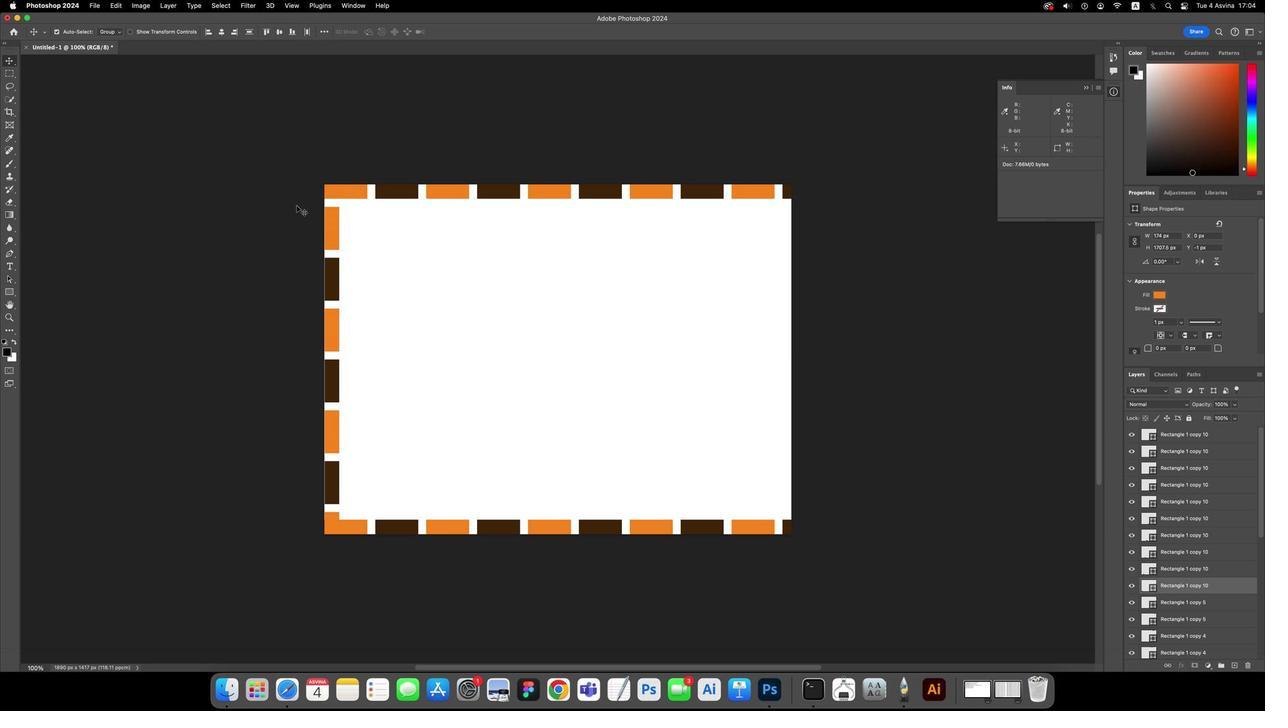 
Action: Mouse pressed left at (1188, 168)
Screenshot: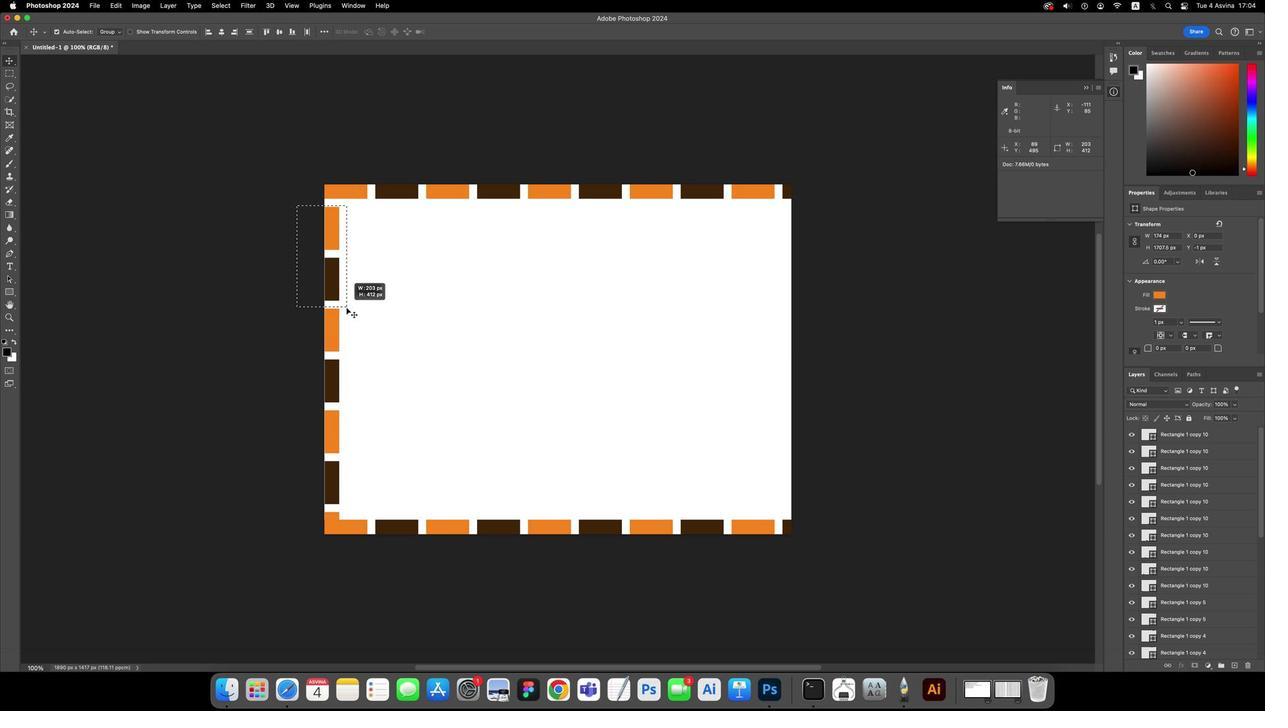 
Action: Mouse moved to (1188, 168)
Screenshot: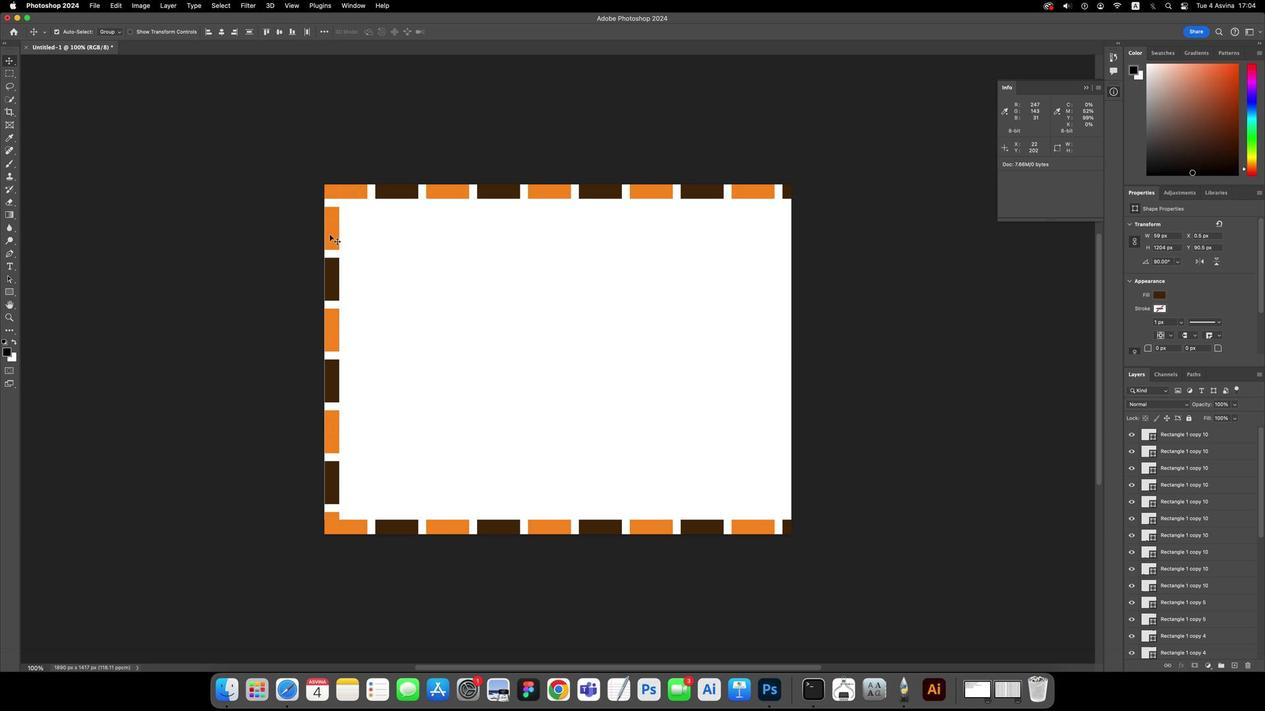 
Action: Key pressed Key.alt
Screenshot: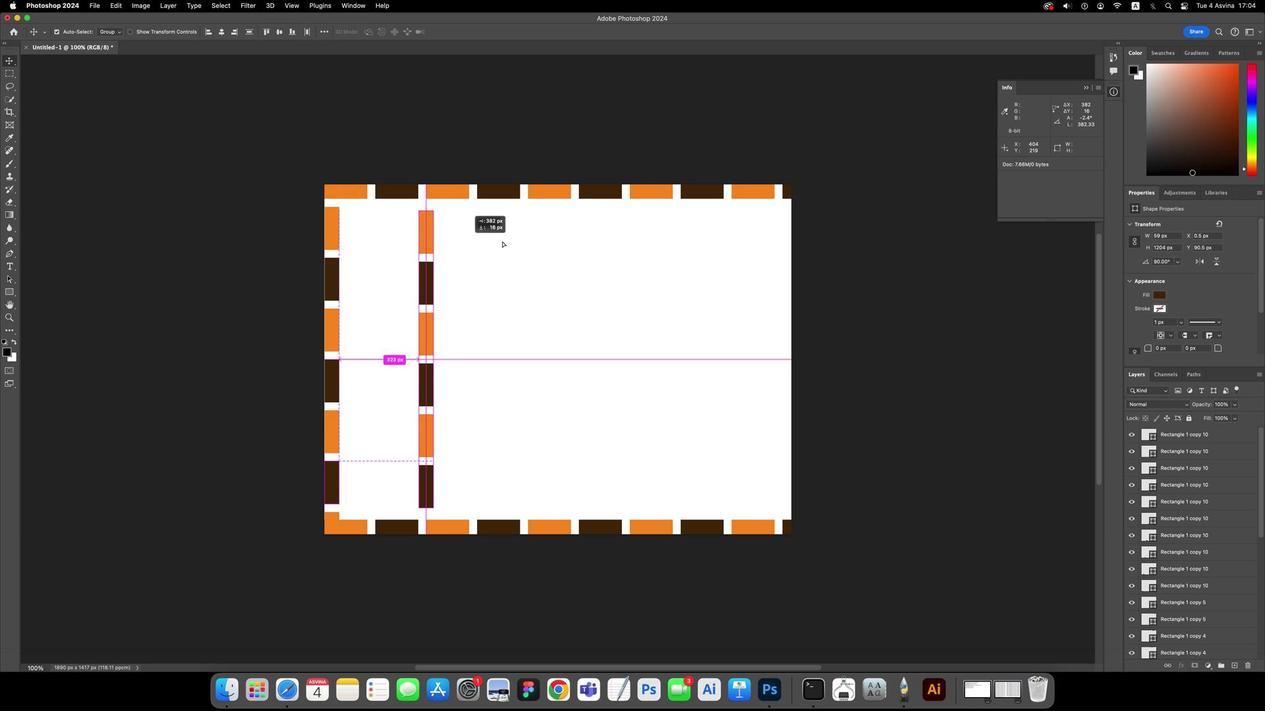 
Action: Mouse pressed left at (1188, 168)
Screenshot: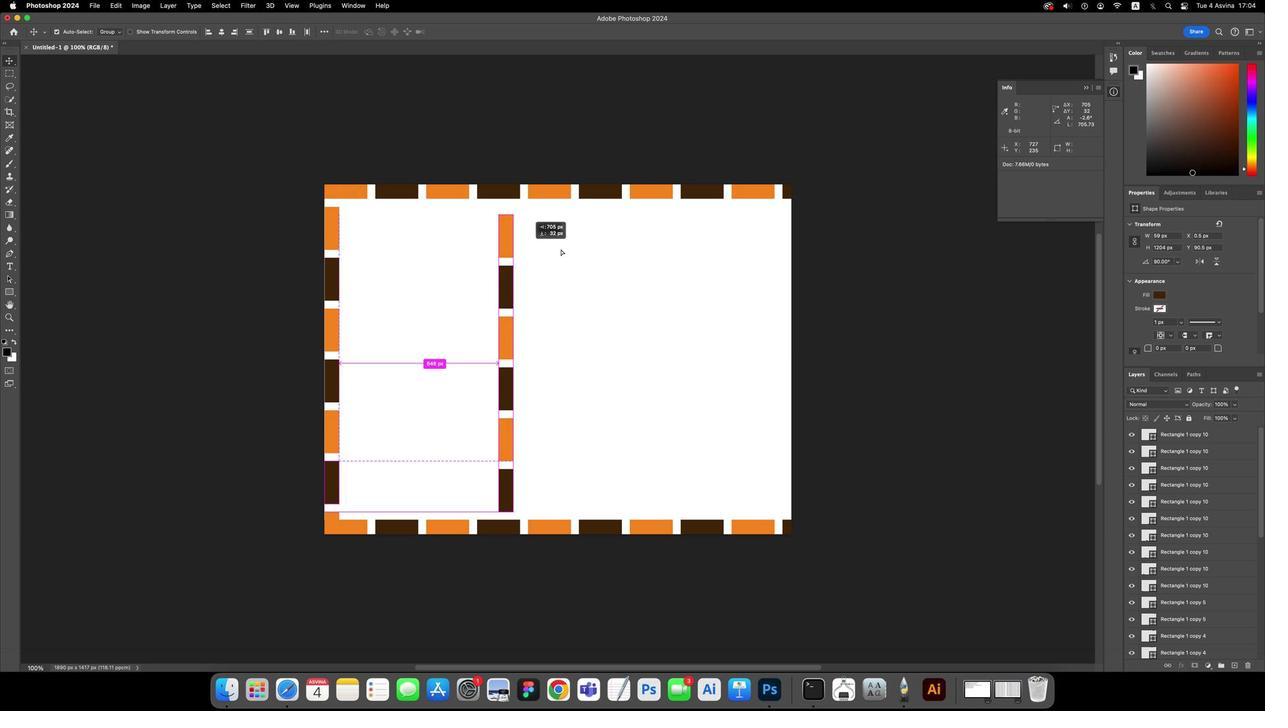 
Action: Mouse moved to (1188, 168)
Screenshot: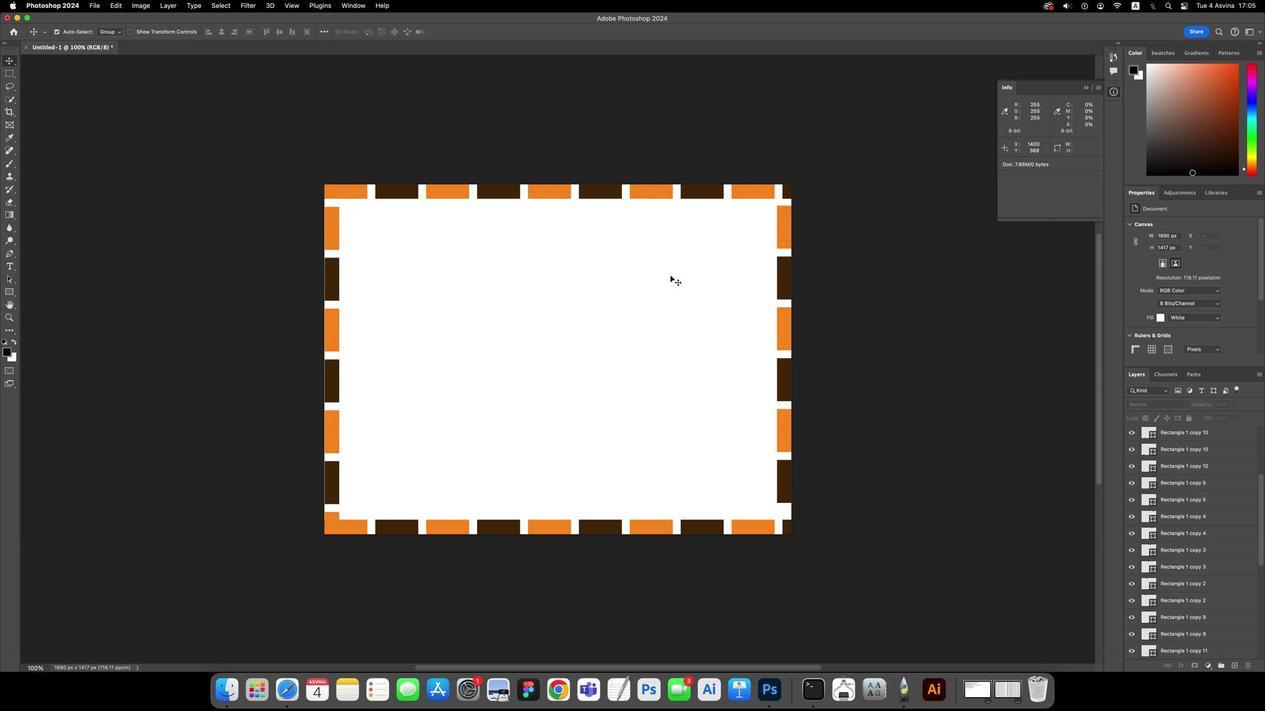 
Action: Mouse pressed left at (1188, 168)
Screenshot: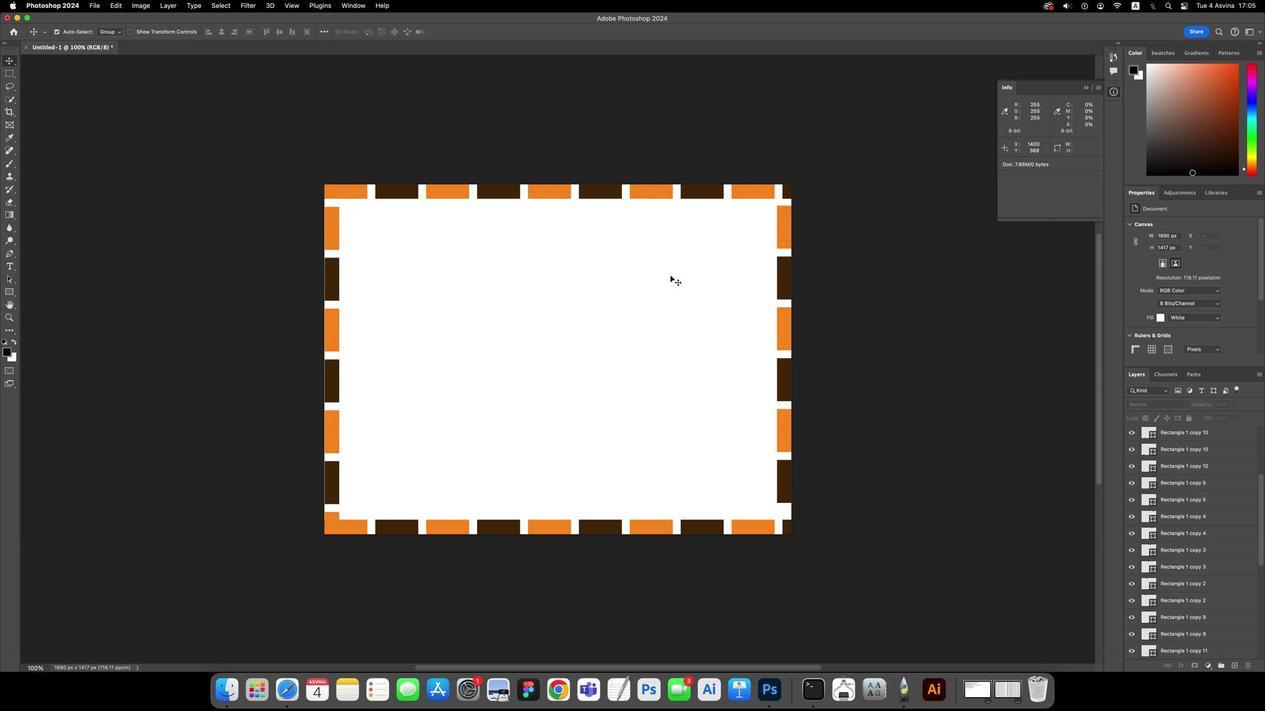 
Action: Mouse moved to (1188, 168)
Screenshot: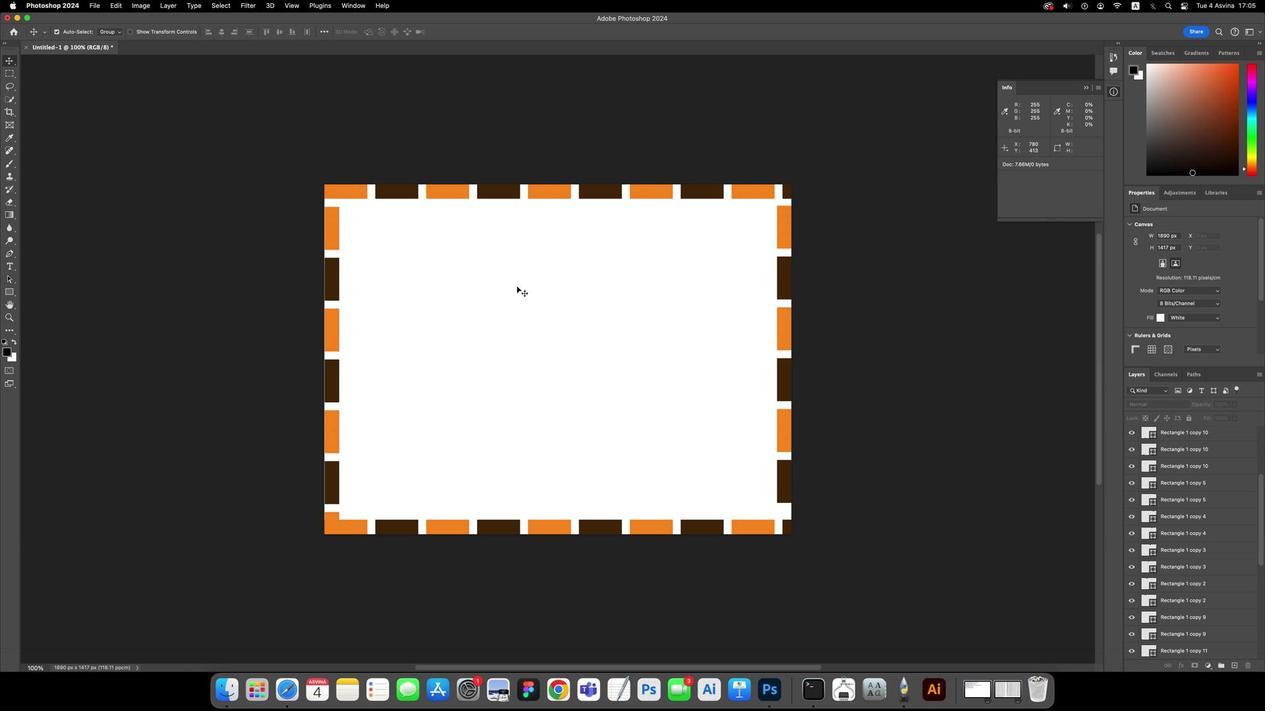 
Action: Mouse pressed left at (1188, 168)
Screenshot: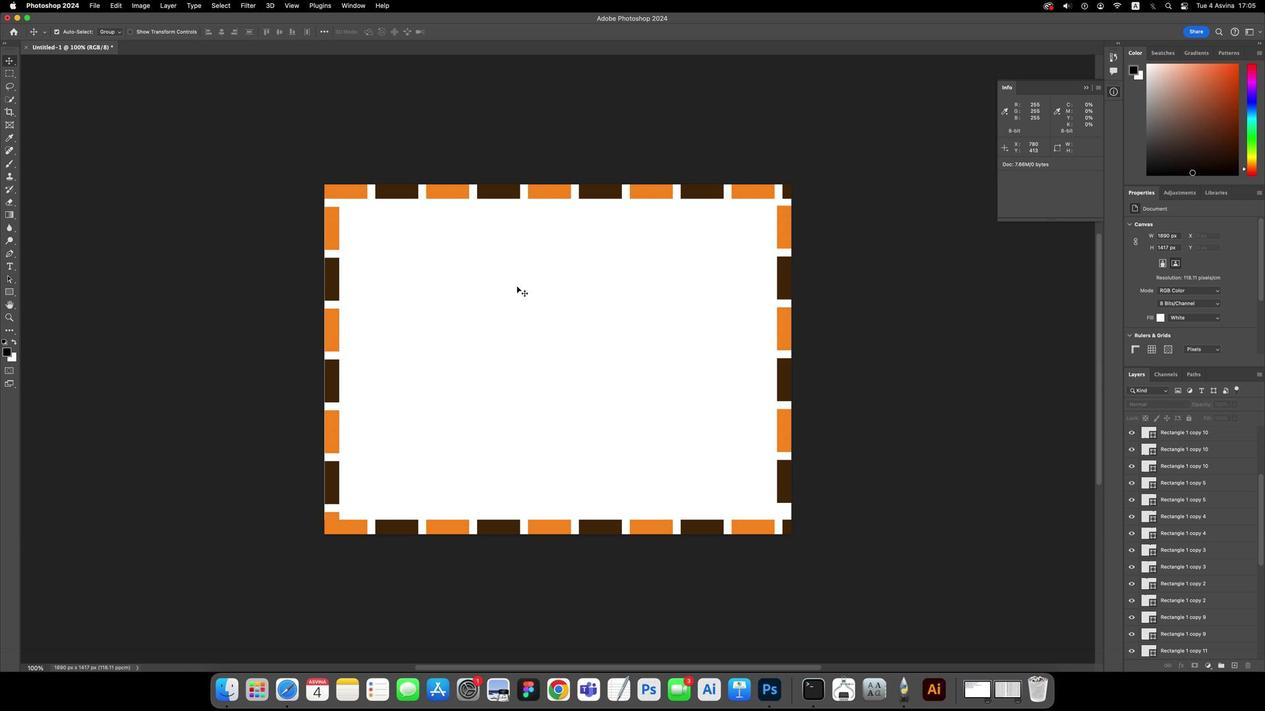 
Action: Mouse moved to (1188, 168)
Screenshot: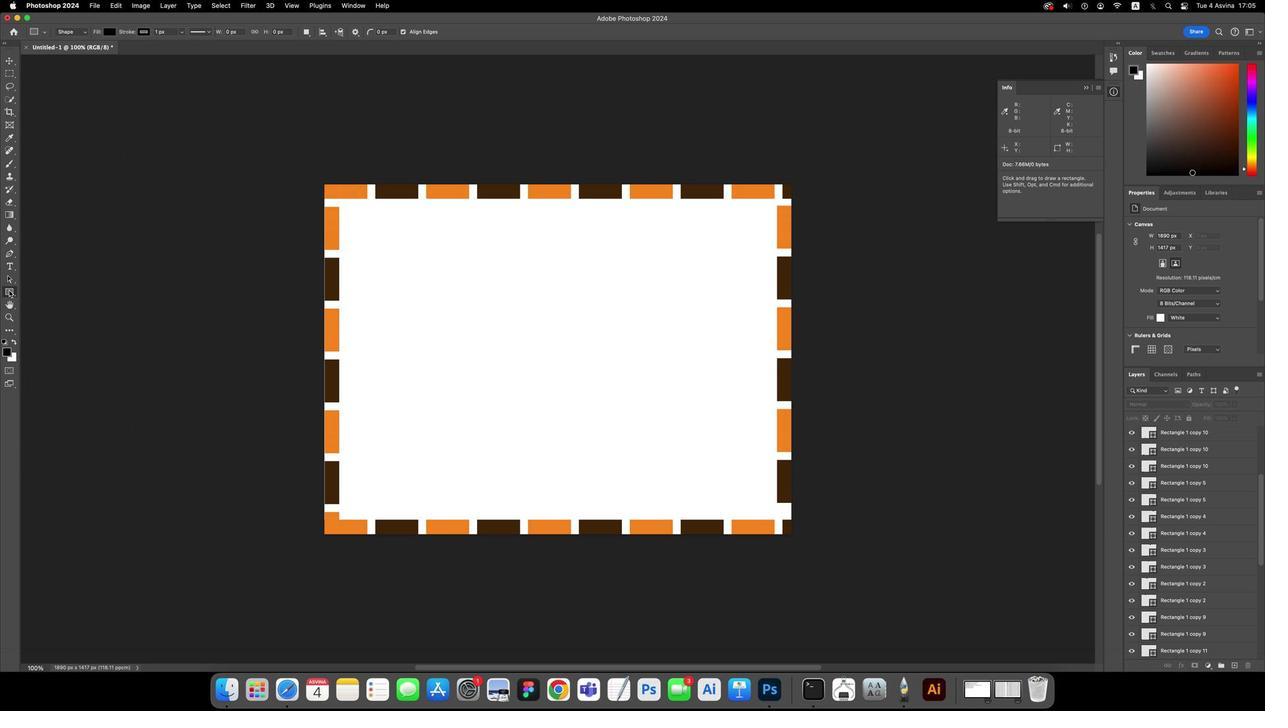 
Action: Mouse pressed left at (1188, 168)
Screenshot: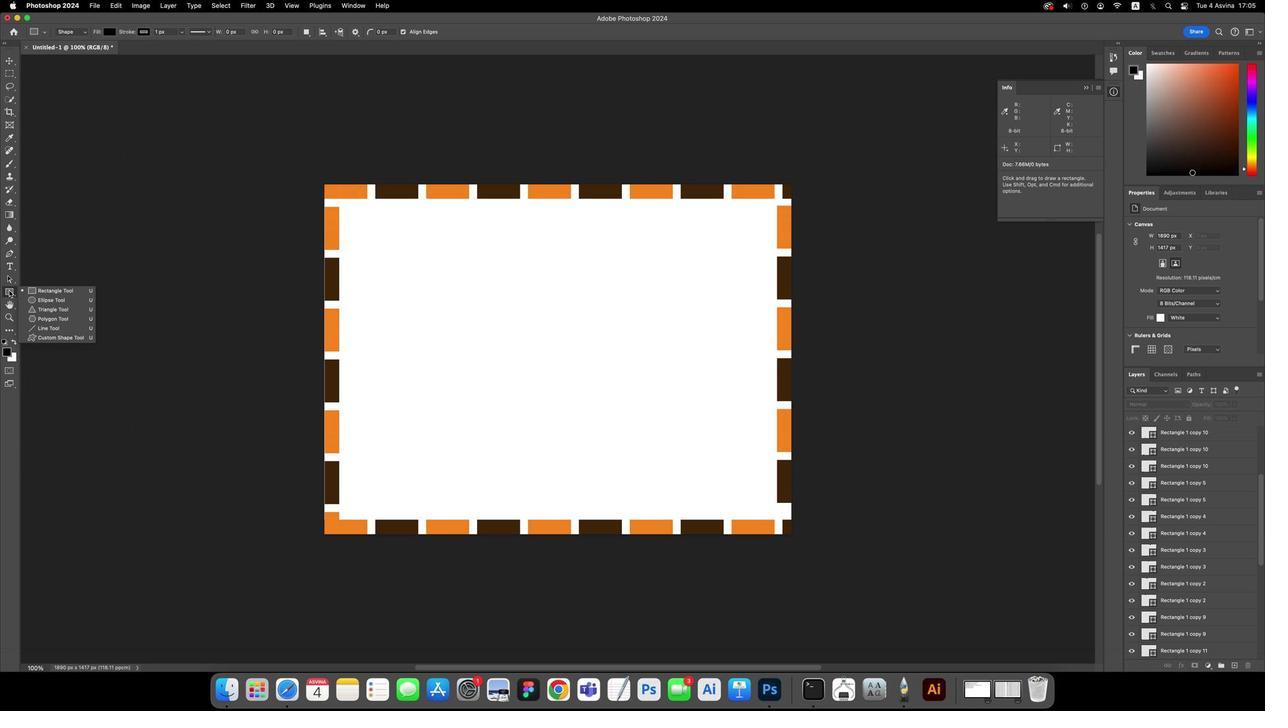 
Action: Mouse moved to (1188, 168)
Screenshot: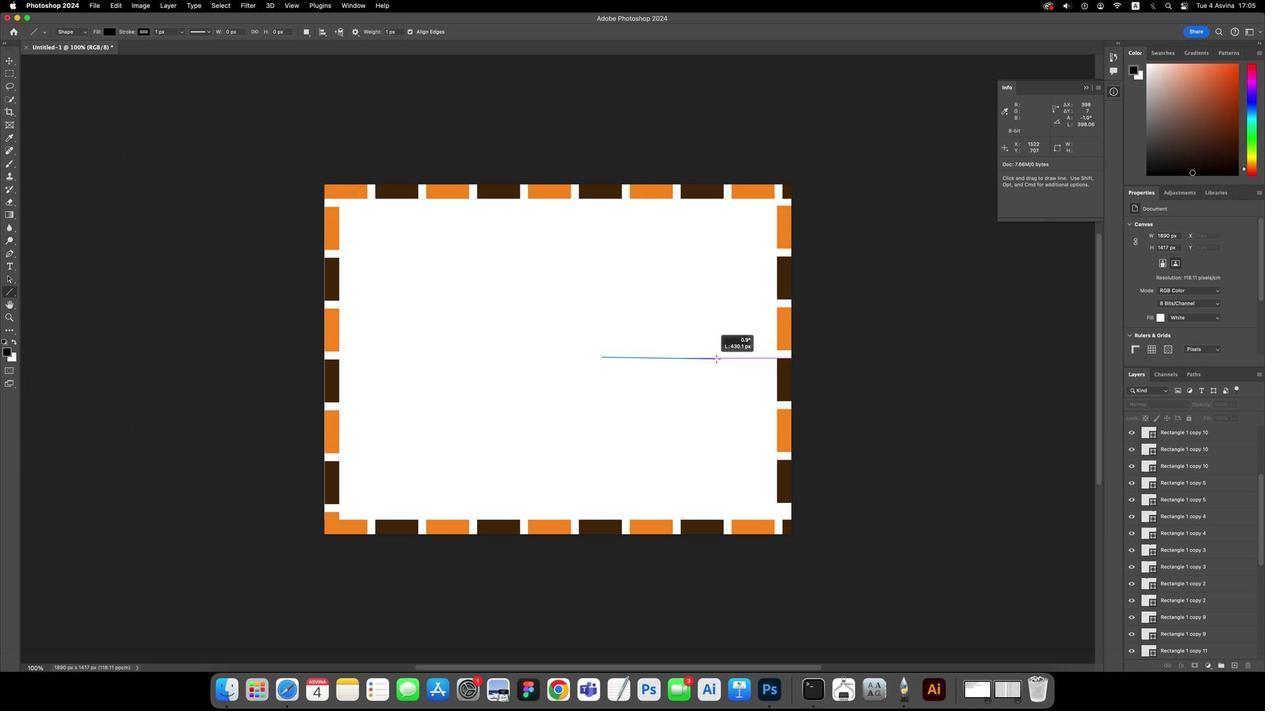 
Action: Mouse pressed left at (1188, 168)
Screenshot: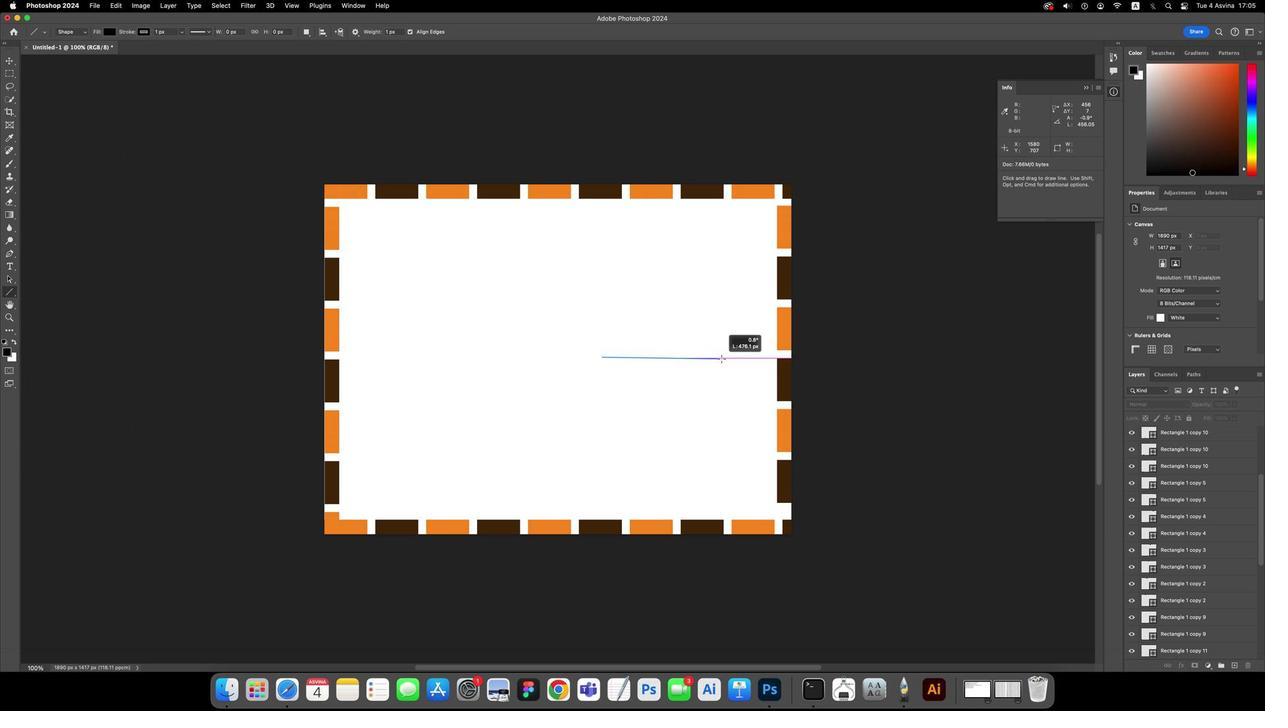 
Action: Mouse moved to (1188, 168)
Screenshot: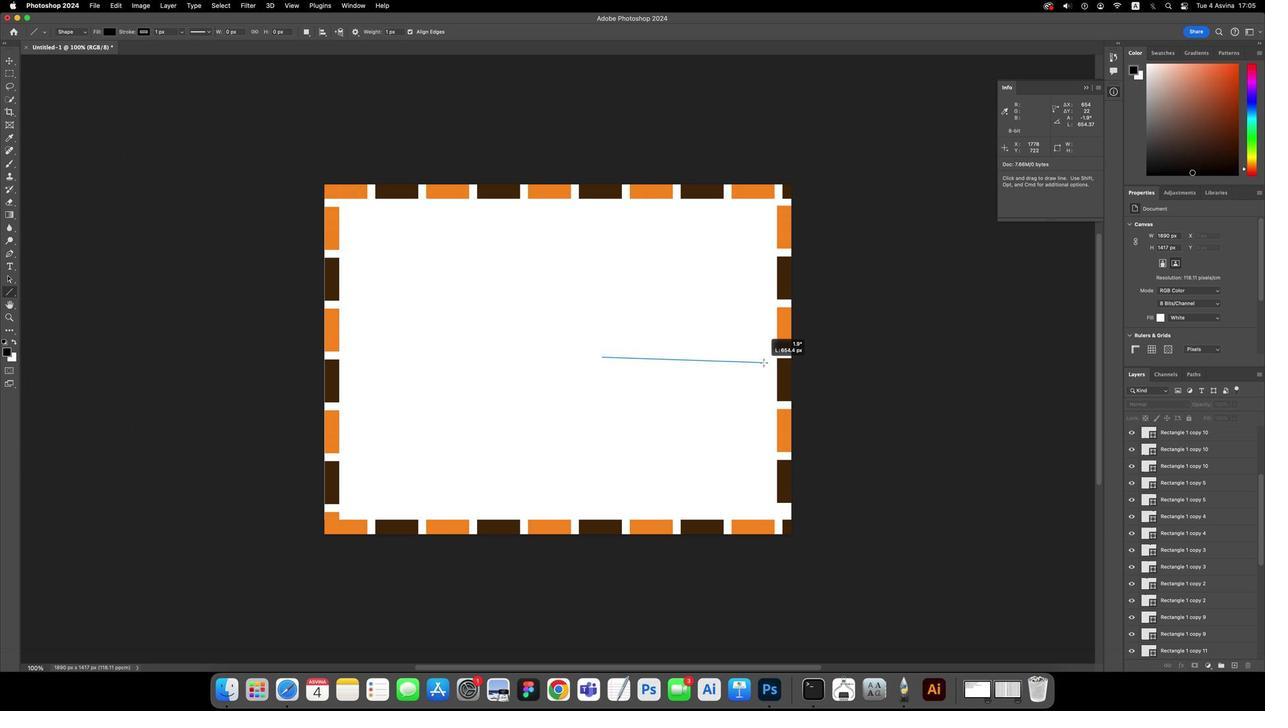 
Action: Key pressed Key.shift
Screenshot: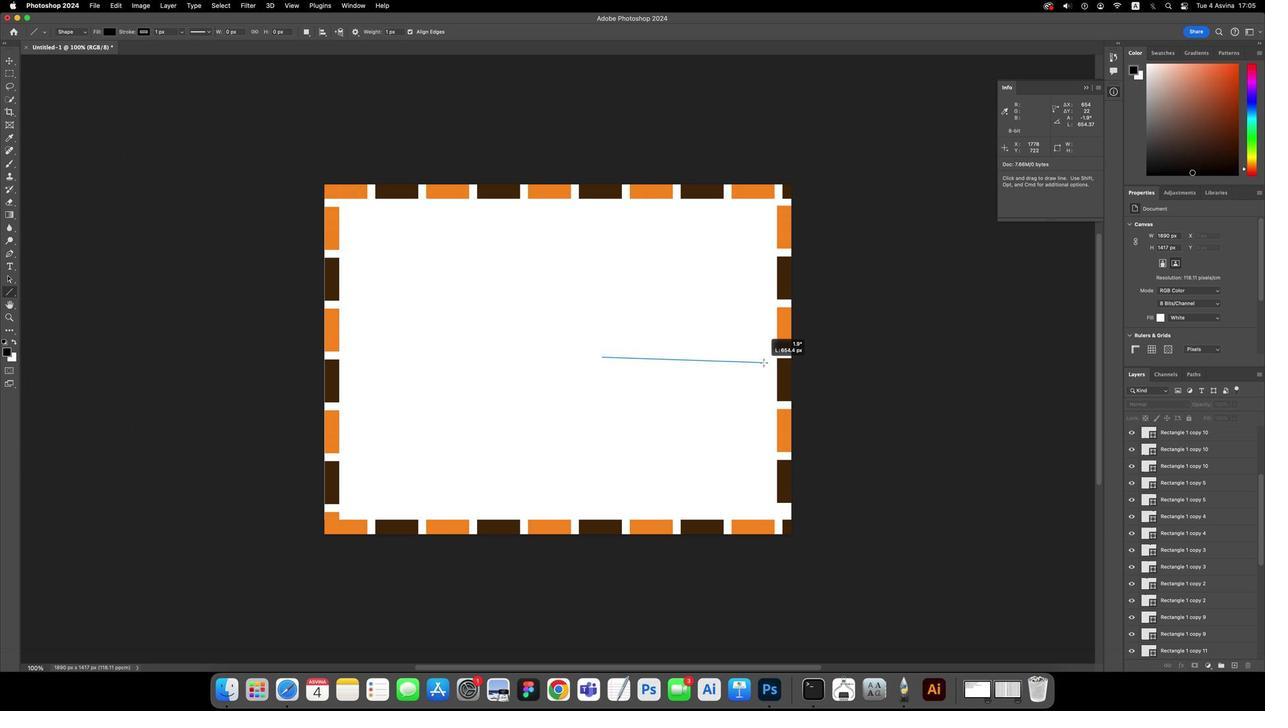 
Action: Mouse moved to (1188, 168)
Screenshot: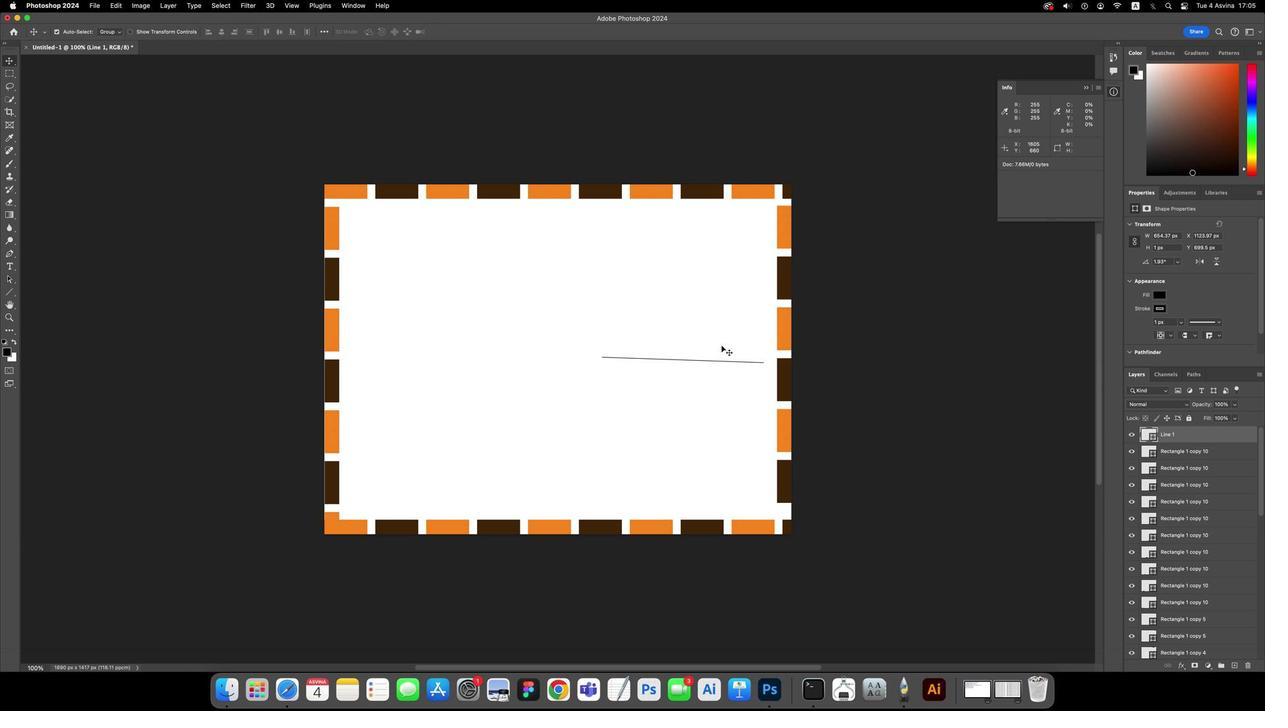 
Action: Key pressed 'v'
Screenshot: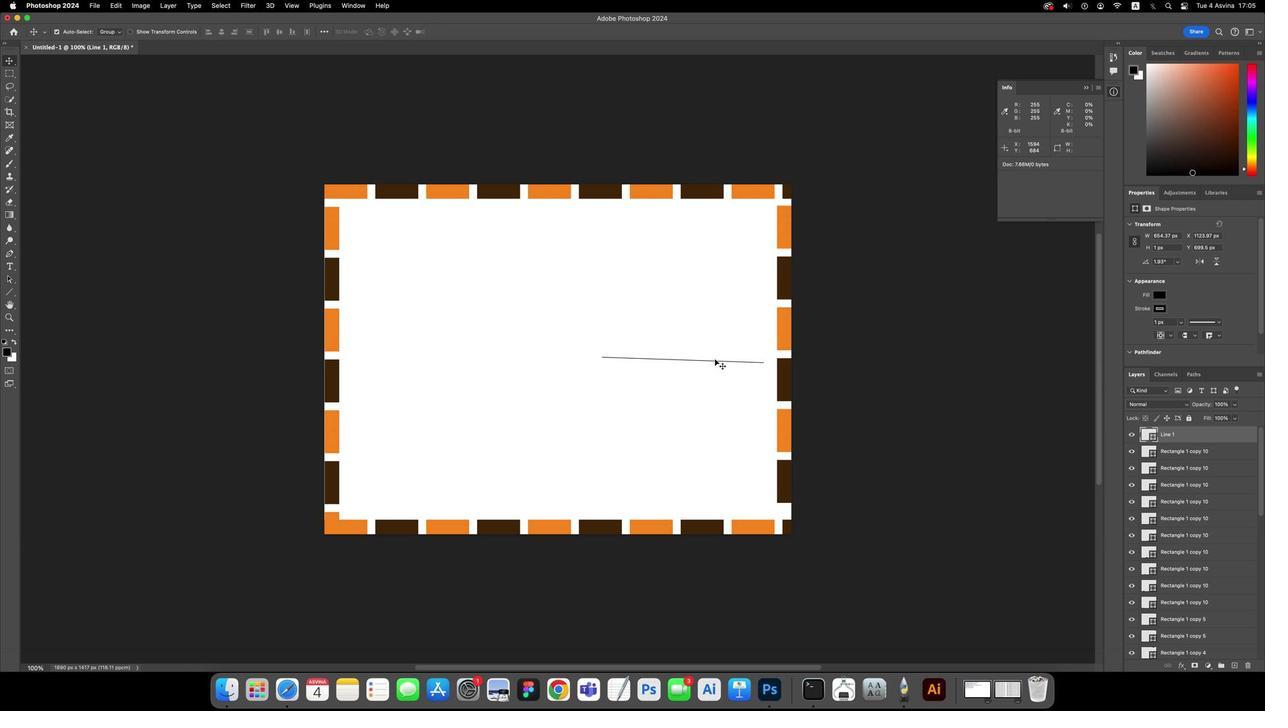 
Action: Mouse moved to (1188, 168)
Screenshot: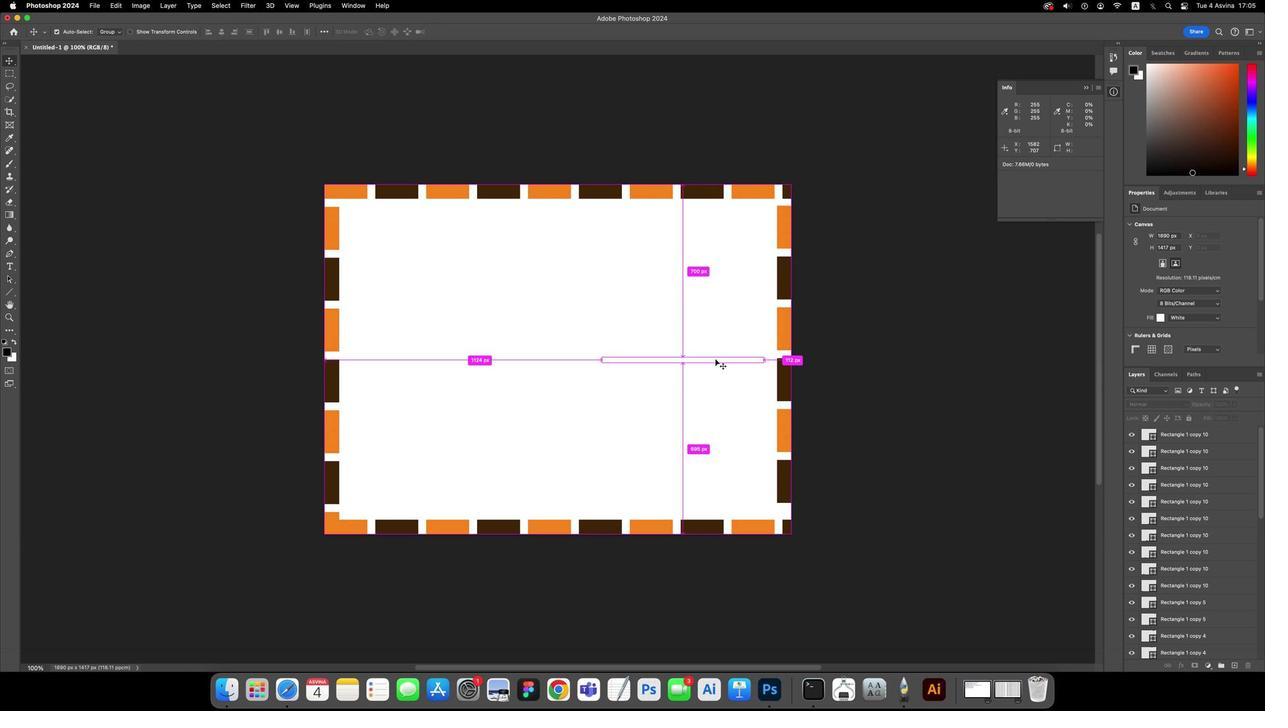 
Action: Key pressed Key.cmd'z'
Screenshot: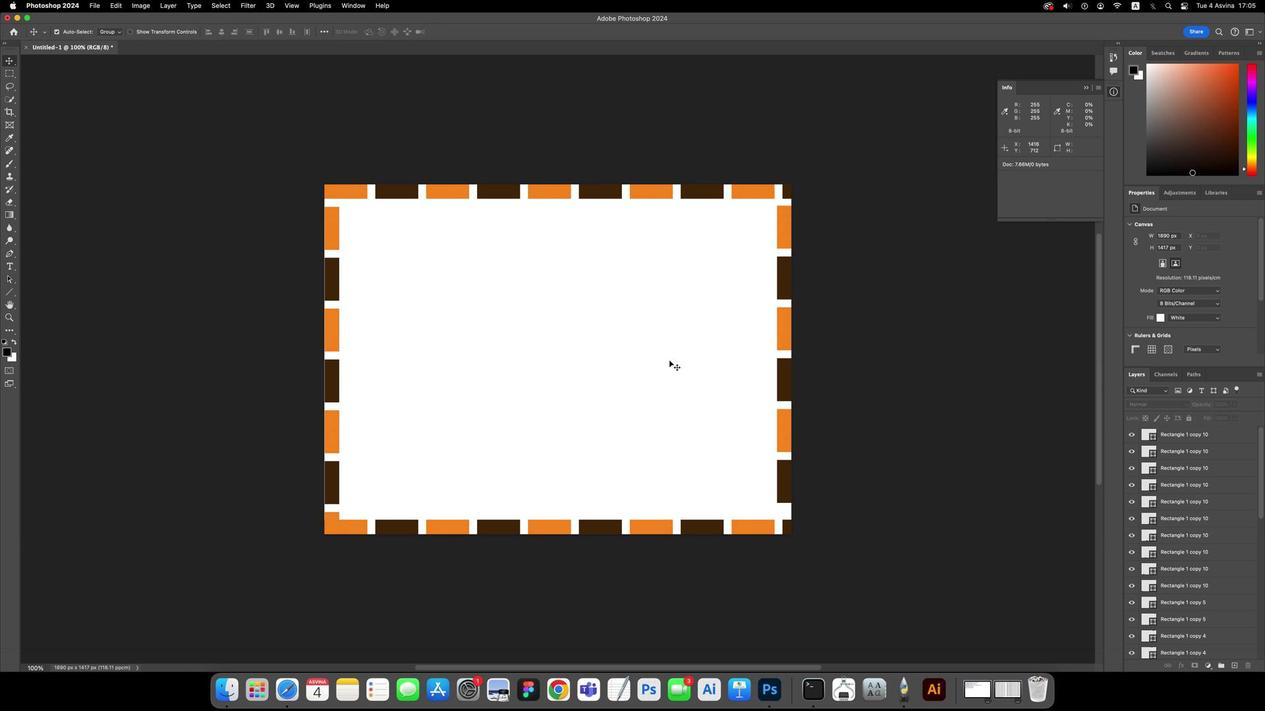 
Action: Mouse moved to (1188, 168)
Screenshot: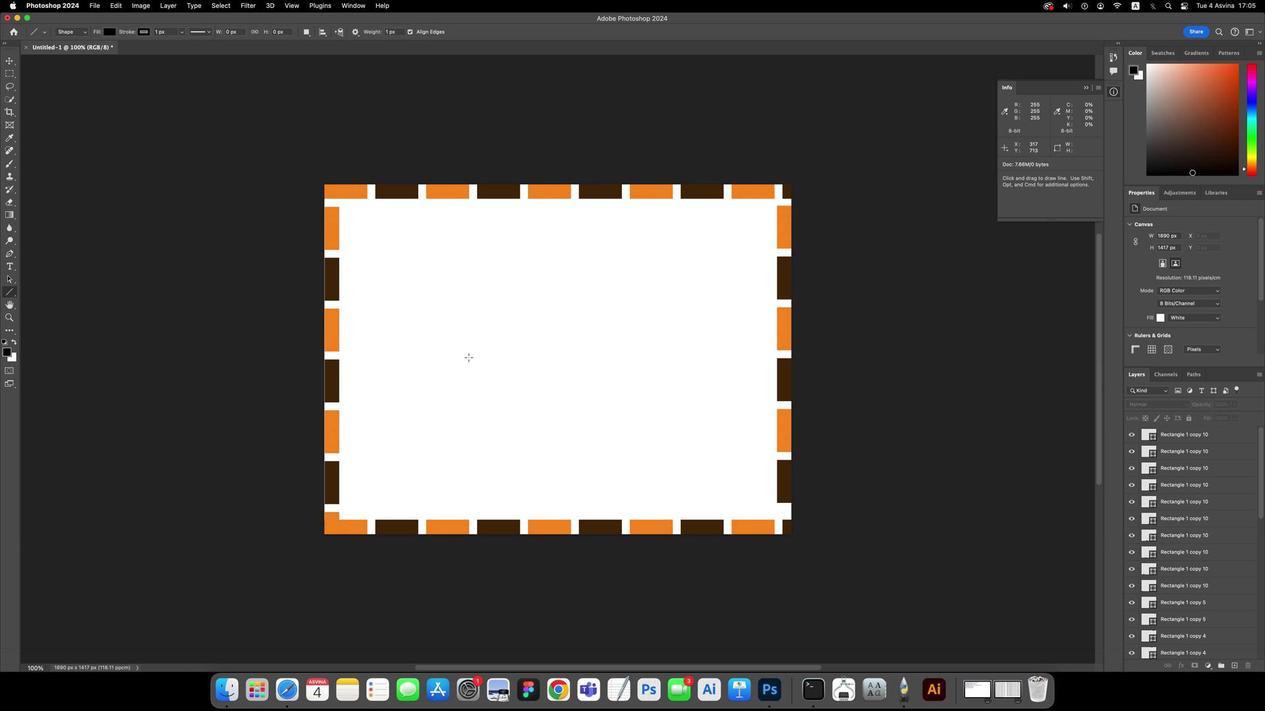 
Action: Mouse pressed left at (1188, 168)
Screenshot: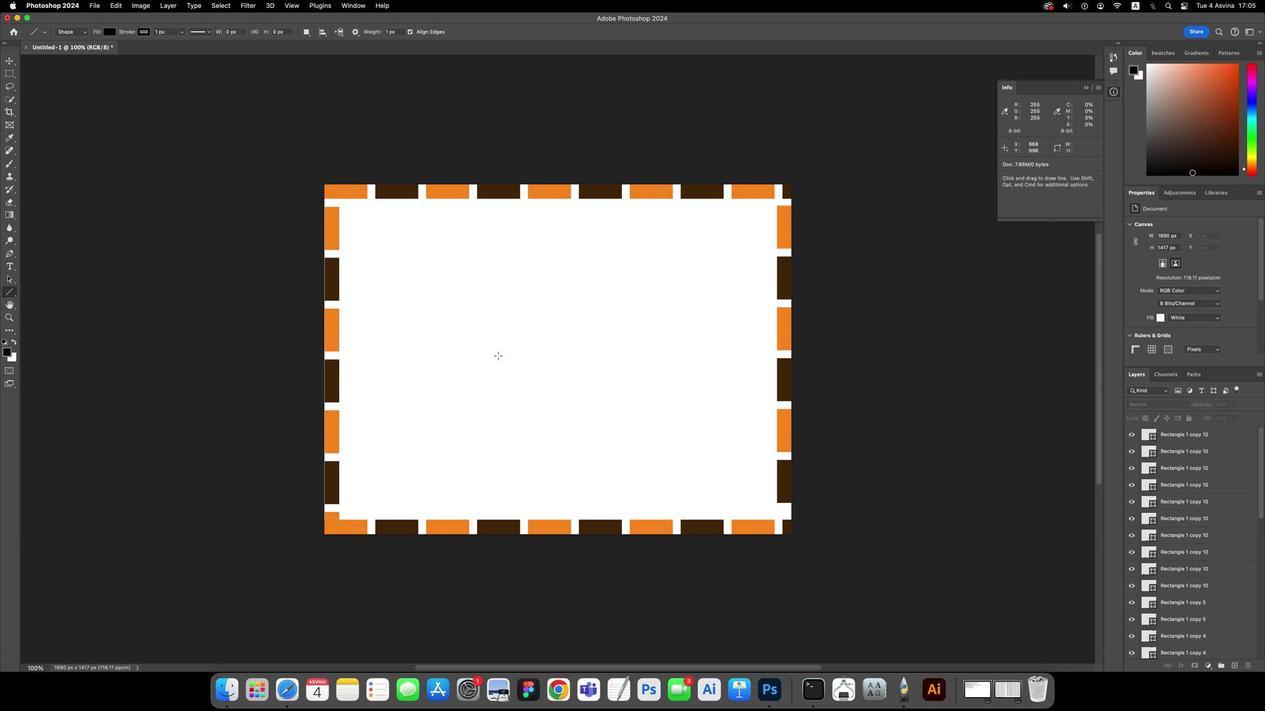 
Action: Mouse moved to (1188, 168)
Screenshot: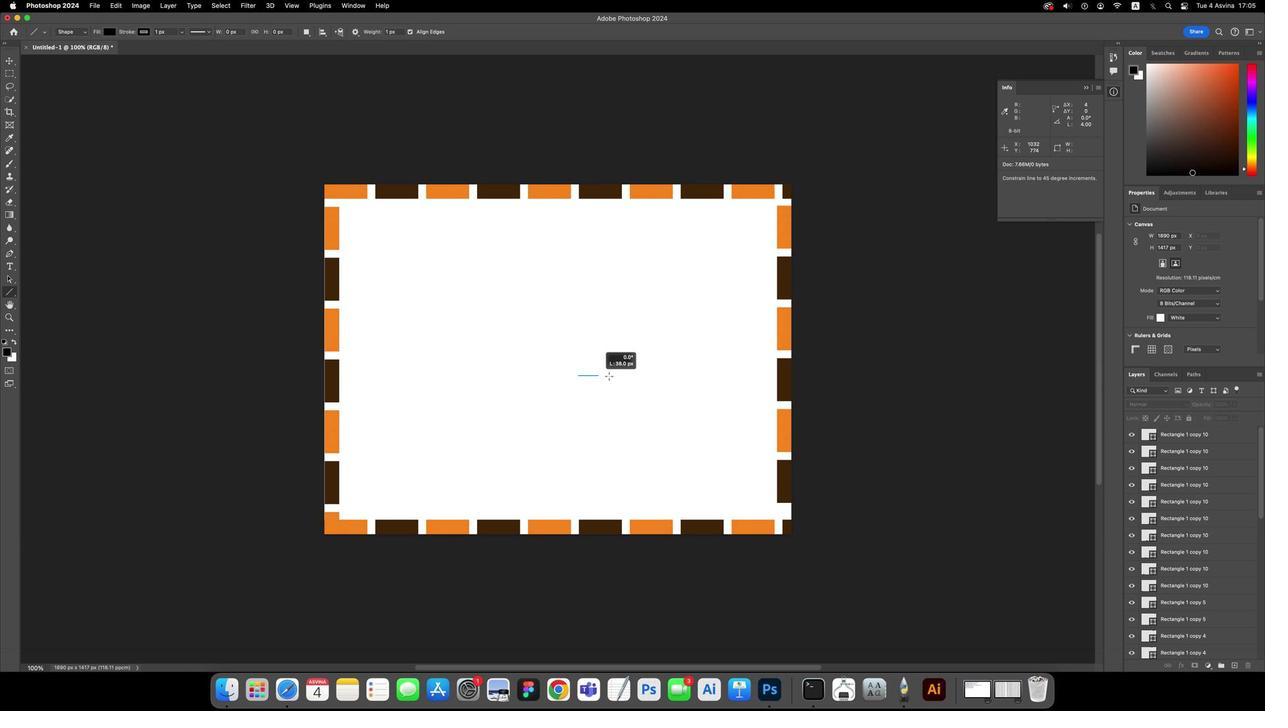 
Action: Key pressed Key.shift
Screenshot: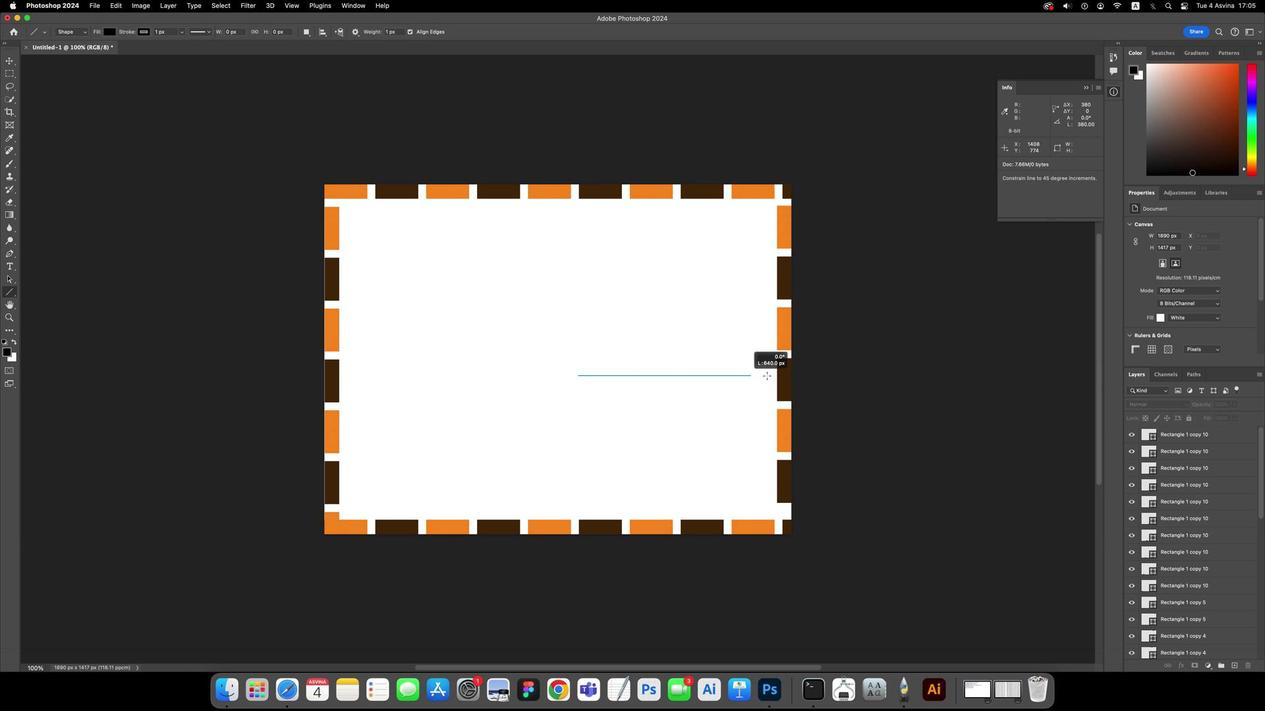 
Action: Mouse pressed left at (1188, 168)
Screenshot: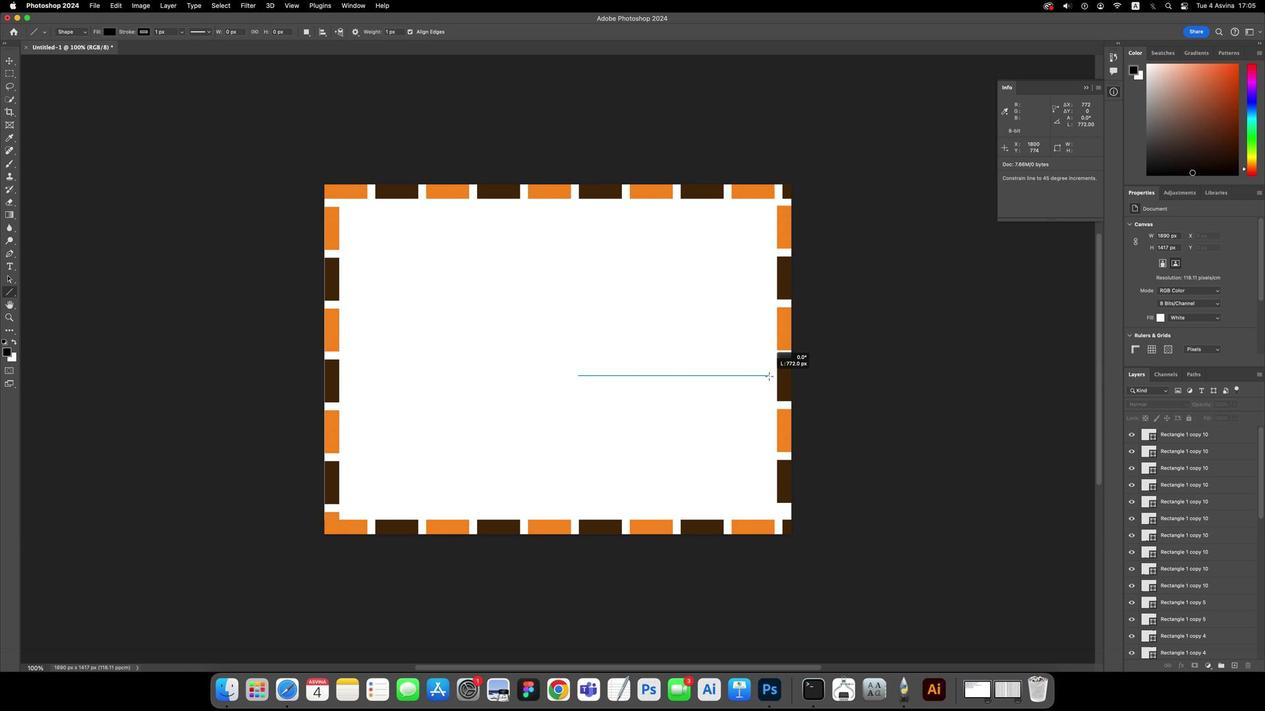 
Action: Mouse moved to (1188, 168)
Screenshot: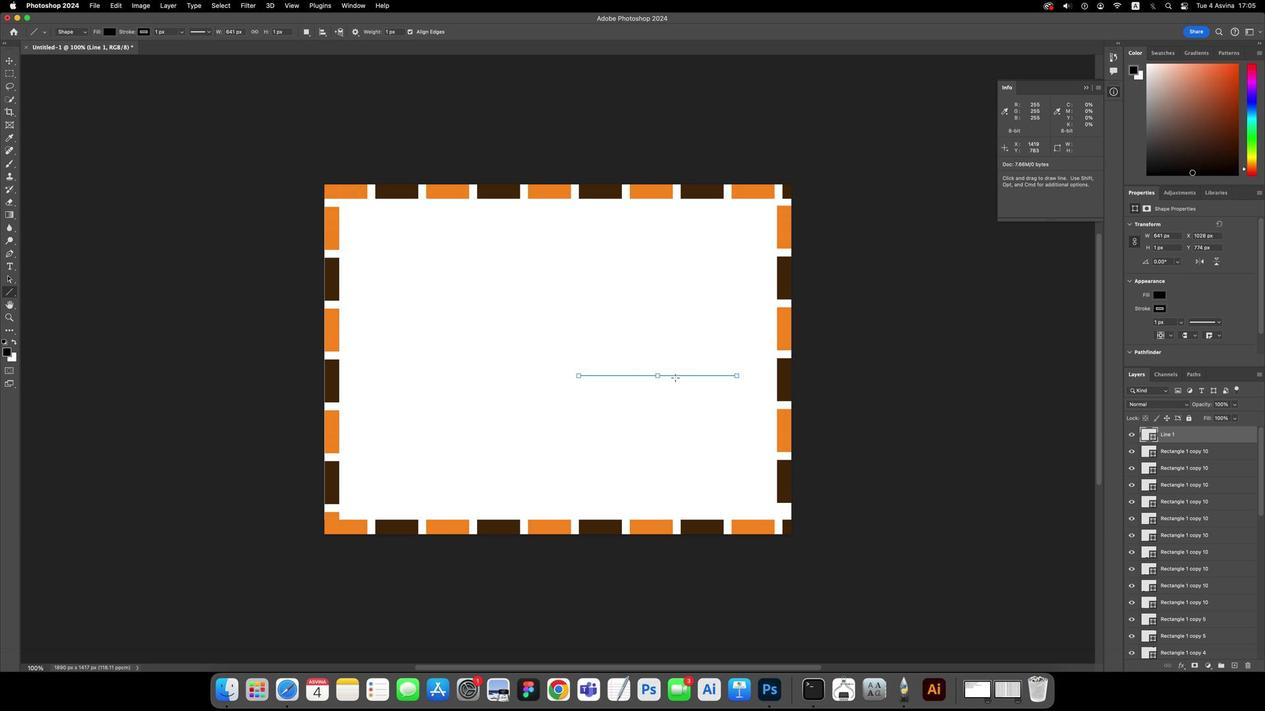 
Action: Key pressed 'v'
Screenshot: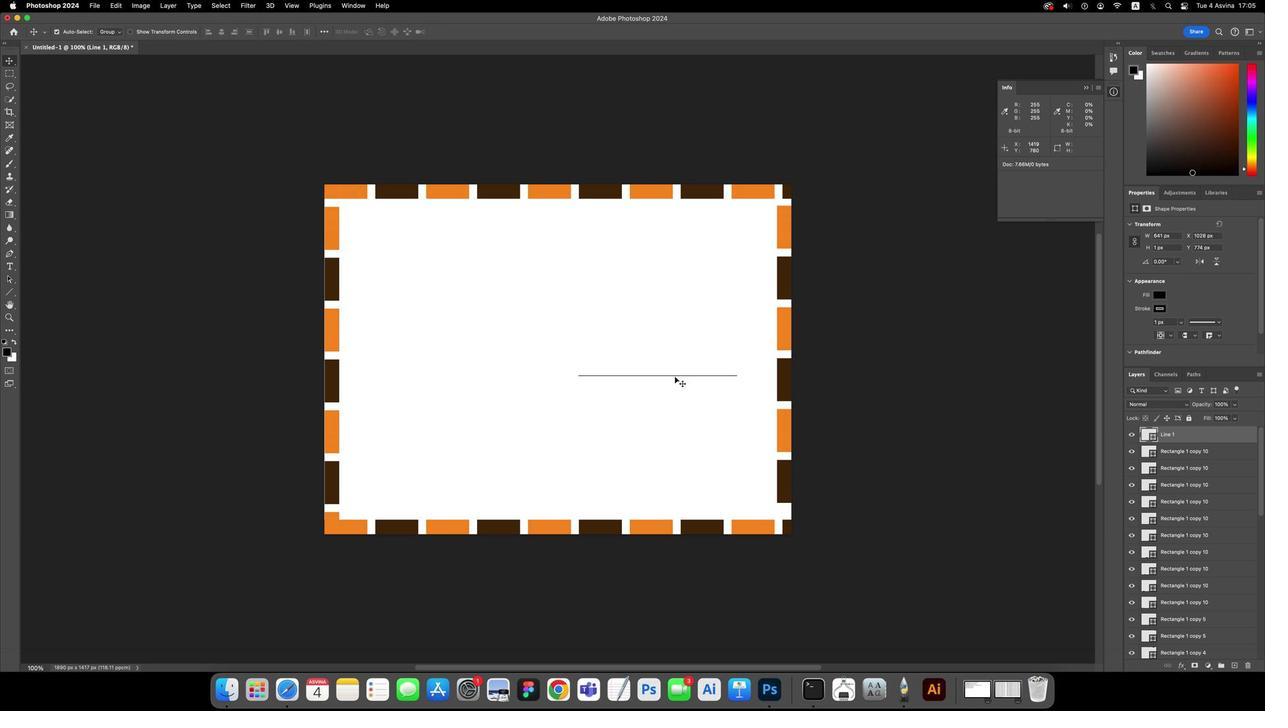 
Action: Mouse moved to (1188, 168)
Screenshot: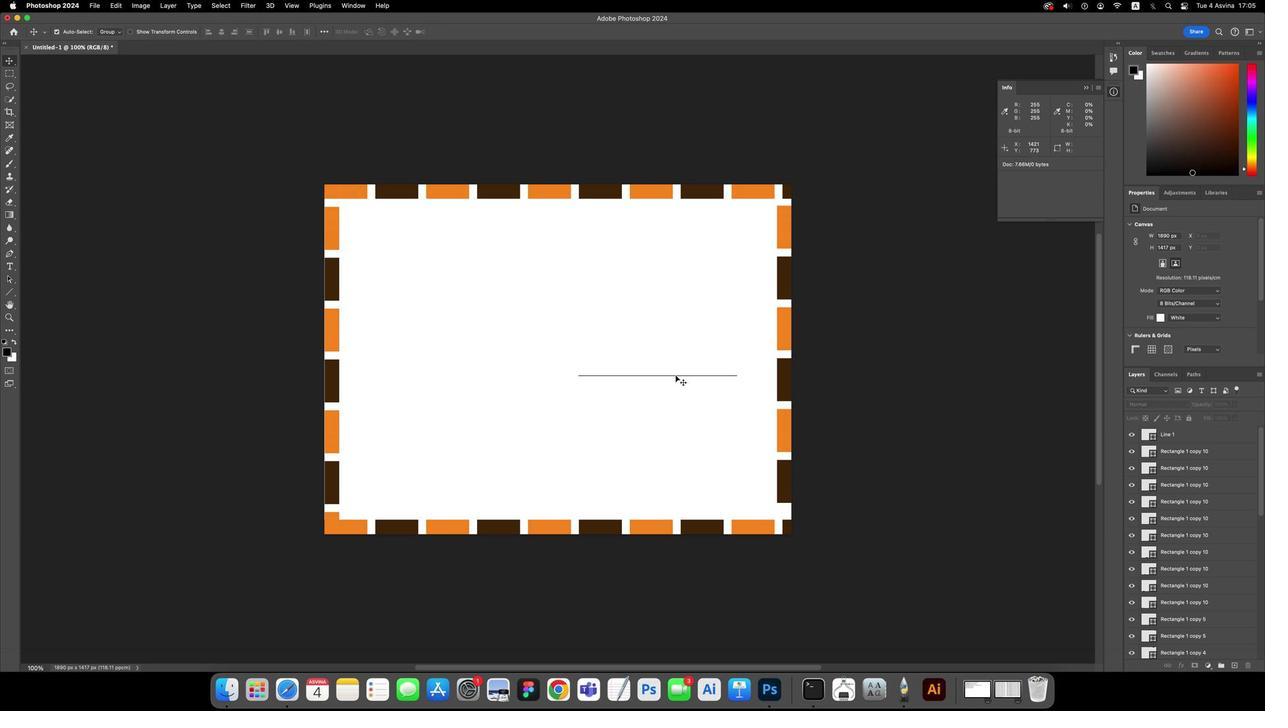 
Action: Mouse pressed left at (1188, 168)
Screenshot: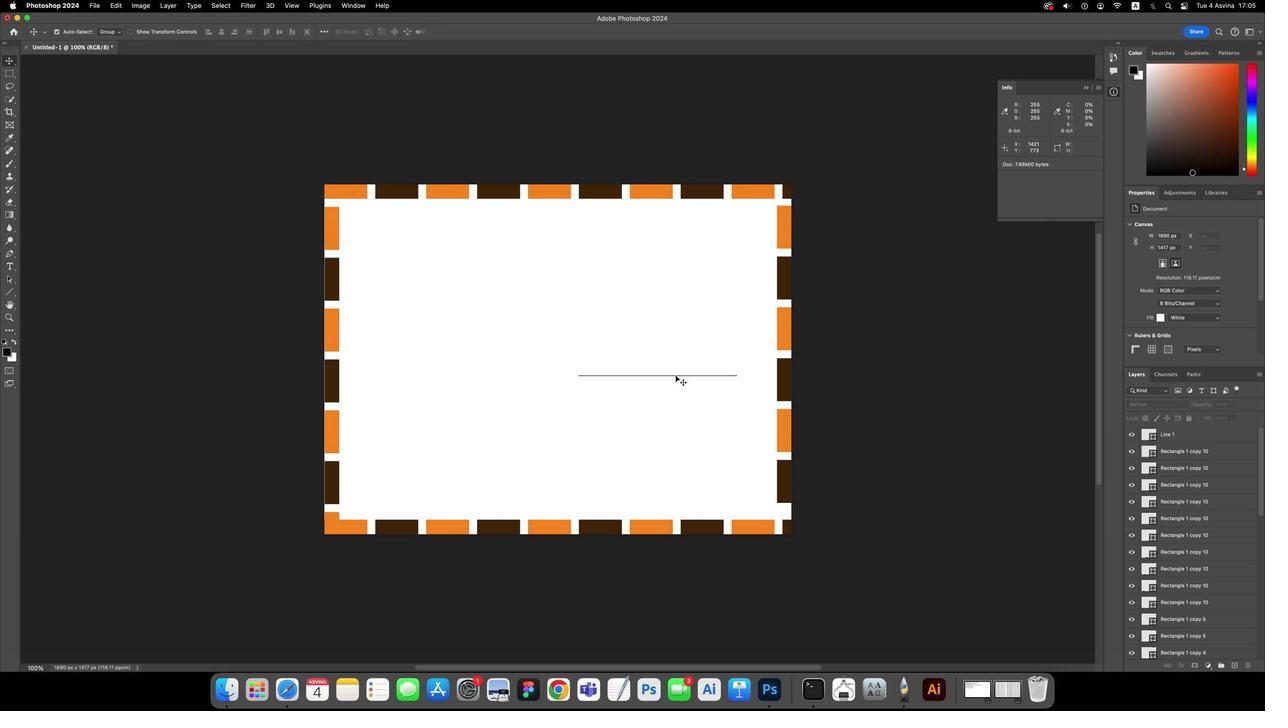 
Action: Key pressed Key.alt
Screenshot: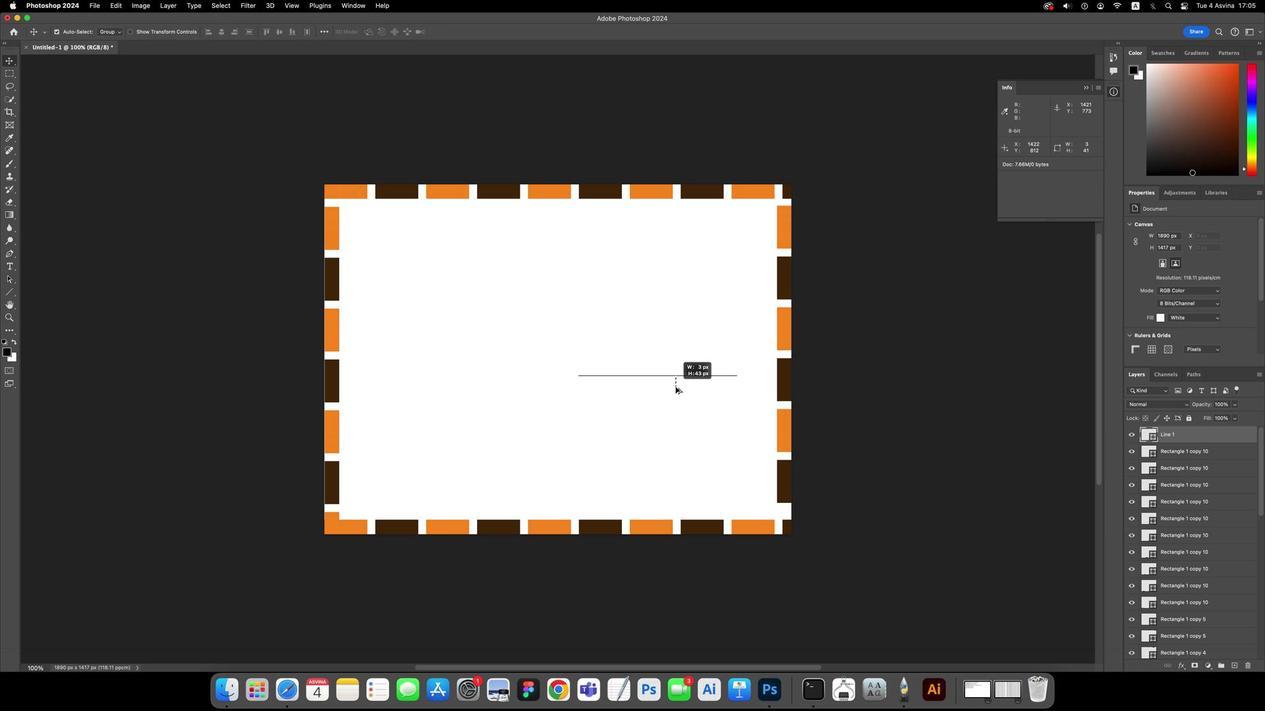 
Action: Mouse pressed left at (1188, 168)
Screenshot: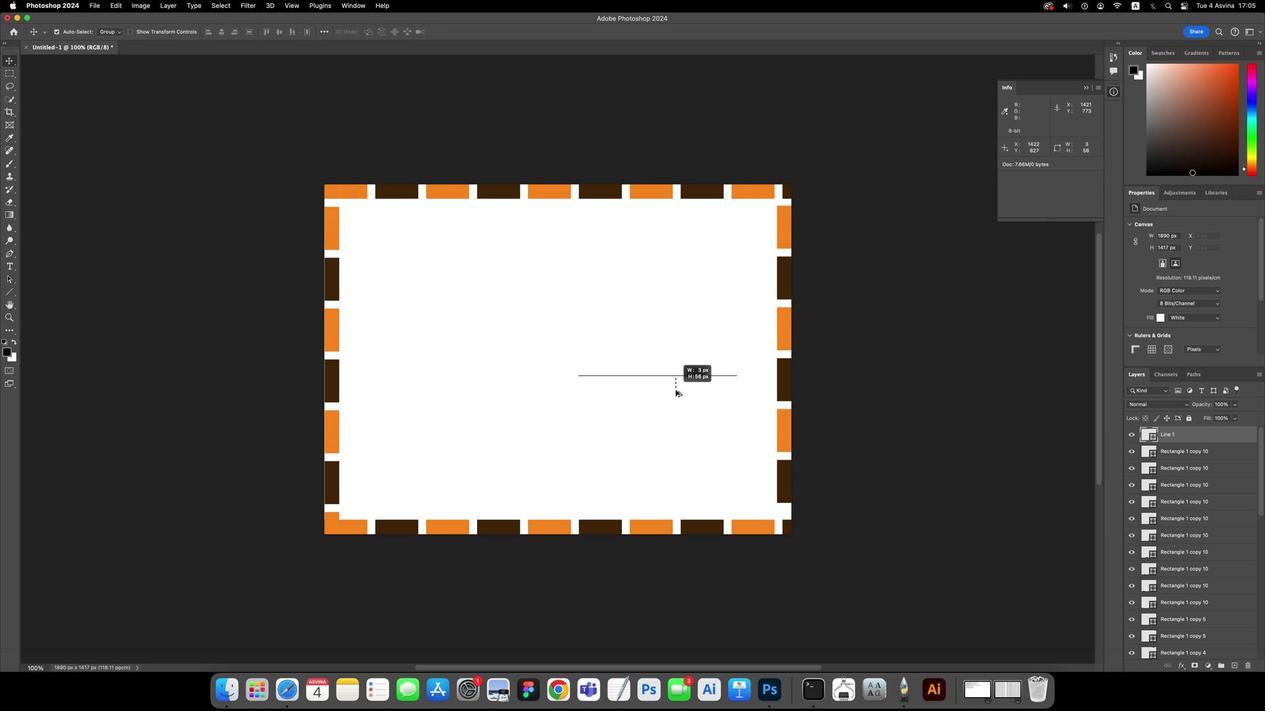 
Action: Mouse moved to (1188, 168)
Screenshot: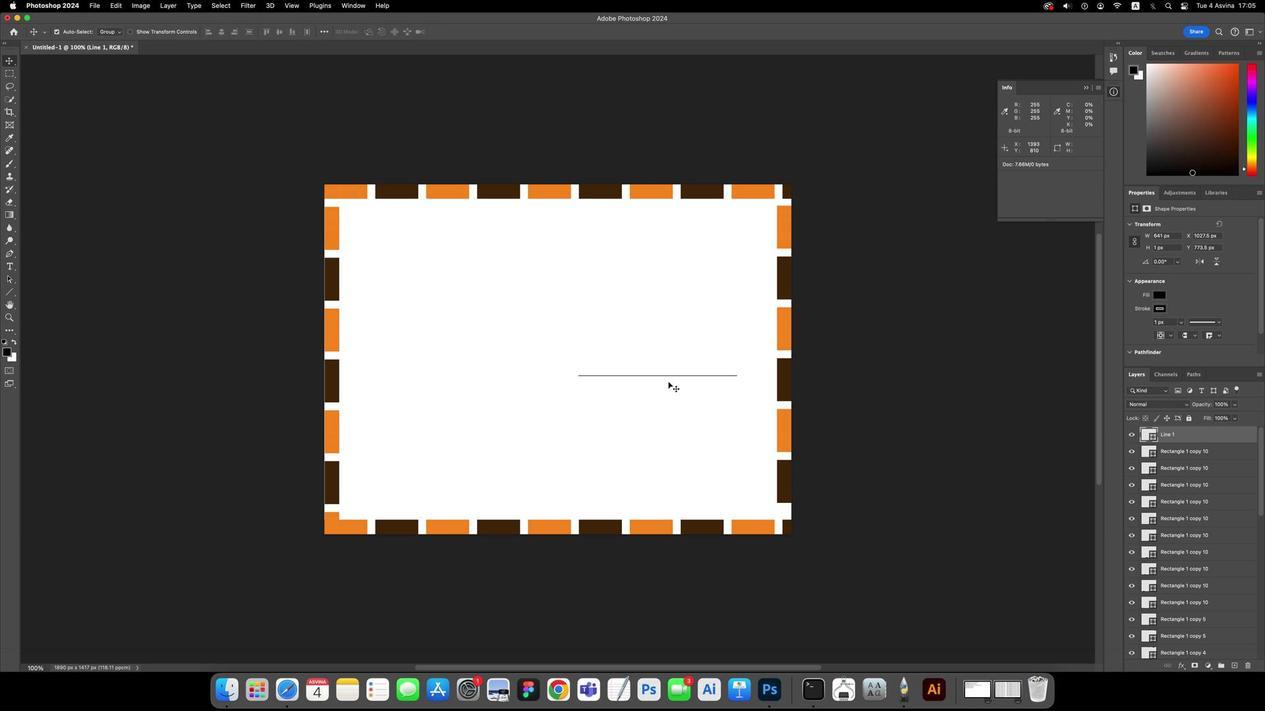 
Action: Mouse pressed left at (1188, 168)
Screenshot: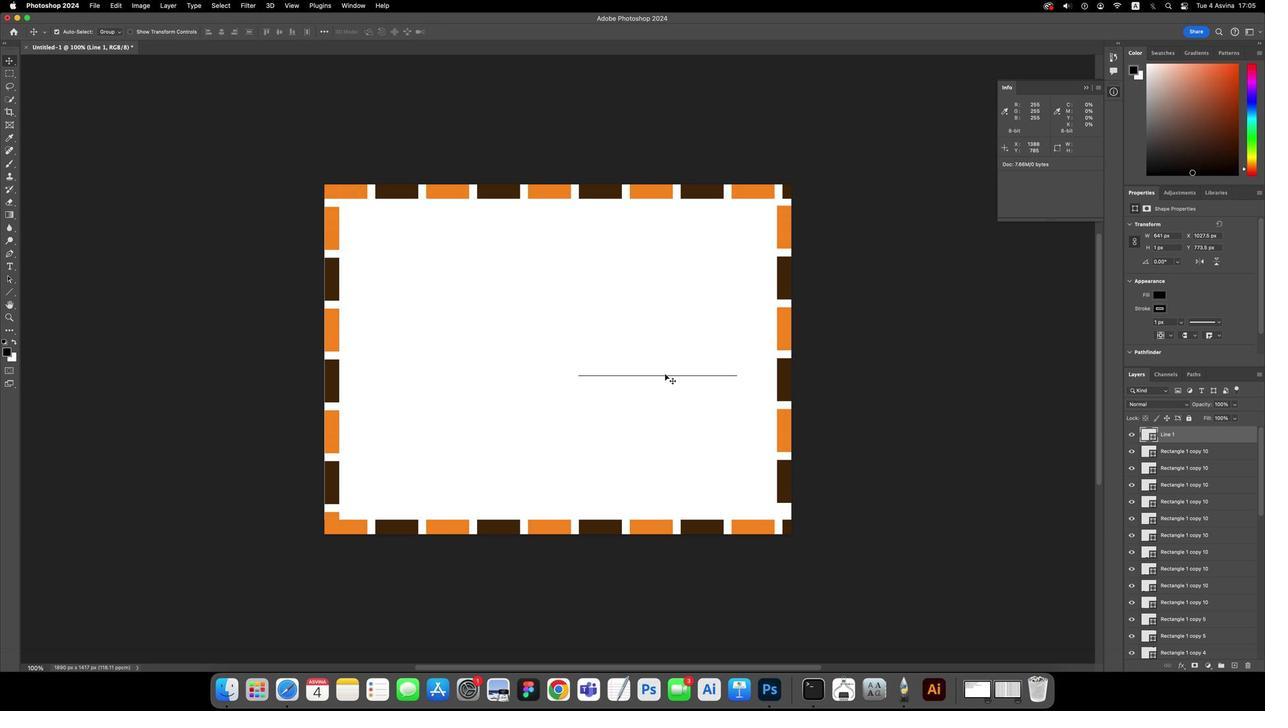 
Action: Mouse moved to (1188, 168)
Screenshot: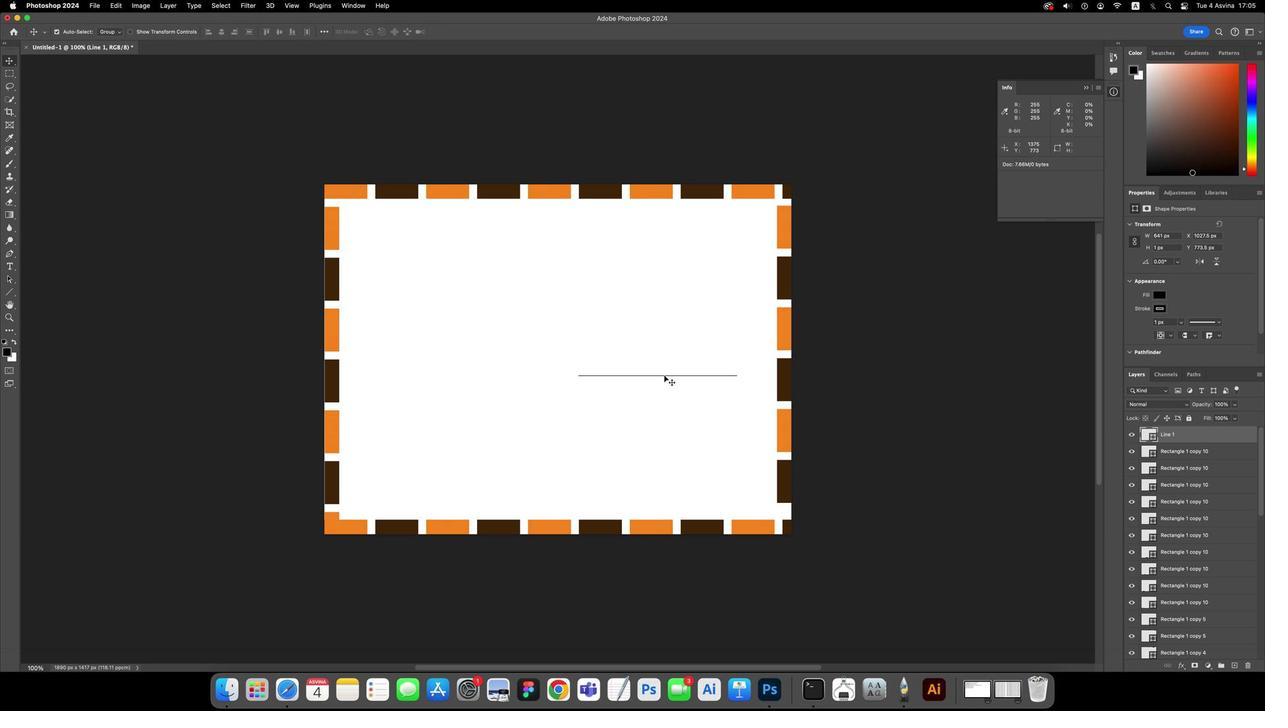 
Action: Mouse pressed left at (1188, 168)
Screenshot: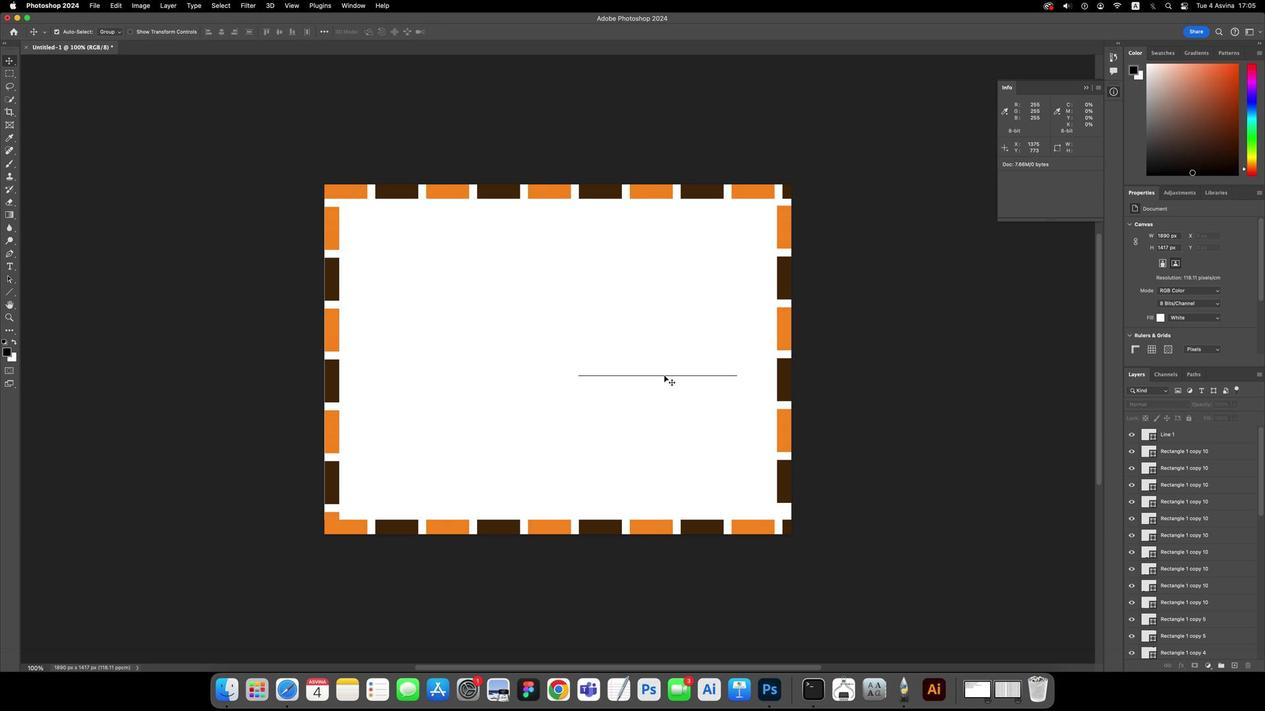 
Action: Mouse moved to (1188, 168)
Screenshot: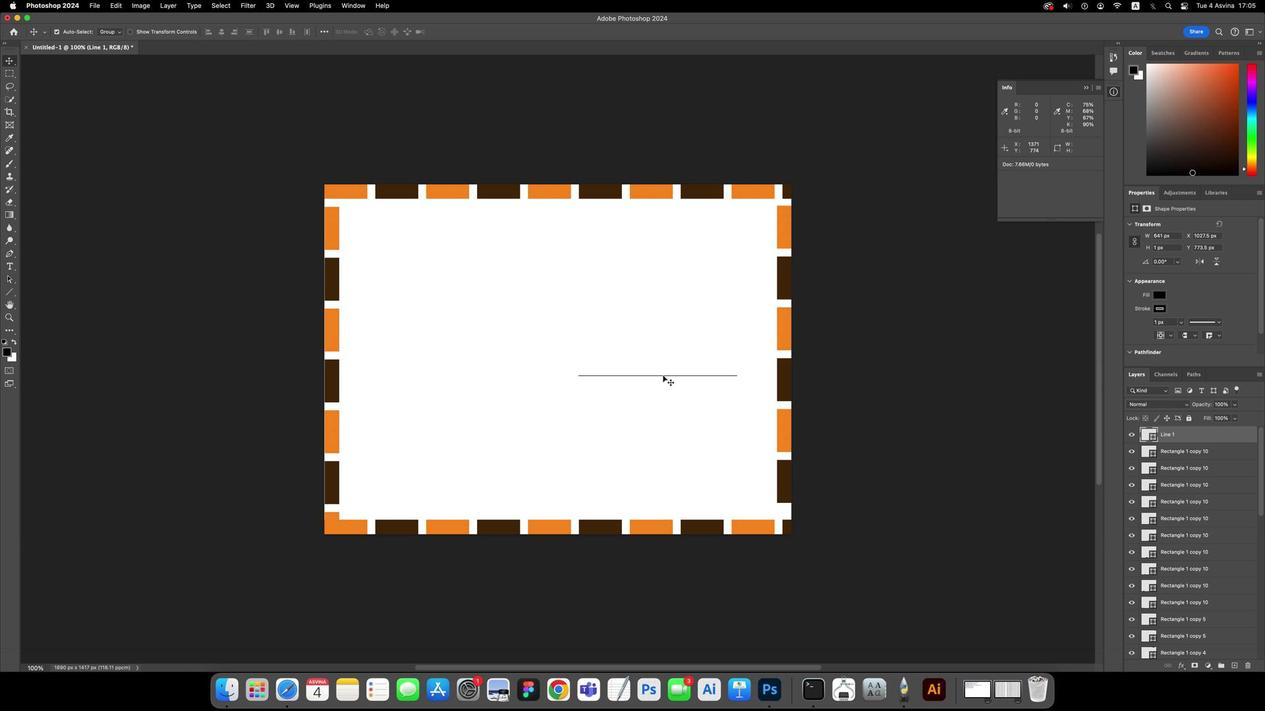 
Action: Mouse pressed left at (1188, 168)
Screenshot: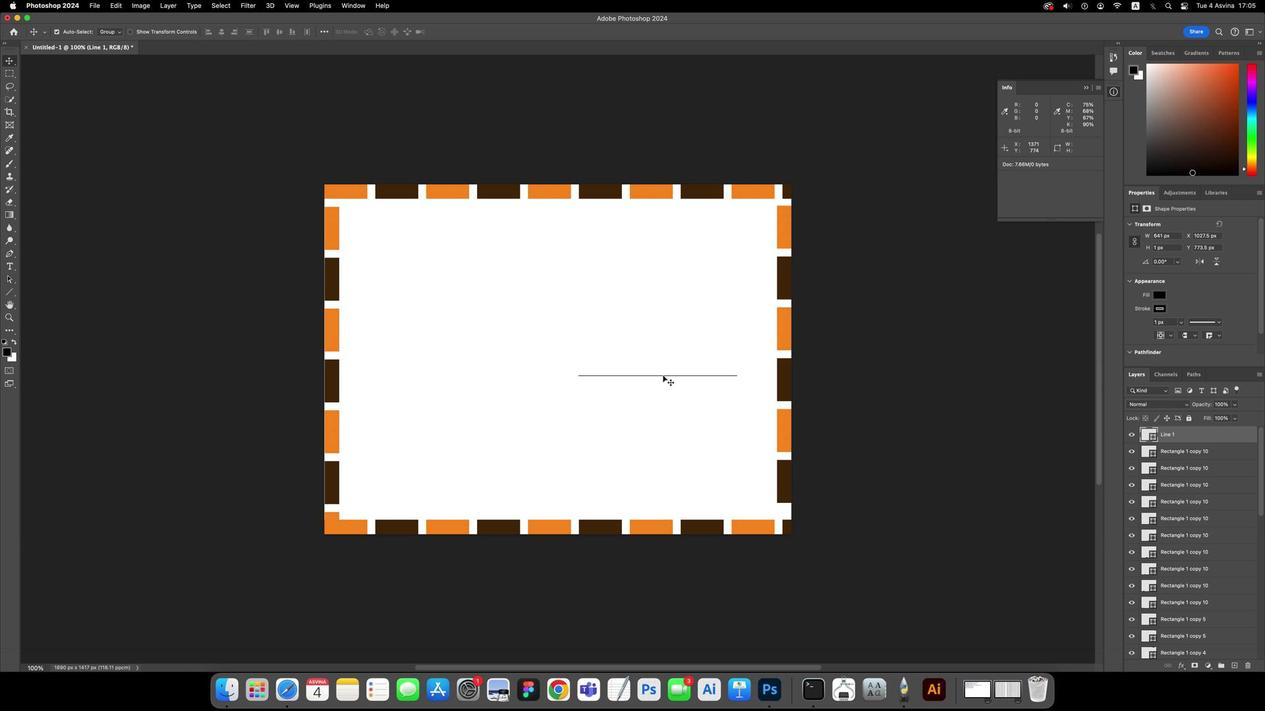 
Action: Key pressed Key.alt
Screenshot: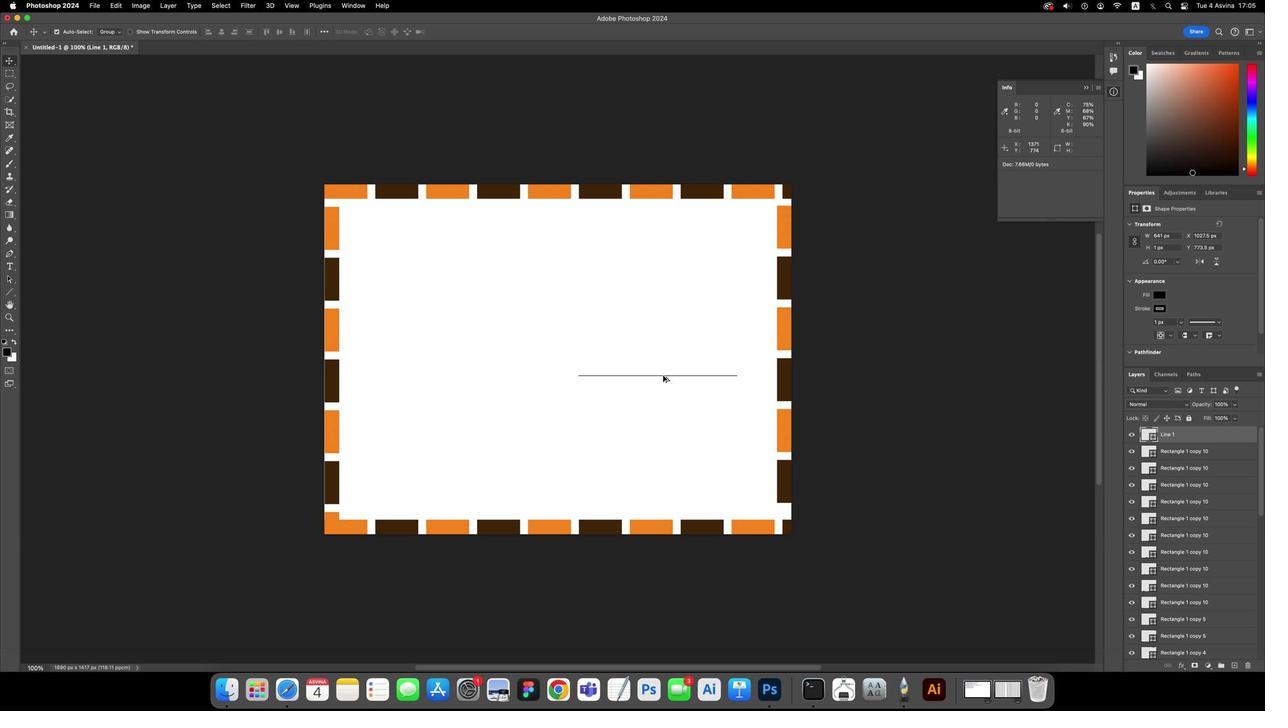 
Action: Mouse pressed left at (1188, 168)
Screenshot: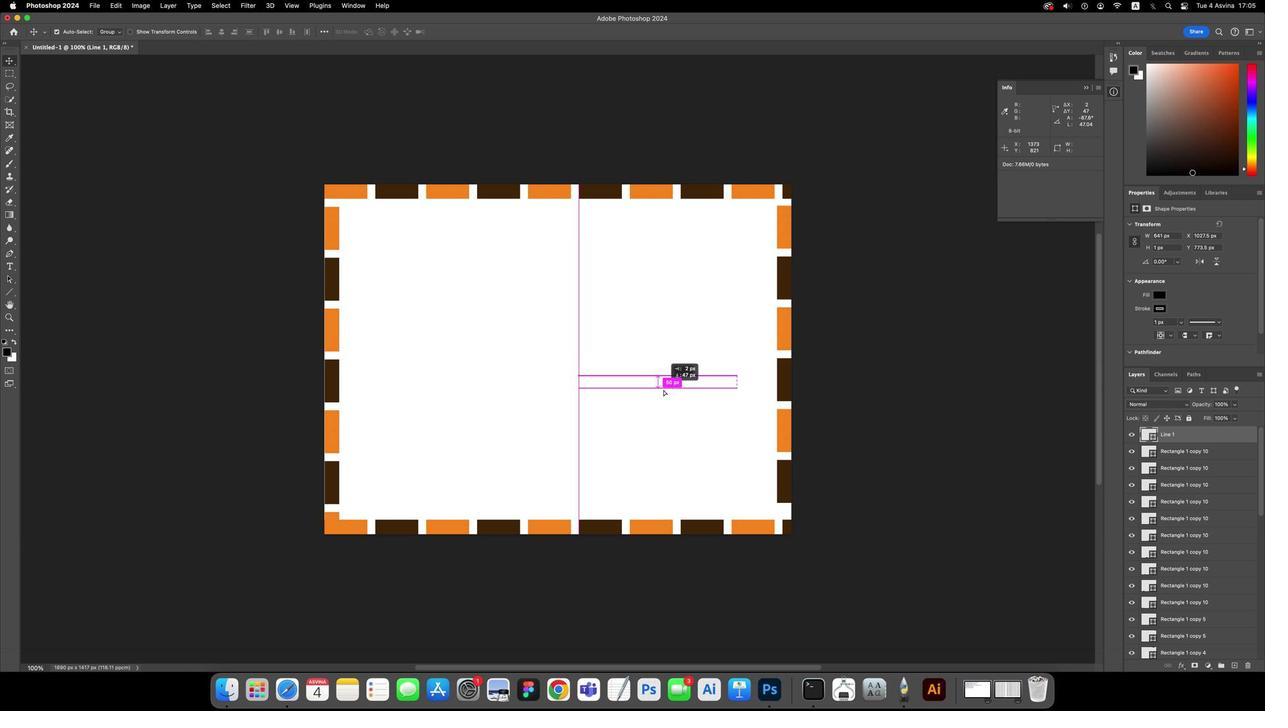 
Action: Mouse moved to (1188, 168)
Screenshot: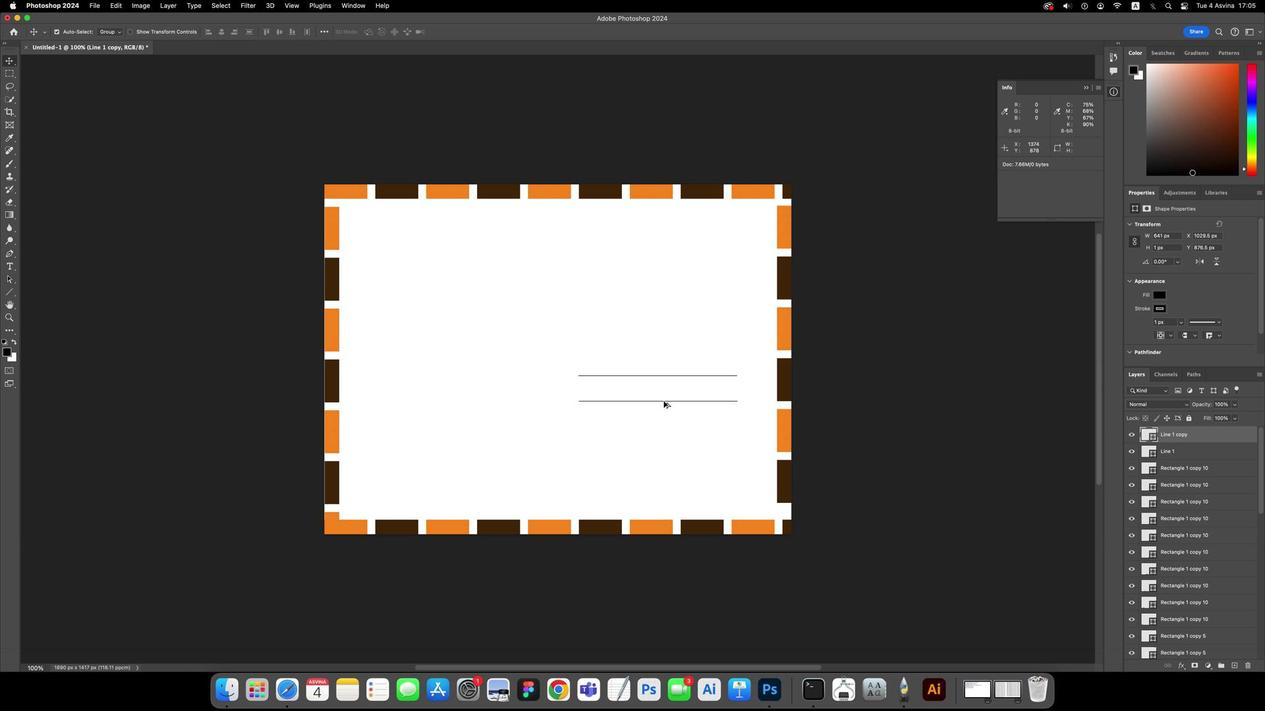 
Action: Mouse pressed left at (1188, 168)
Screenshot: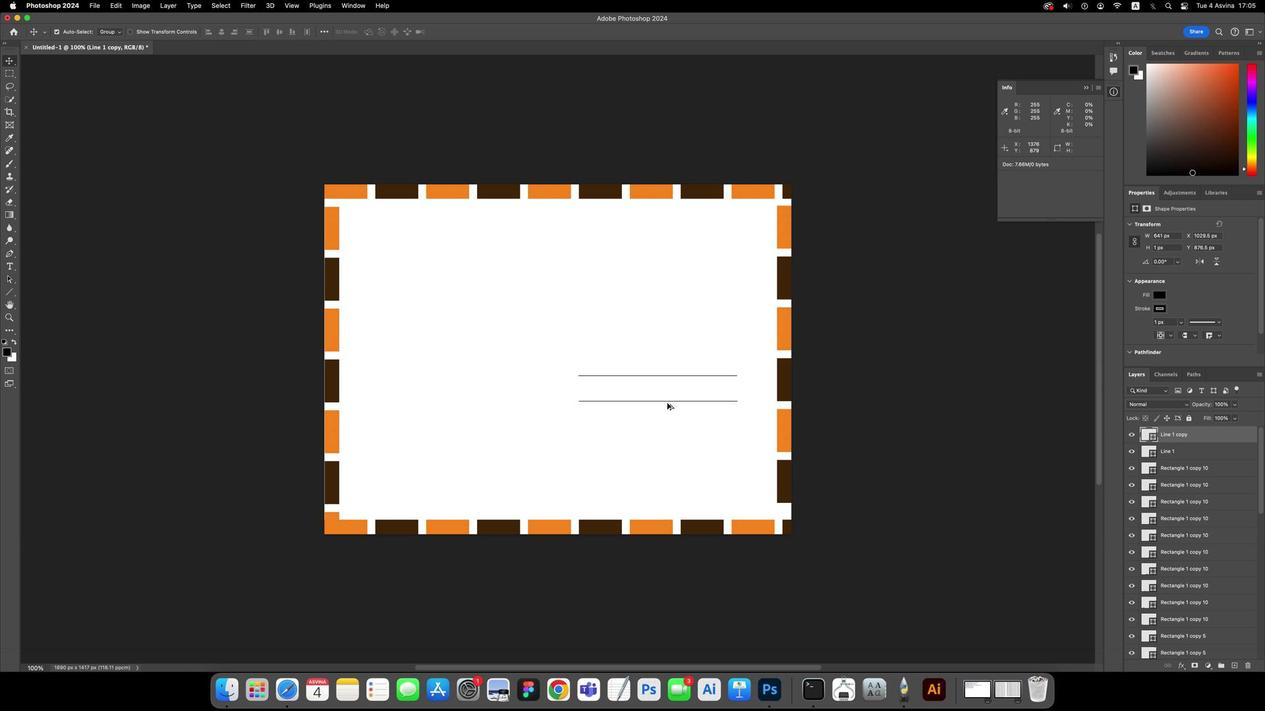 
Action: Mouse moved to (1188, 168)
Screenshot: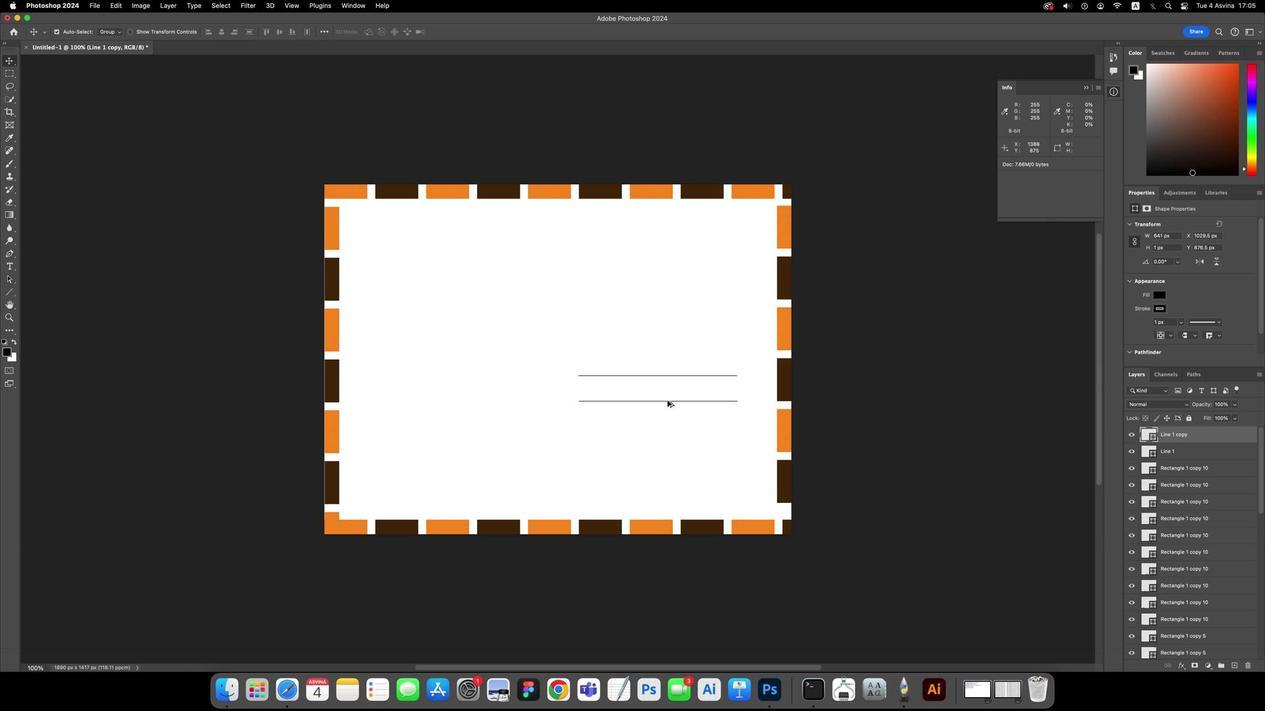
Action: Mouse pressed left at (1188, 168)
Screenshot: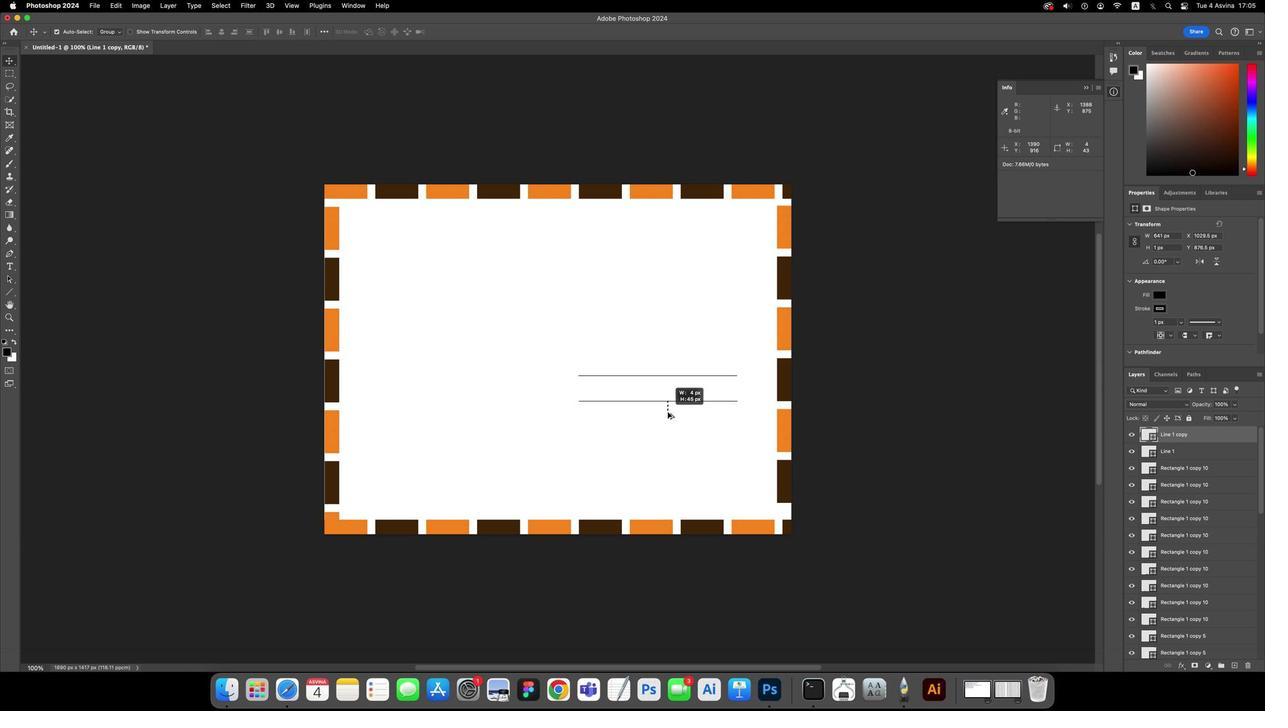 
Action: Mouse moved to (1188, 168)
Screenshot: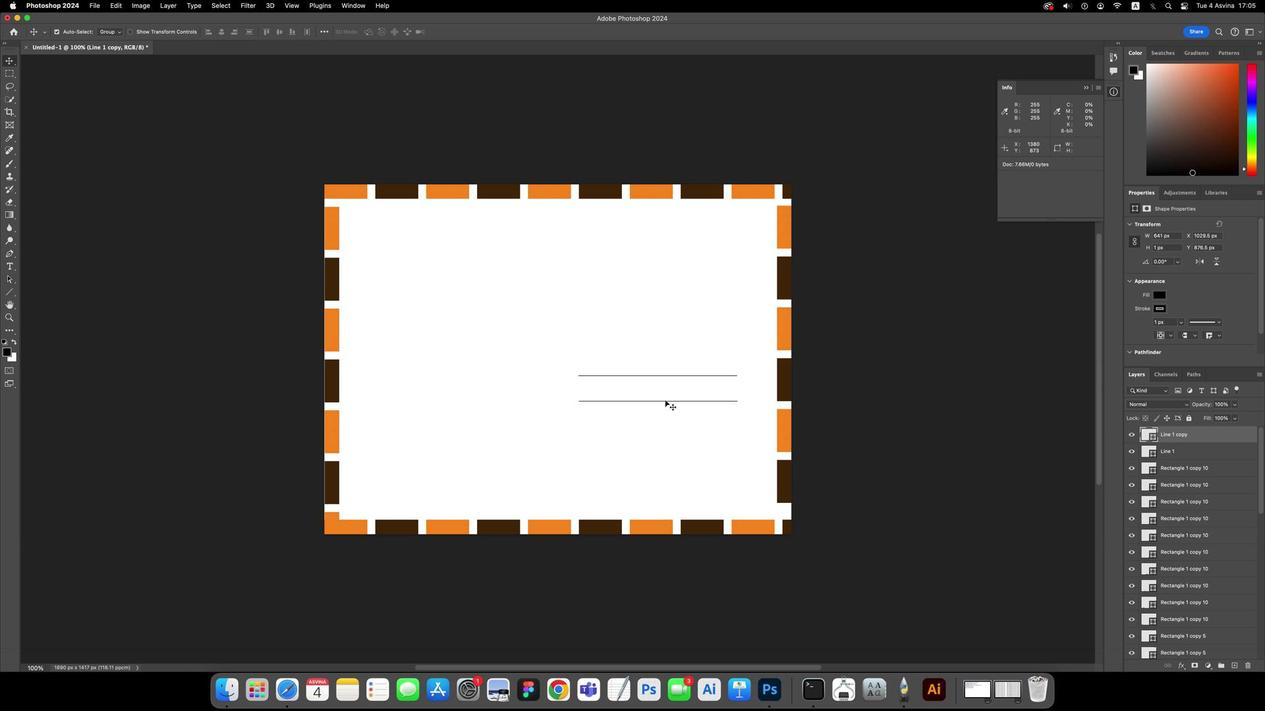 
Action: Mouse pressed left at (1188, 168)
Screenshot: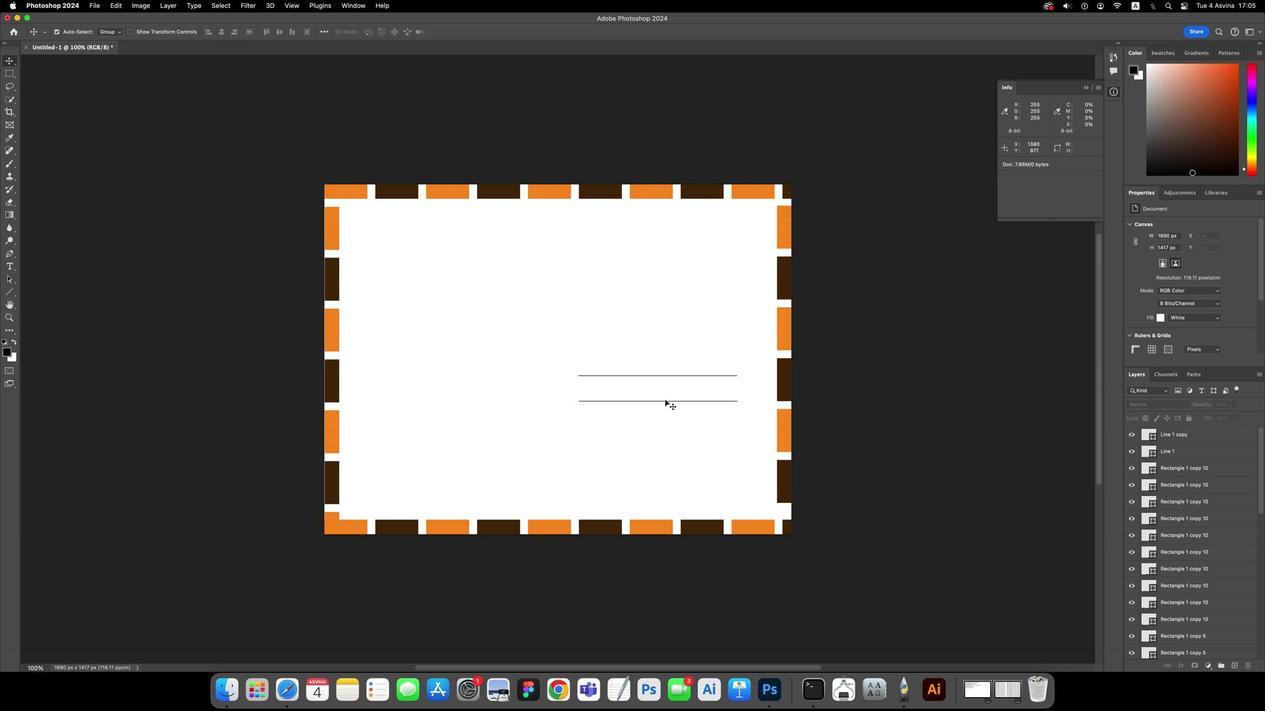 
Action: Mouse moved to (1188, 168)
Screenshot: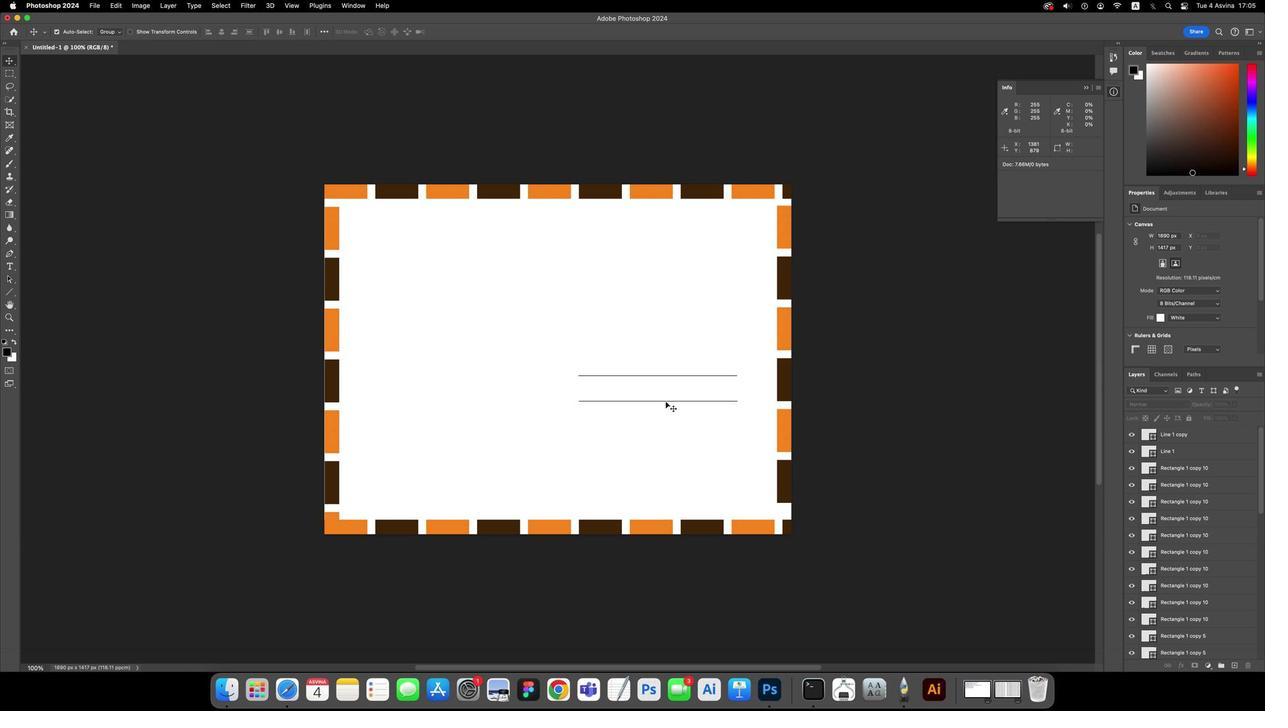 
Action: Mouse pressed left at (1188, 168)
Screenshot: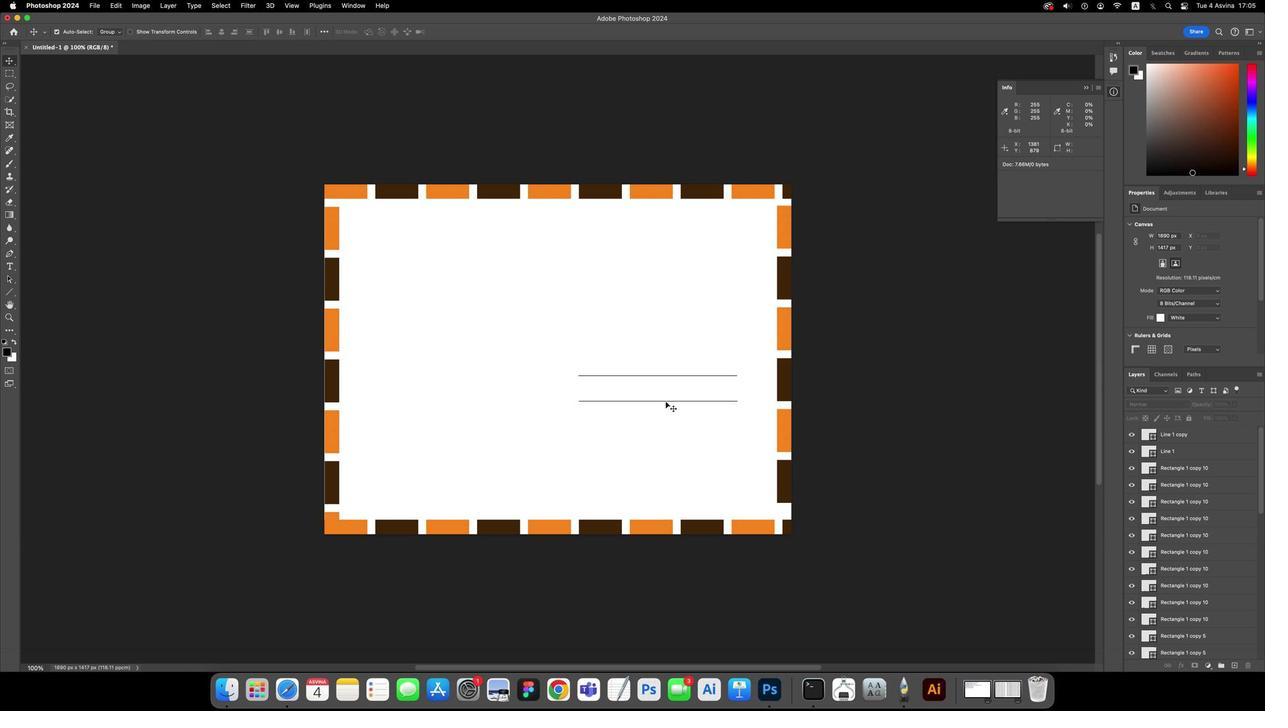 
Action: Key pressed Key.alt
Screenshot: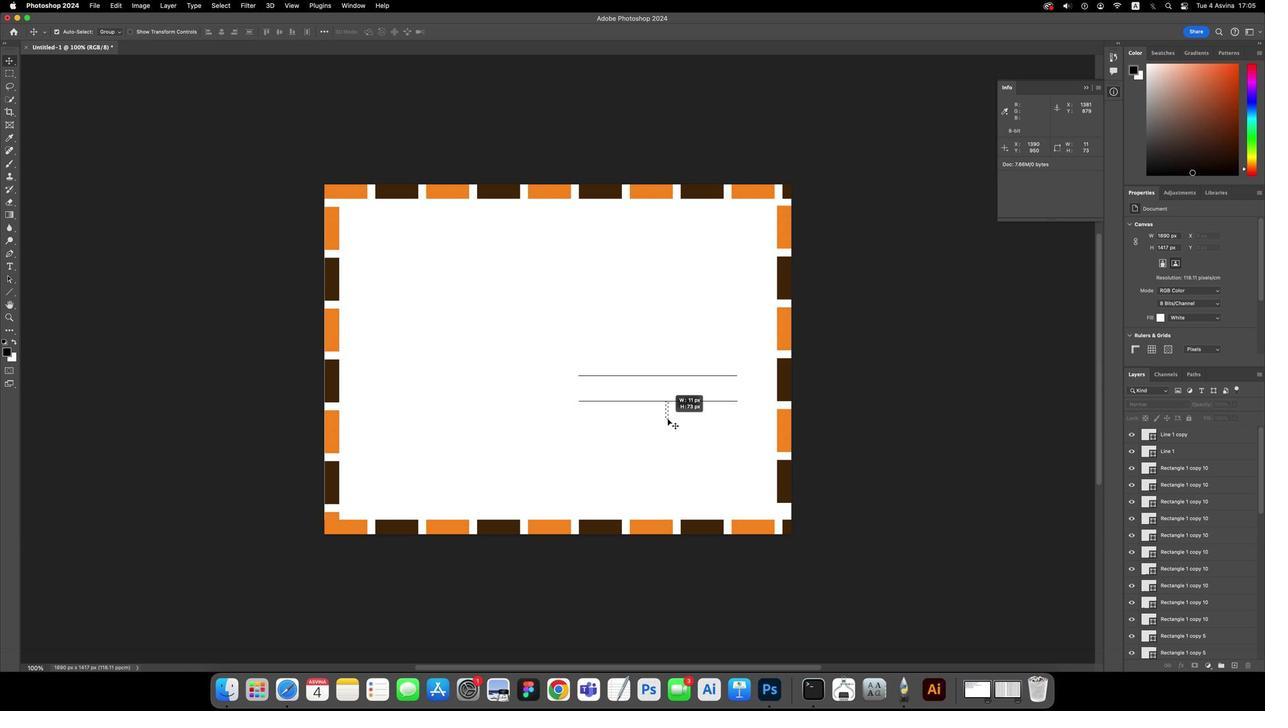 
Action: Mouse moved to (1188, 168)
Screenshot: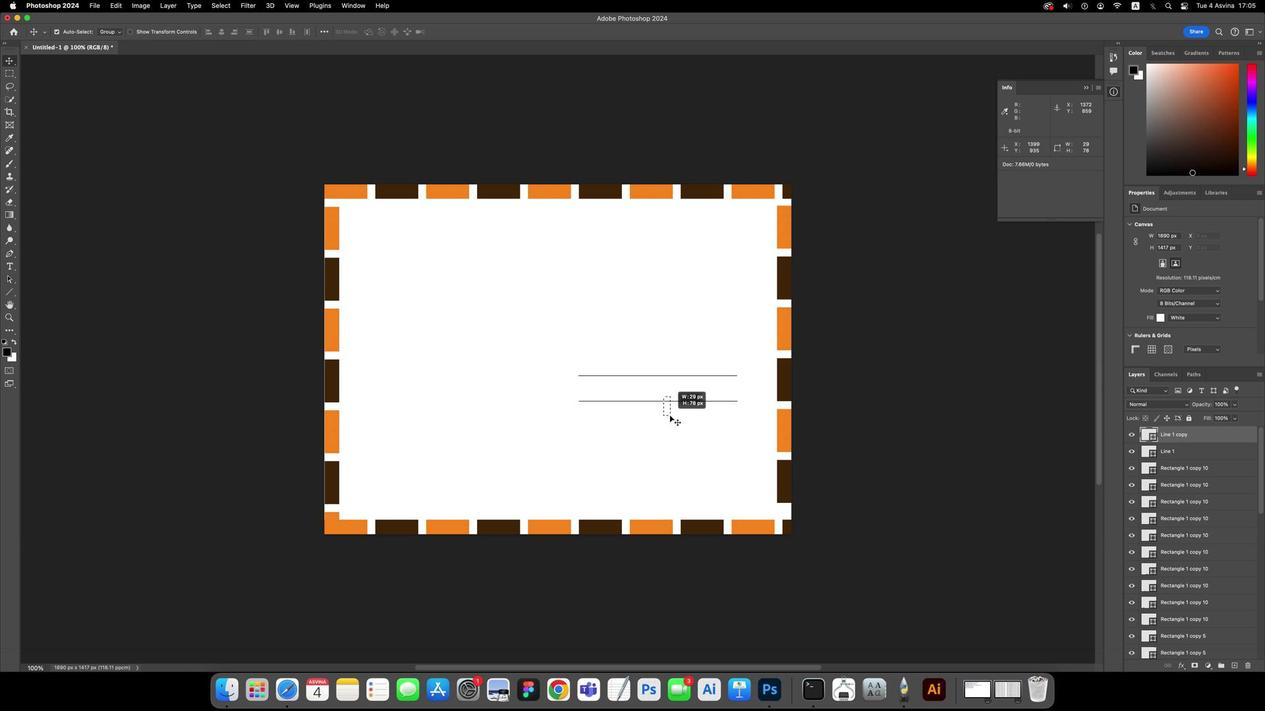 
Action: Mouse pressed left at (1188, 168)
Screenshot: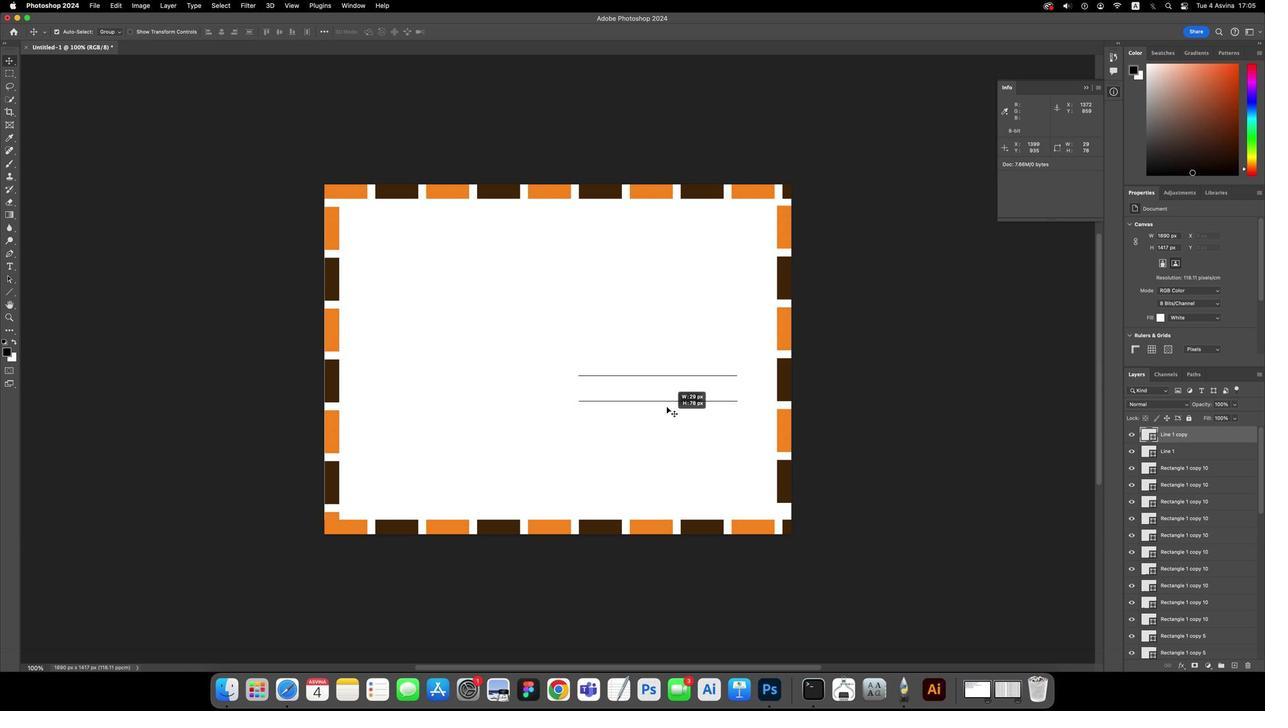 
Action: Mouse moved to (1188, 168)
Screenshot: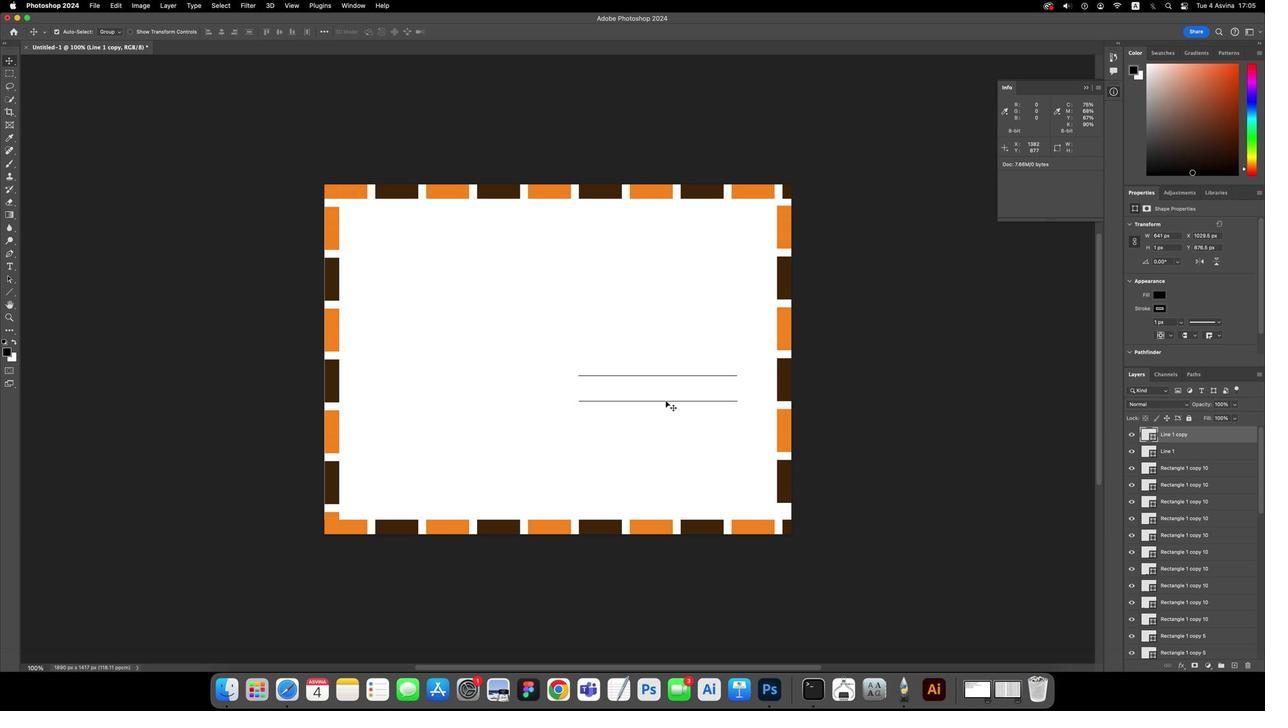
Action: Key pressed Key.alt
Screenshot: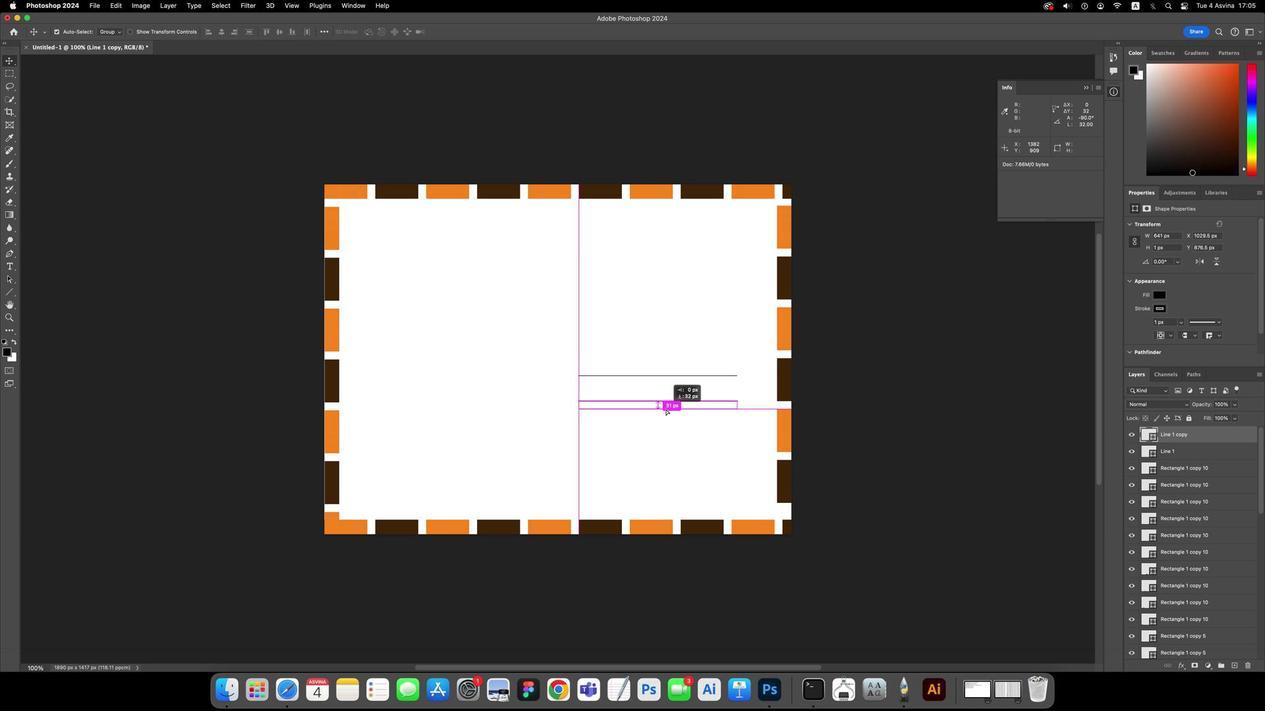 
Action: Mouse pressed left at (1188, 168)
Screenshot: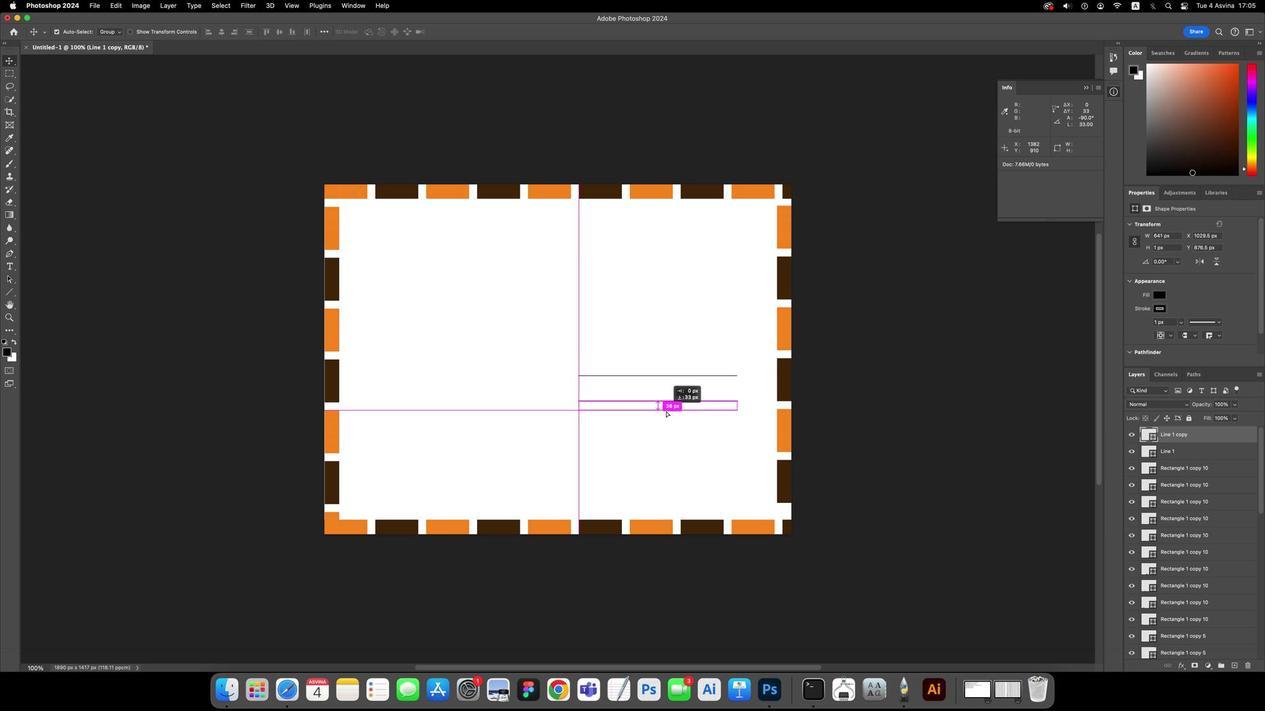 
Action: Mouse moved to (1188, 168)
Screenshot: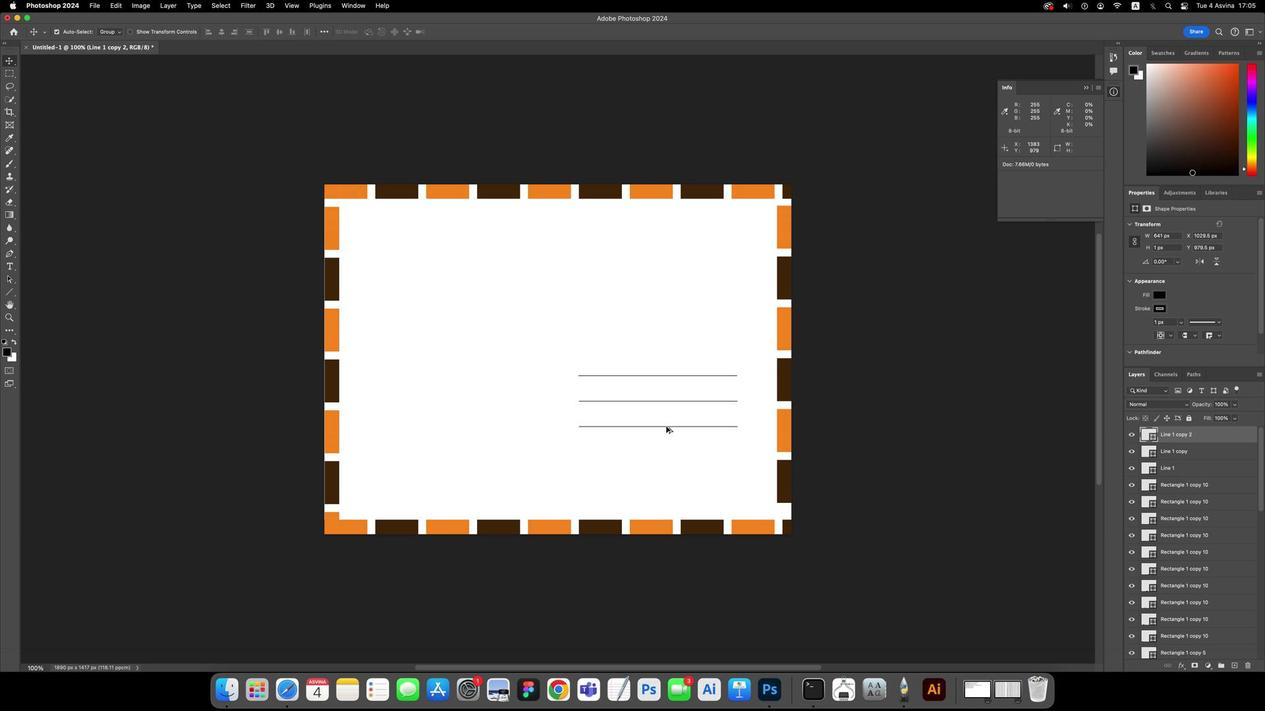 
Action: Mouse pressed left at (1188, 168)
Screenshot: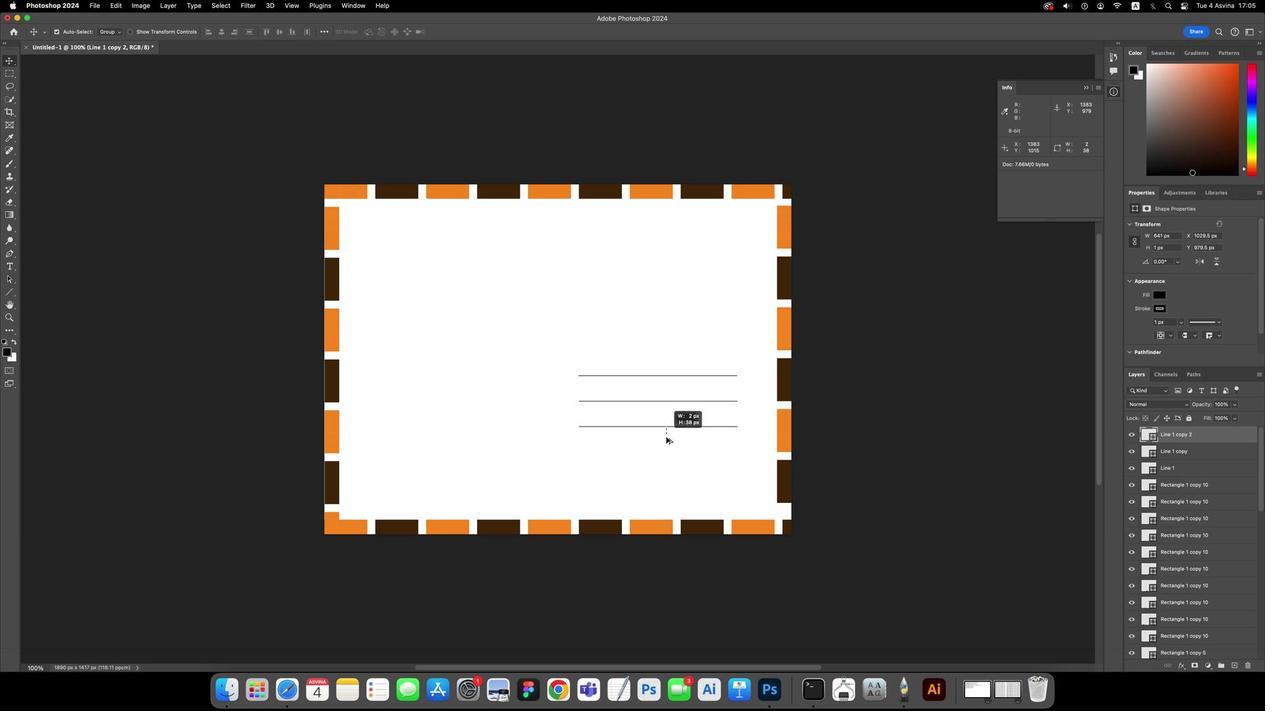 
Action: Mouse moved to (1188, 168)
Screenshot: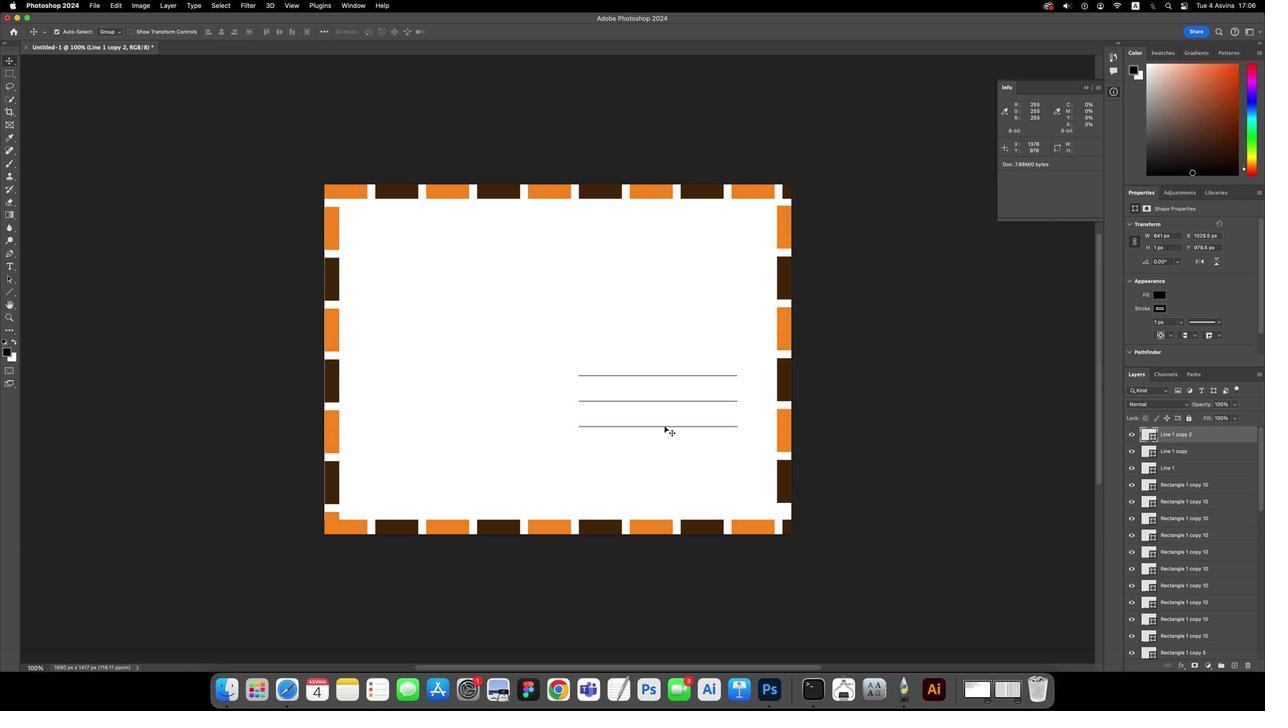 
Action: Mouse pressed left at (1188, 168)
Screenshot: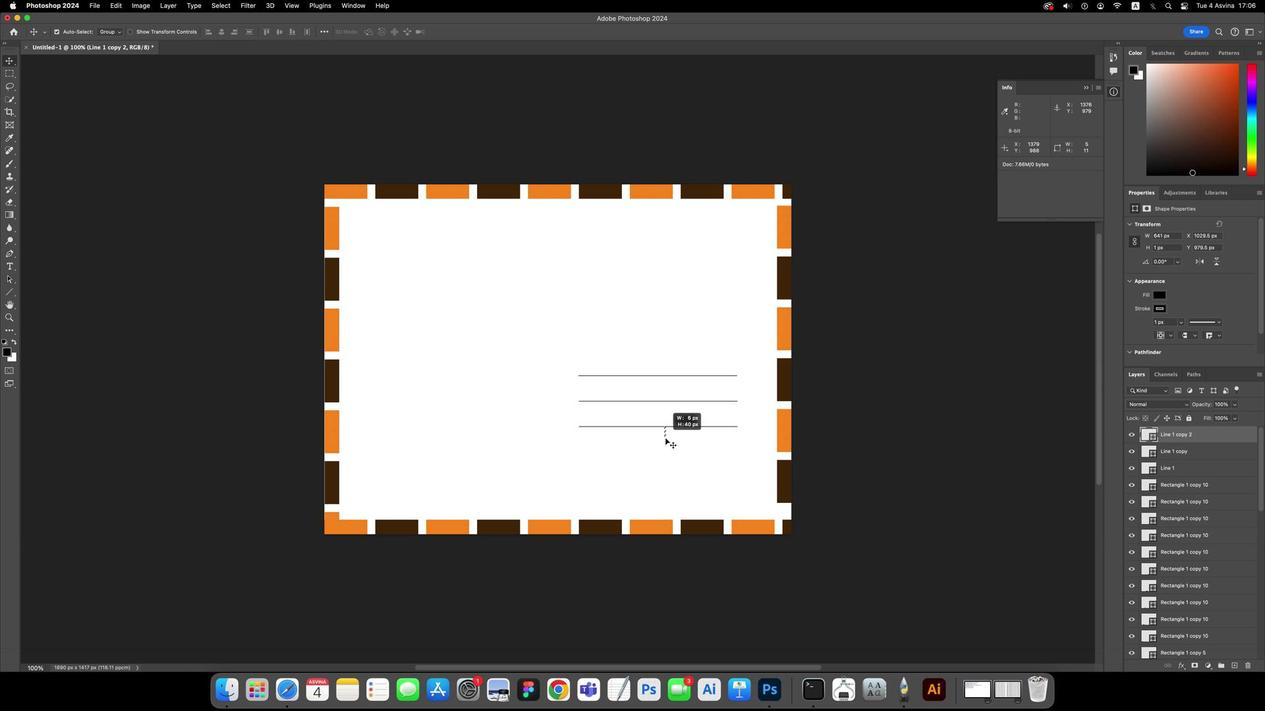 
Action: Key pressed Key.alt
Screenshot: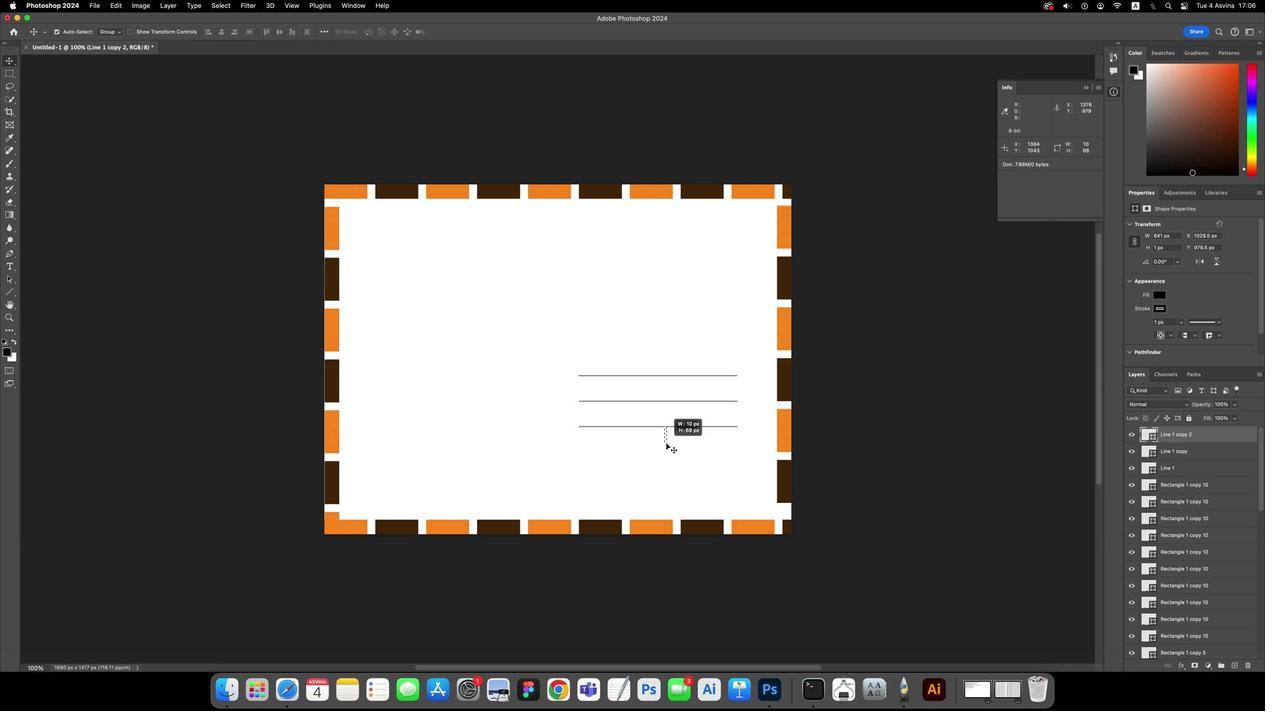 
Action: Mouse moved to (1188, 168)
Screenshot: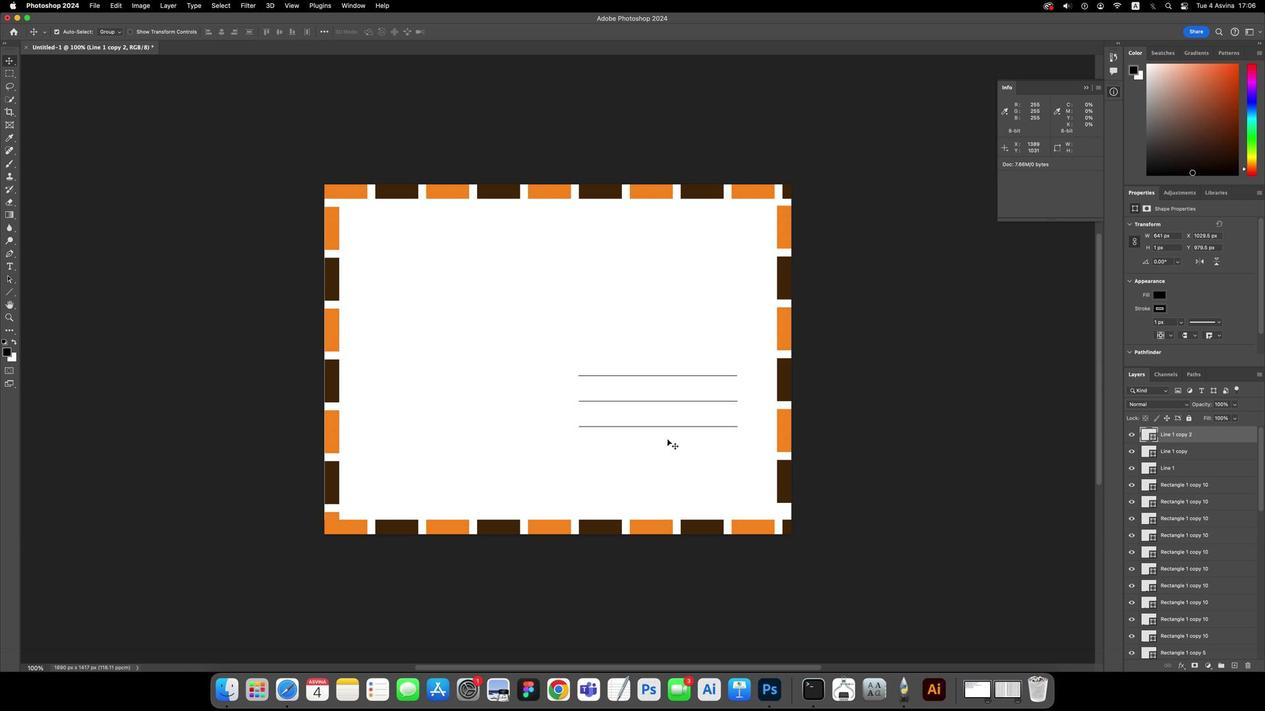 
Action: Mouse pressed left at (1188, 168)
Screenshot: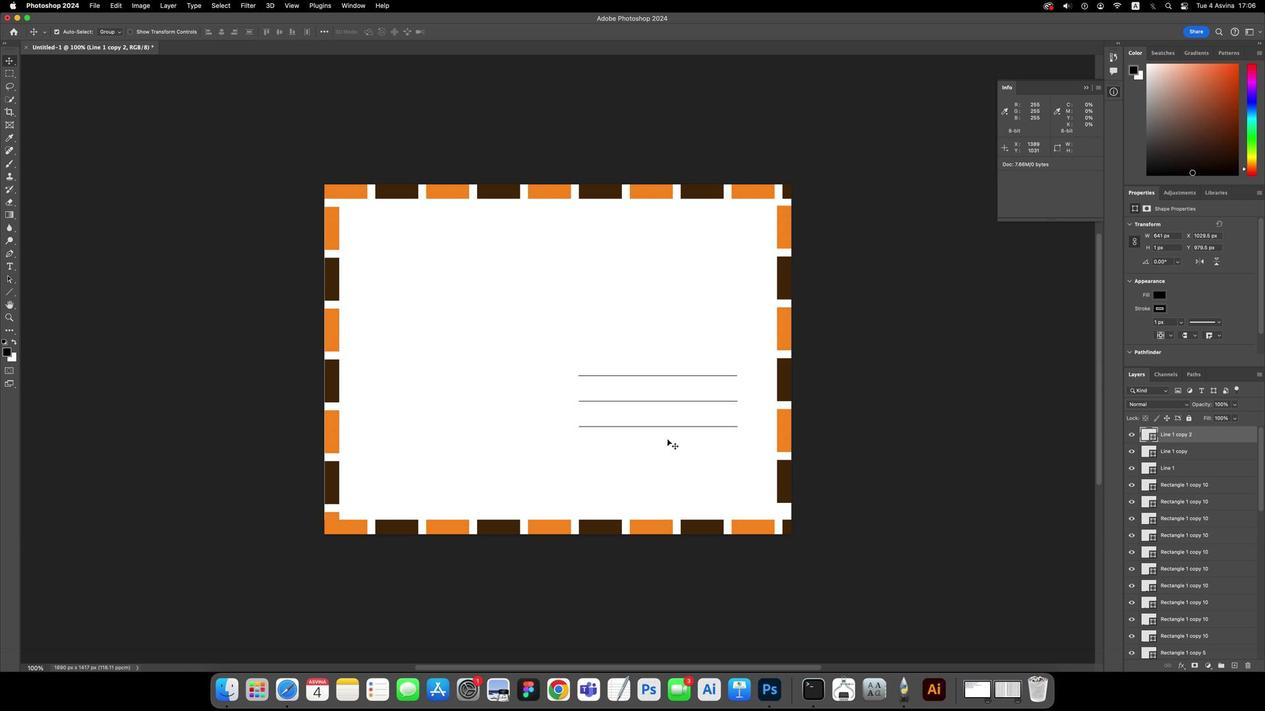 
Action: Mouse moved to (1188, 168)
Screenshot: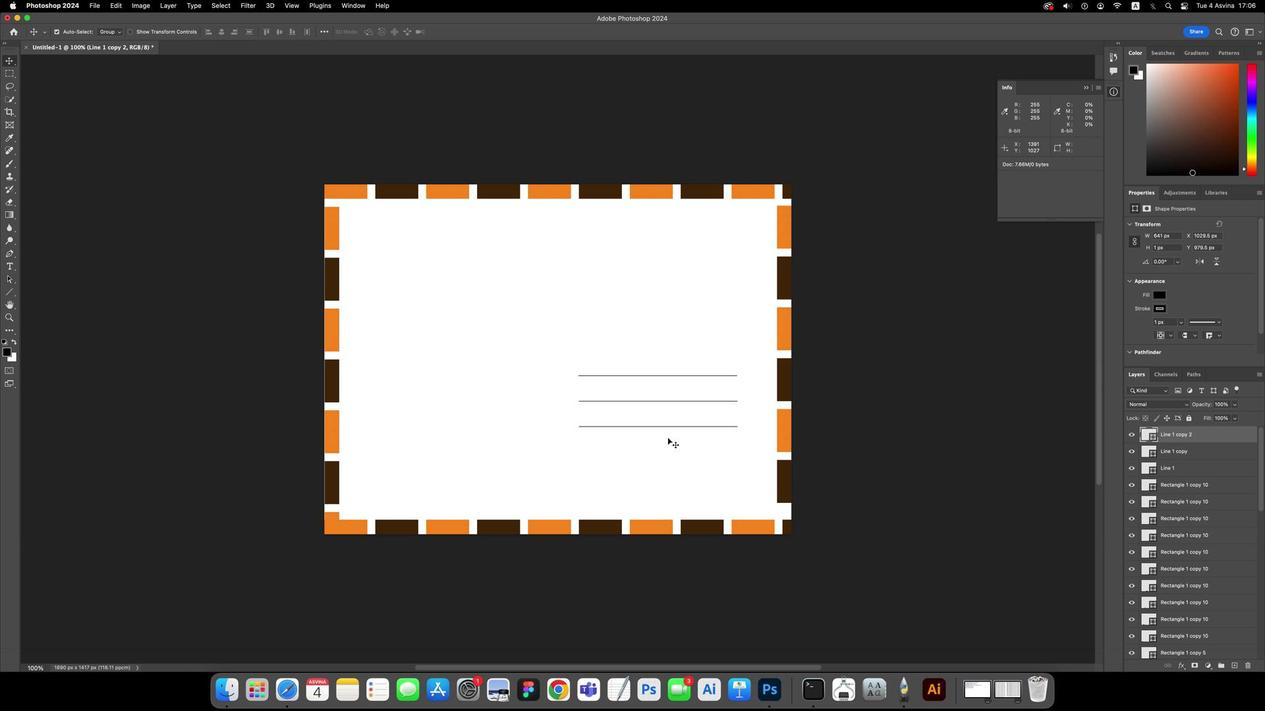 
Action: Key pressed Key.cmd'j'Key.shiftKey.downKey.downKey.downKey.downKey.downKey.downKey.downKey.downKey.down
Screenshot: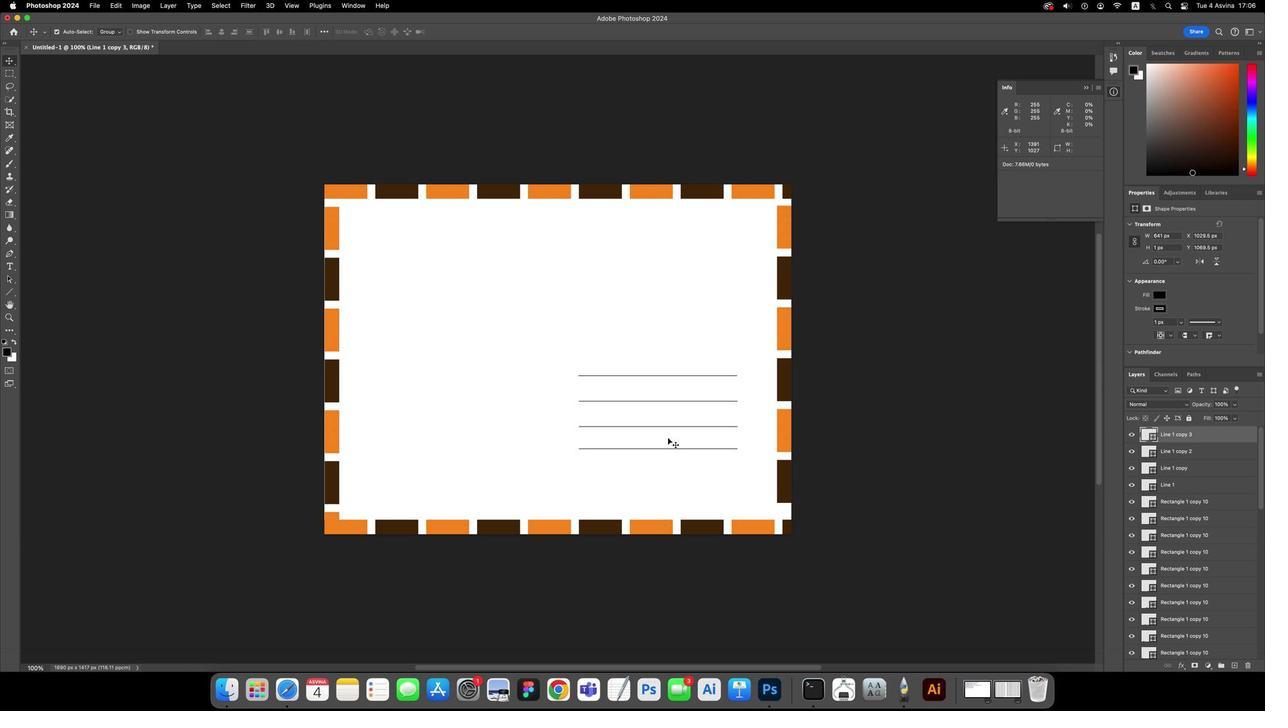 
Action: Mouse moved to (1188, 168)
Screenshot: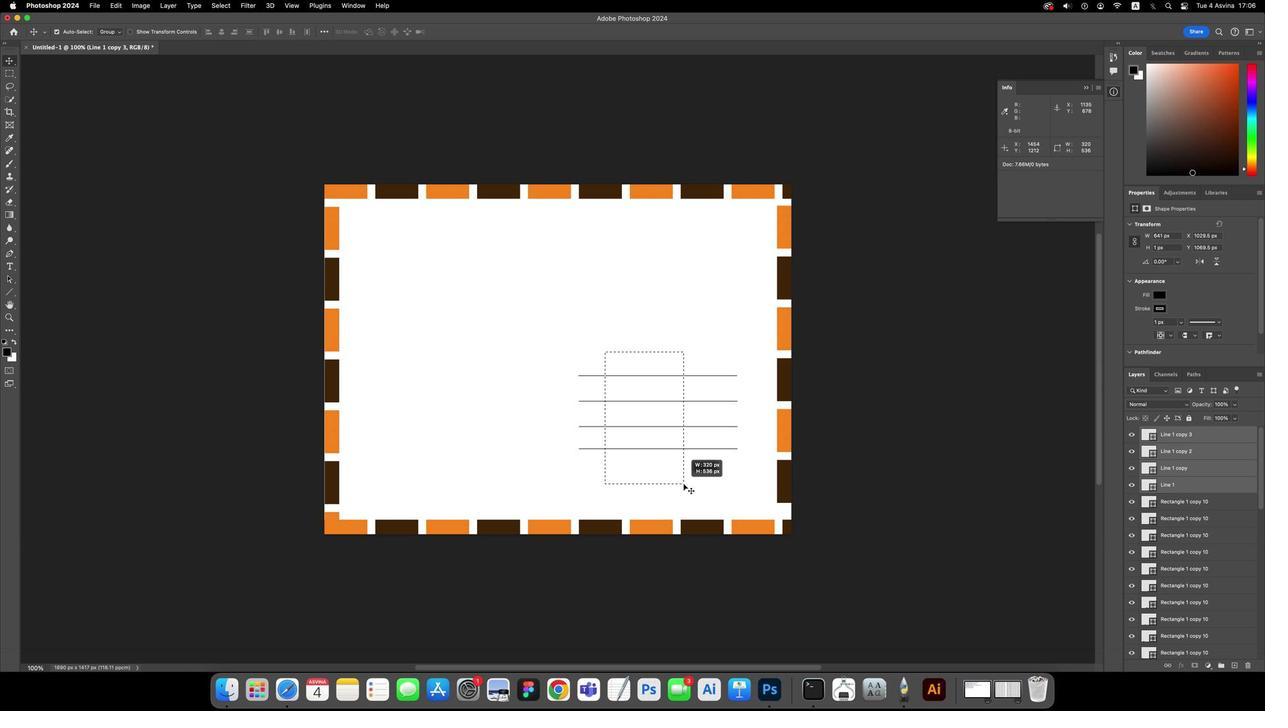 
Action: Mouse pressed left at (1188, 168)
Screenshot: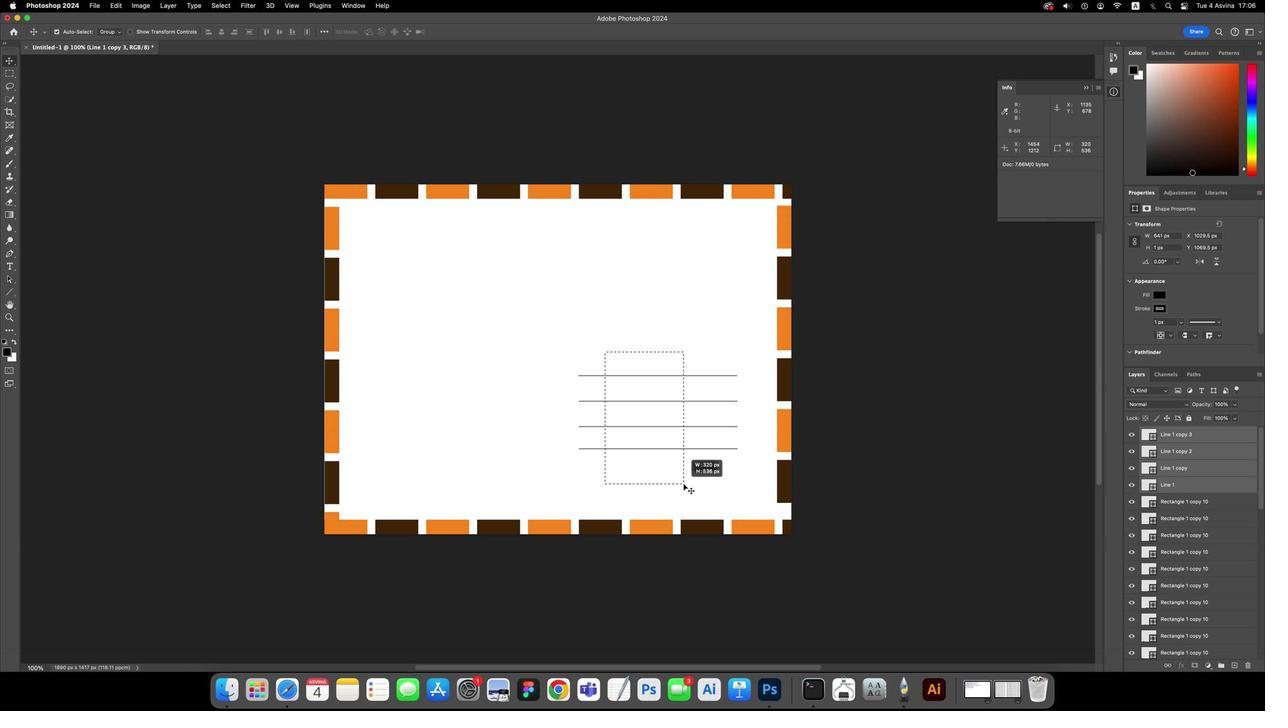 
Action: Mouse moved to (1188, 168)
Screenshot: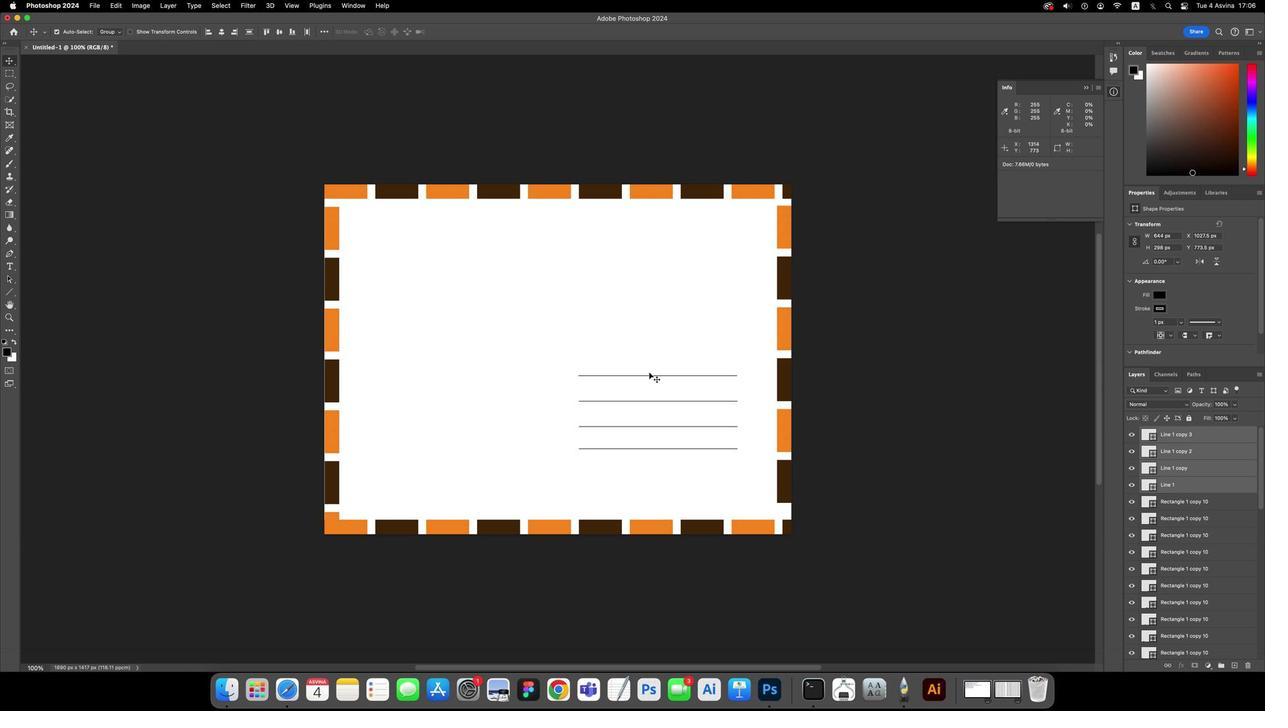 
Action: Mouse pressed left at (1188, 168)
Screenshot: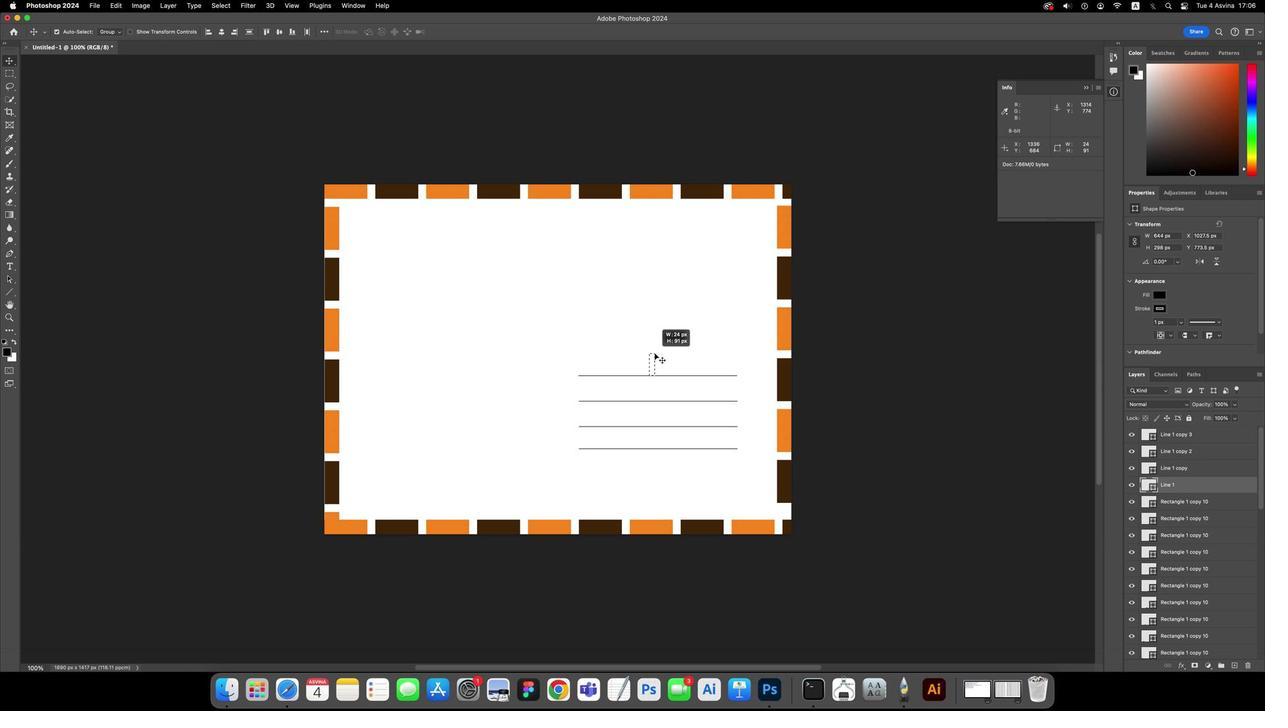 
Action: Mouse moved to (1188, 168)
Screenshot: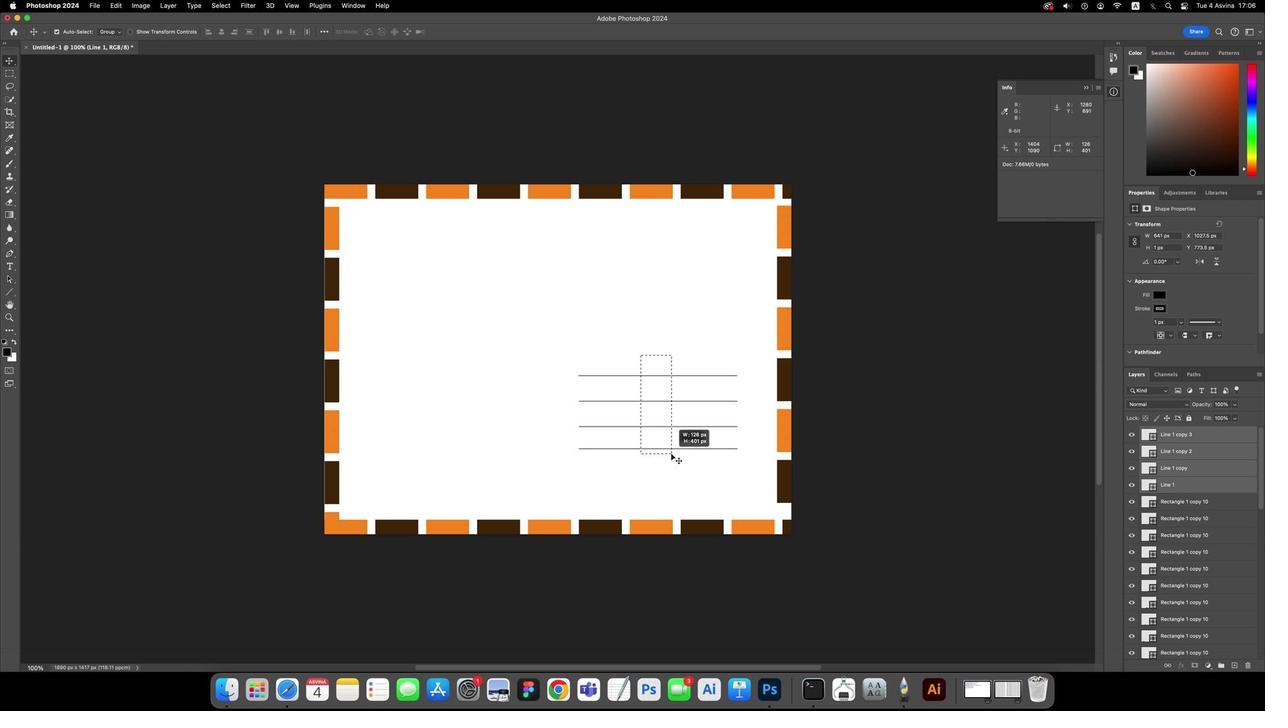 
Action: Mouse pressed left at (1188, 168)
Screenshot: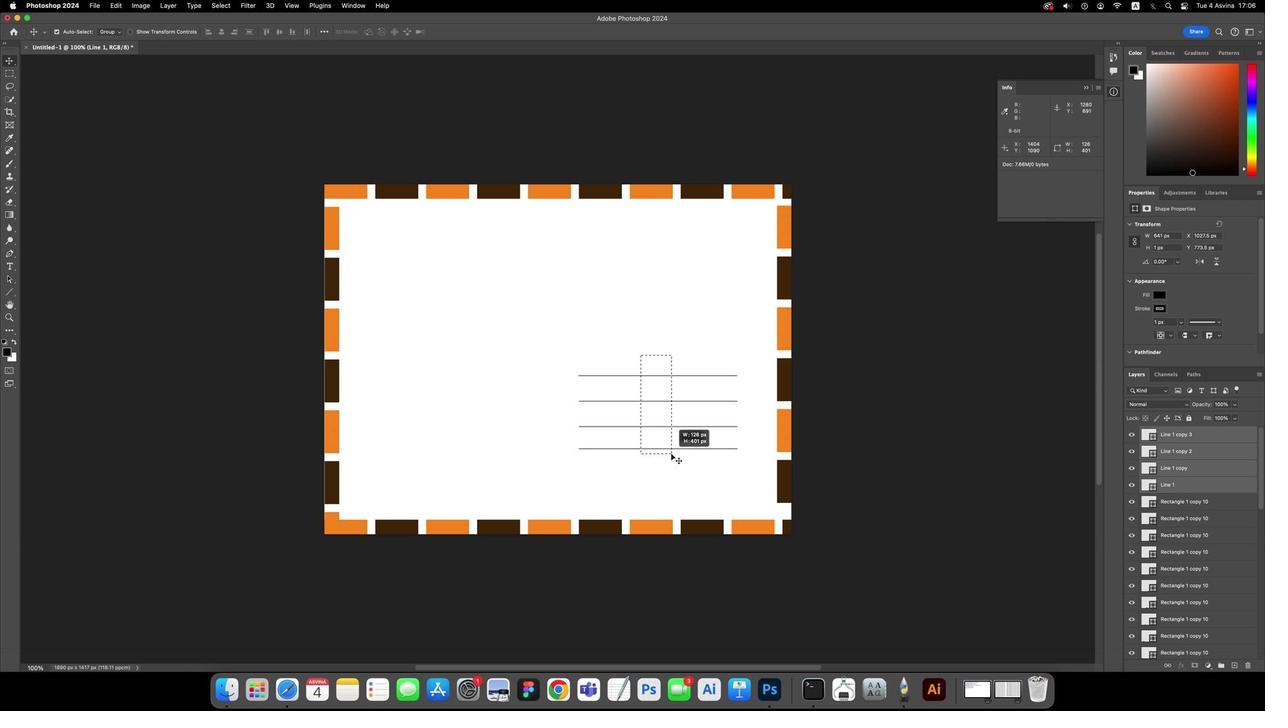 
Action: Mouse moved to (1188, 168)
Screenshot: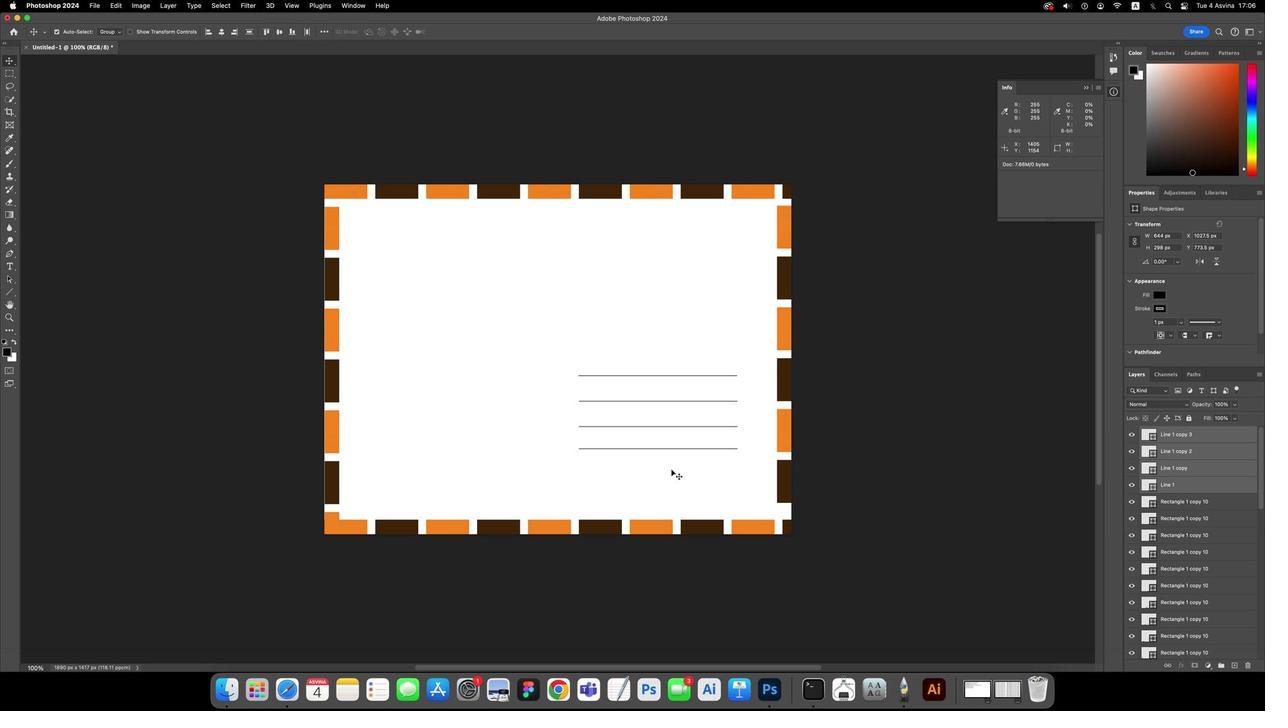 
Action: Key pressed Key.cmd't'
Screenshot: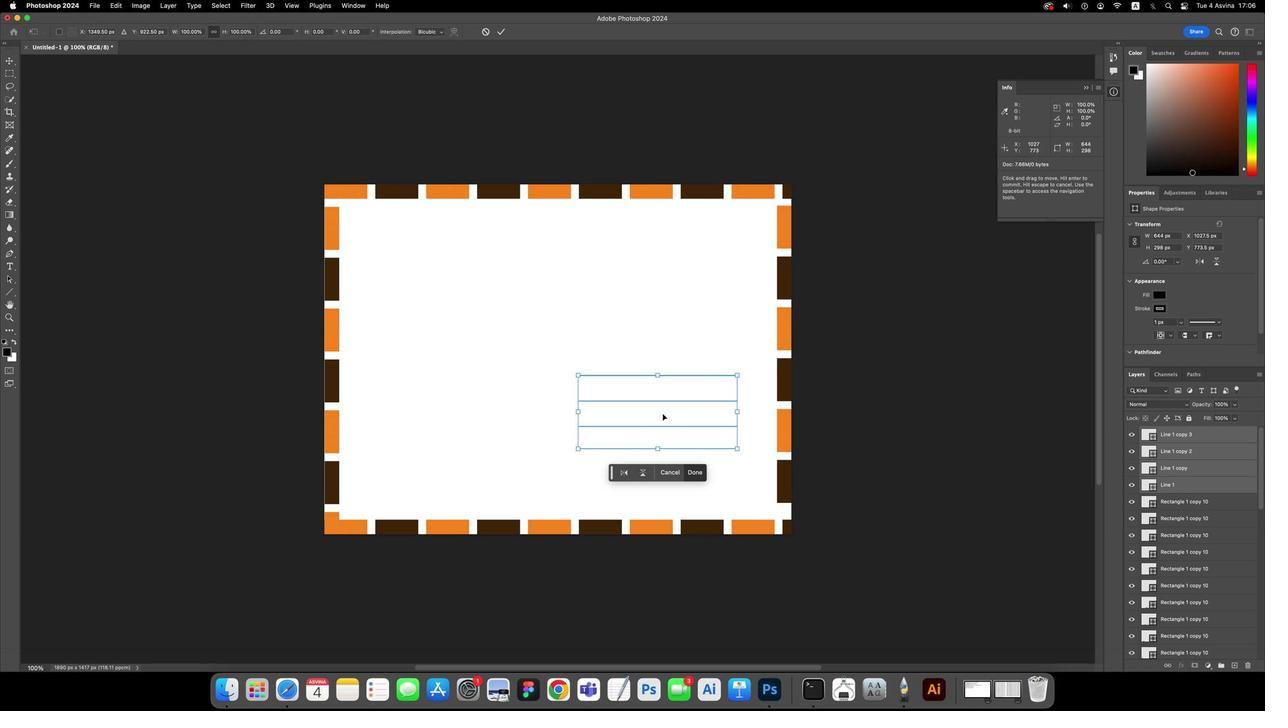 
Action: Mouse moved to (1188, 168)
Screenshot: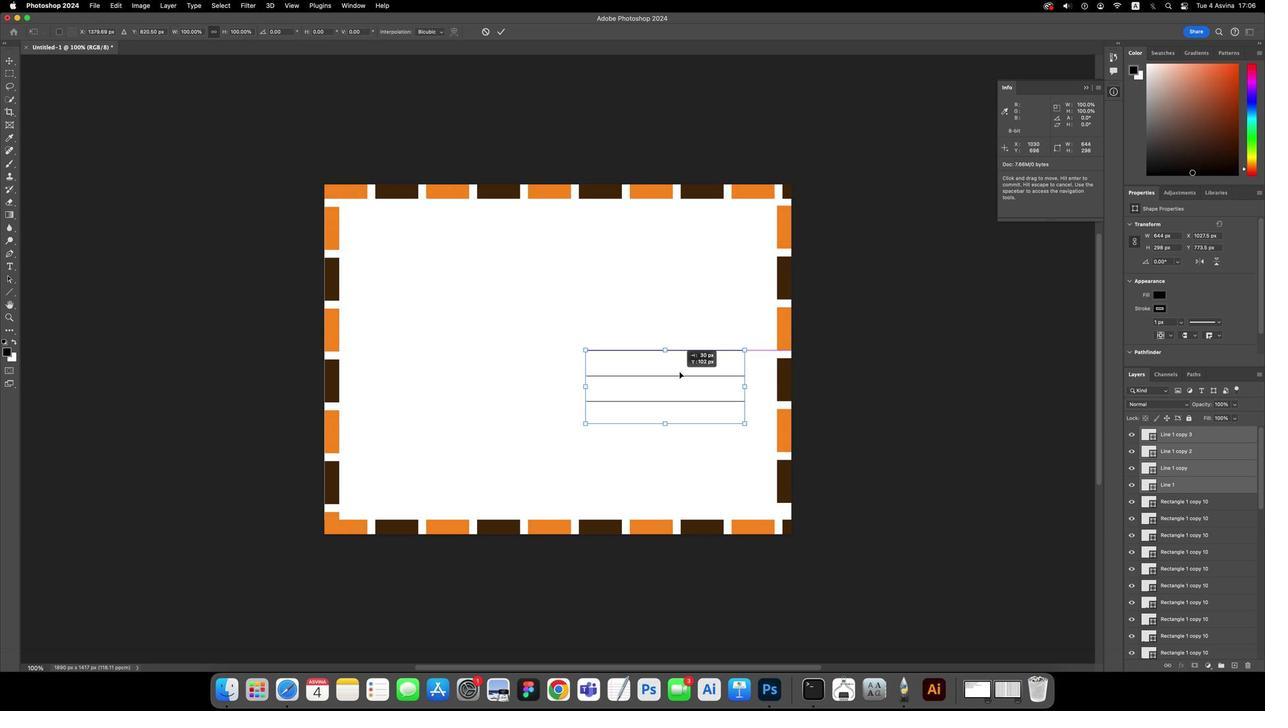 
Action: Mouse pressed left at (1188, 168)
Screenshot: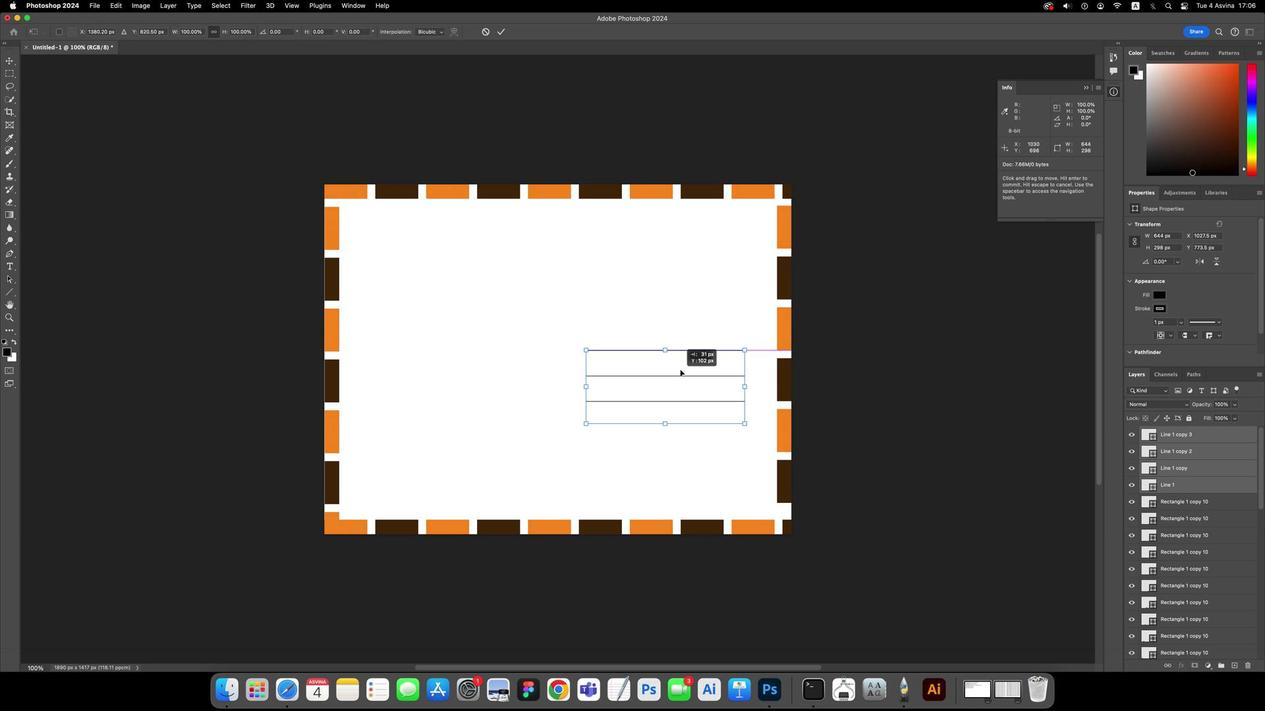 
Action: Mouse moved to (1188, 168)
Screenshot: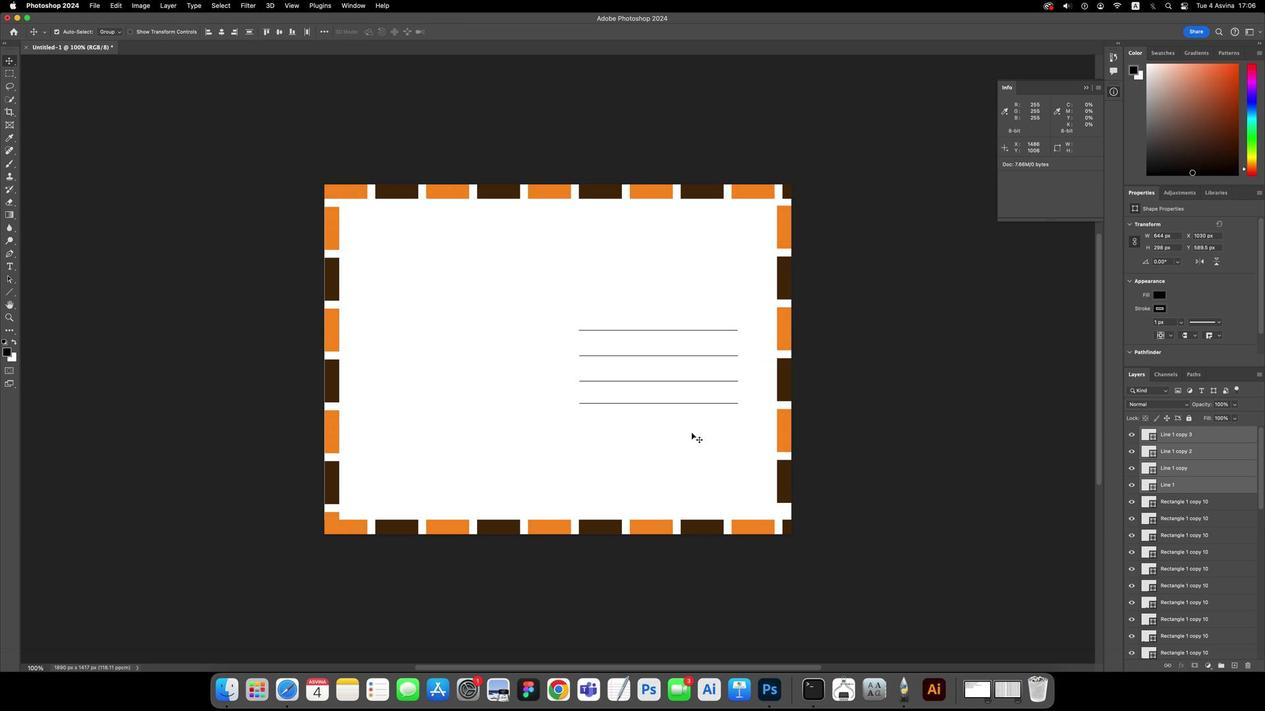 
Action: Mouse pressed left at (1188, 168)
Screenshot: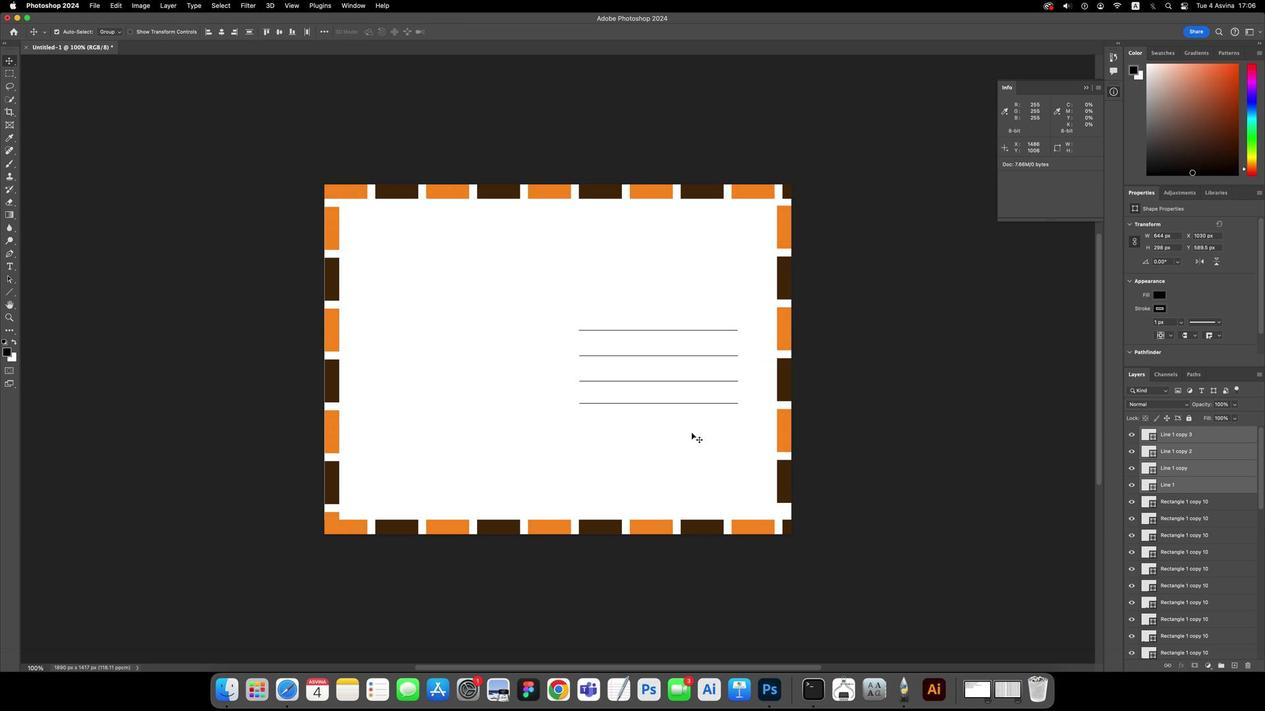 
Action: Mouse moved to (1188, 168)
Screenshot: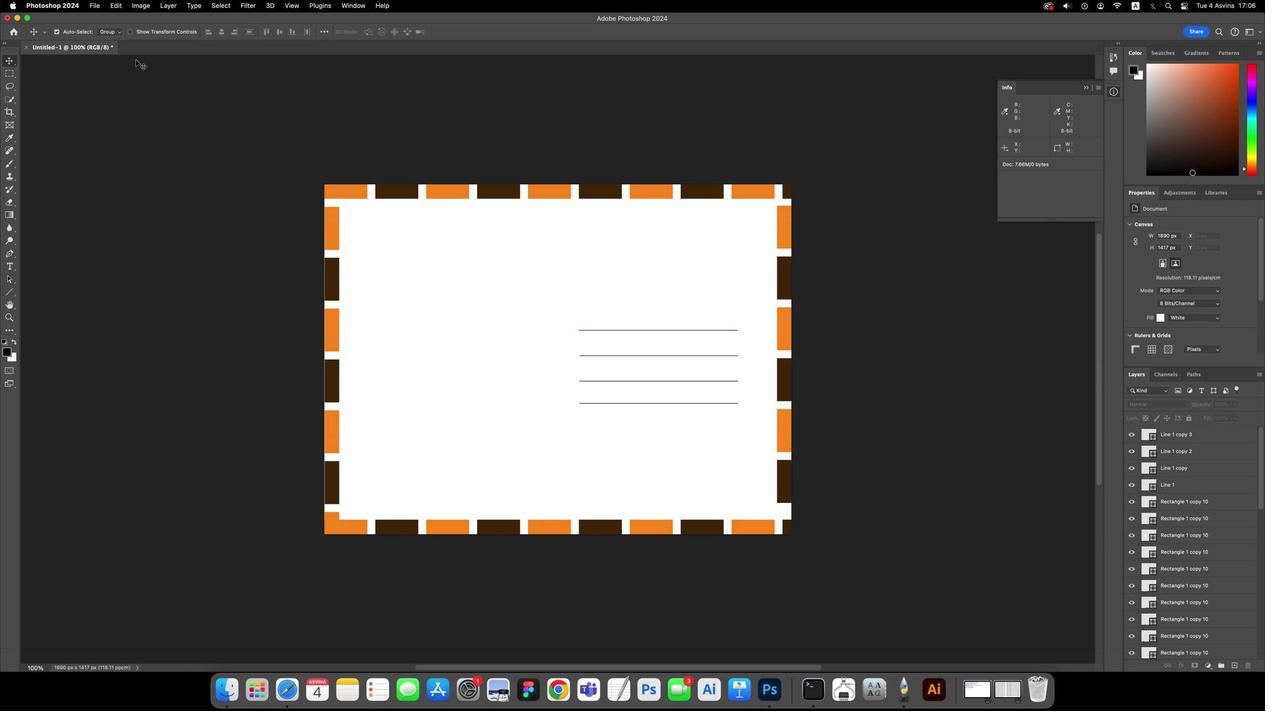 
Action: Mouse pressed left at (1188, 168)
Screenshot: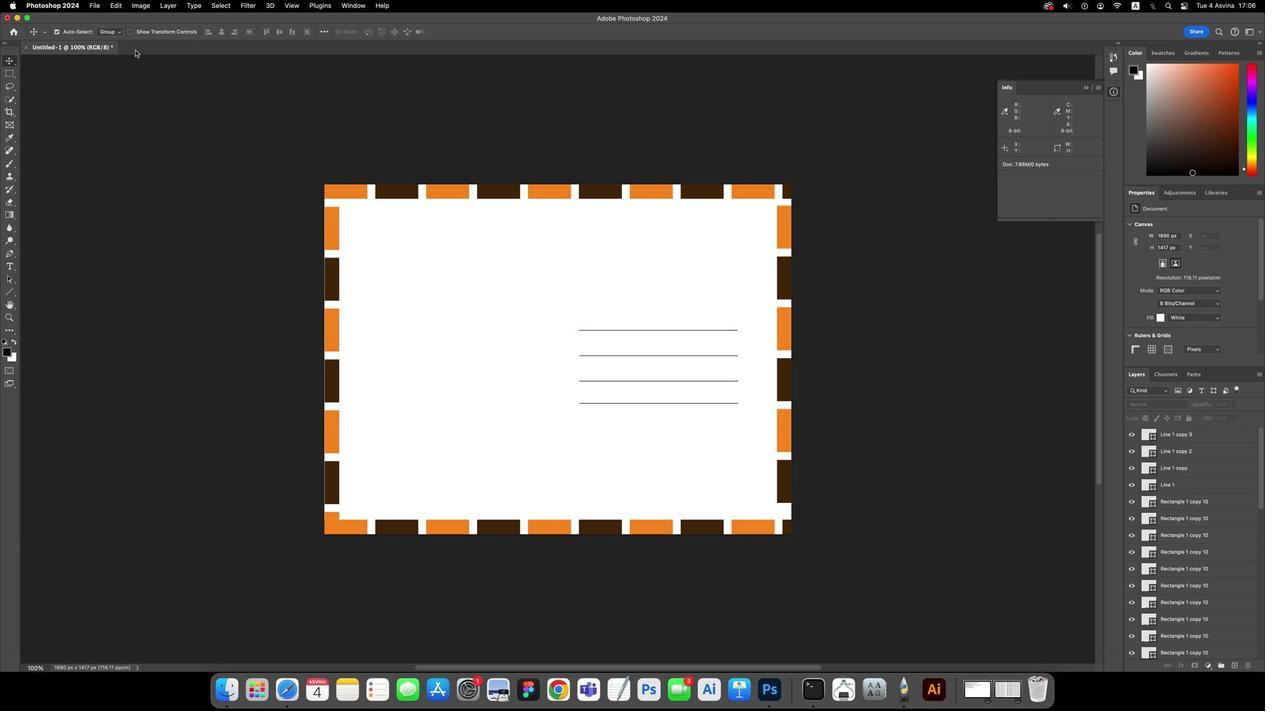 
Action: Mouse moved to (1188, 168)
Screenshot: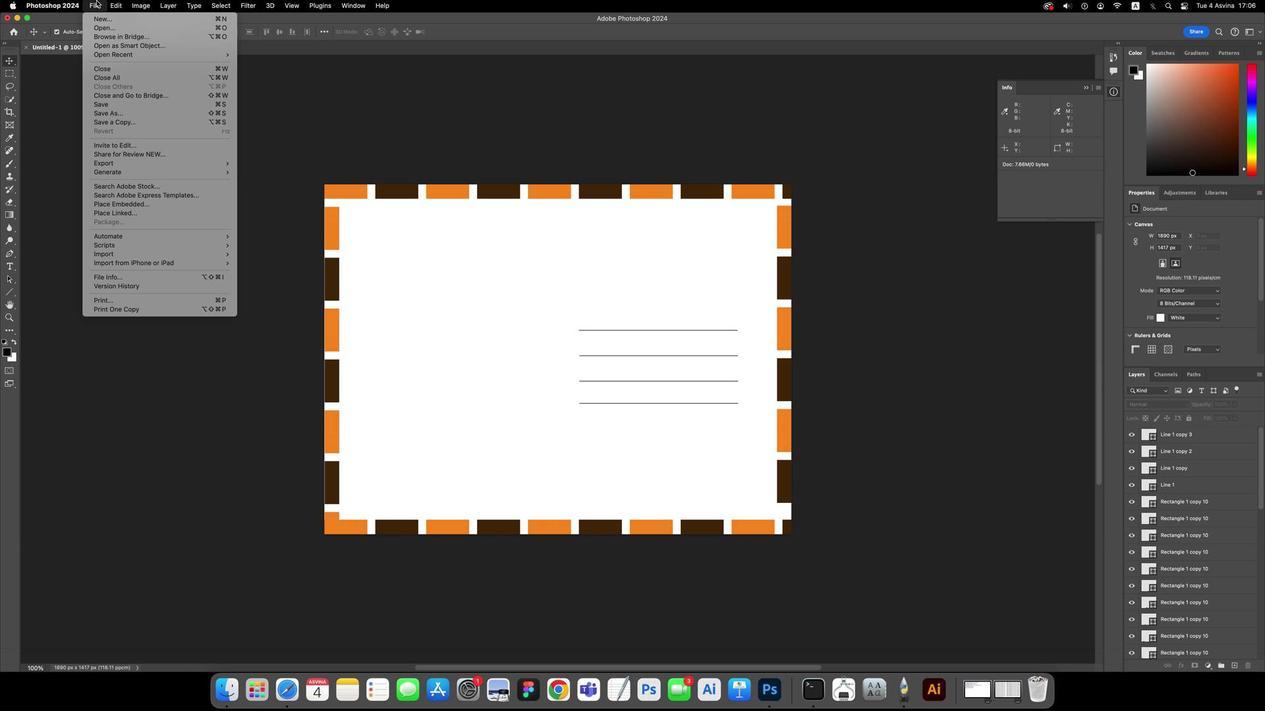 
Action: Mouse pressed left at (1188, 168)
Screenshot: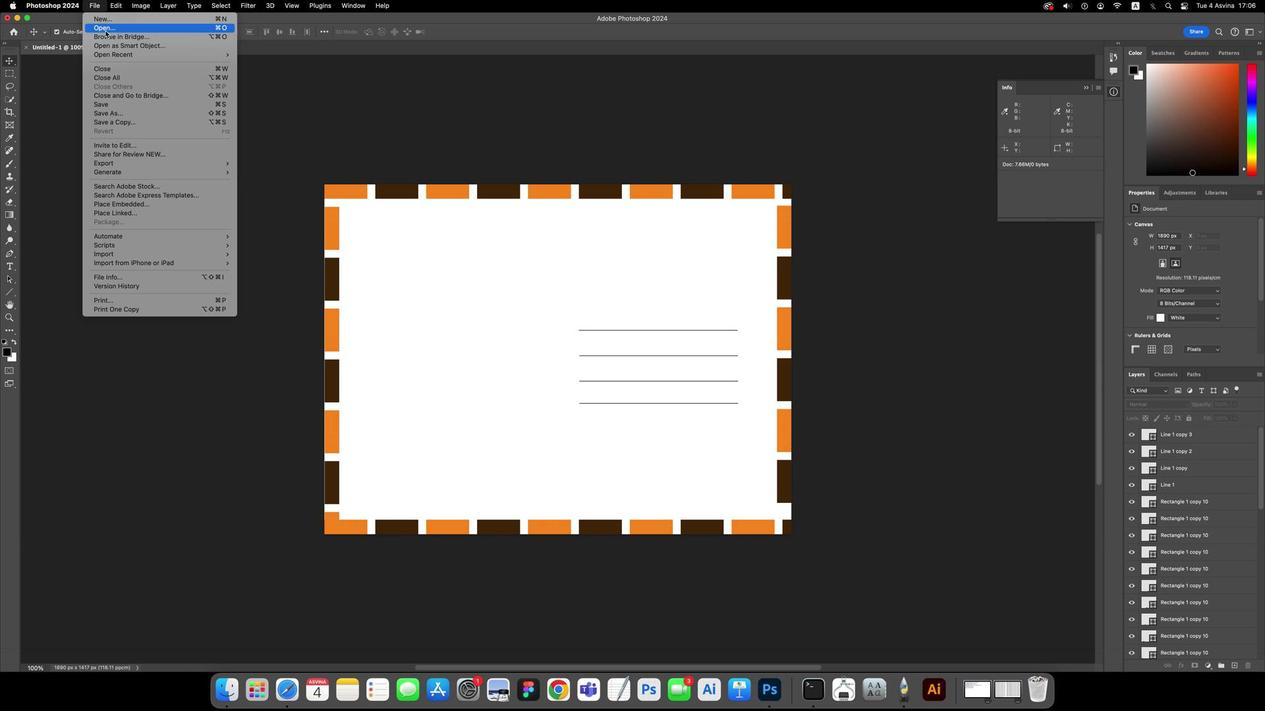 
Action: Mouse moved to (1188, 168)
Screenshot: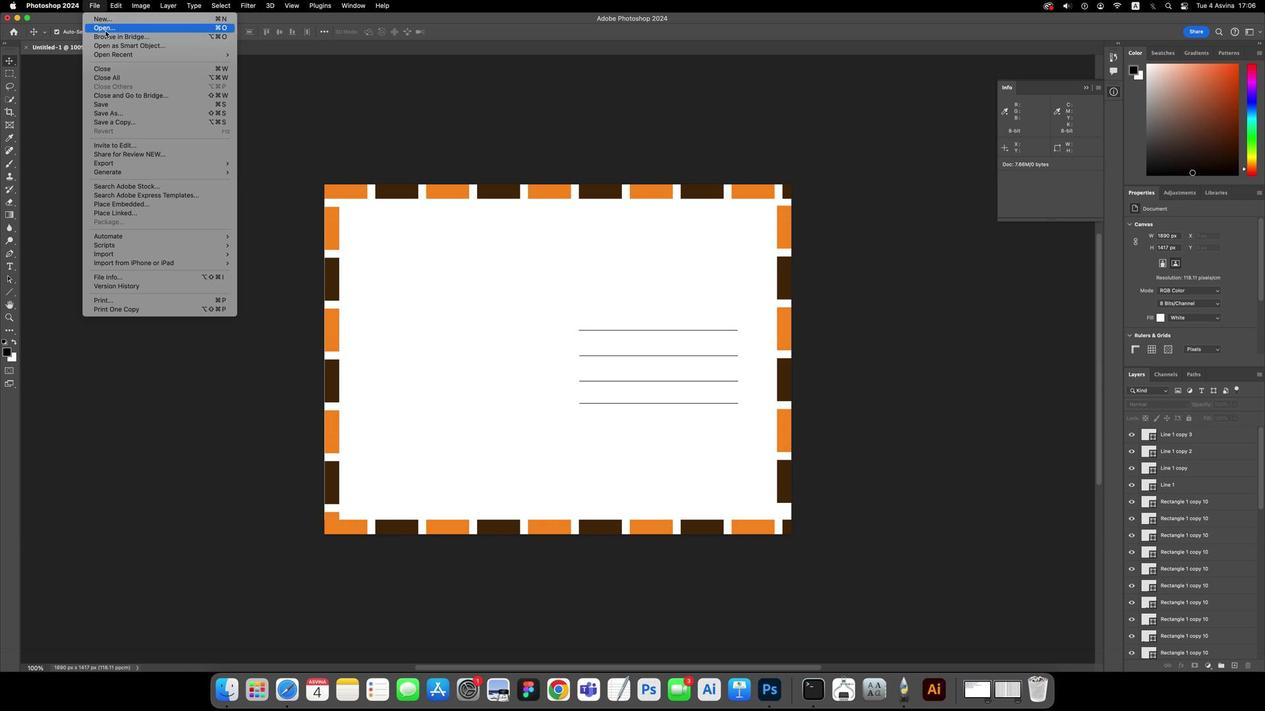 
Action: Mouse pressed left at (1188, 168)
Screenshot: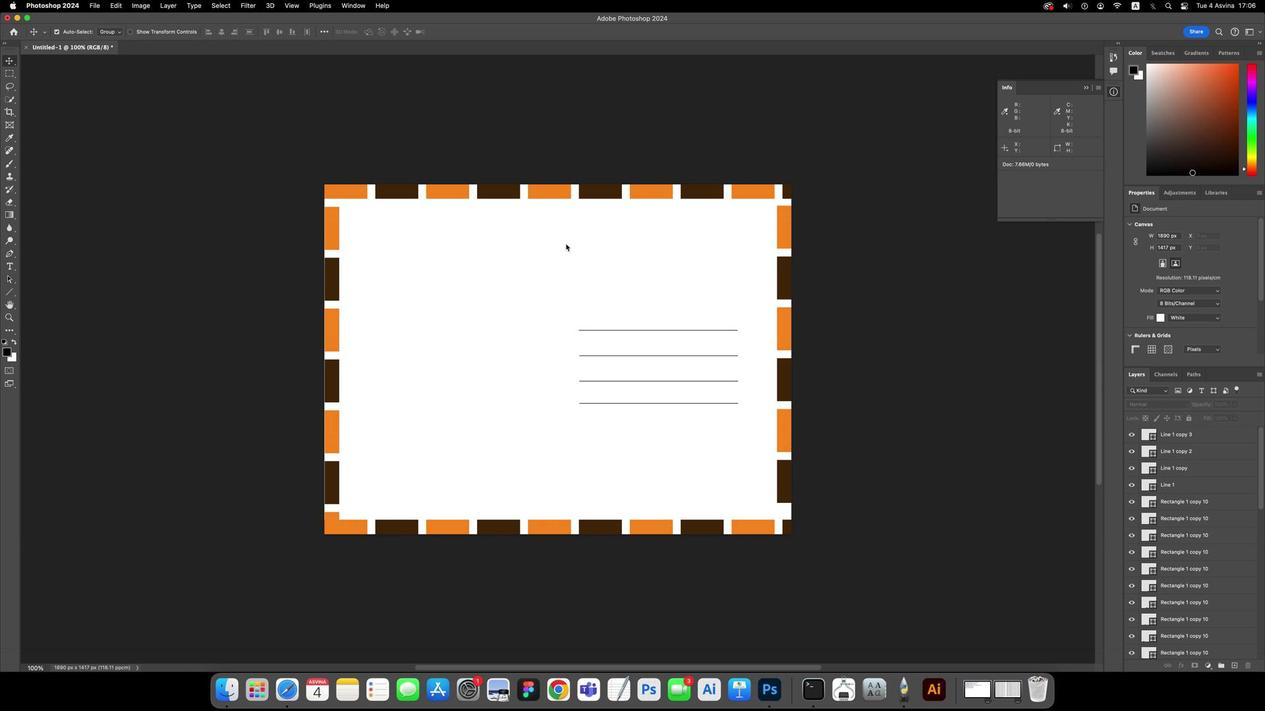 
Action: Mouse moved to (1188, 168)
Screenshot: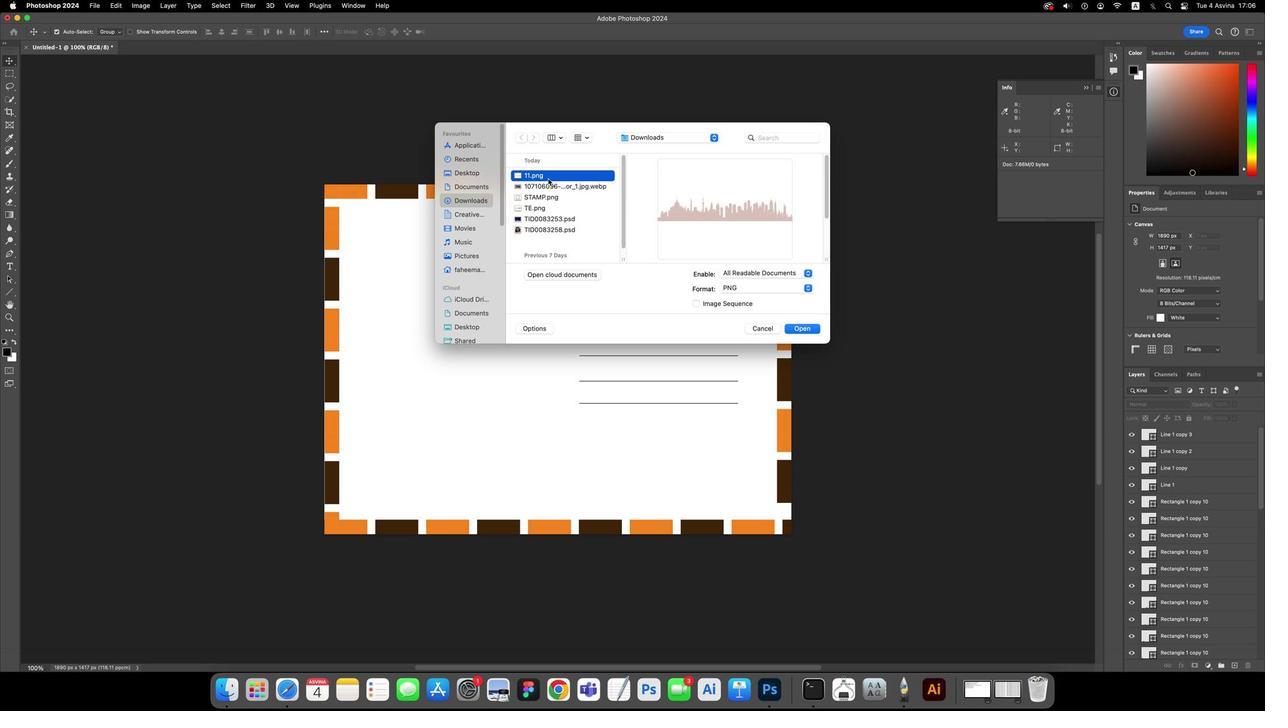 
Action: Mouse pressed left at (1188, 168)
Screenshot: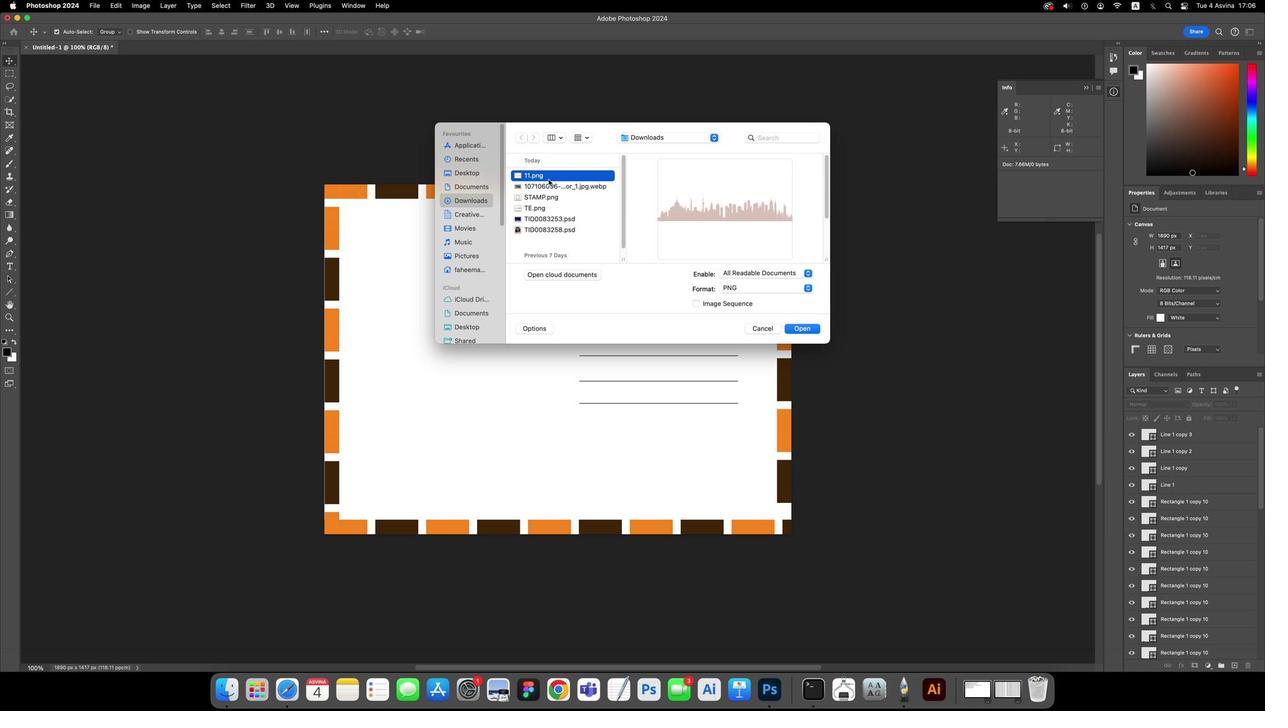 
Action: Mouse moved to (1188, 168)
Screenshot: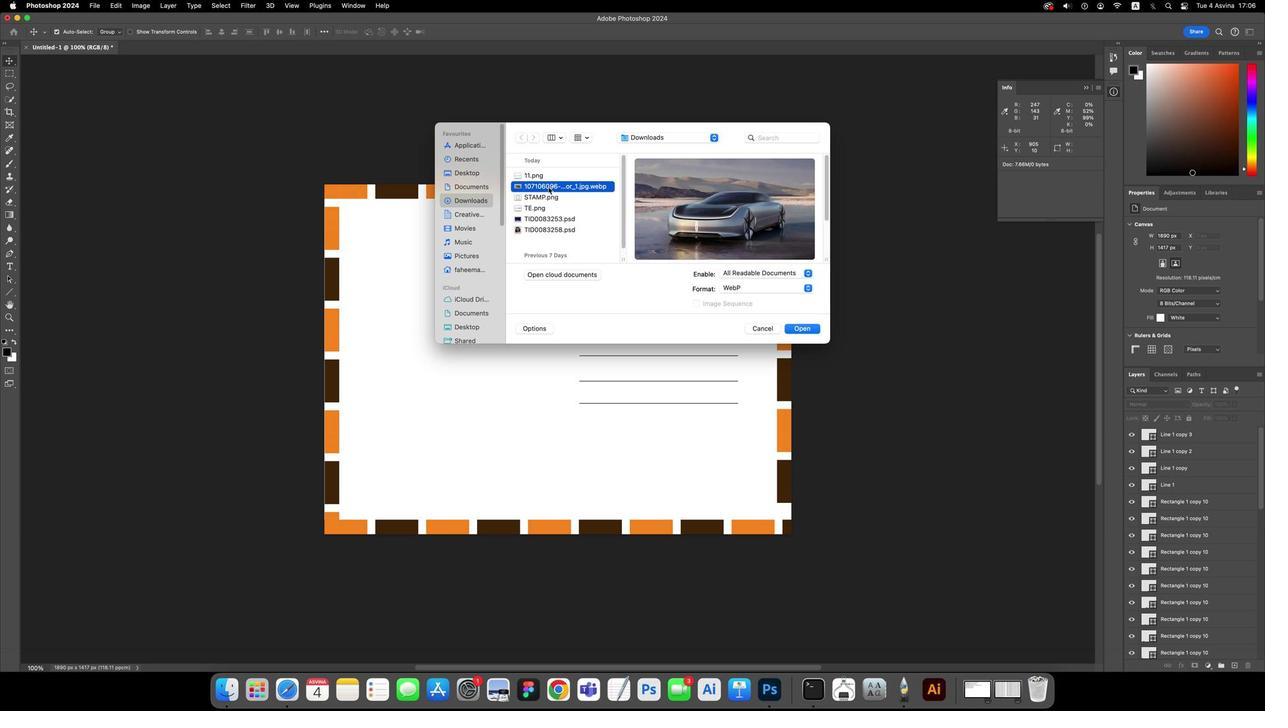 
Action: Mouse pressed left at (1188, 168)
Screenshot: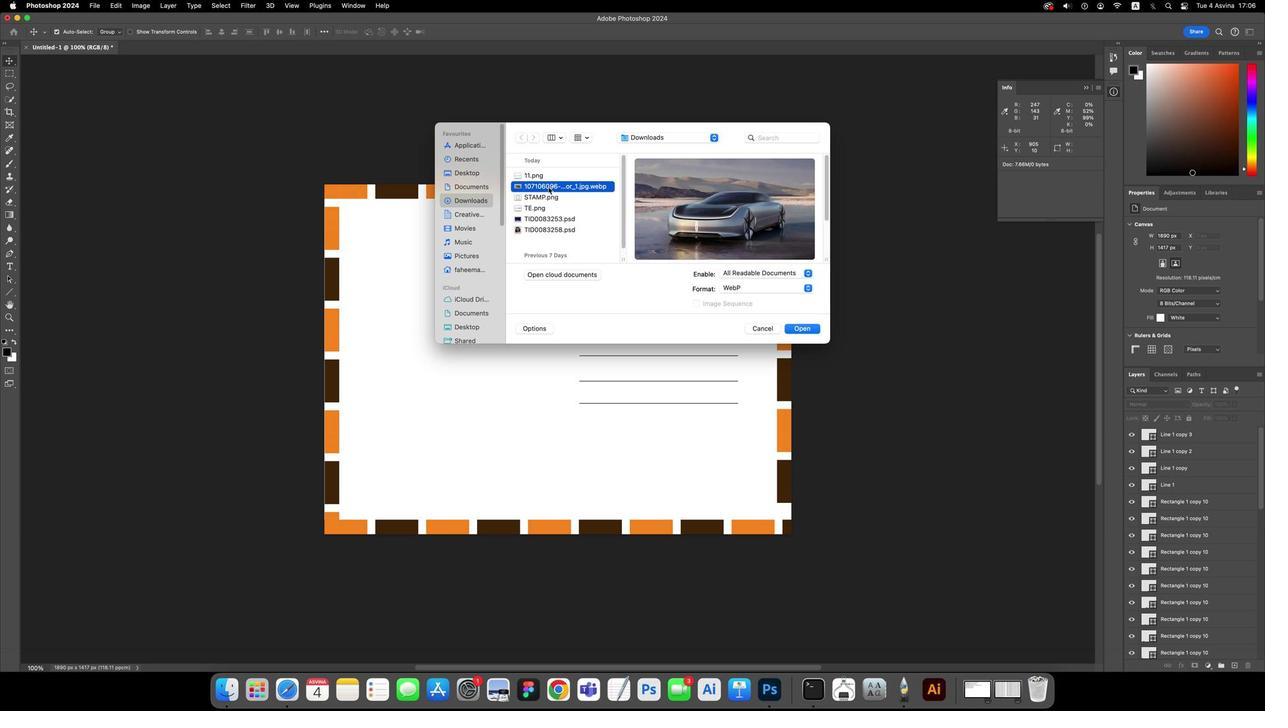 
Action: Mouse moved to (1188, 168)
Screenshot: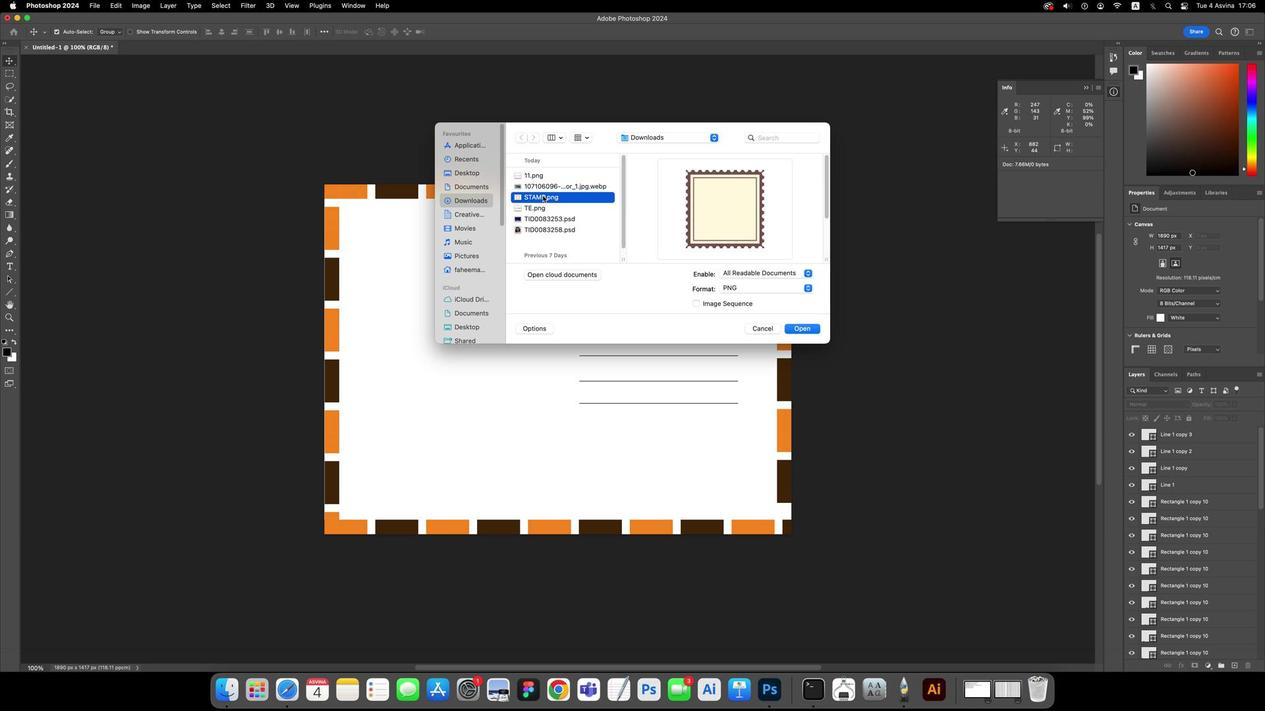 
Action: Mouse pressed left at (1188, 168)
Screenshot: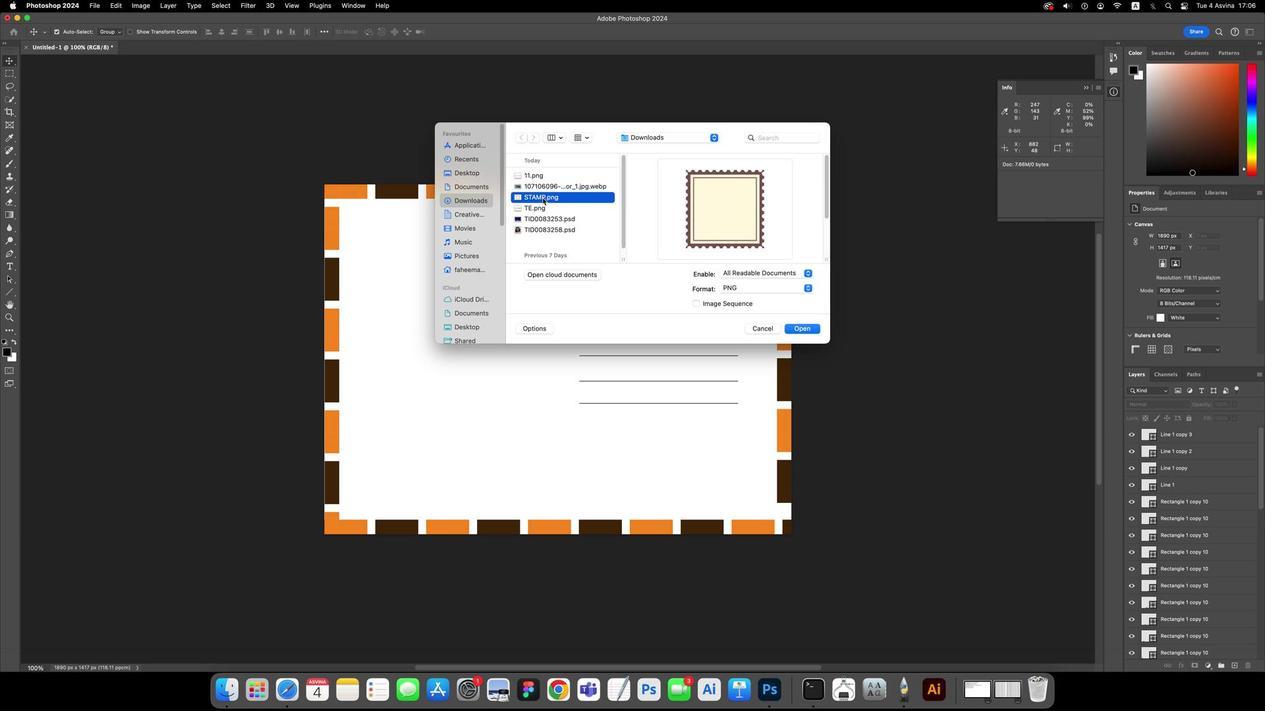 
Action: Mouse moved to (1188, 168)
Screenshot: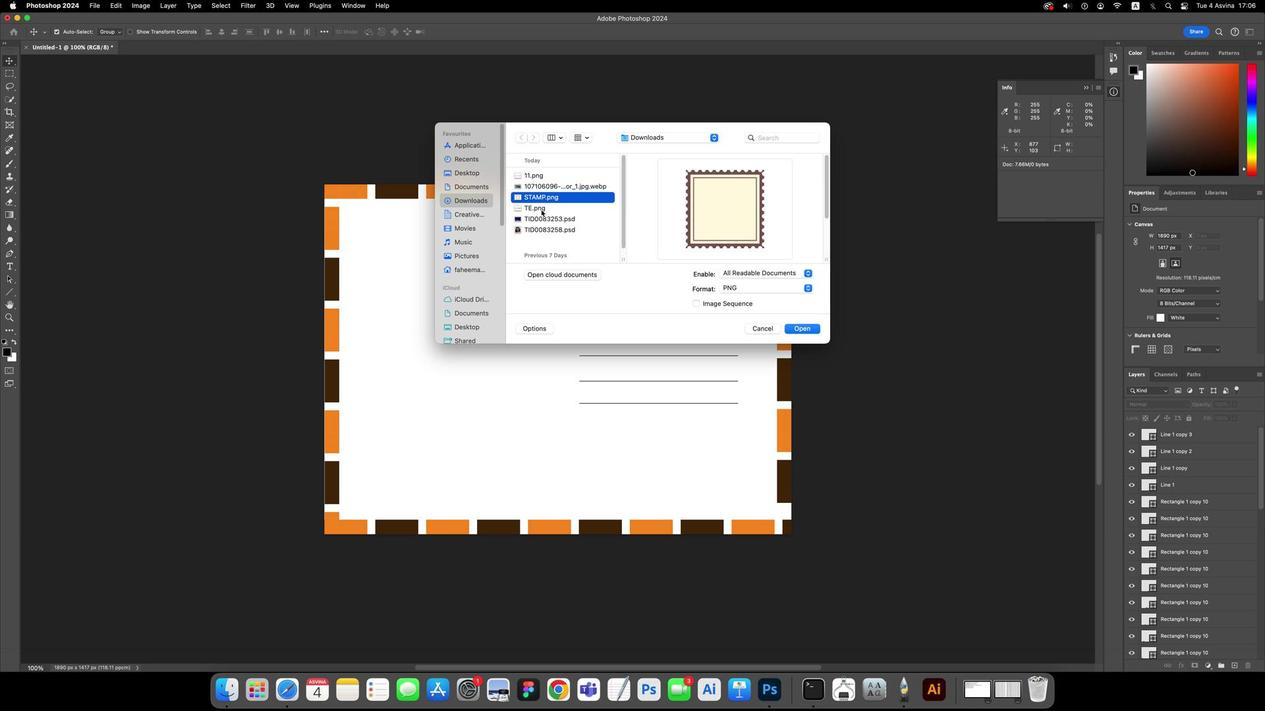 
Action: Key pressed Key.shift
Screenshot: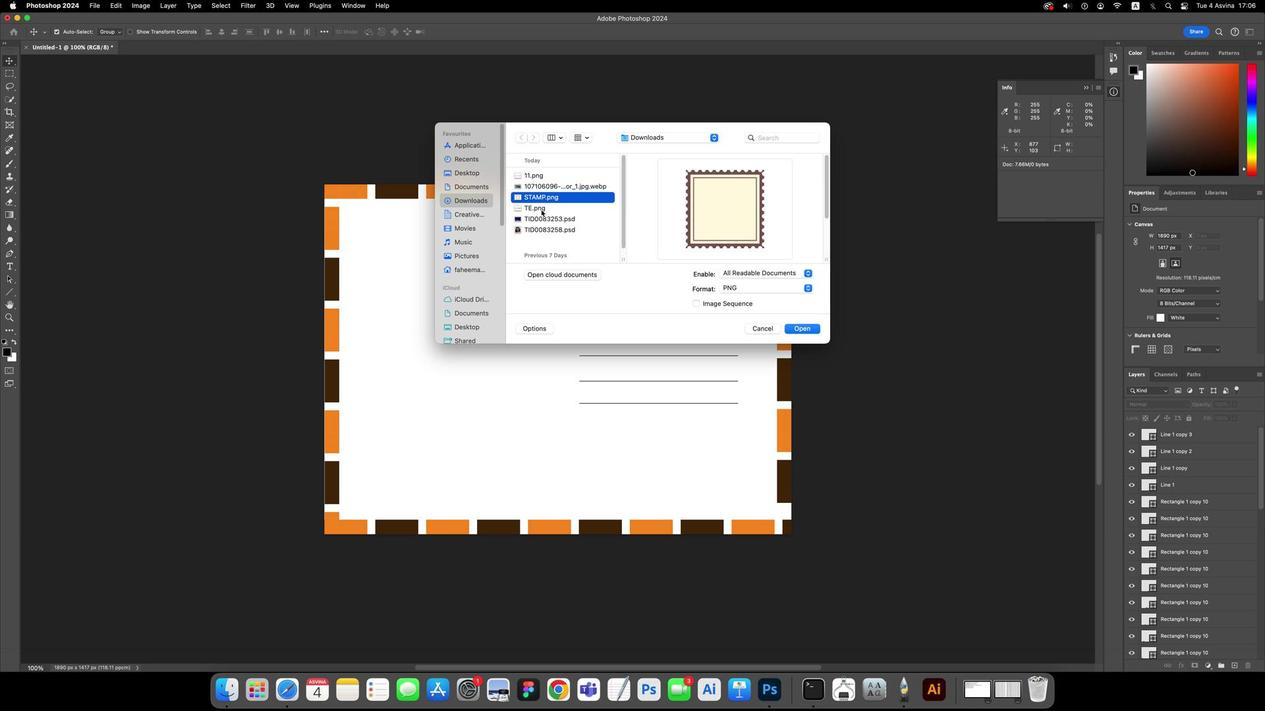 
Action: Mouse moved to (1188, 168)
Screenshot: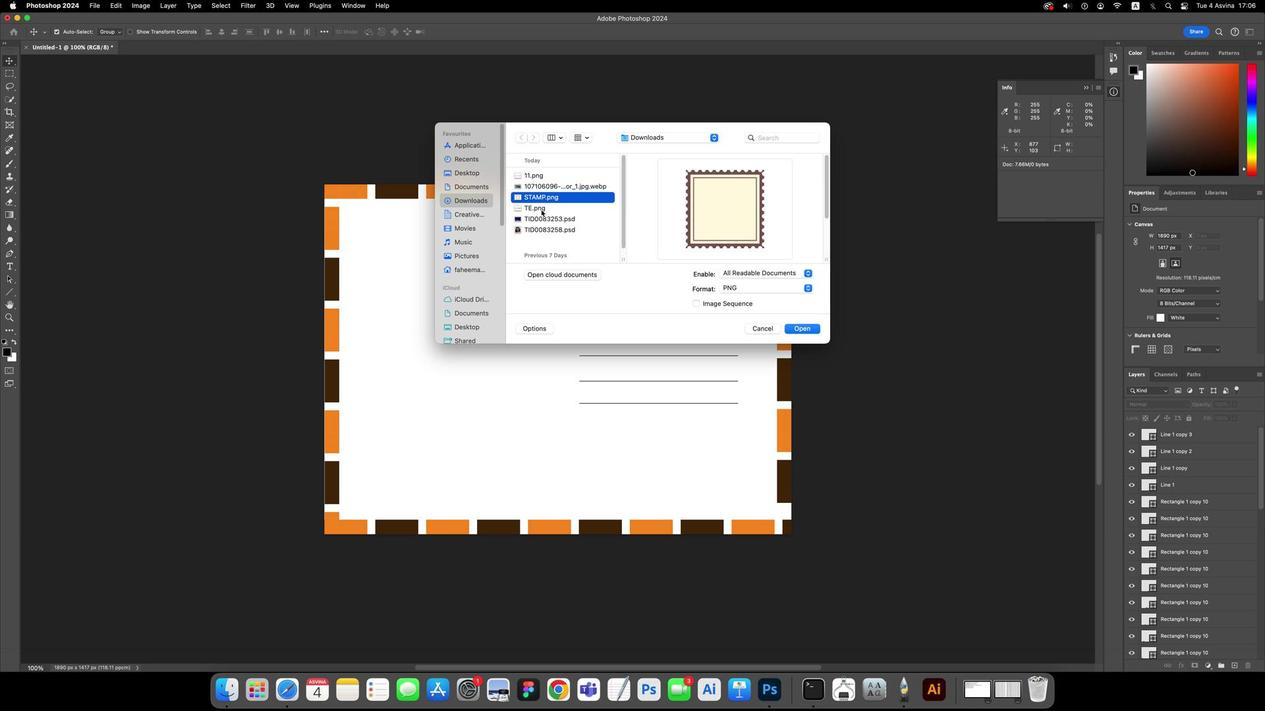 
Action: Key pressed Key.cmd
Screenshot: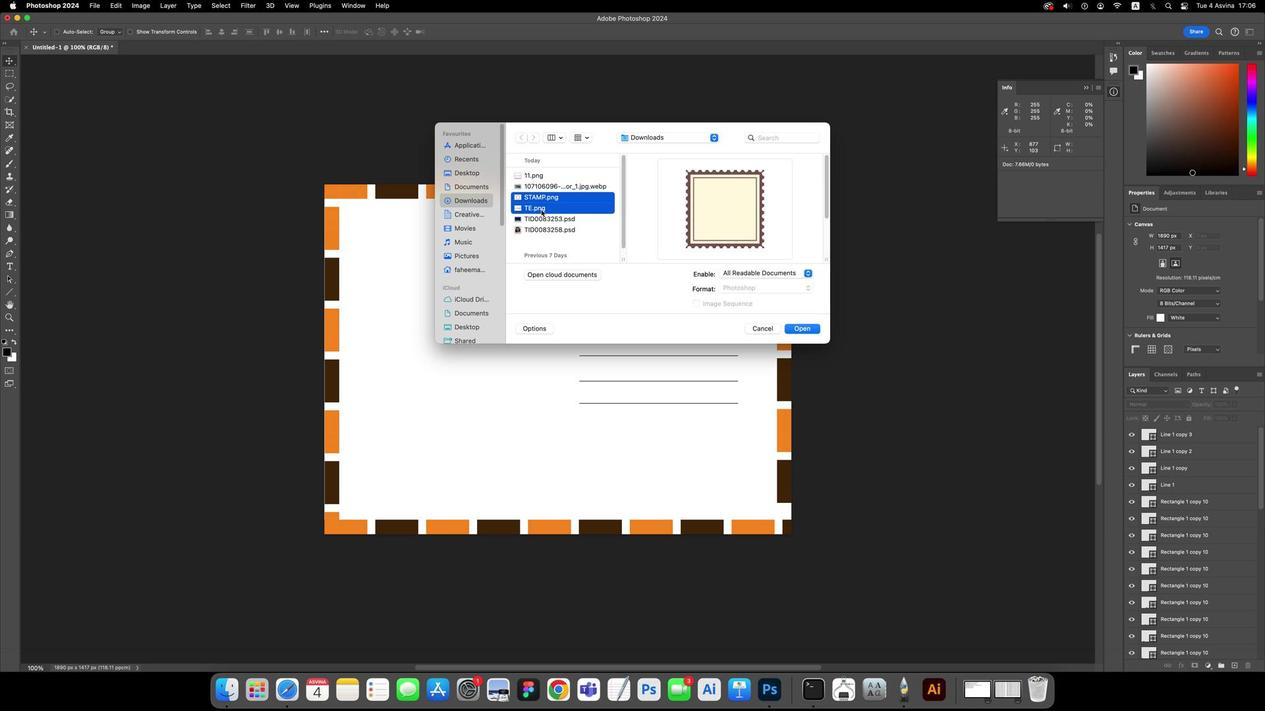 
Action: Mouse pressed left at (1188, 168)
Screenshot: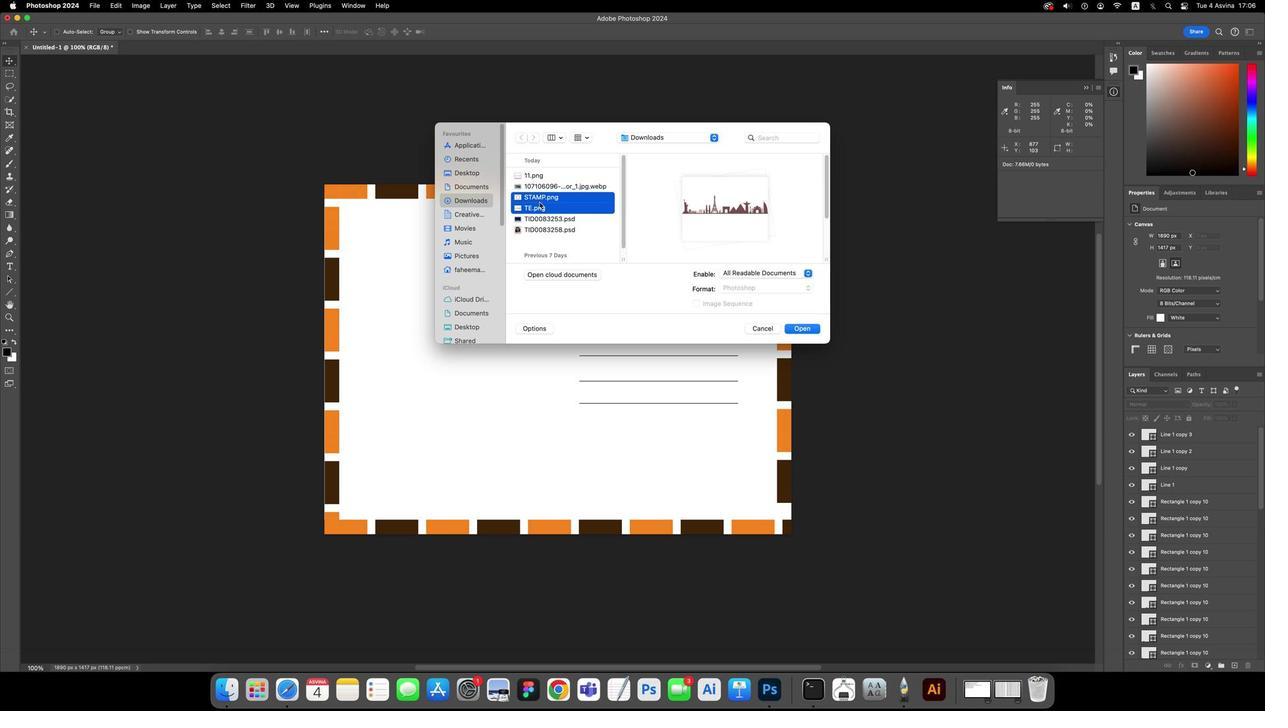 
Action: Mouse moved to (1188, 168)
Screenshot: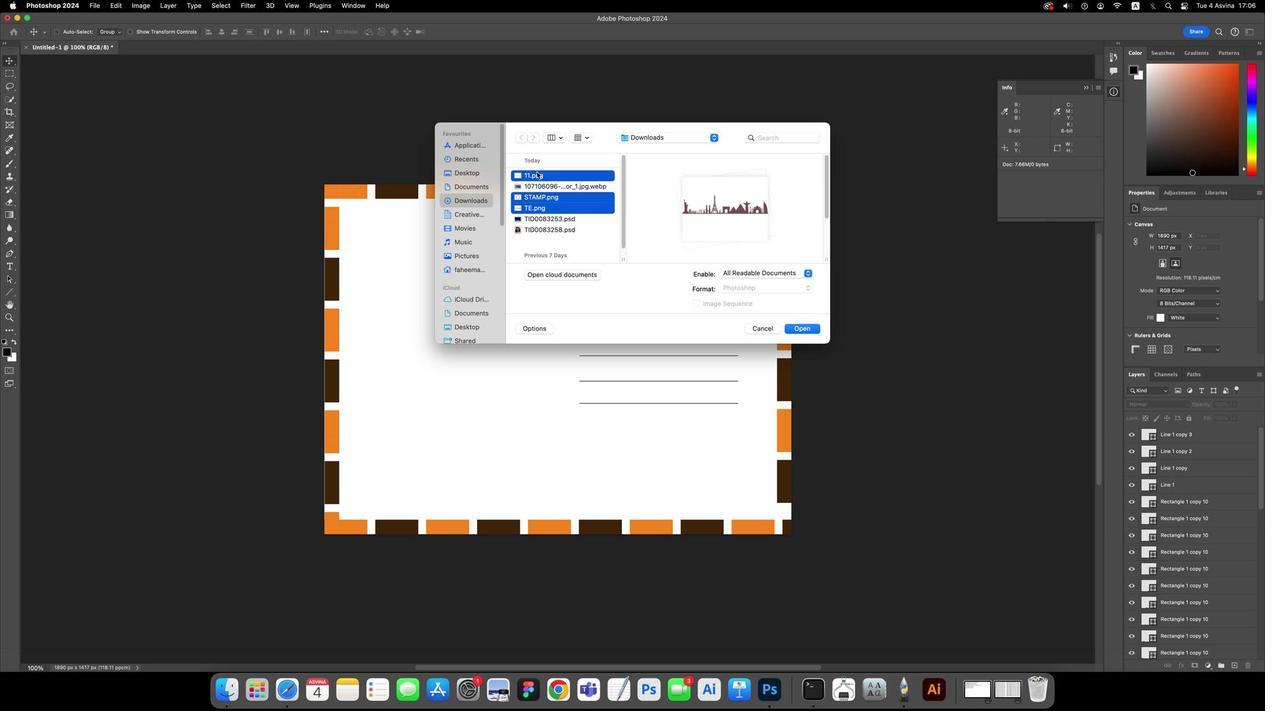 
Action: Mouse pressed left at (1188, 168)
Screenshot: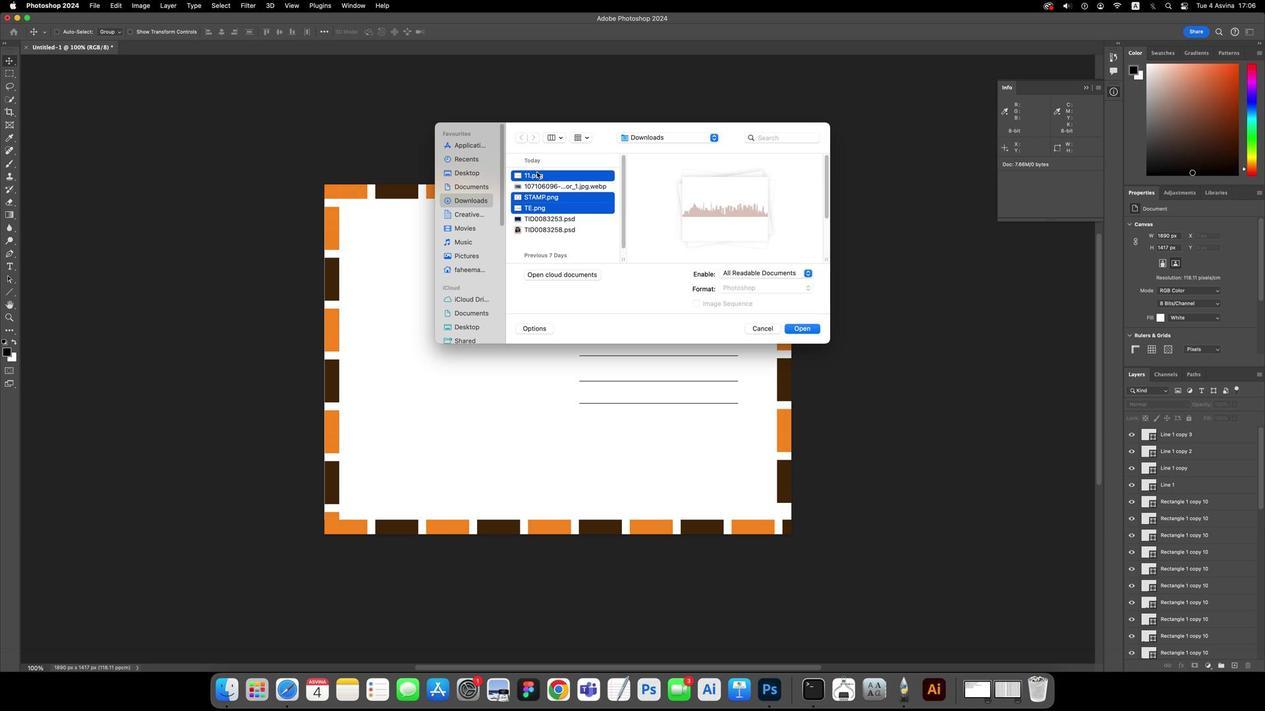 
Action: Key pressed Key.enter
Screenshot: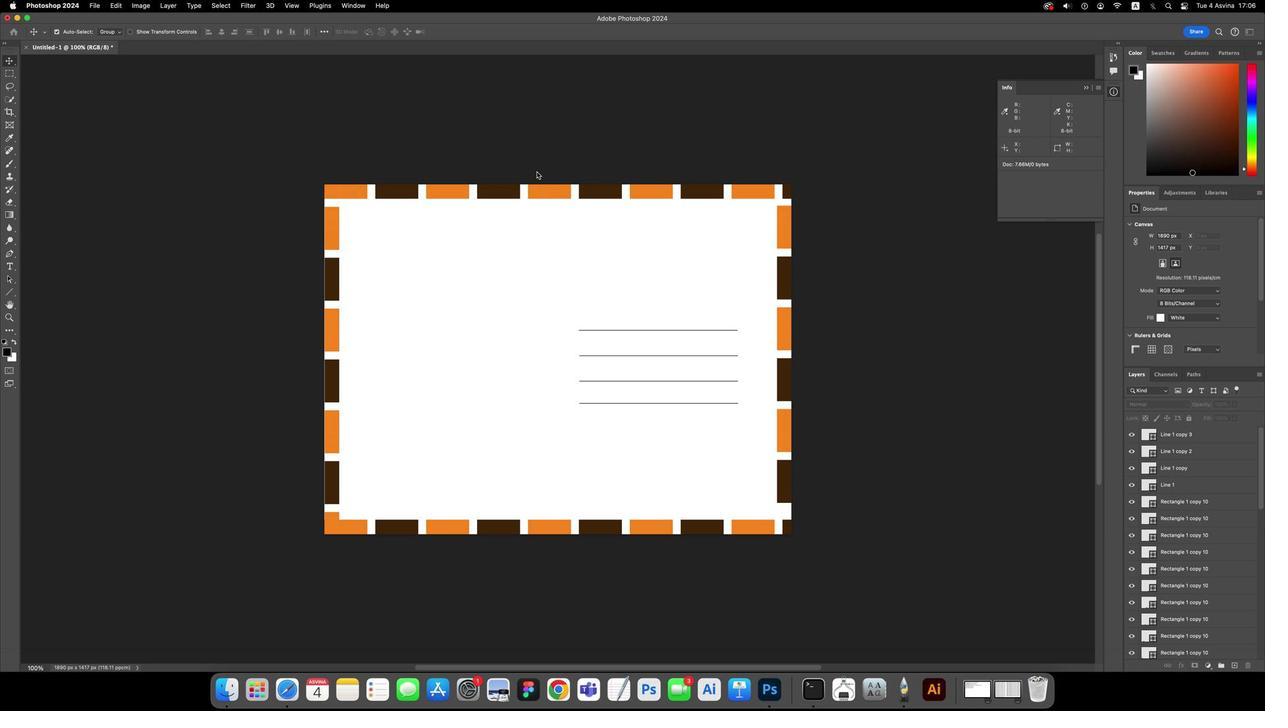 
Action: Mouse moved to (1188, 168)
Screenshot: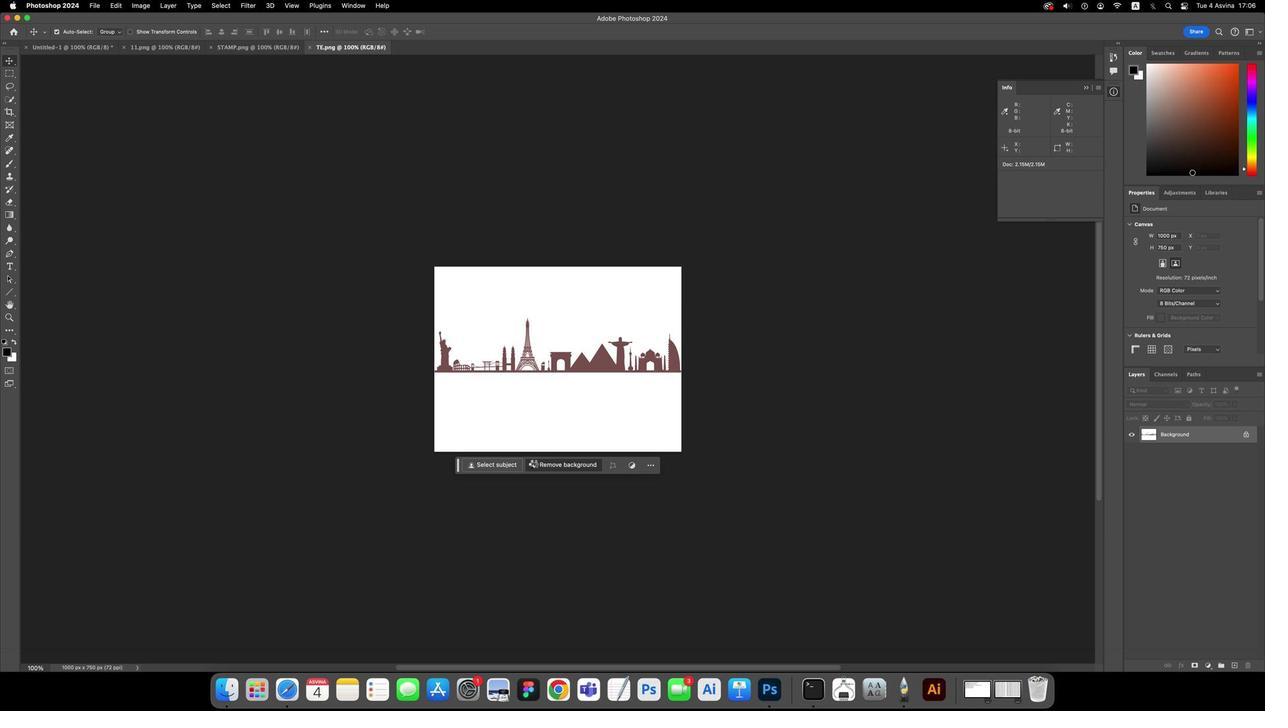 
Action: Mouse pressed left at (1188, 168)
Screenshot: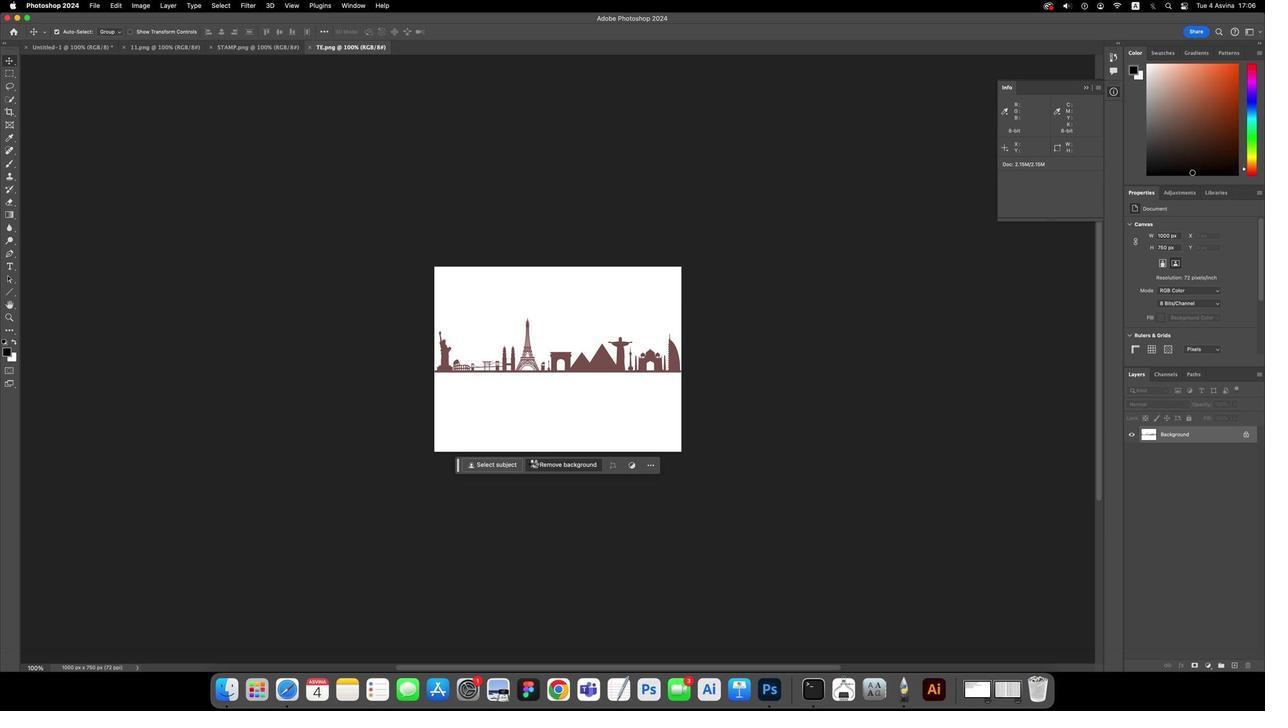 
Action: Mouse moved to (1188, 168)
Screenshot: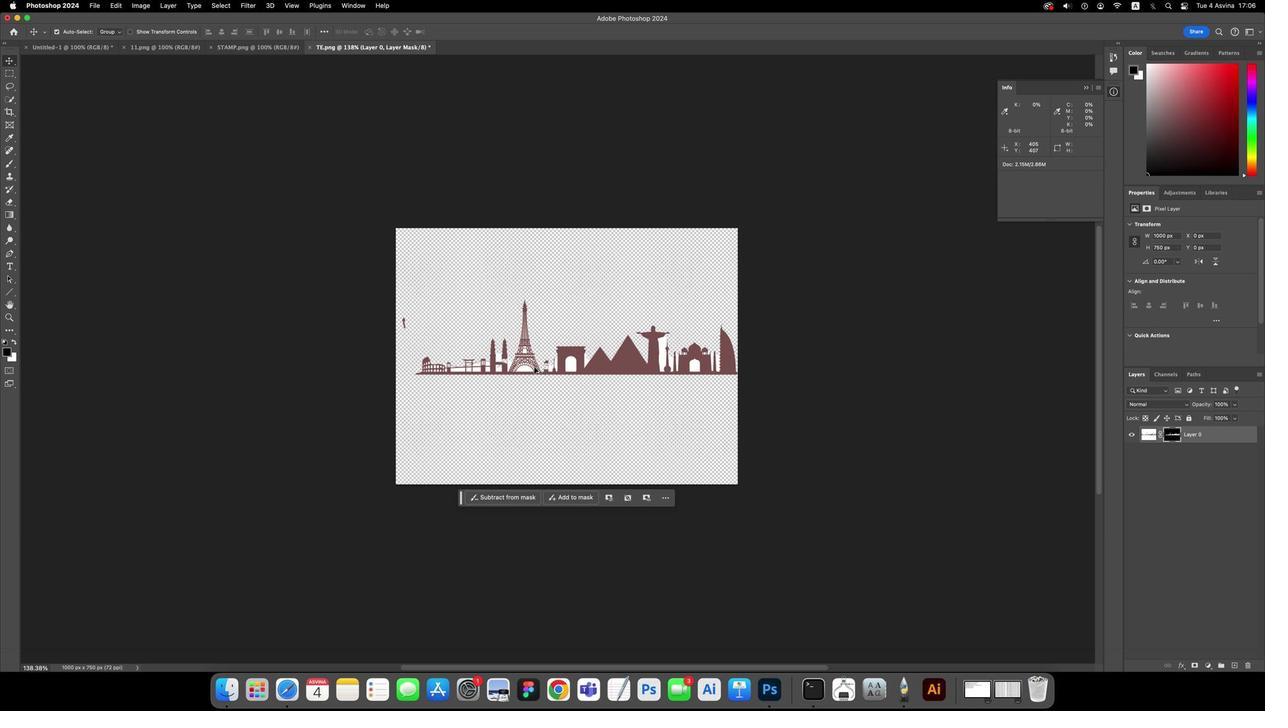 
Action: Key pressed Key.alt
Screenshot: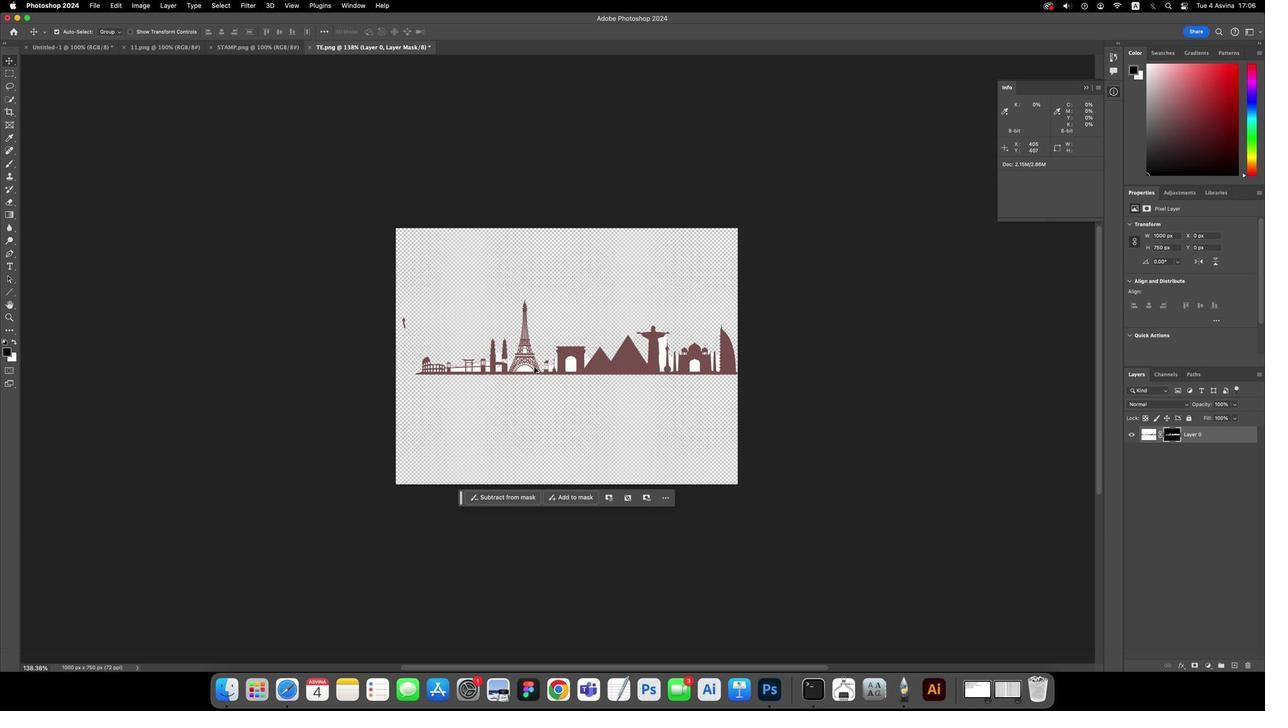 
Action: Mouse moved to (1188, 168)
Screenshot: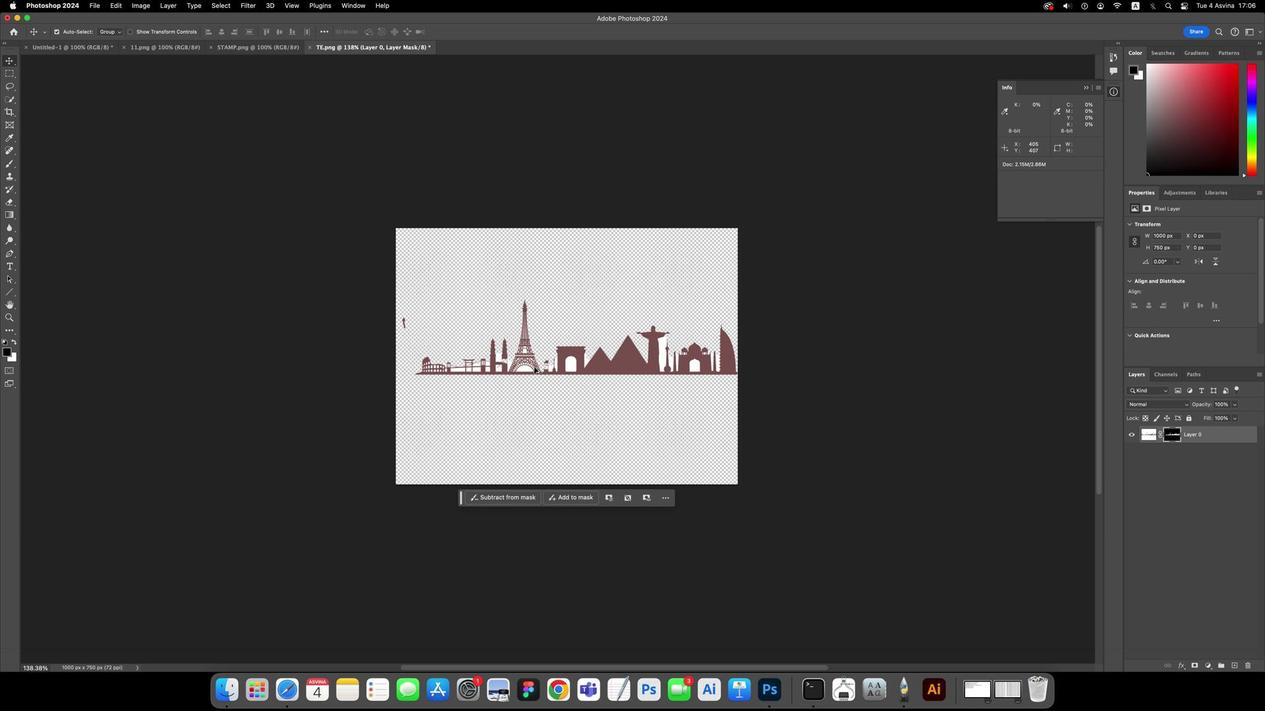 
Action: Mouse scrolled (1188, 168) with delta (1188, 168)
Screenshot: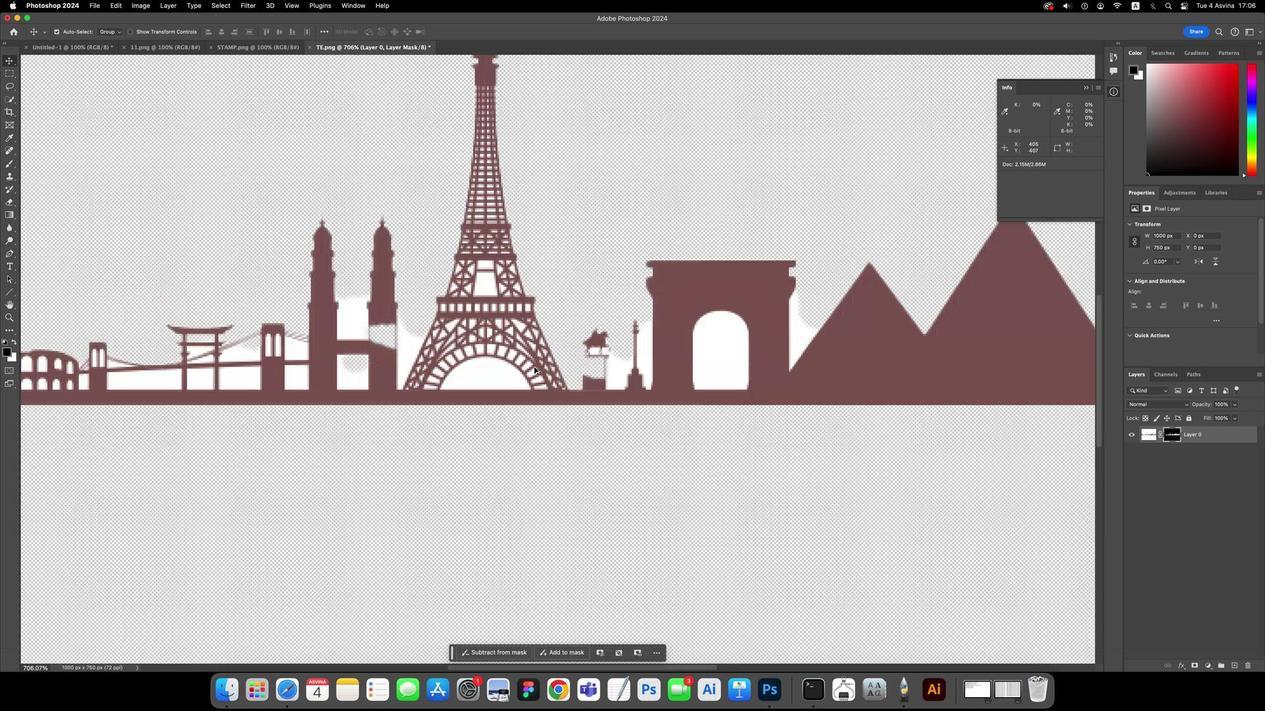 
Action: Mouse scrolled (1188, 168) with delta (1188, 168)
Screenshot: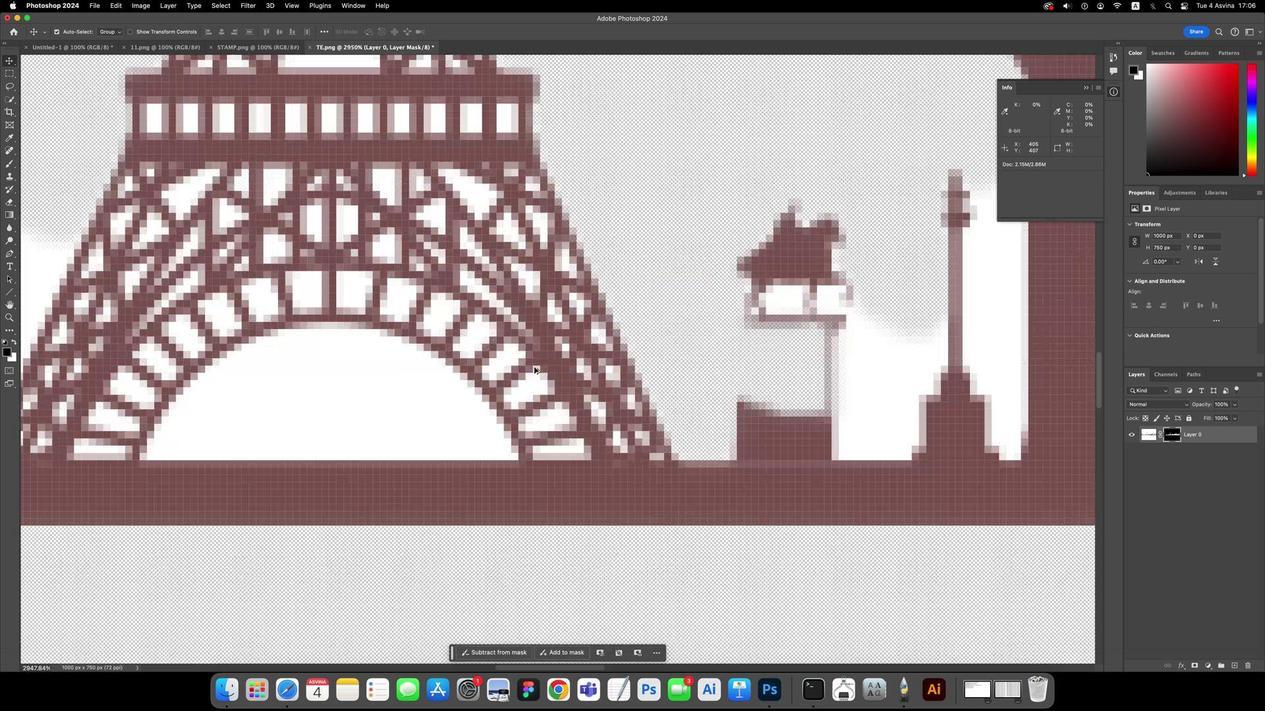 
Action: Mouse scrolled (1188, 168) with delta (1188, 168)
Screenshot: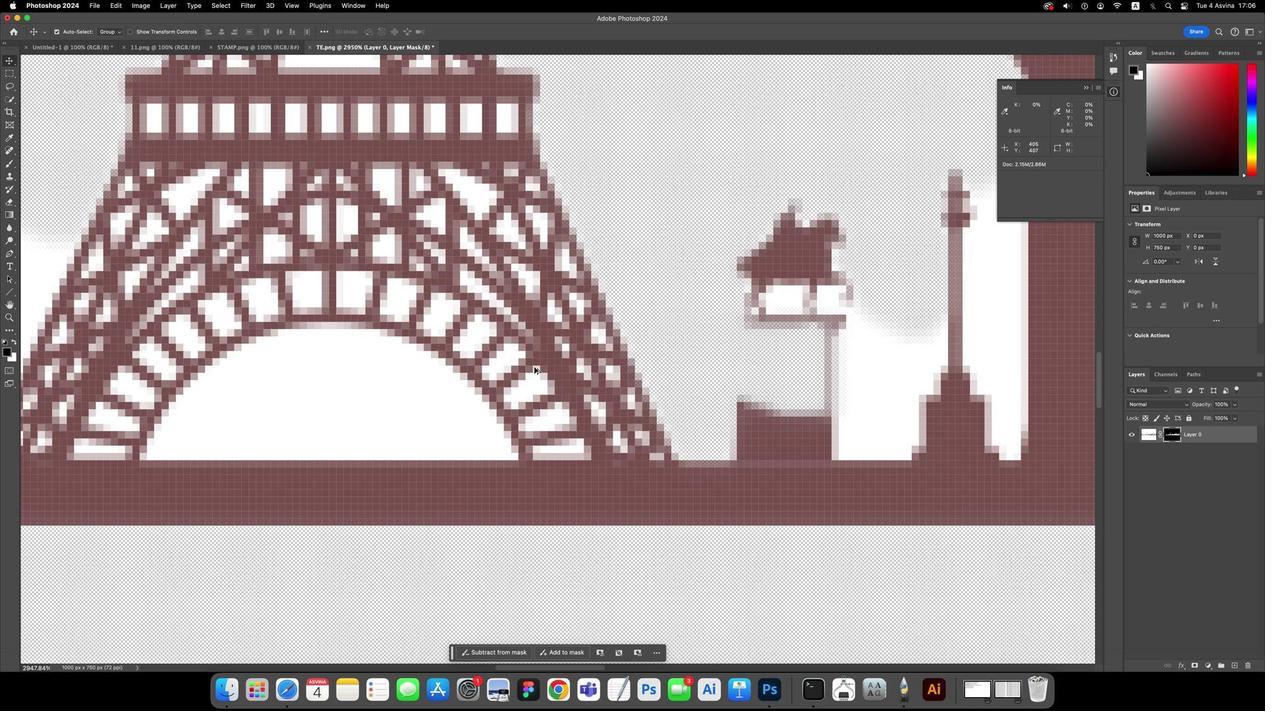 
Action: Mouse scrolled (1188, 168) with delta (1188, 168)
Screenshot: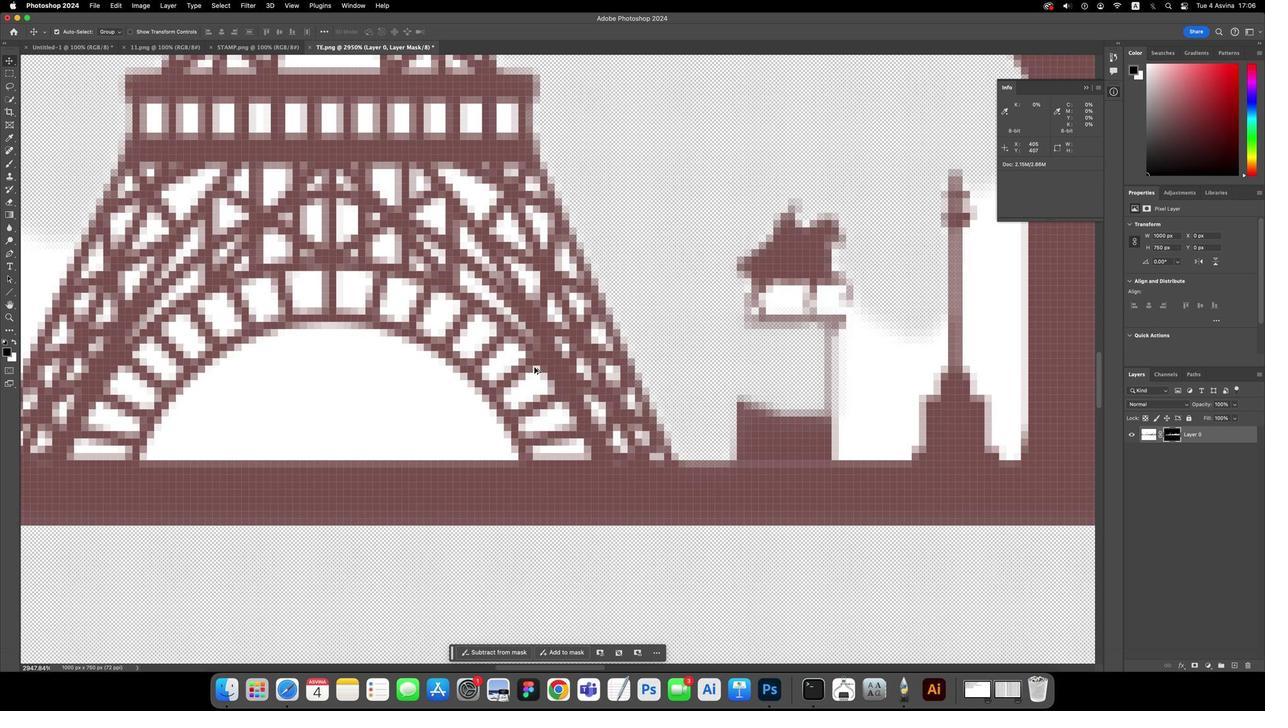 
Action: Mouse scrolled (1188, 168) with delta (1188, 168)
Screenshot: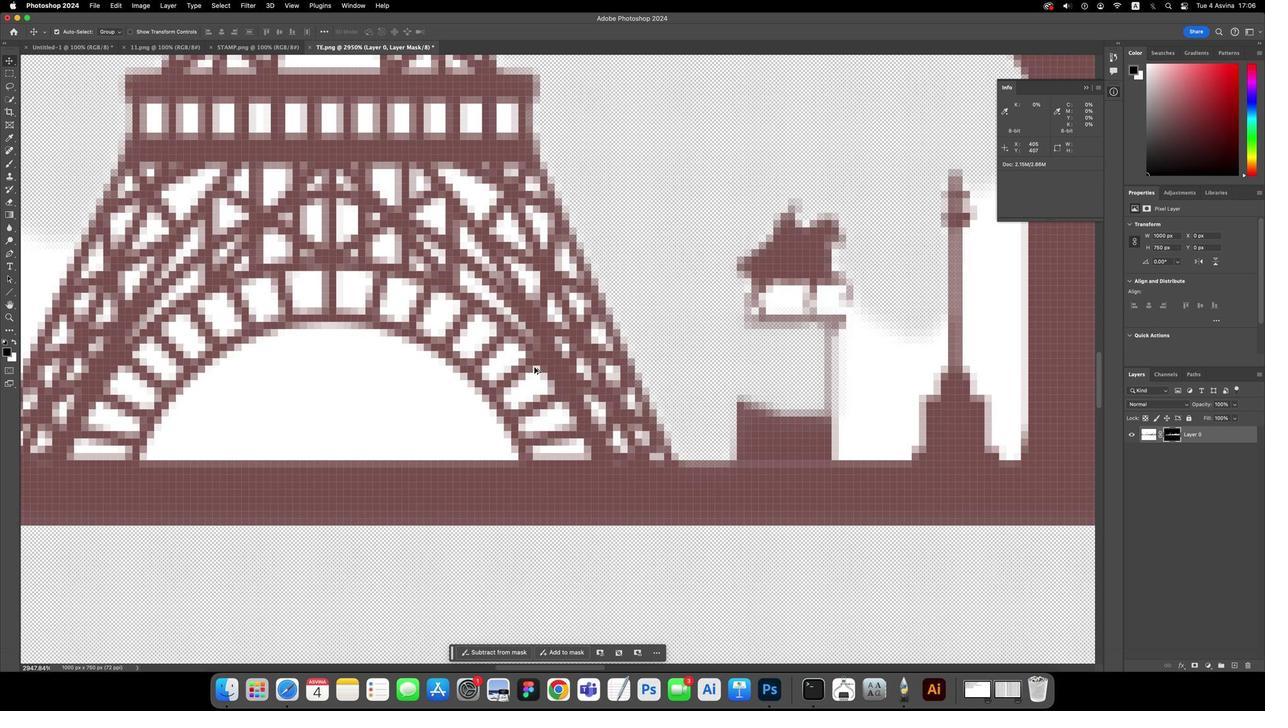 
Action: Mouse scrolled (1188, 168) with delta (1188, 168)
Screenshot: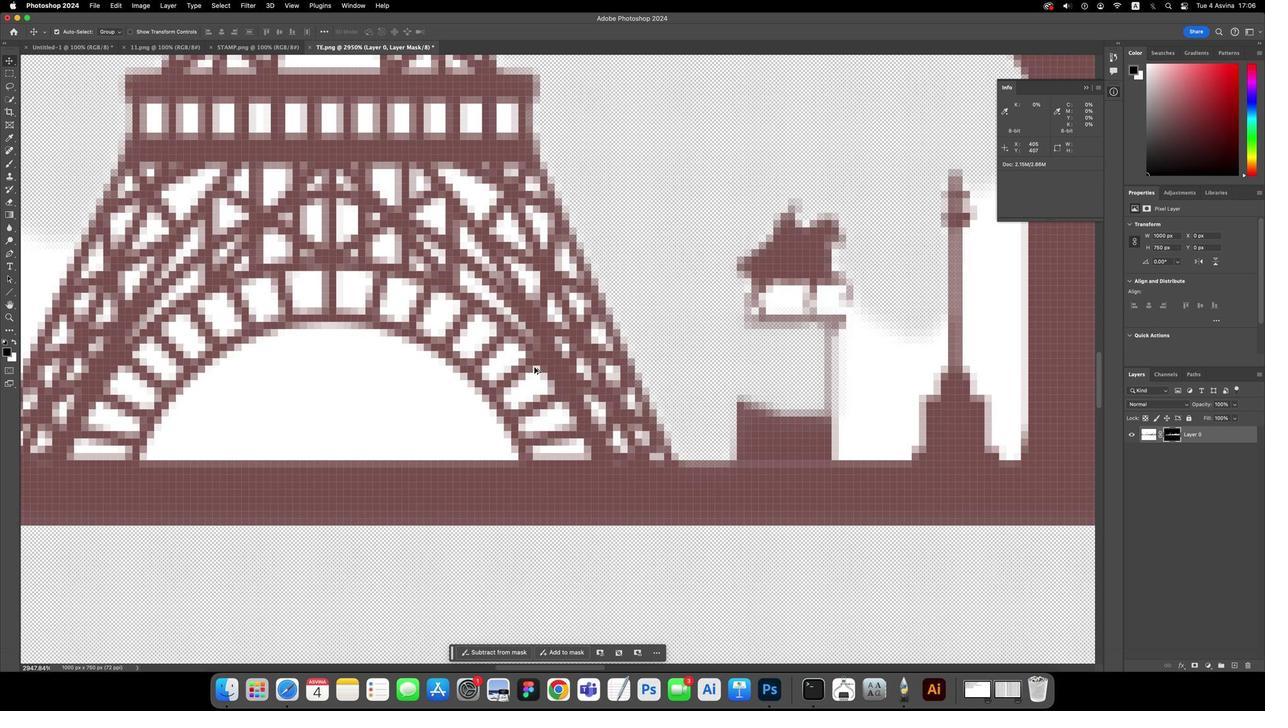 
Action: Mouse scrolled (1188, 168) with delta (1188, 168)
Screenshot: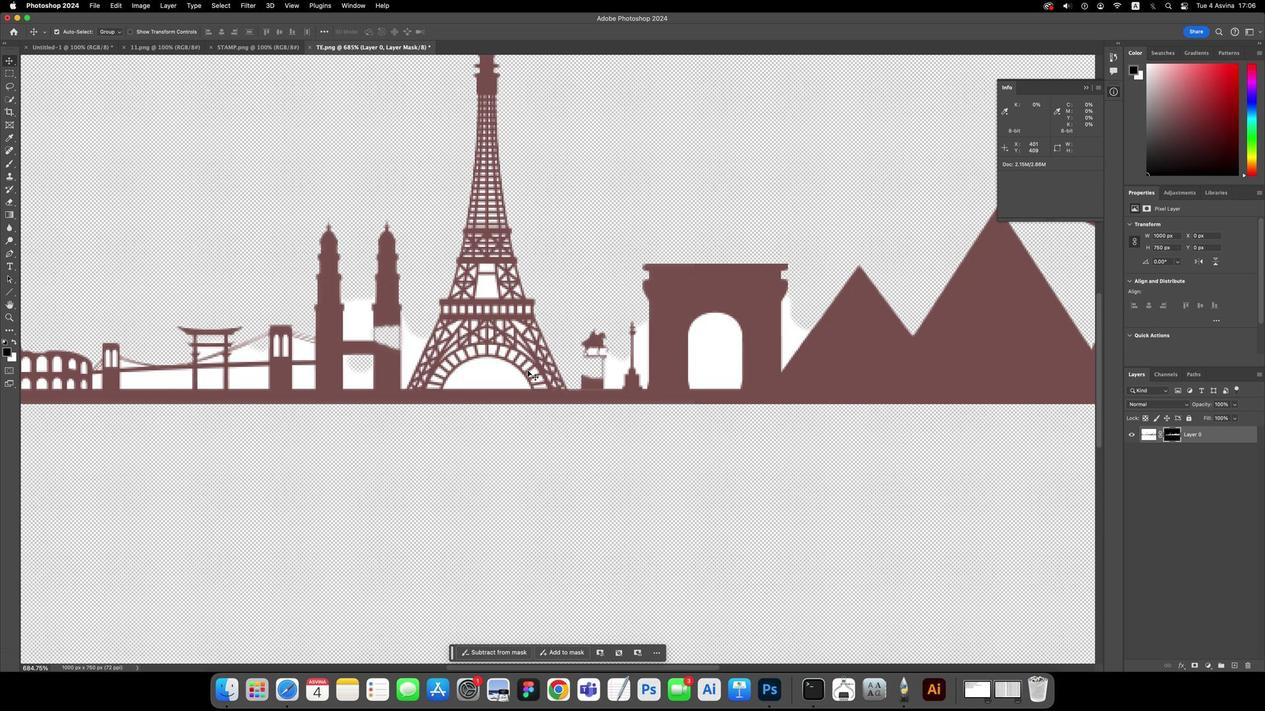 
Action: Mouse scrolled (1188, 168) with delta (1188, 168)
